 Task: Play online Dominion games in very easy mode.
Action: Mouse moved to (556, 498)
Screenshot: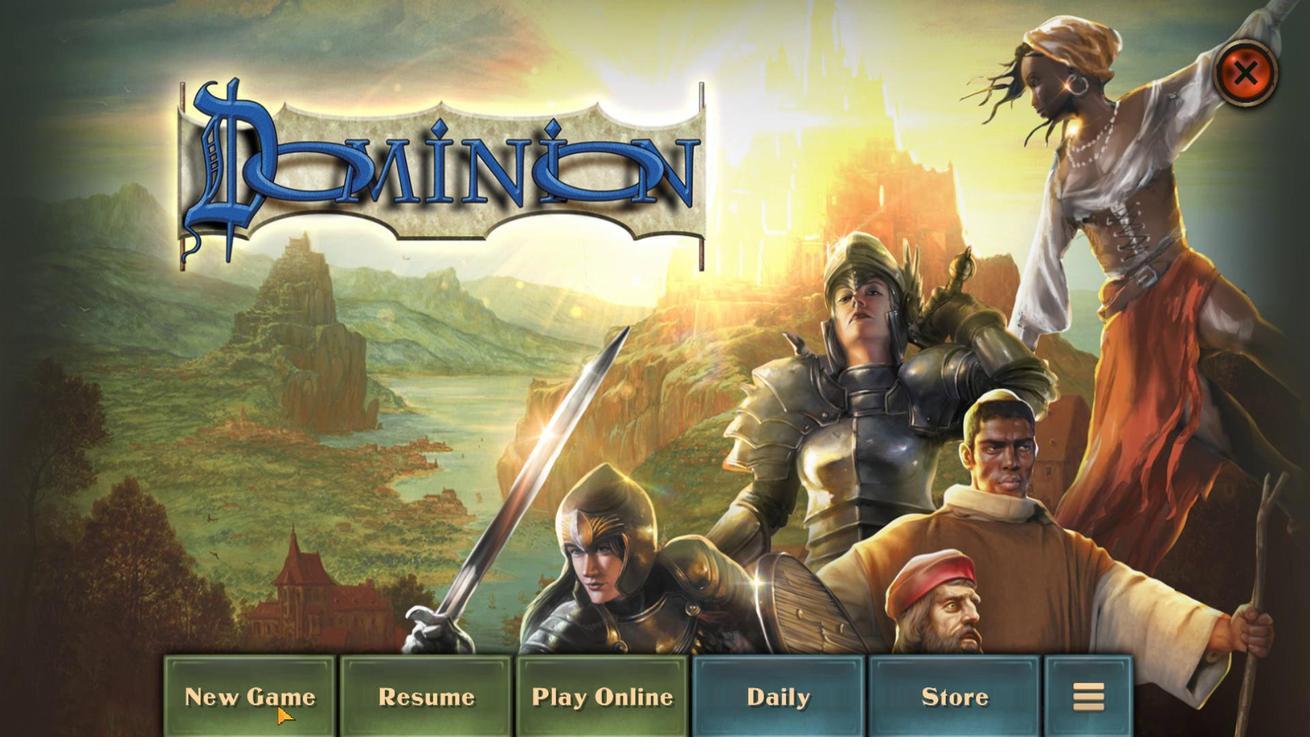
Action: Mouse pressed left at (556, 498)
Screenshot: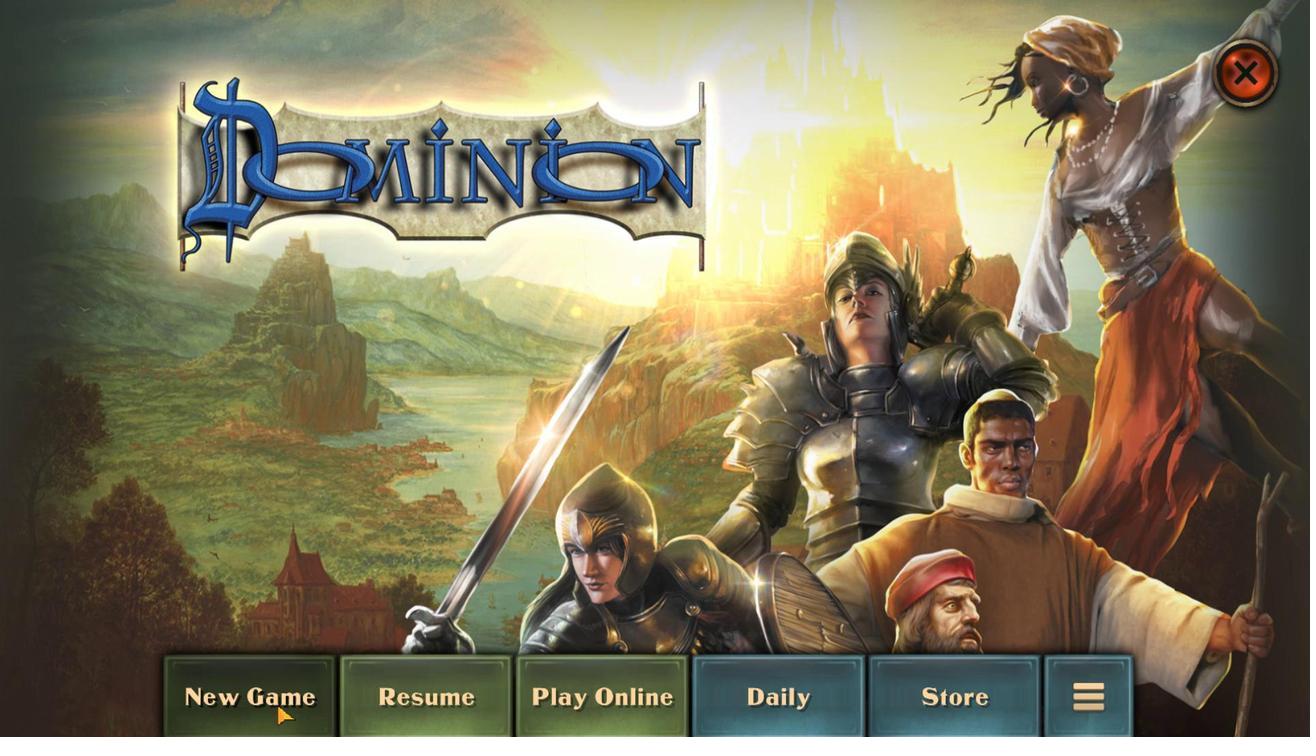 
Action: Mouse moved to (812, 564)
Screenshot: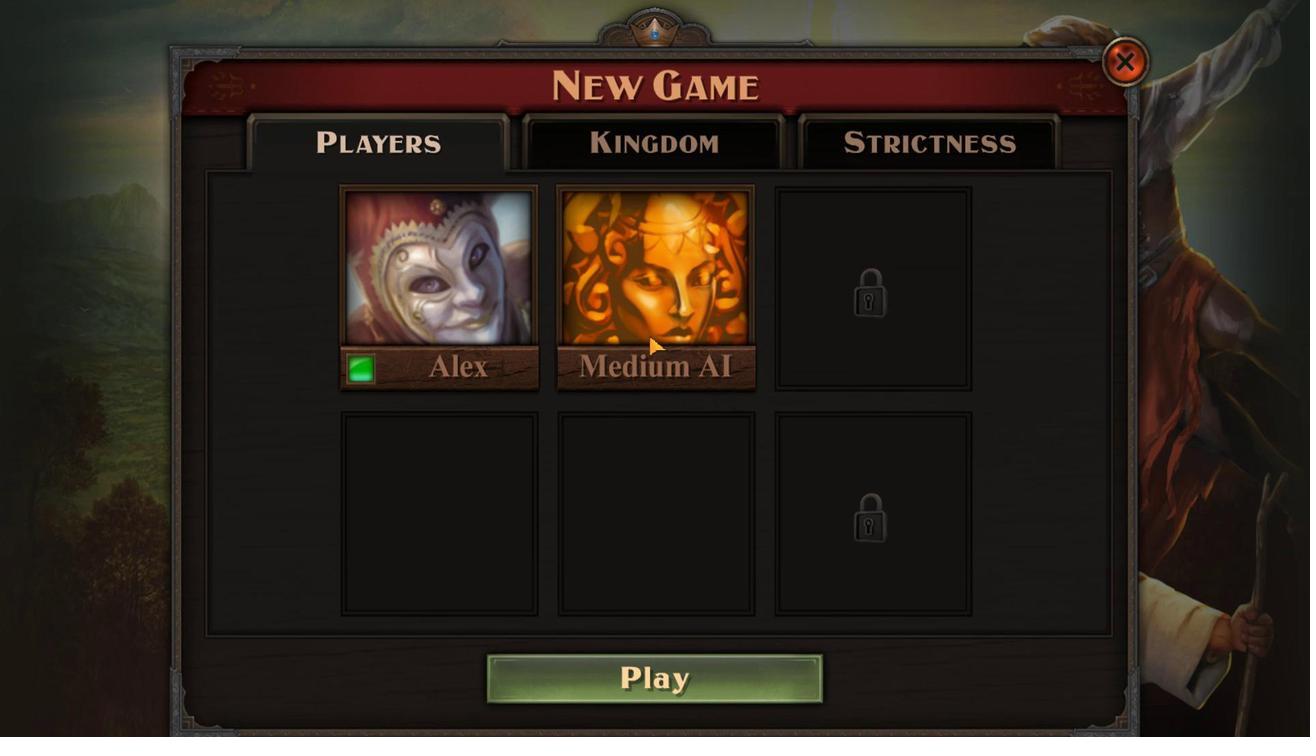 
Action: Mouse pressed left at (812, 564)
Screenshot: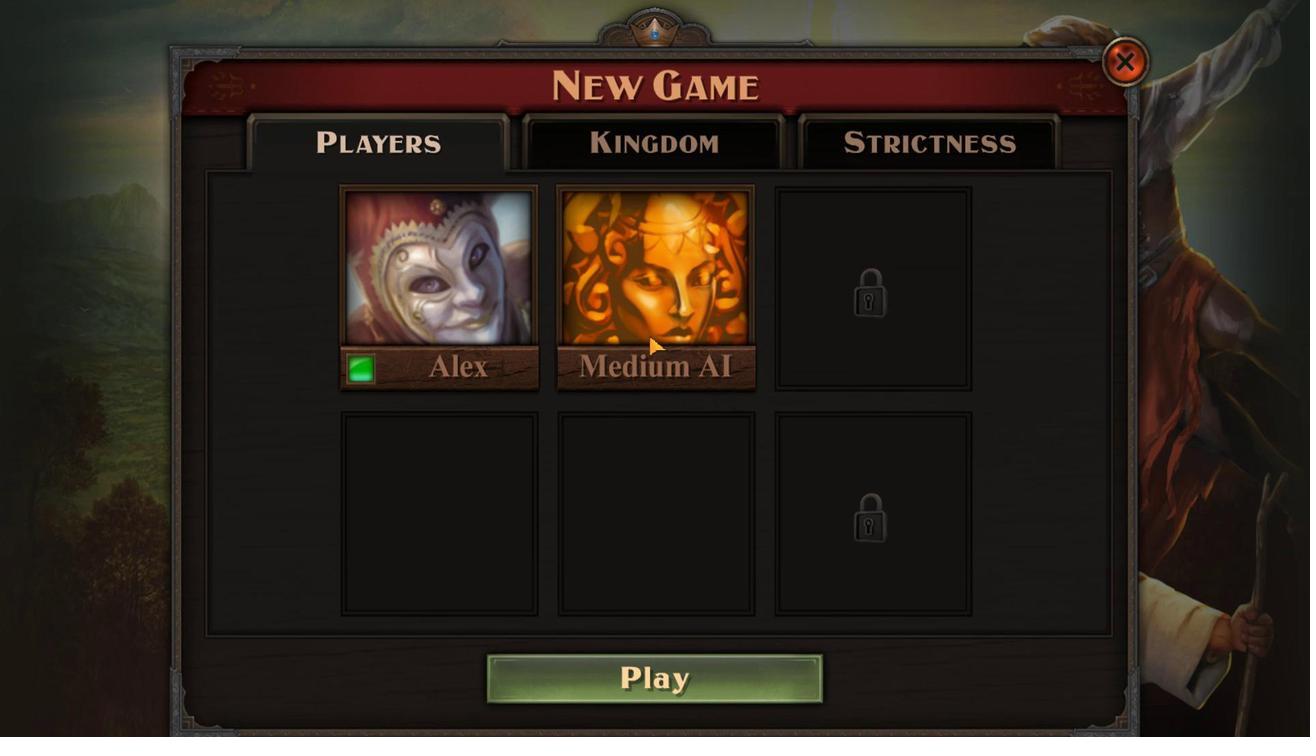 
Action: Mouse moved to (658, 566)
Screenshot: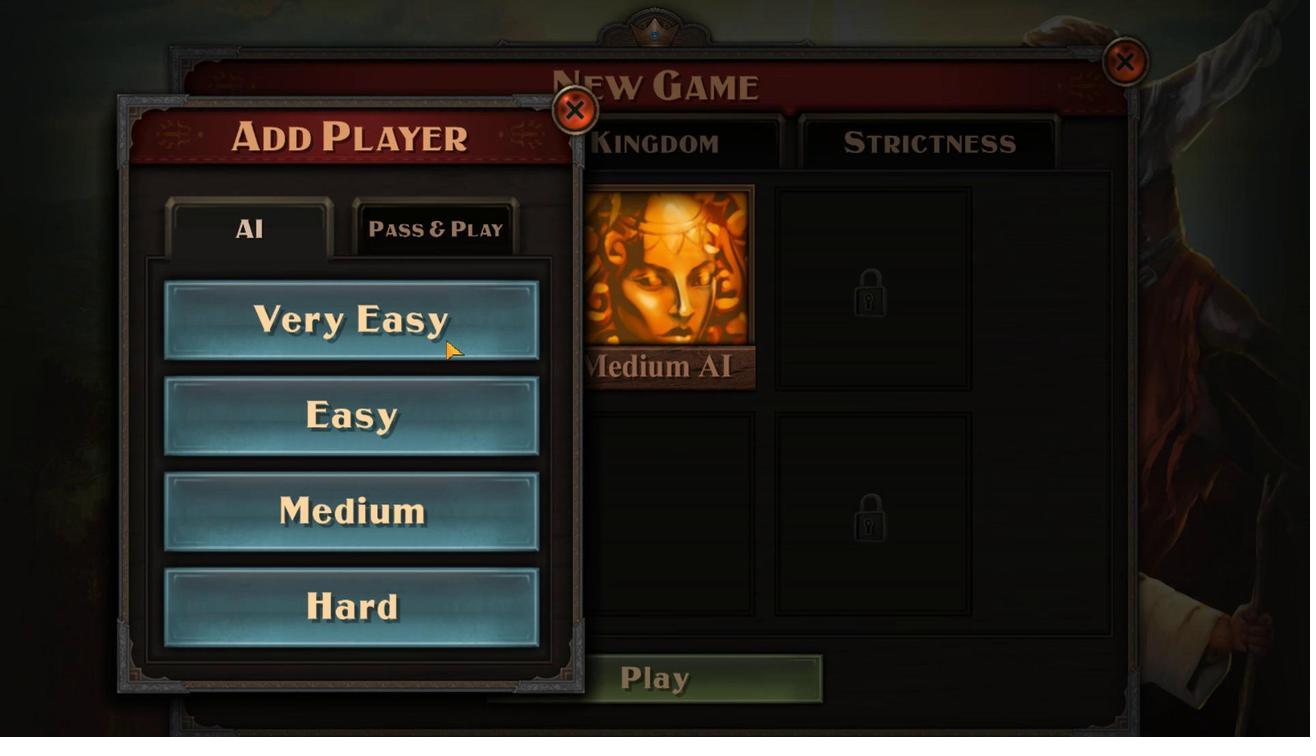
Action: Mouse pressed left at (658, 566)
Screenshot: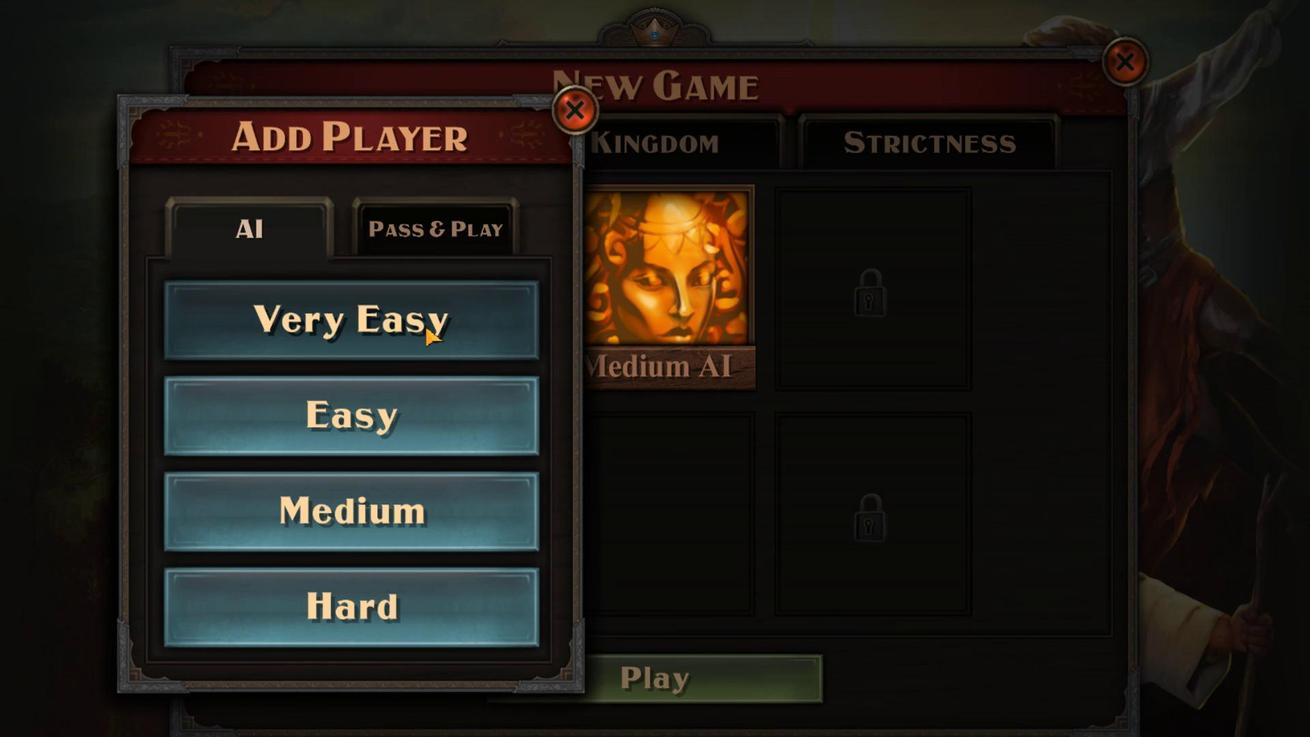 
Action: Mouse moved to (825, 503)
Screenshot: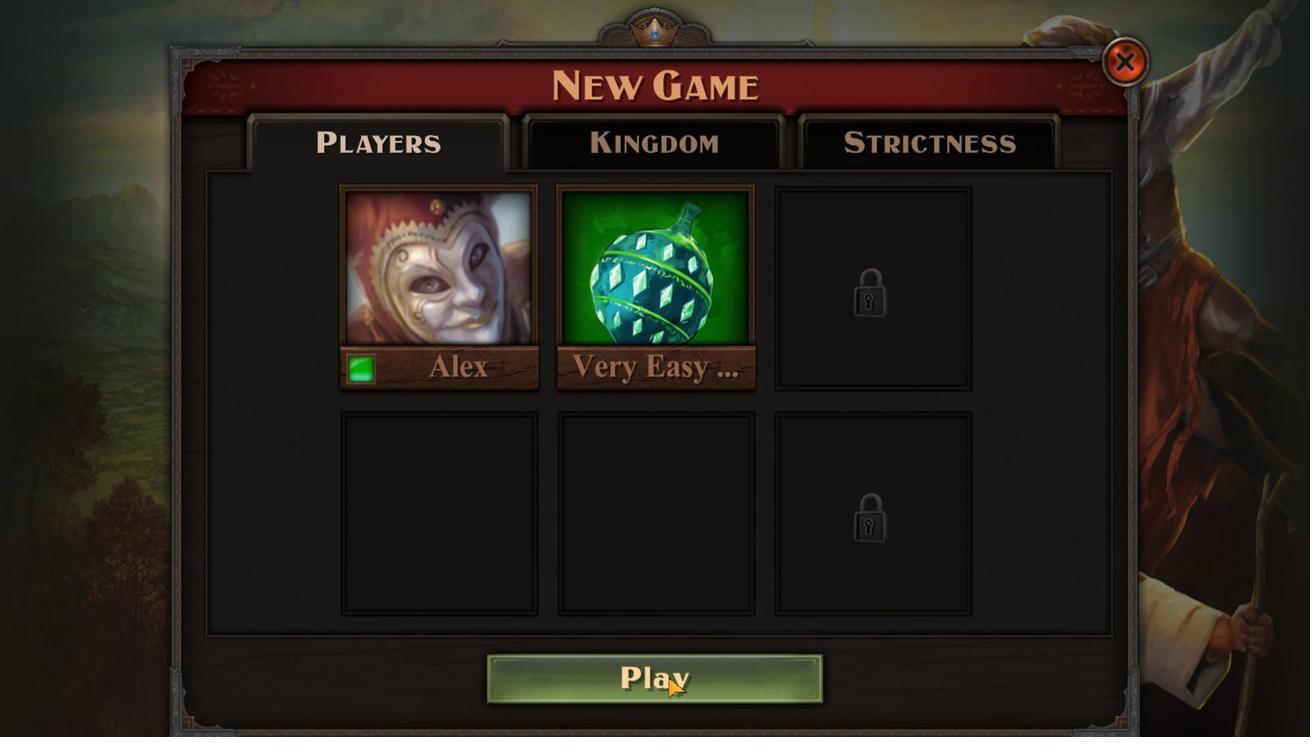 
Action: Mouse pressed left at (825, 503)
Screenshot: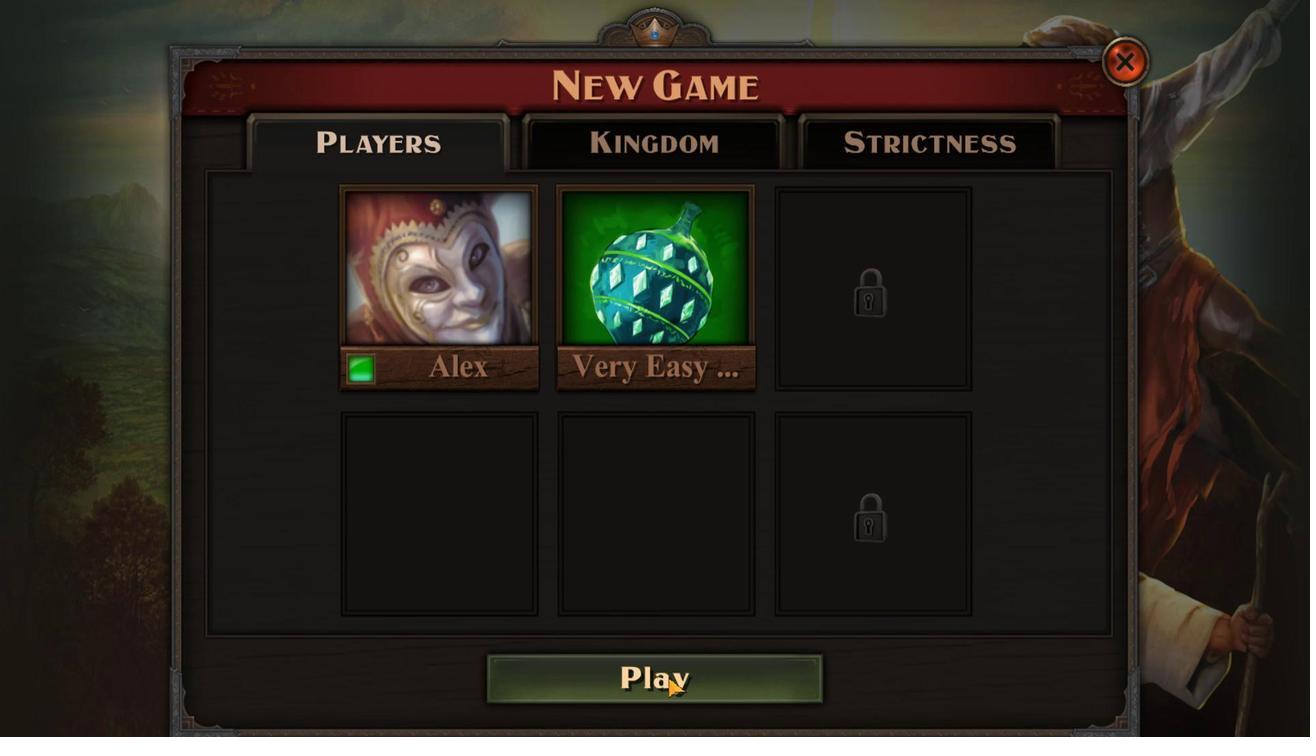 
Action: Mouse moved to (667, 496)
Screenshot: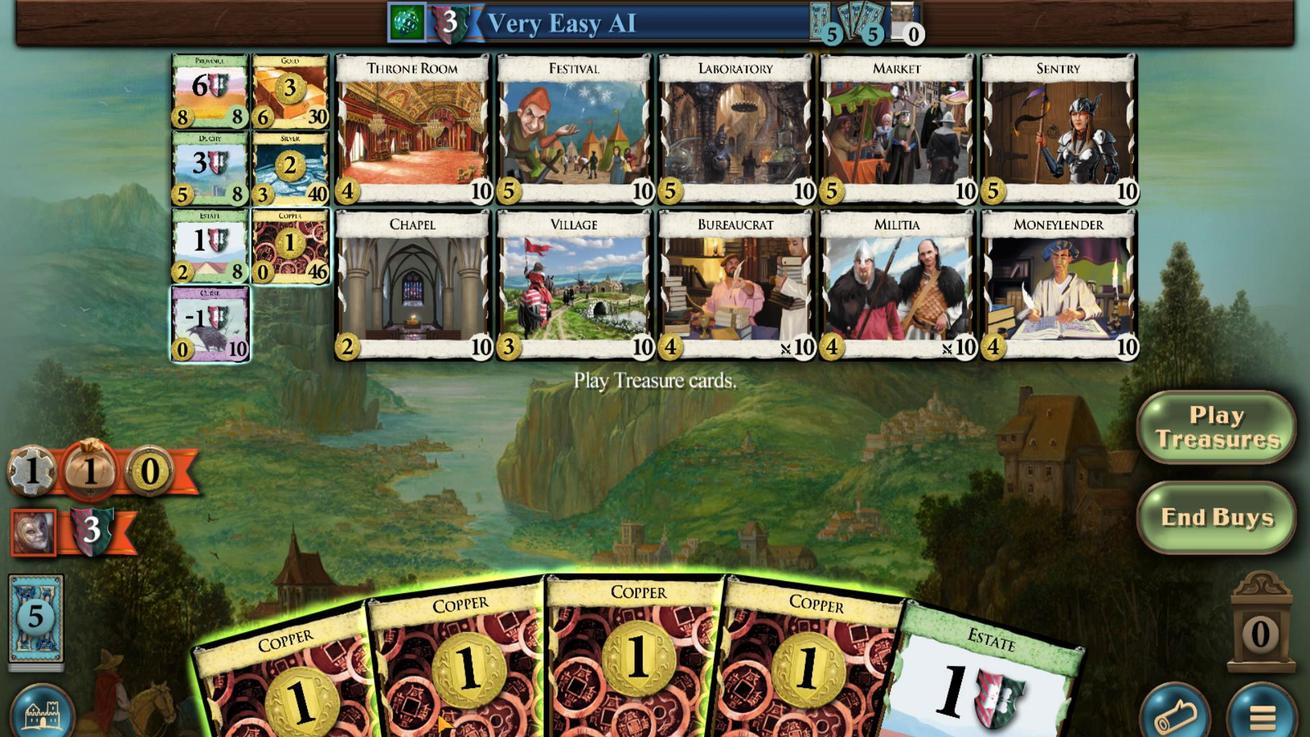 
Action: Mouse scrolled (667, 497) with delta (0, 0)
Screenshot: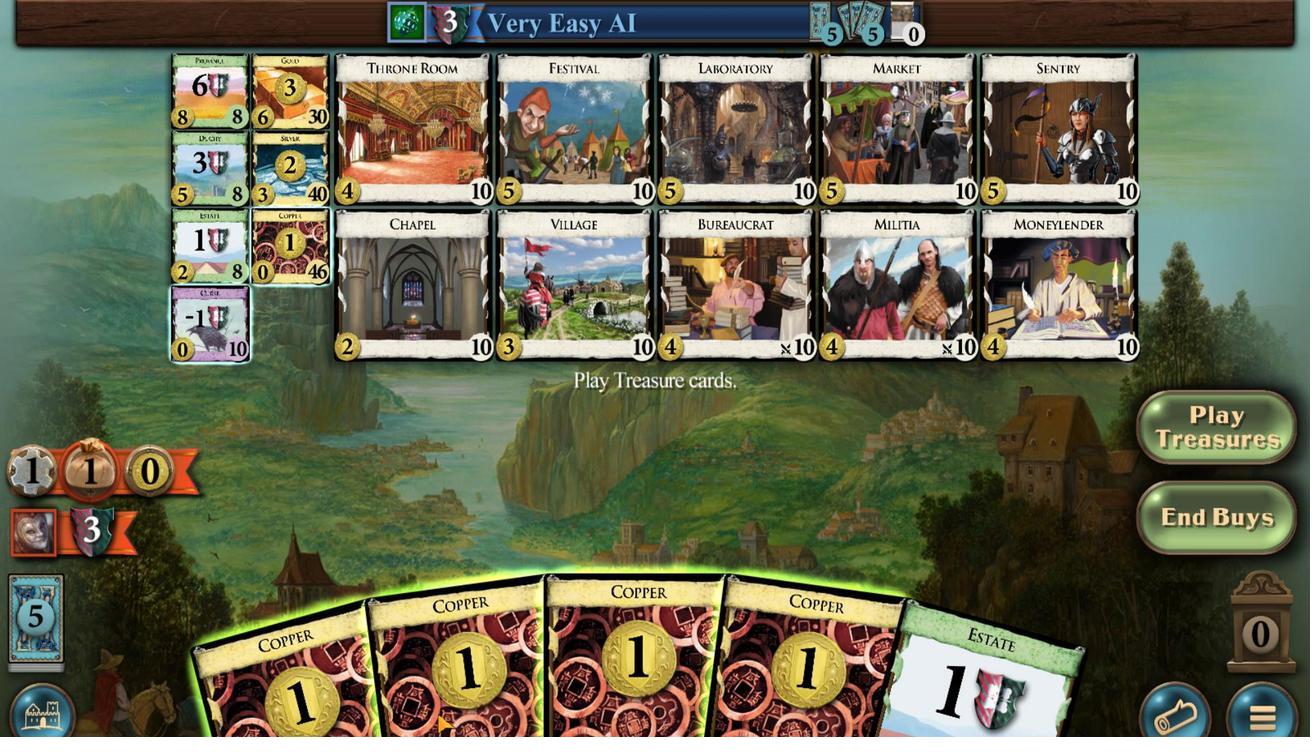 
Action: Mouse scrolled (667, 497) with delta (0, 0)
Screenshot: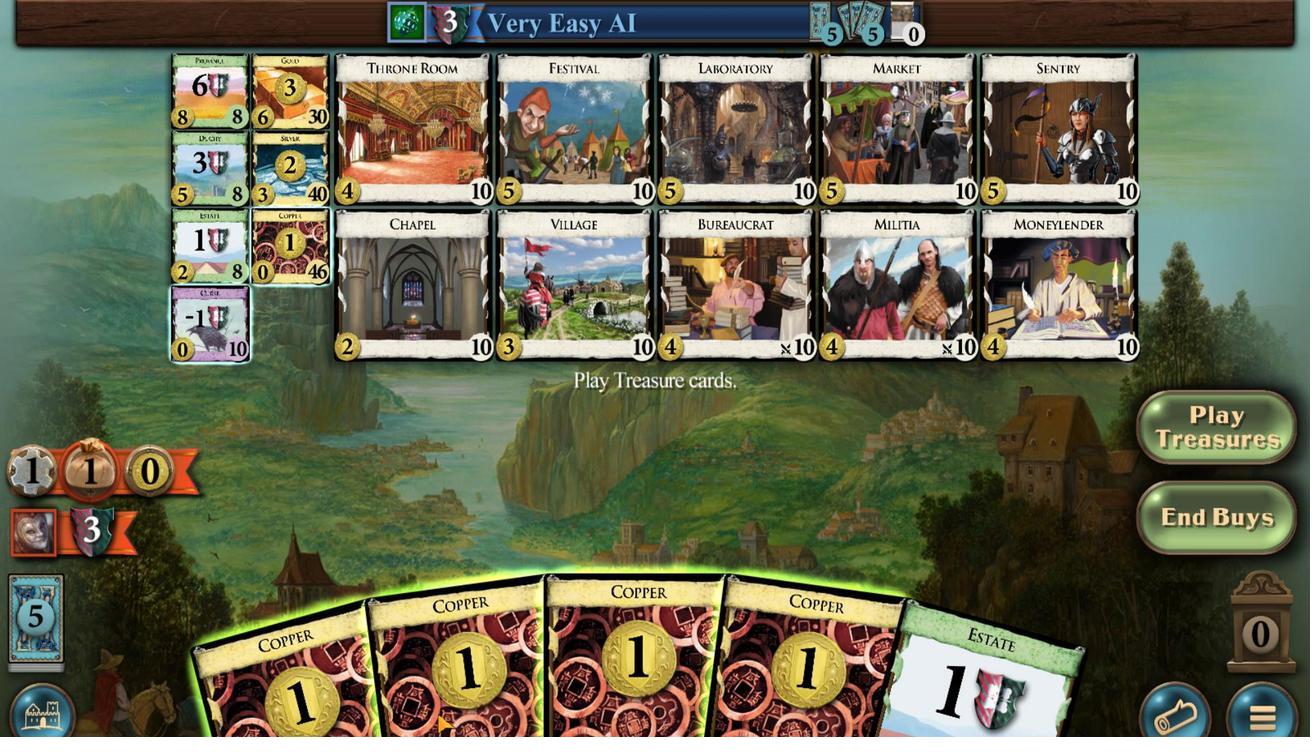 
Action: Mouse scrolled (667, 497) with delta (0, 0)
Screenshot: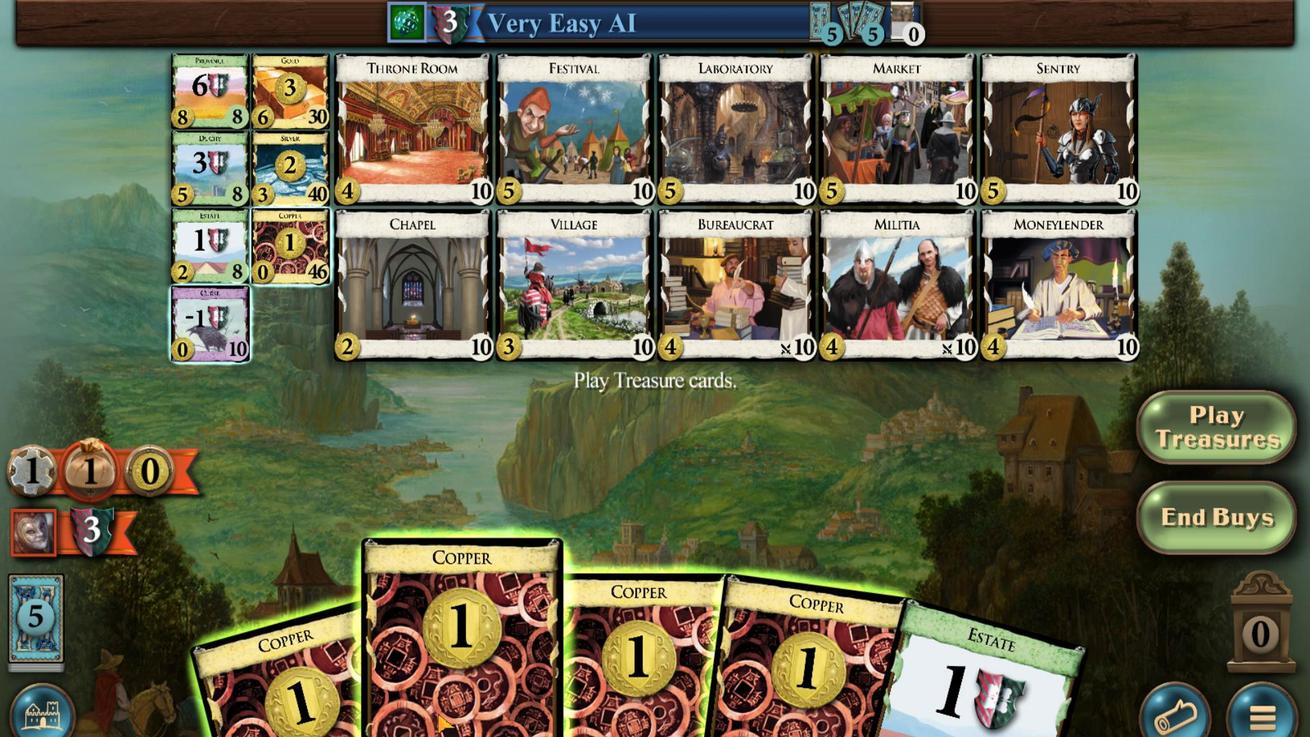
Action: Mouse moved to (752, 501)
Screenshot: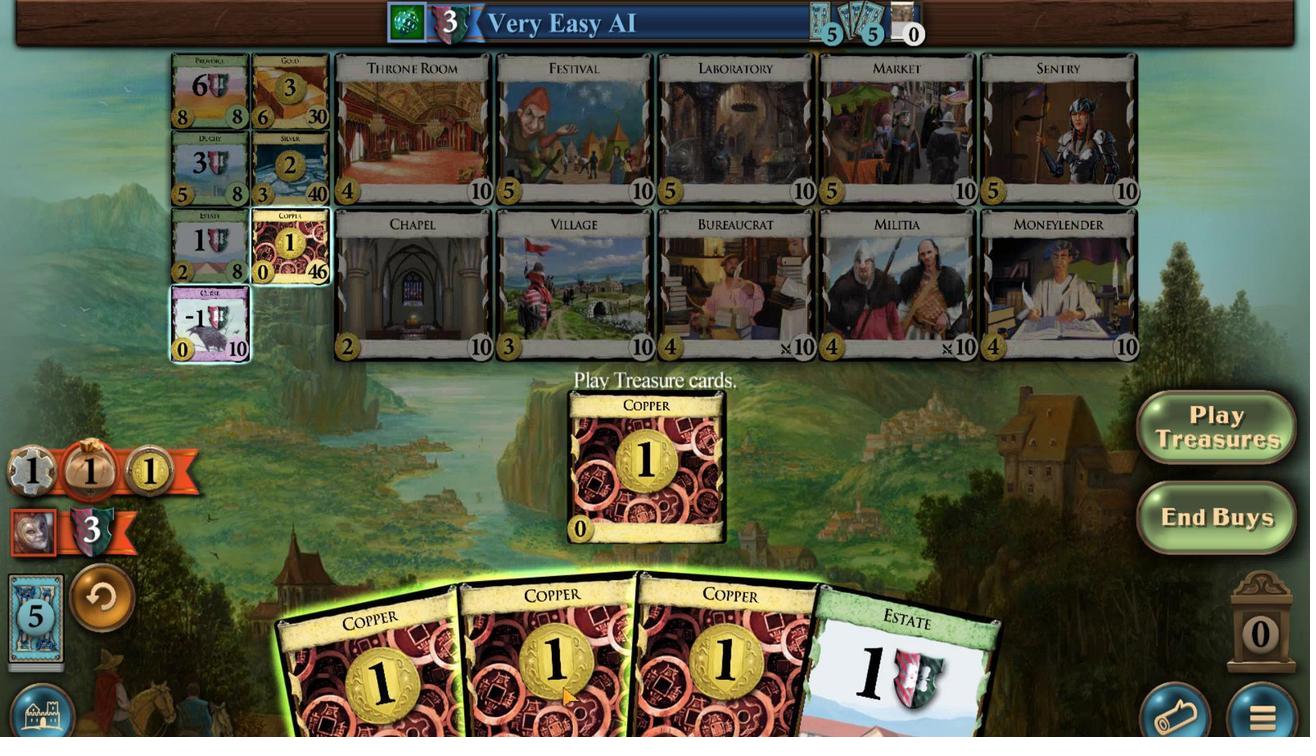 
Action: Mouse scrolled (752, 501) with delta (0, 0)
Screenshot: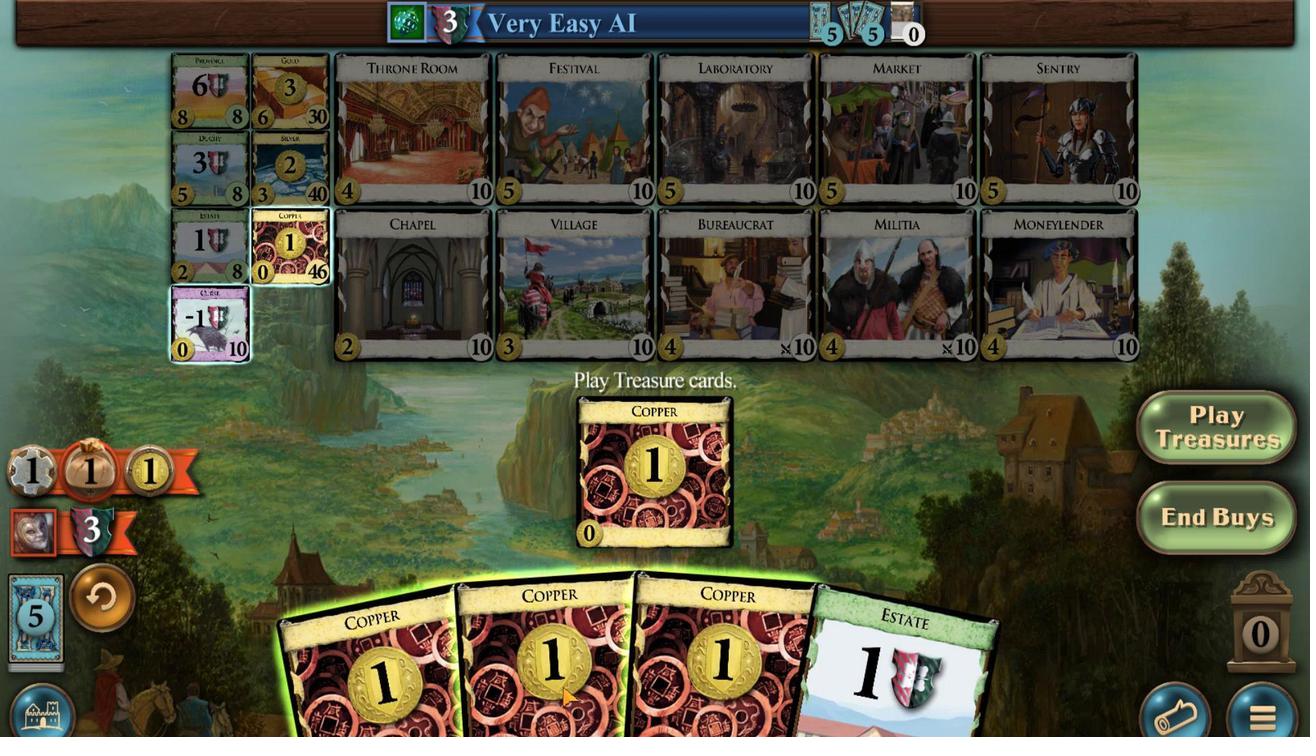 
Action: Mouse scrolled (752, 501) with delta (0, 0)
Screenshot: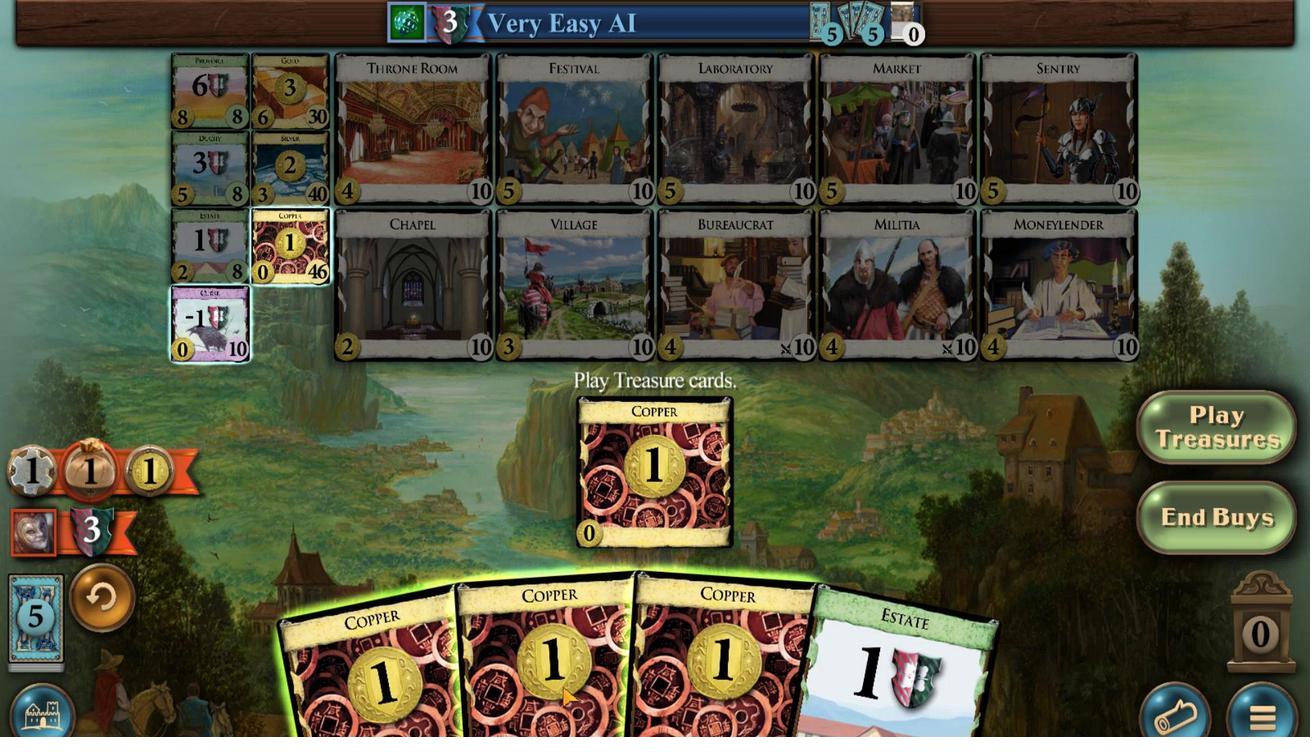 
Action: Mouse scrolled (752, 501) with delta (0, 0)
Screenshot: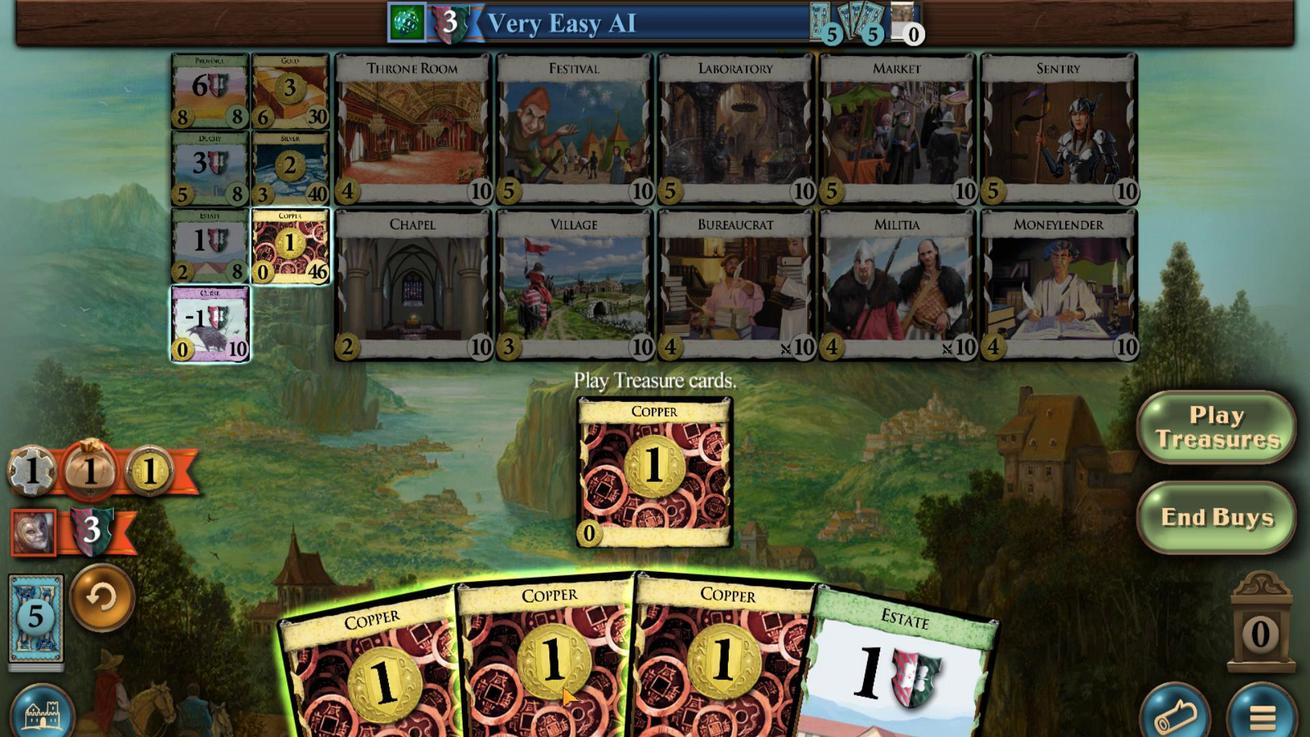 
Action: Mouse moved to (766, 503)
Screenshot: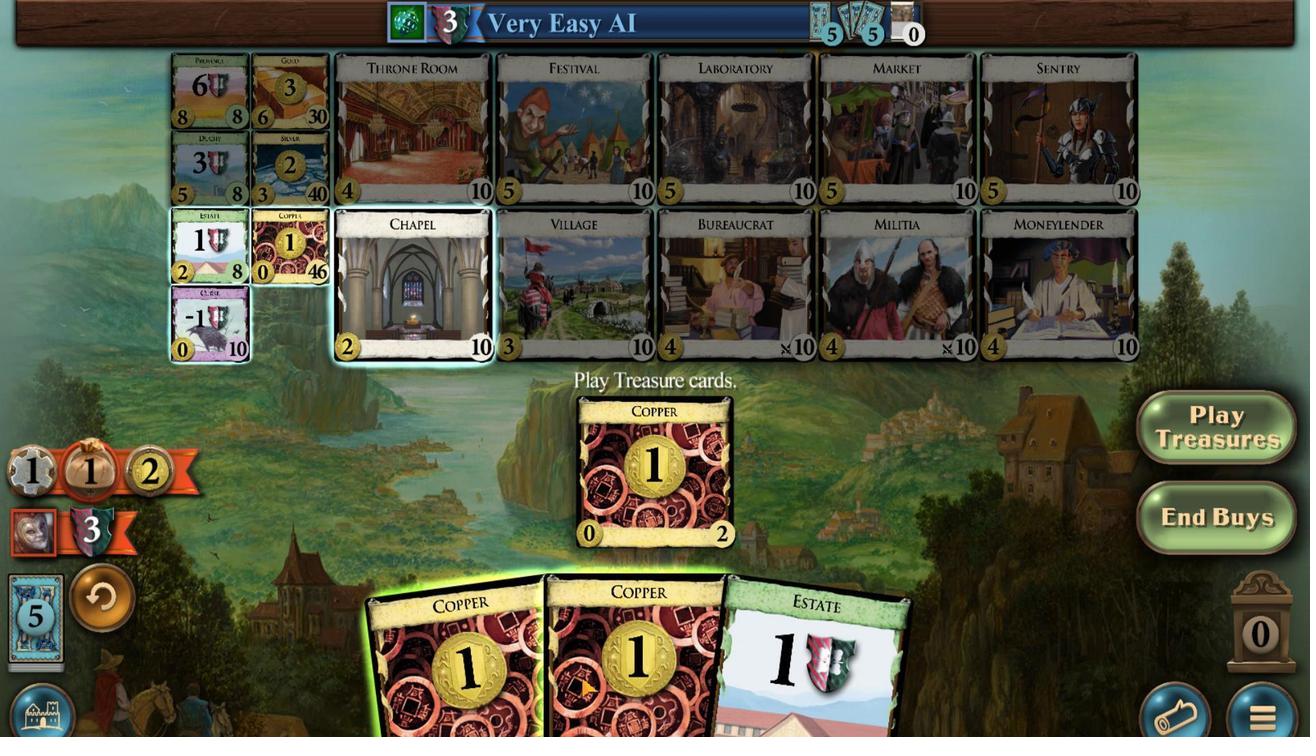 
Action: Mouse scrolled (766, 503) with delta (0, 0)
Screenshot: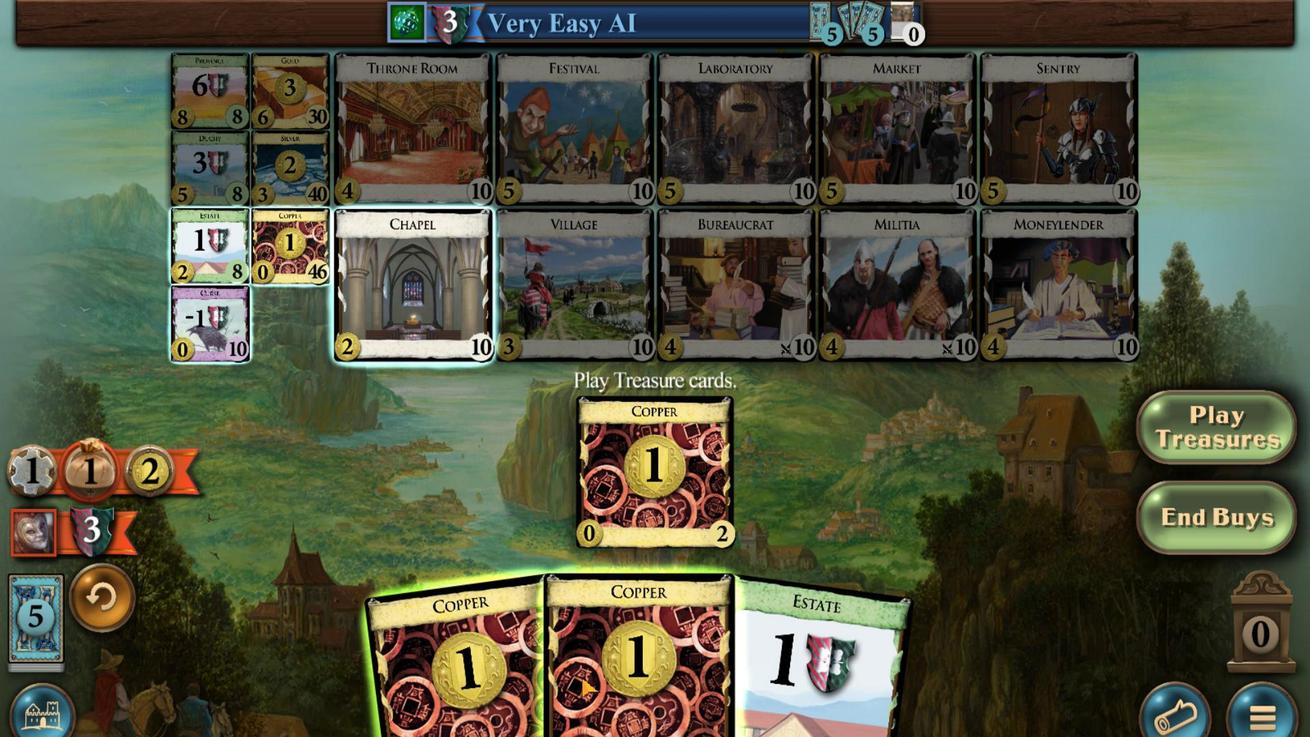 
Action: Mouse scrolled (766, 503) with delta (0, 0)
Screenshot: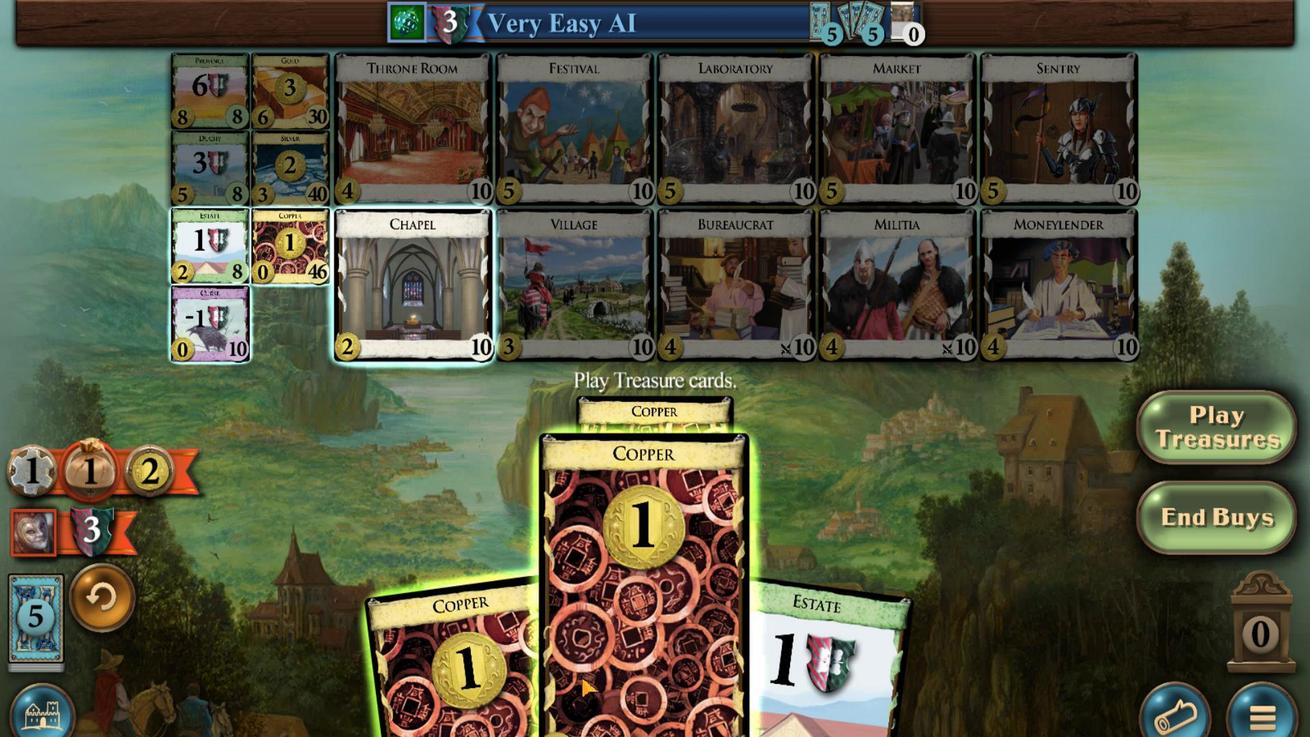 
Action: Mouse moved to (738, 505)
Screenshot: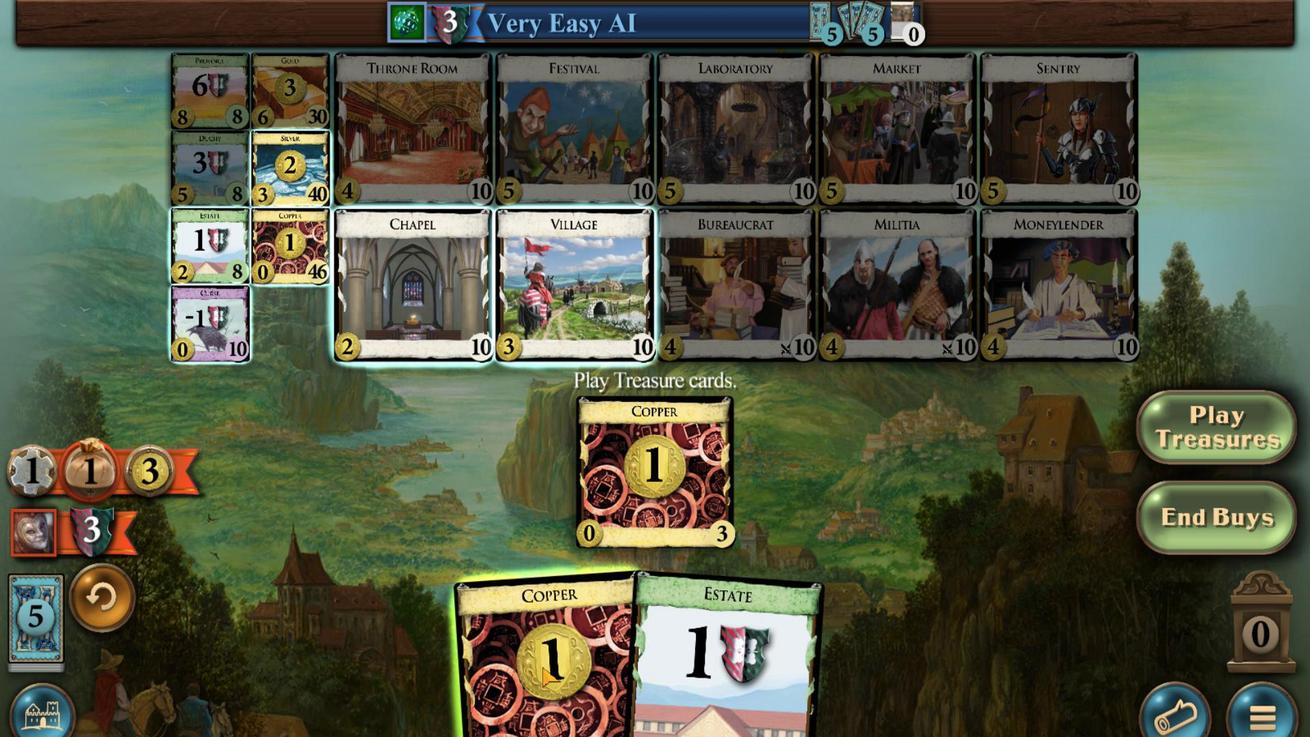 
Action: Mouse scrolled (738, 505) with delta (0, 0)
Screenshot: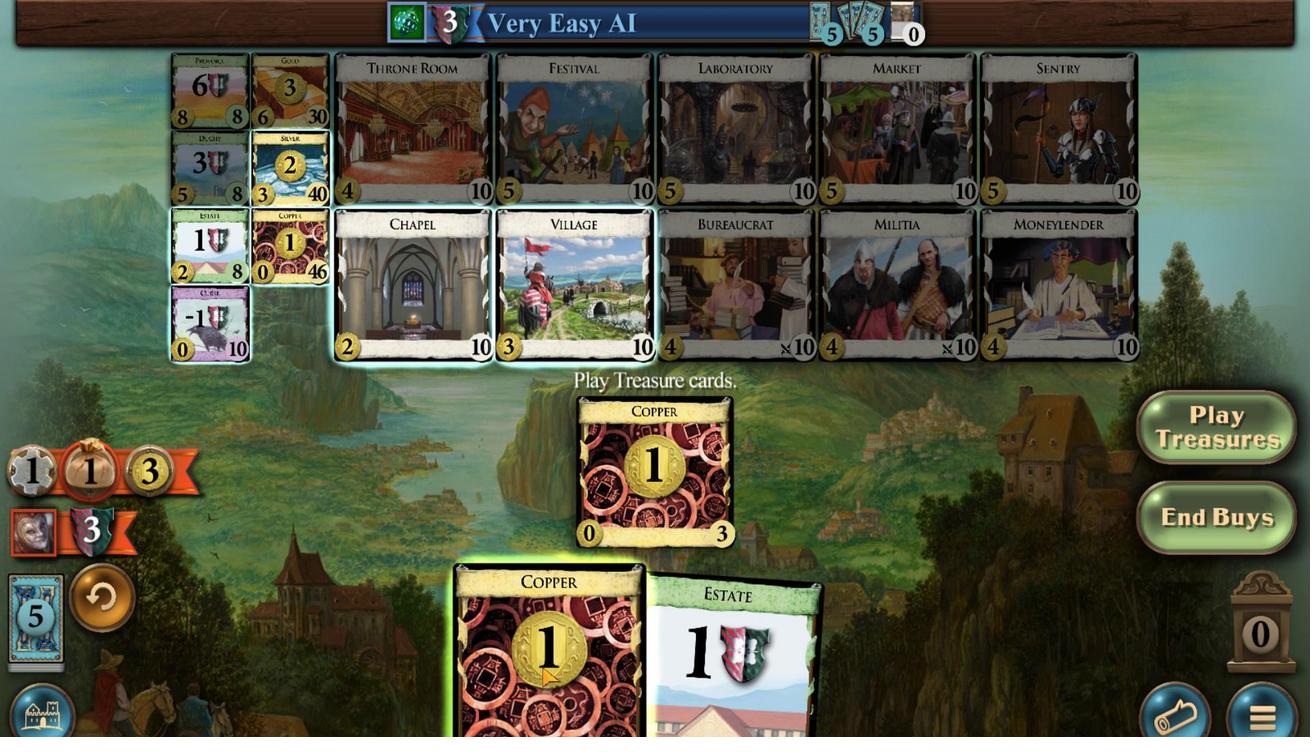 
Action: Mouse scrolled (738, 505) with delta (0, 0)
Screenshot: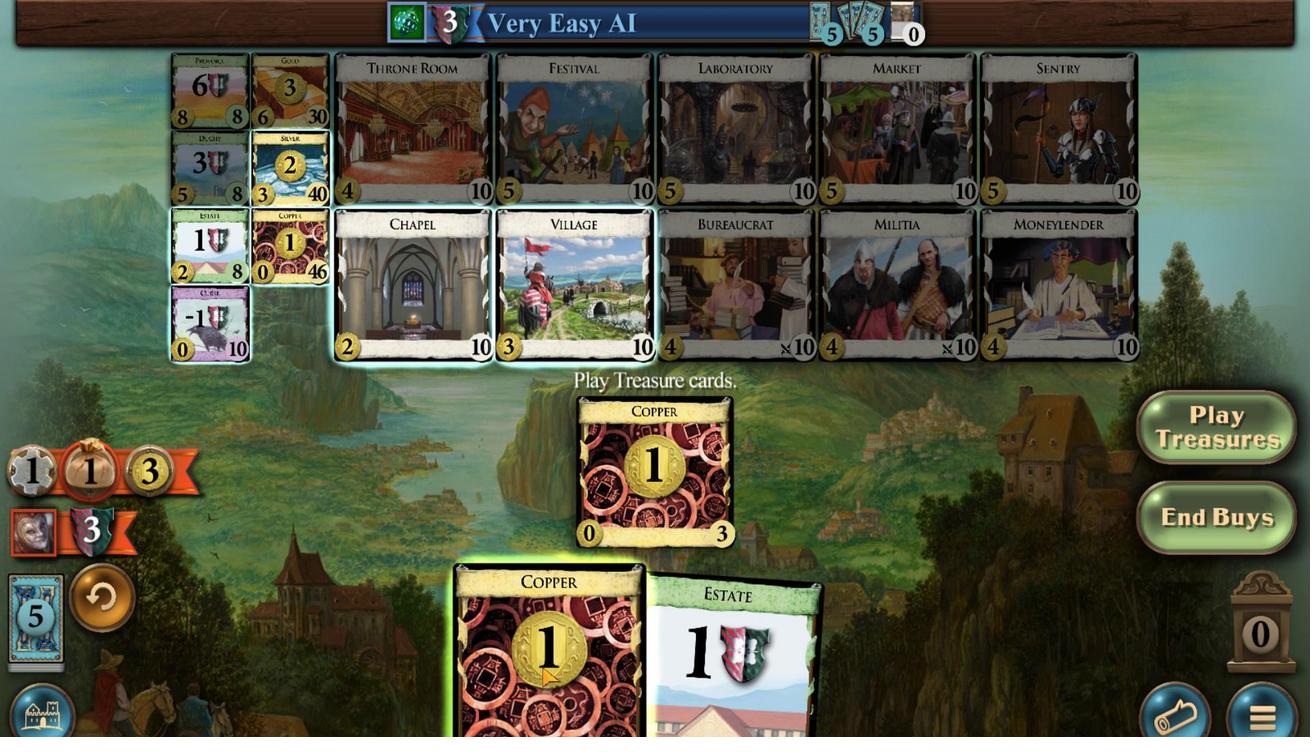 
Action: Mouse scrolled (738, 505) with delta (0, 0)
Screenshot: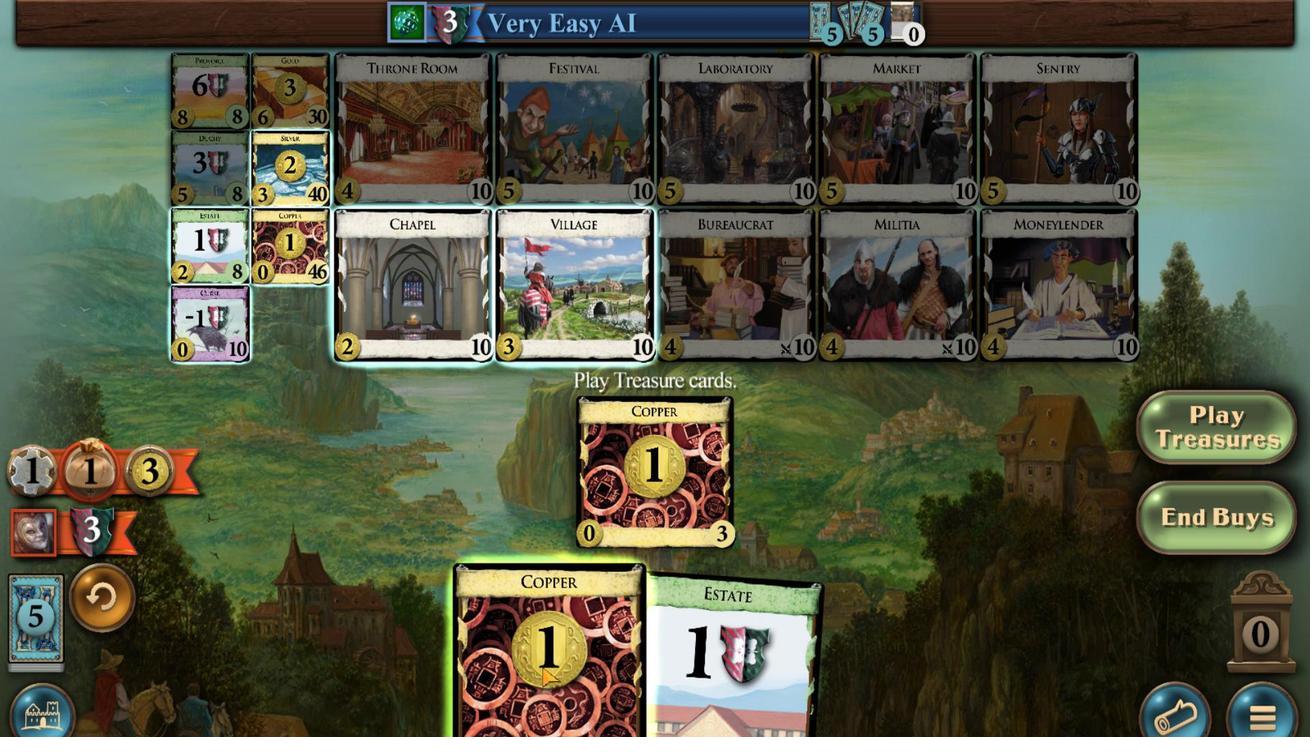 
Action: Mouse moved to (578, 596)
Screenshot: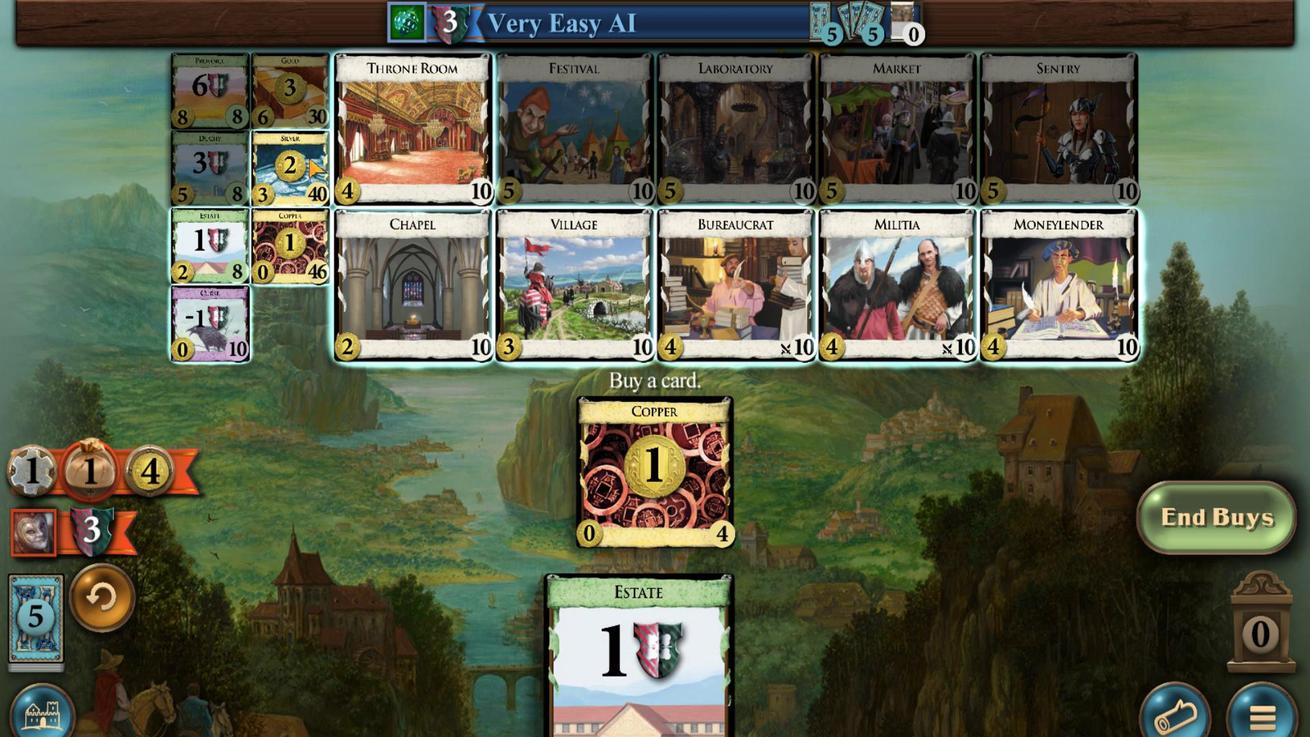 
Action: Mouse pressed left at (578, 596)
Screenshot: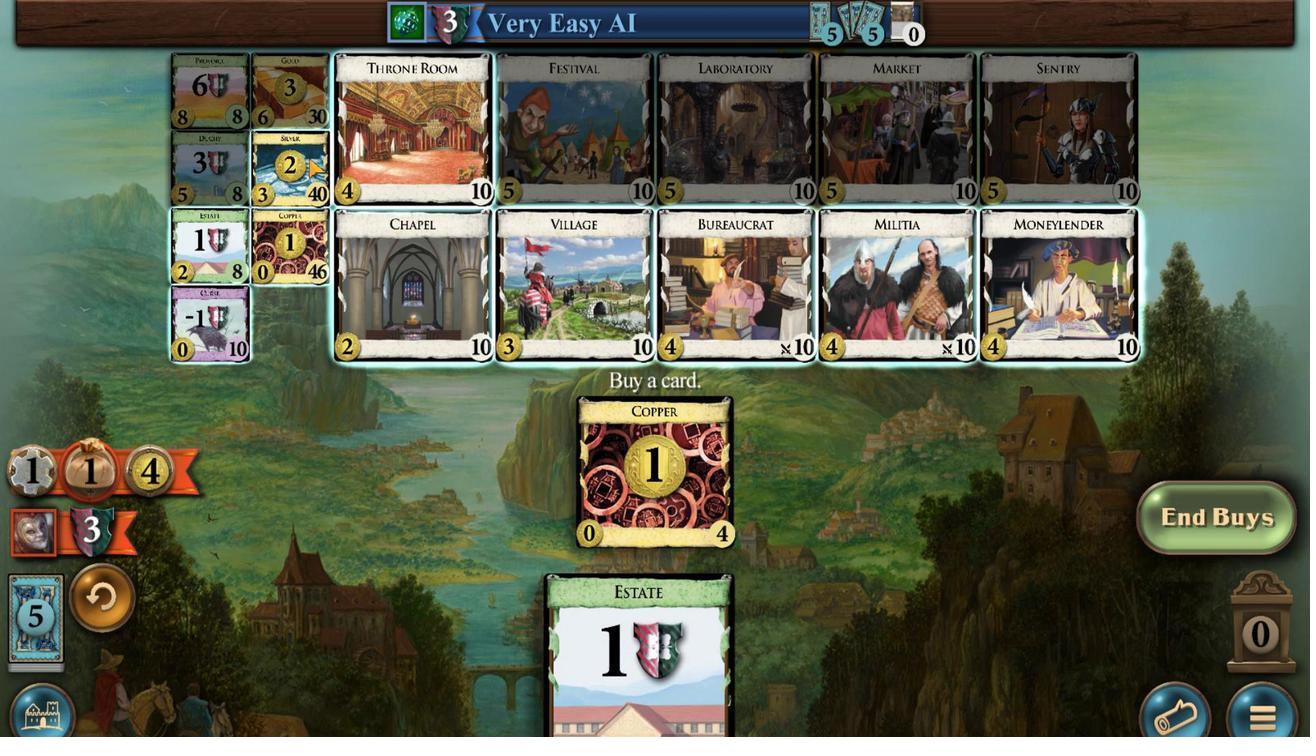 
Action: Mouse moved to (732, 499)
Screenshot: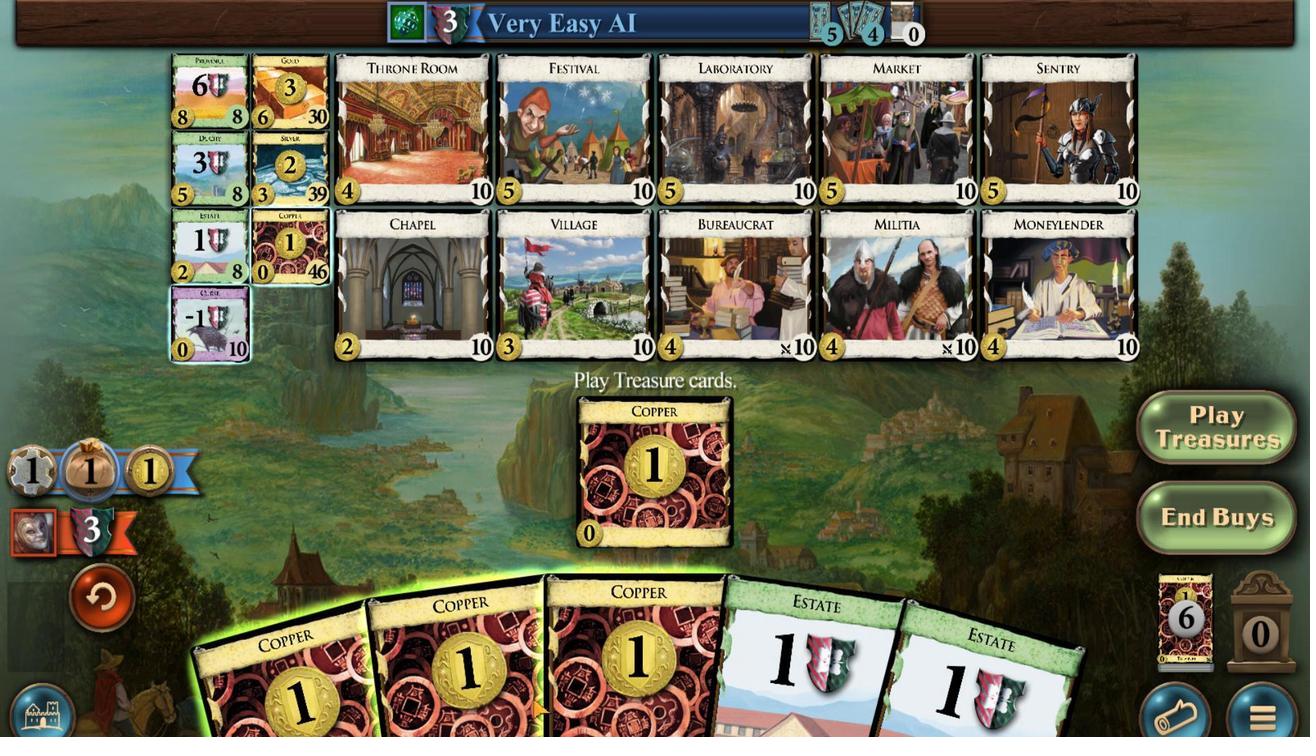 
Action: Mouse scrolled (732, 499) with delta (0, 0)
Screenshot: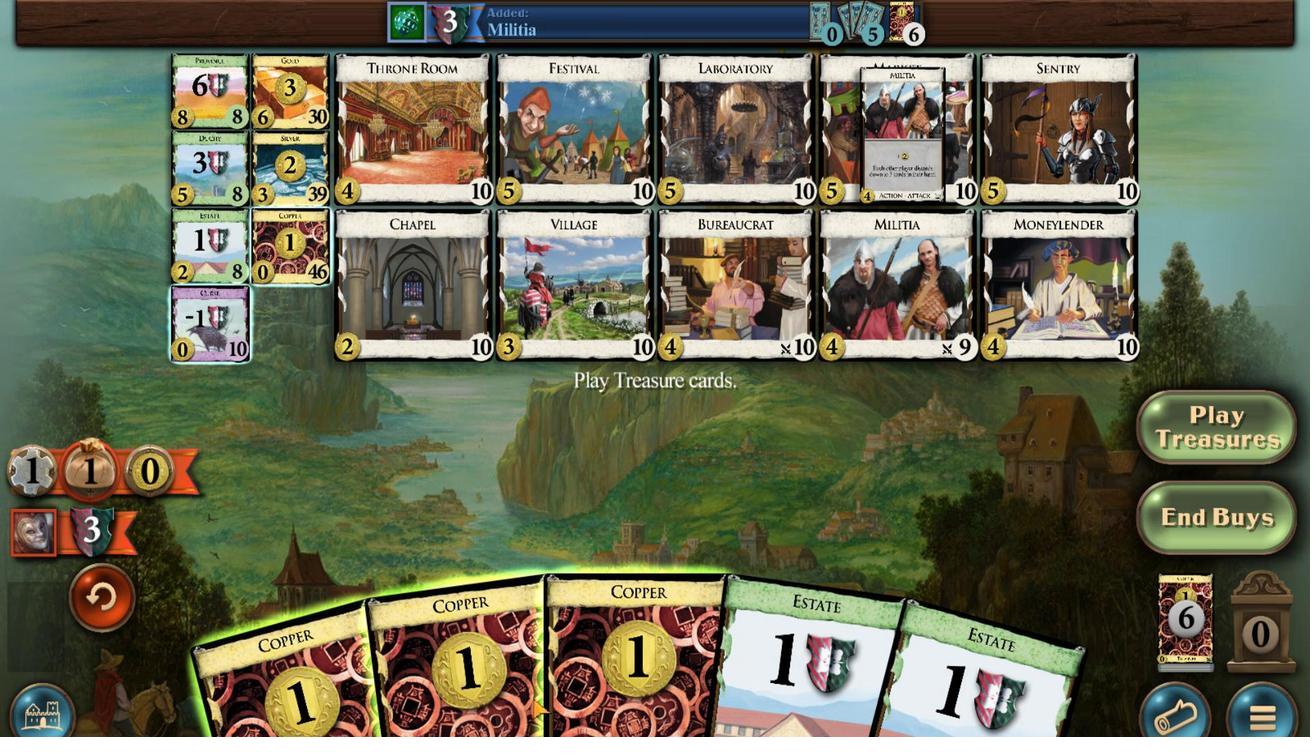
Action: Mouse scrolled (732, 499) with delta (0, 0)
Screenshot: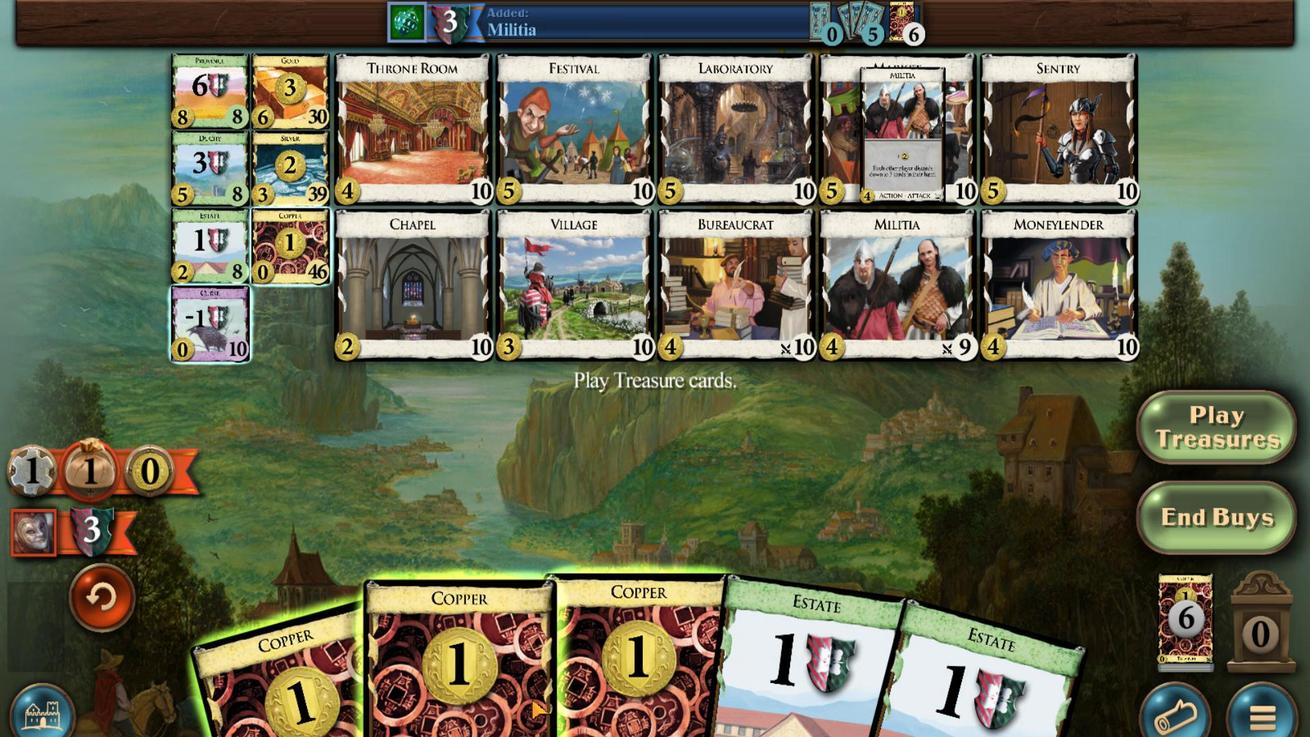
Action: Mouse moved to (732, 499)
Screenshot: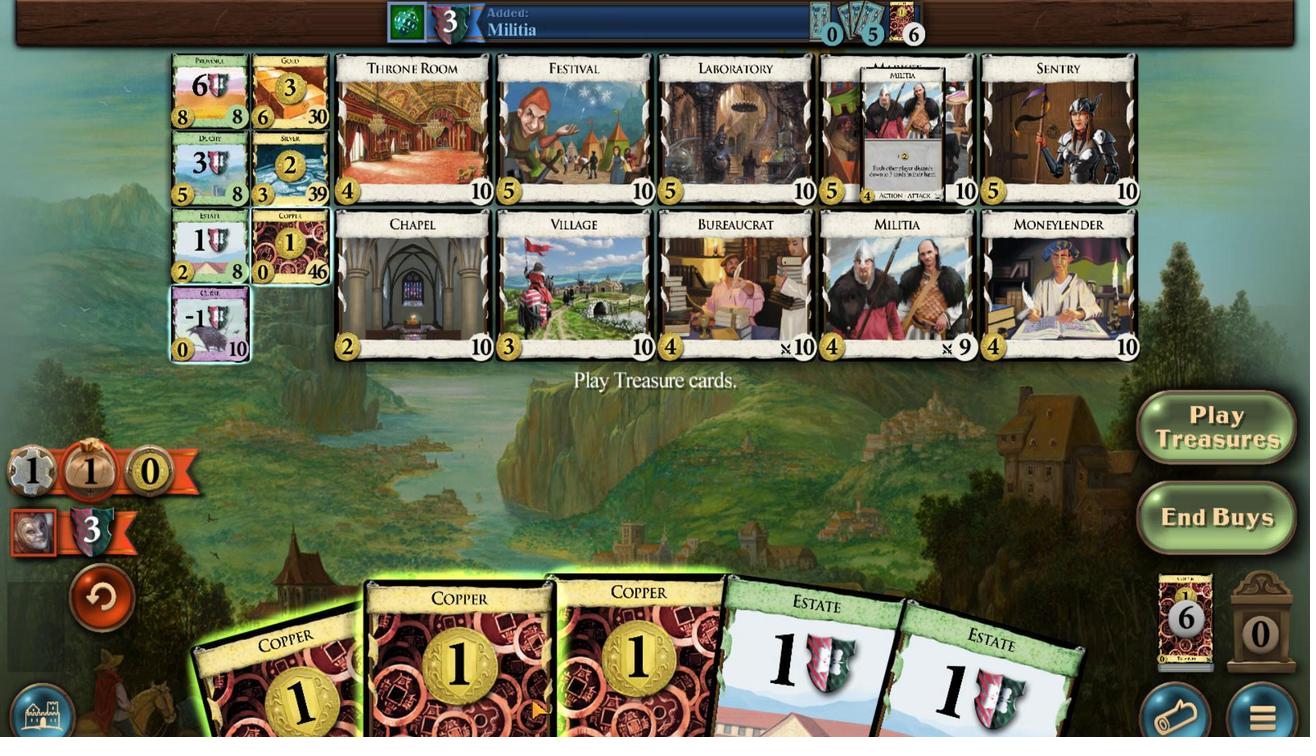 
Action: Mouse scrolled (732, 499) with delta (0, 0)
Screenshot: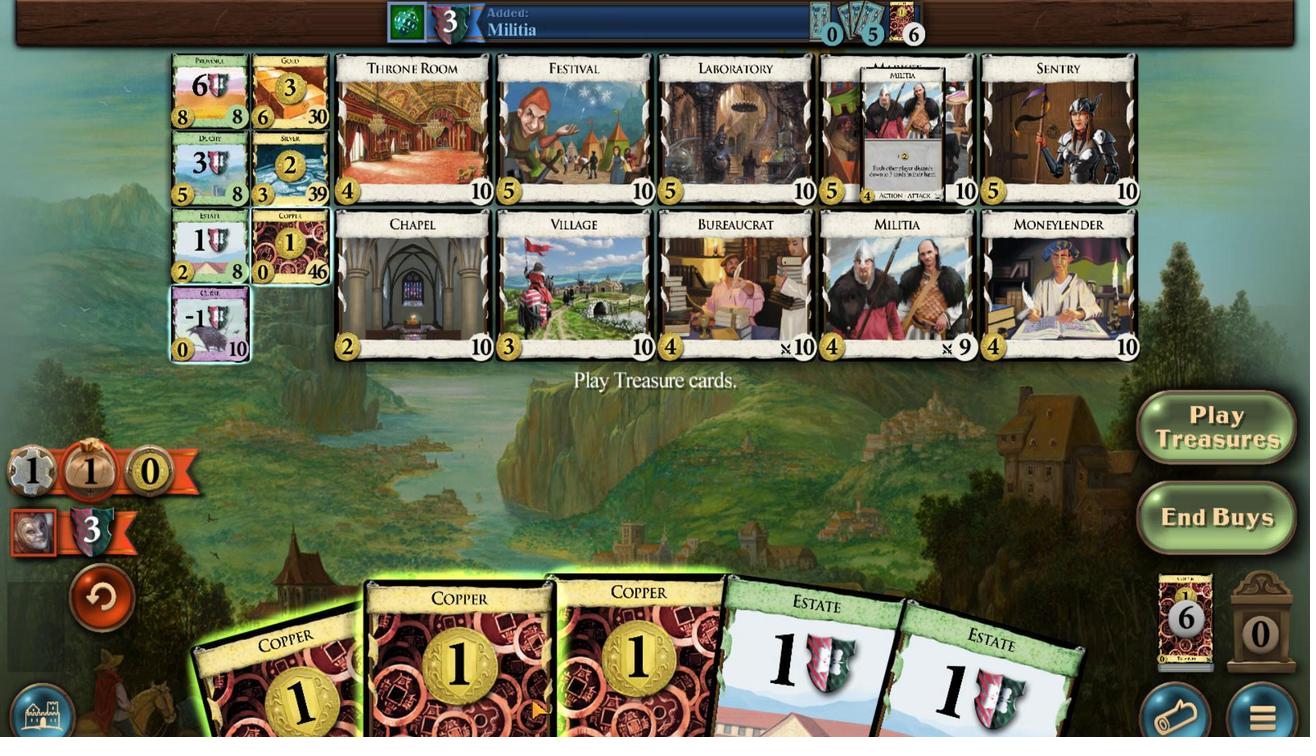 
Action: Mouse moved to (757, 500)
Screenshot: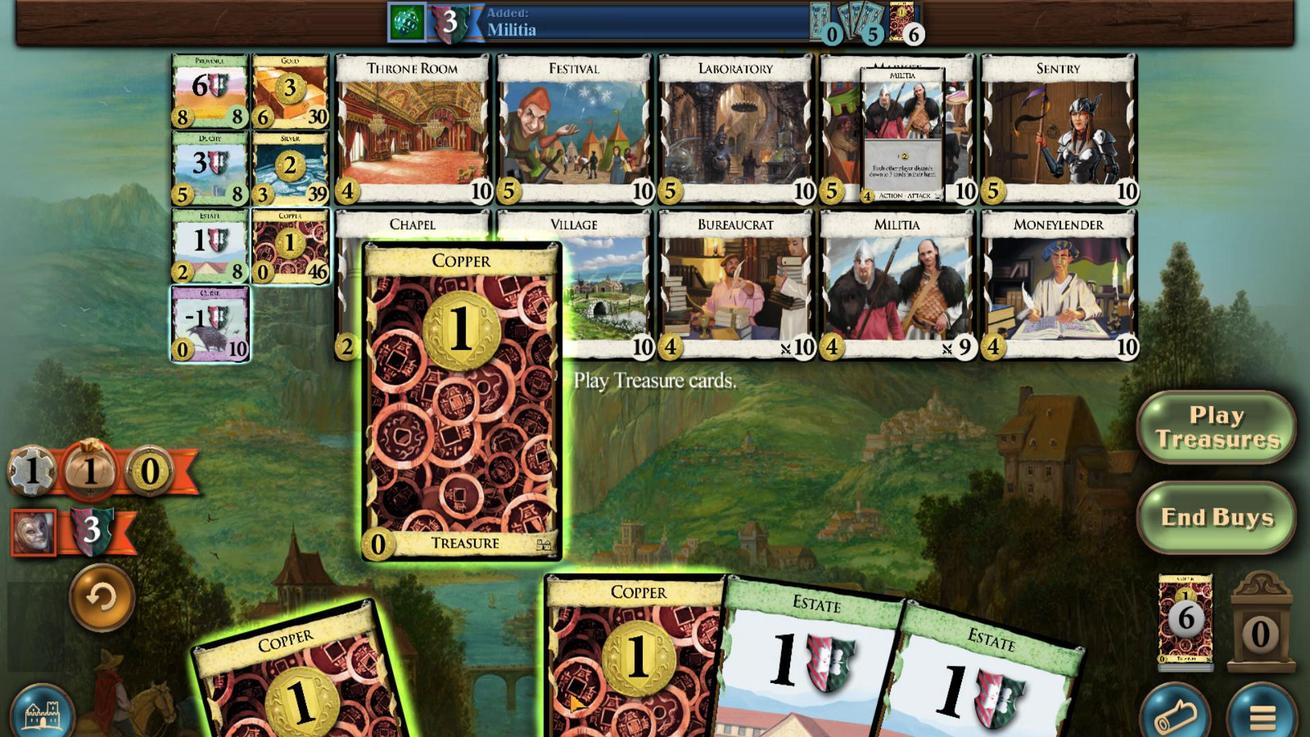 
Action: Mouse scrolled (757, 500) with delta (0, 0)
Screenshot: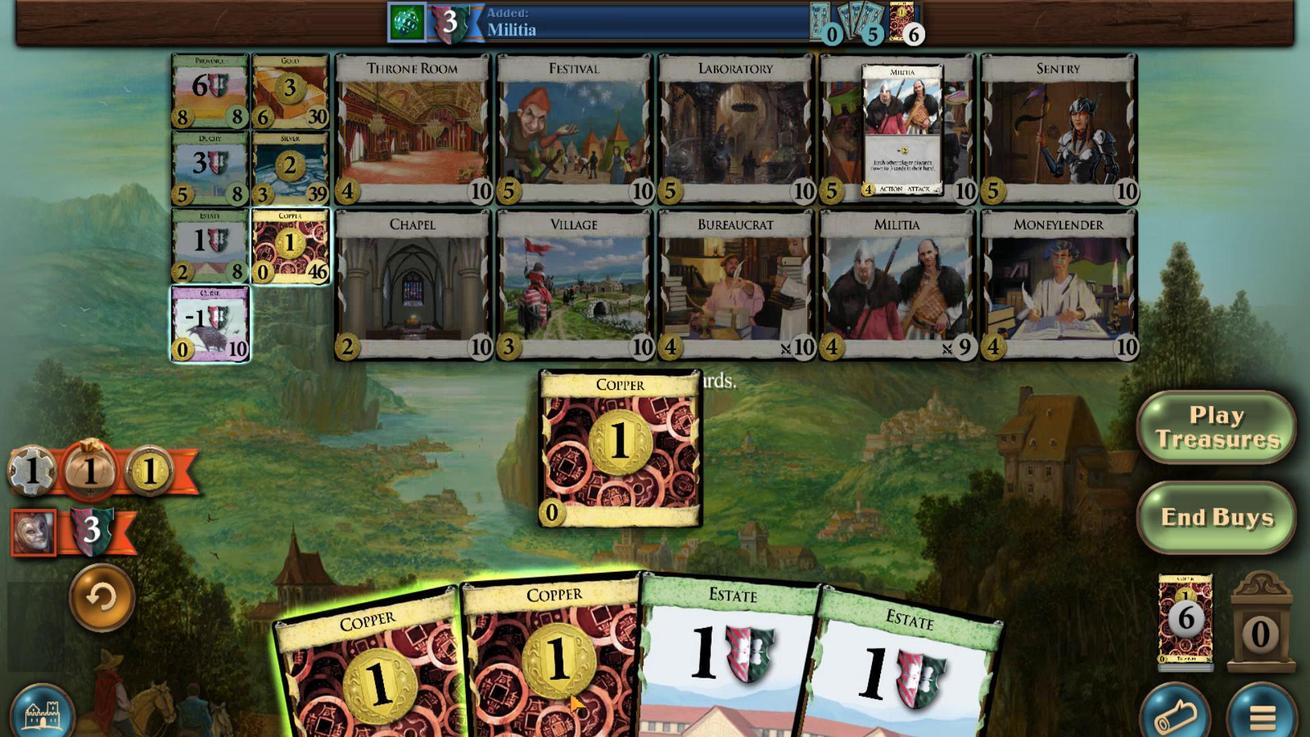 
Action: Mouse scrolled (757, 500) with delta (0, 0)
Screenshot: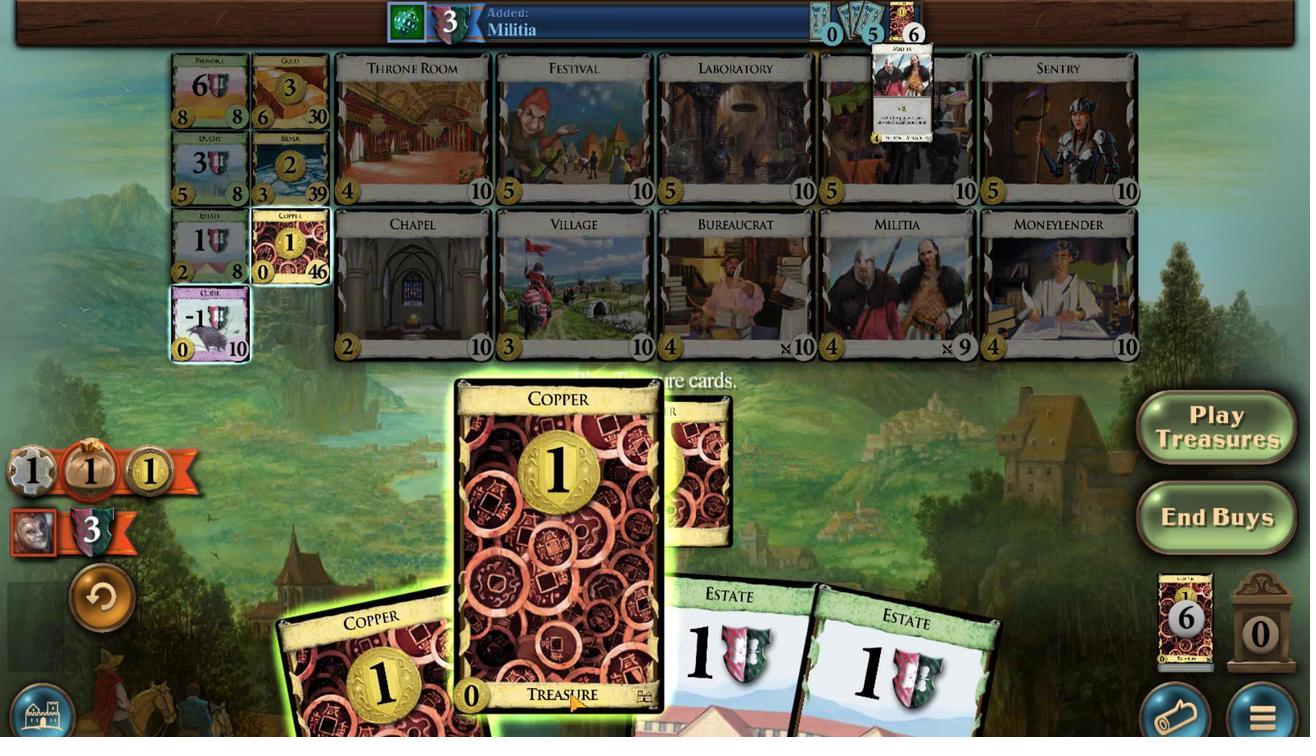 
Action: Mouse scrolled (757, 500) with delta (0, 0)
Screenshot: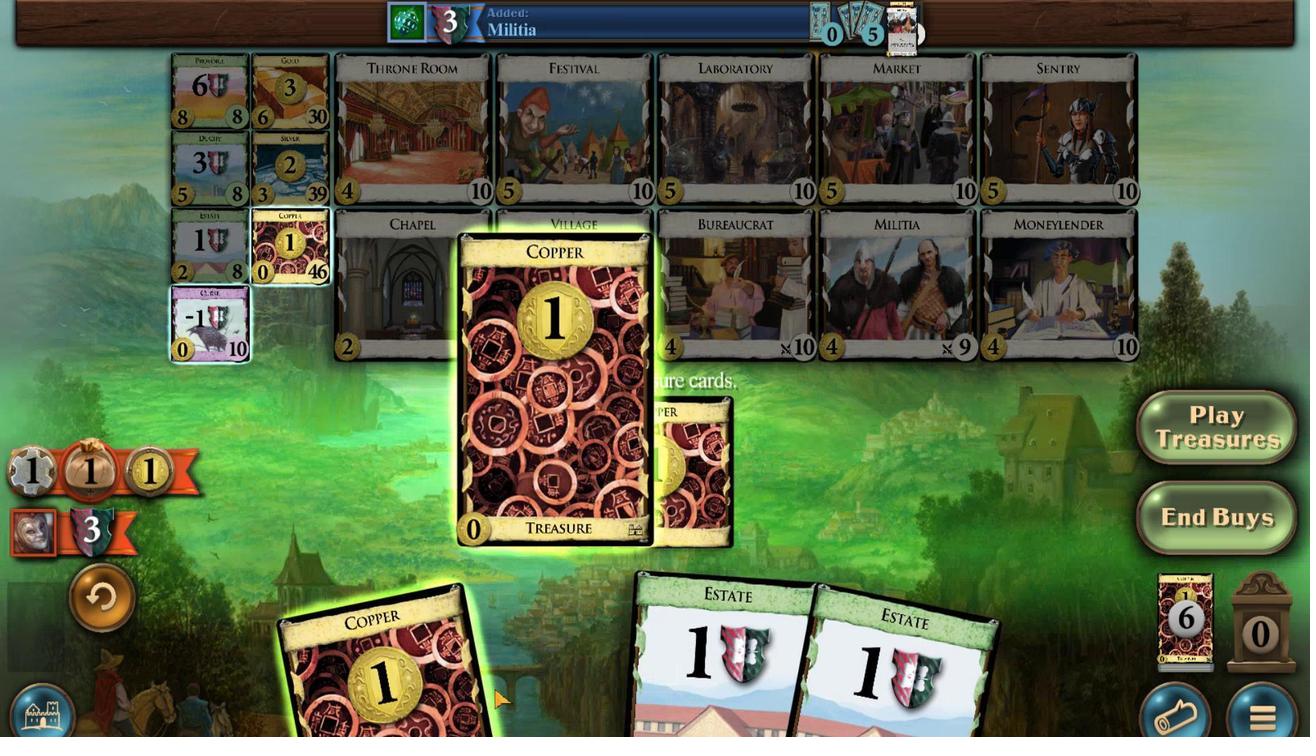 
Action: Mouse moved to (691, 501)
Screenshot: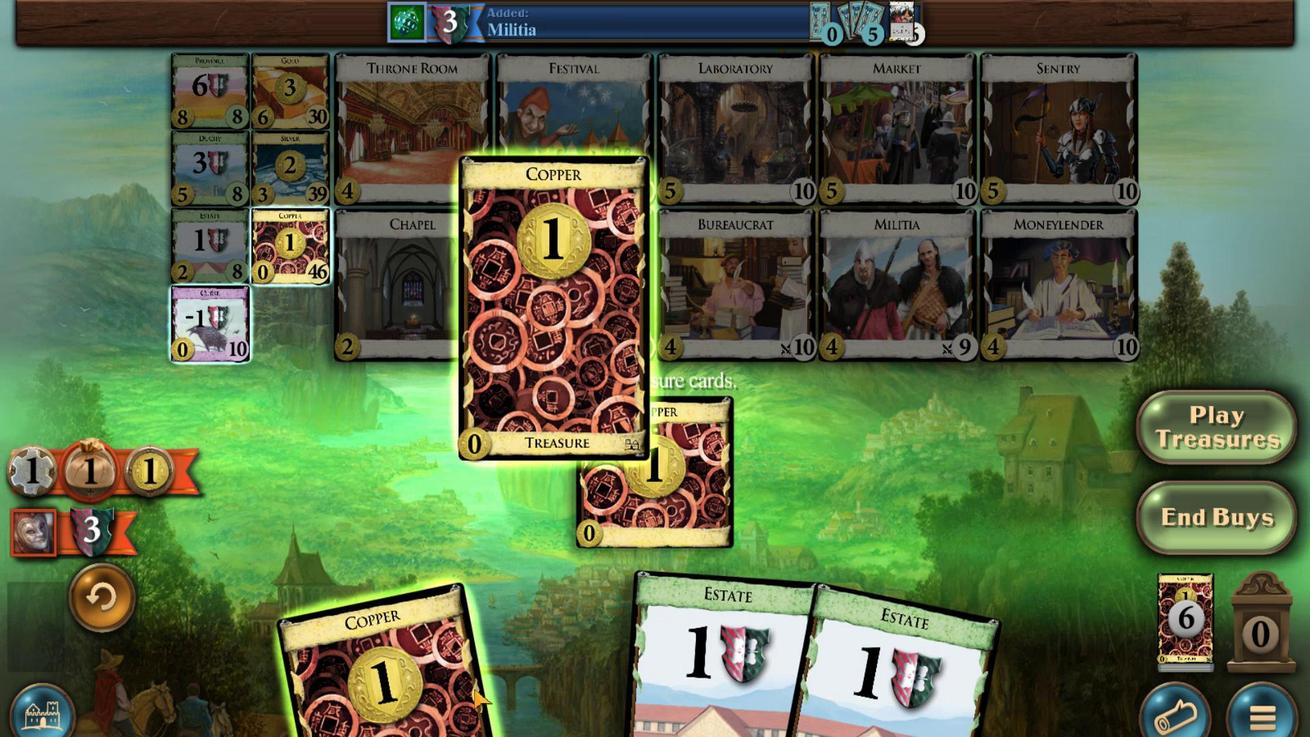 
Action: Mouse scrolled (691, 501) with delta (0, 0)
Screenshot: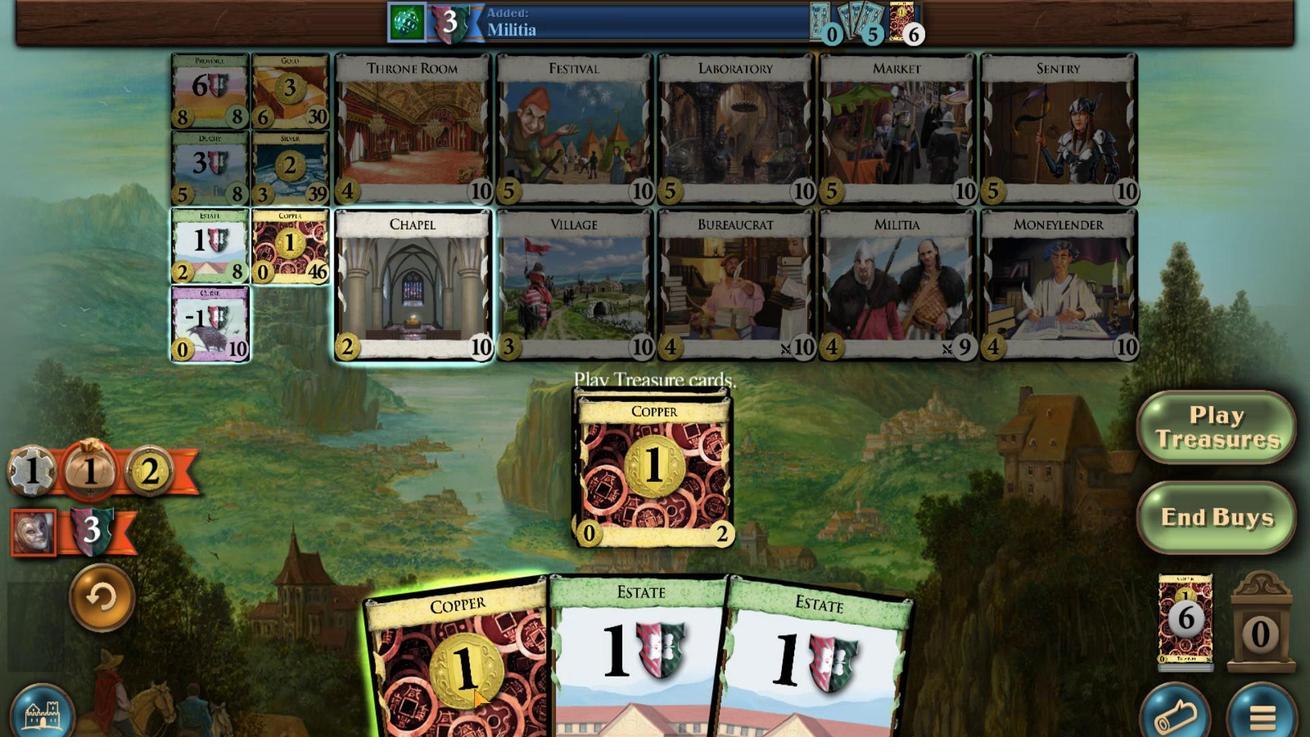 
Action: Mouse scrolled (691, 501) with delta (0, 0)
Screenshot: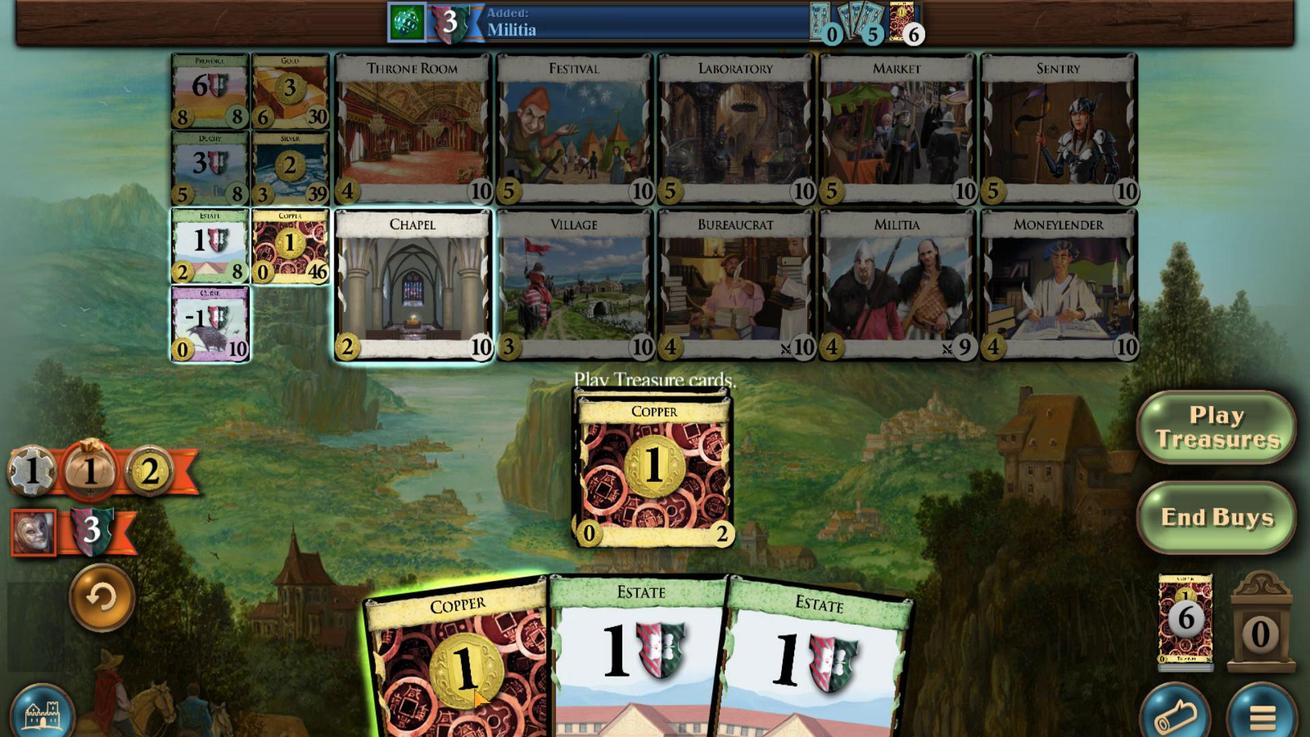 
Action: Mouse scrolled (691, 501) with delta (0, 0)
Screenshot: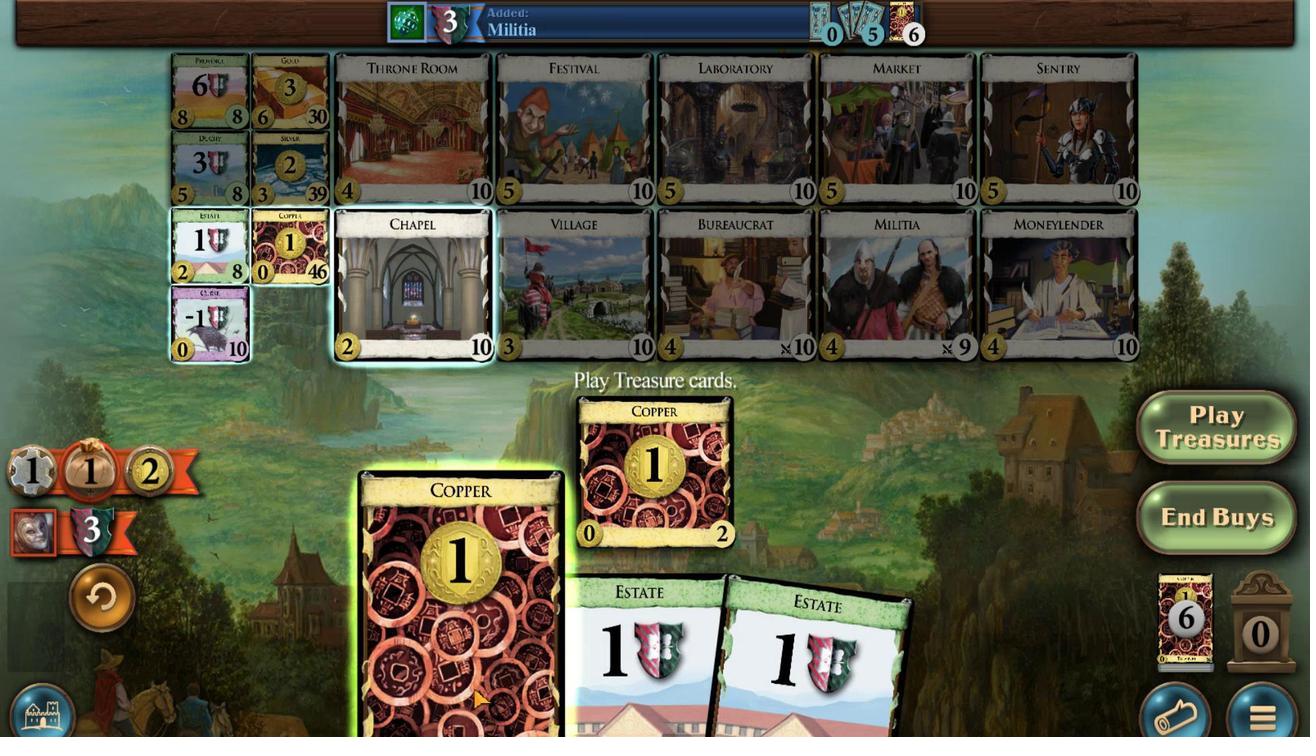
Action: Mouse moved to (557, 595)
Screenshot: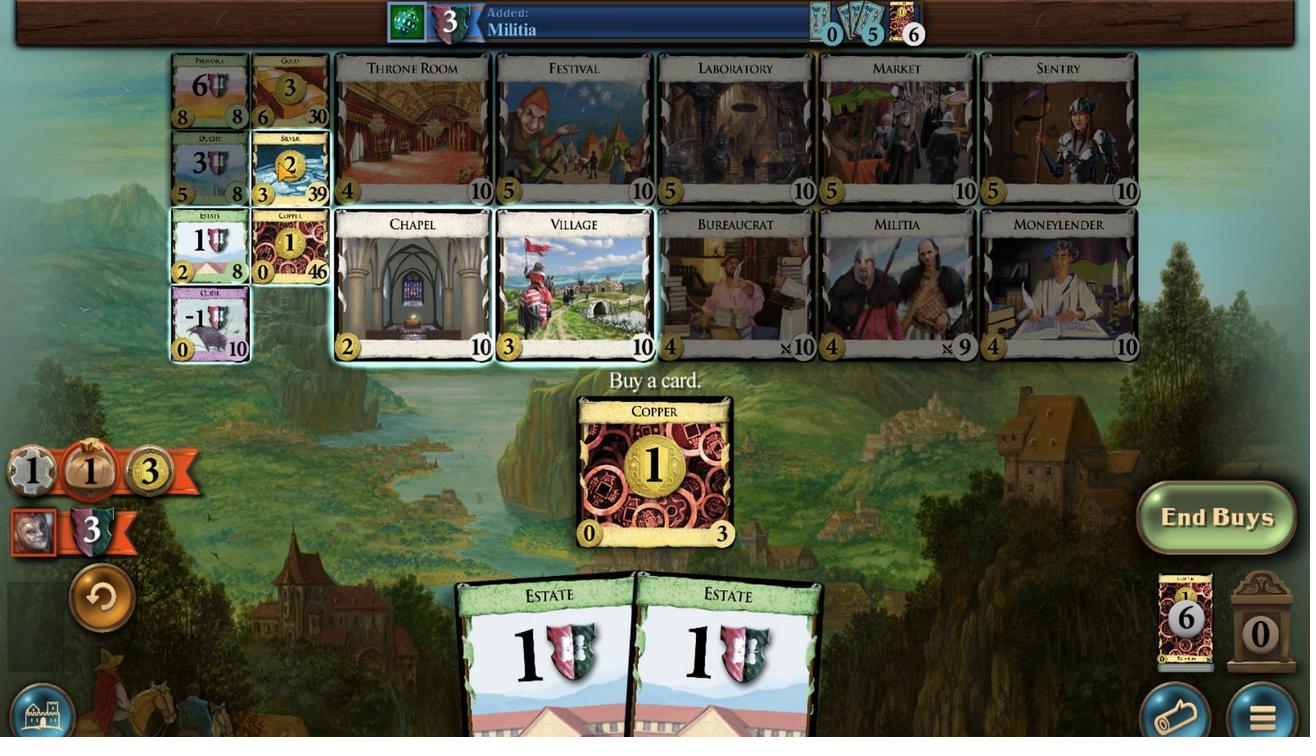 
Action: Mouse pressed left at (557, 595)
Screenshot: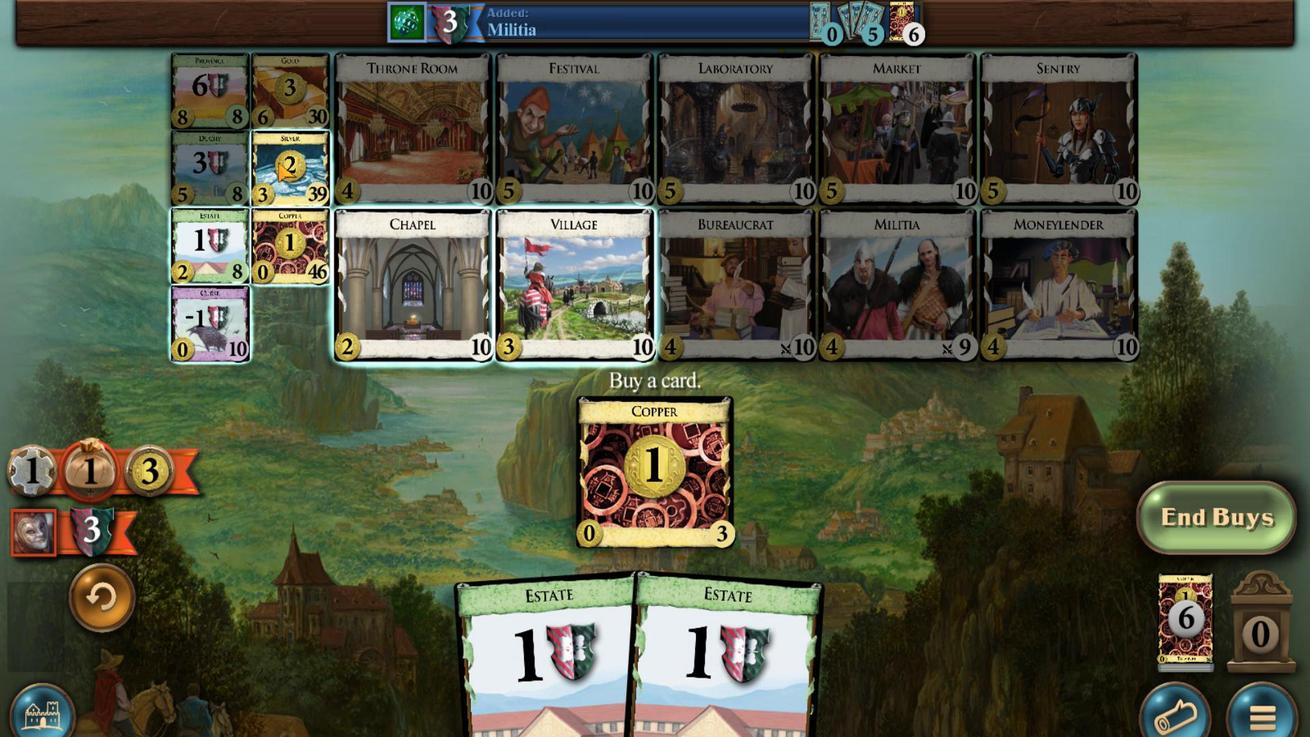 
Action: Mouse moved to (926, 510)
Screenshot: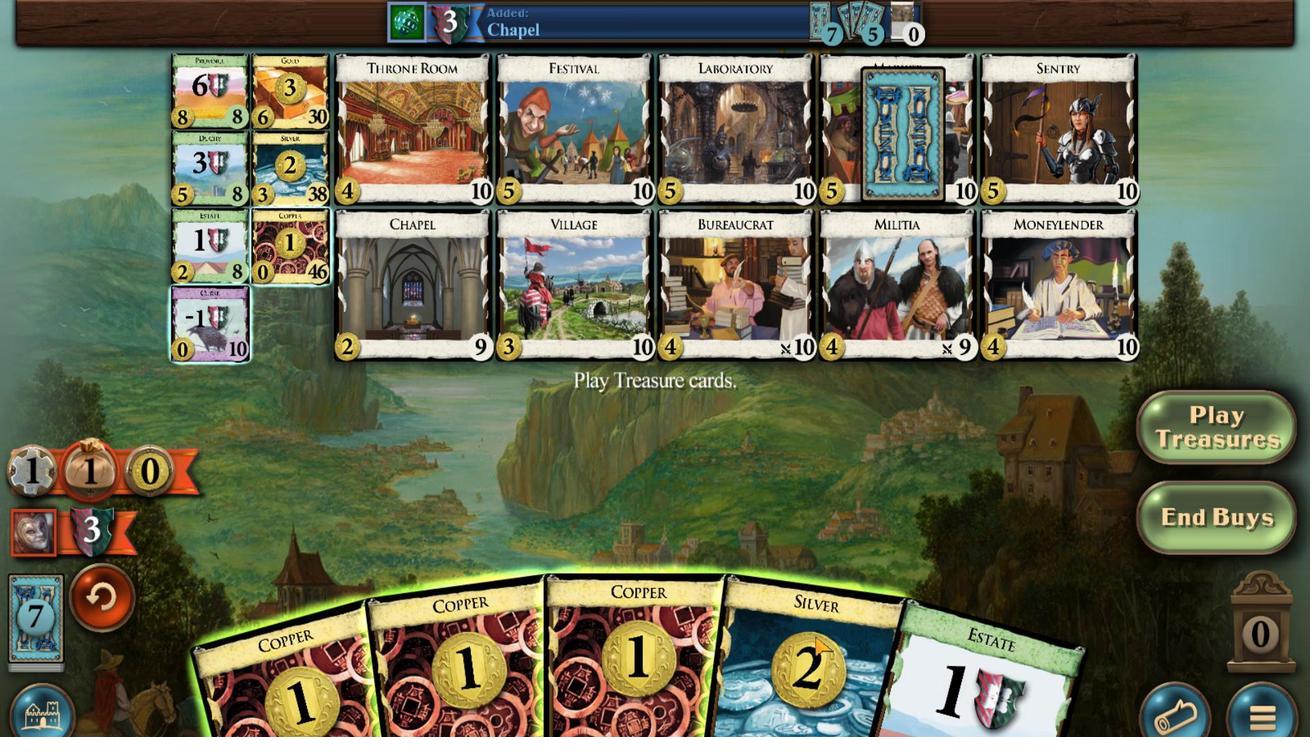 
Action: Mouse scrolled (926, 510) with delta (0, 0)
Screenshot: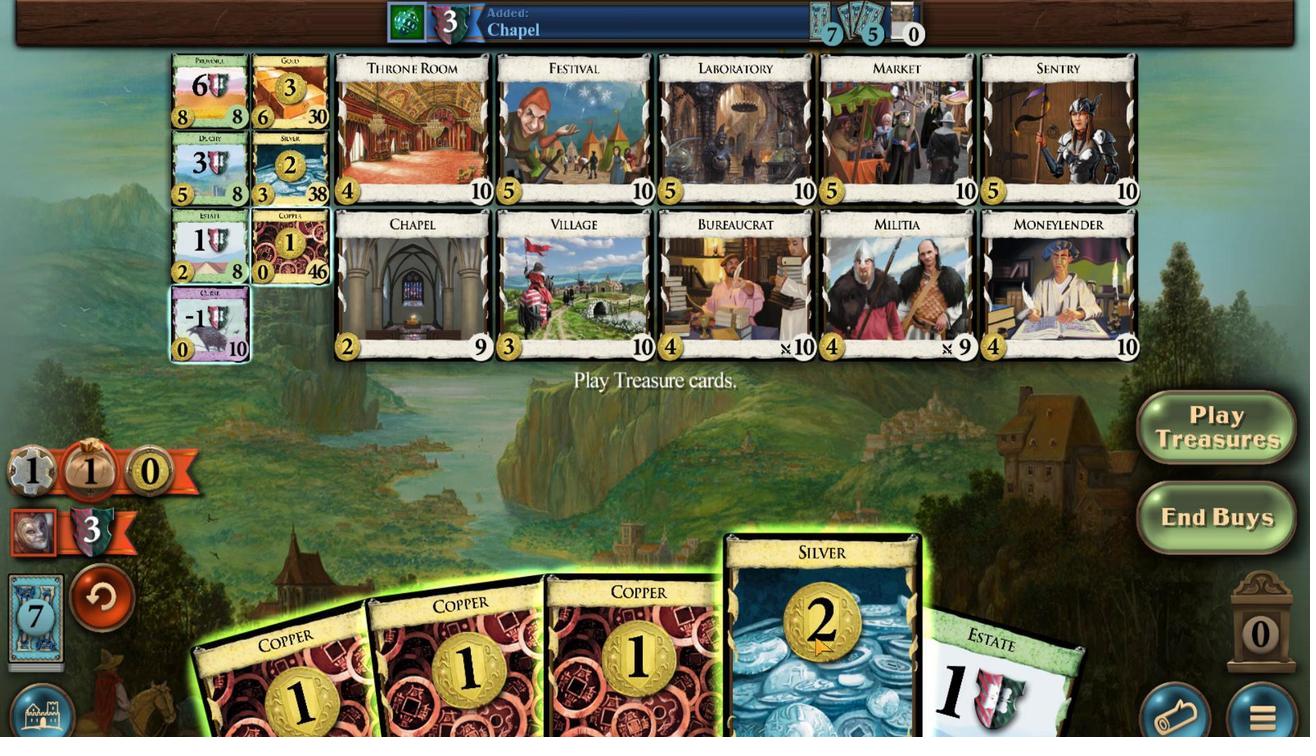 
Action: Mouse scrolled (926, 510) with delta (0, 0)
Screenshot: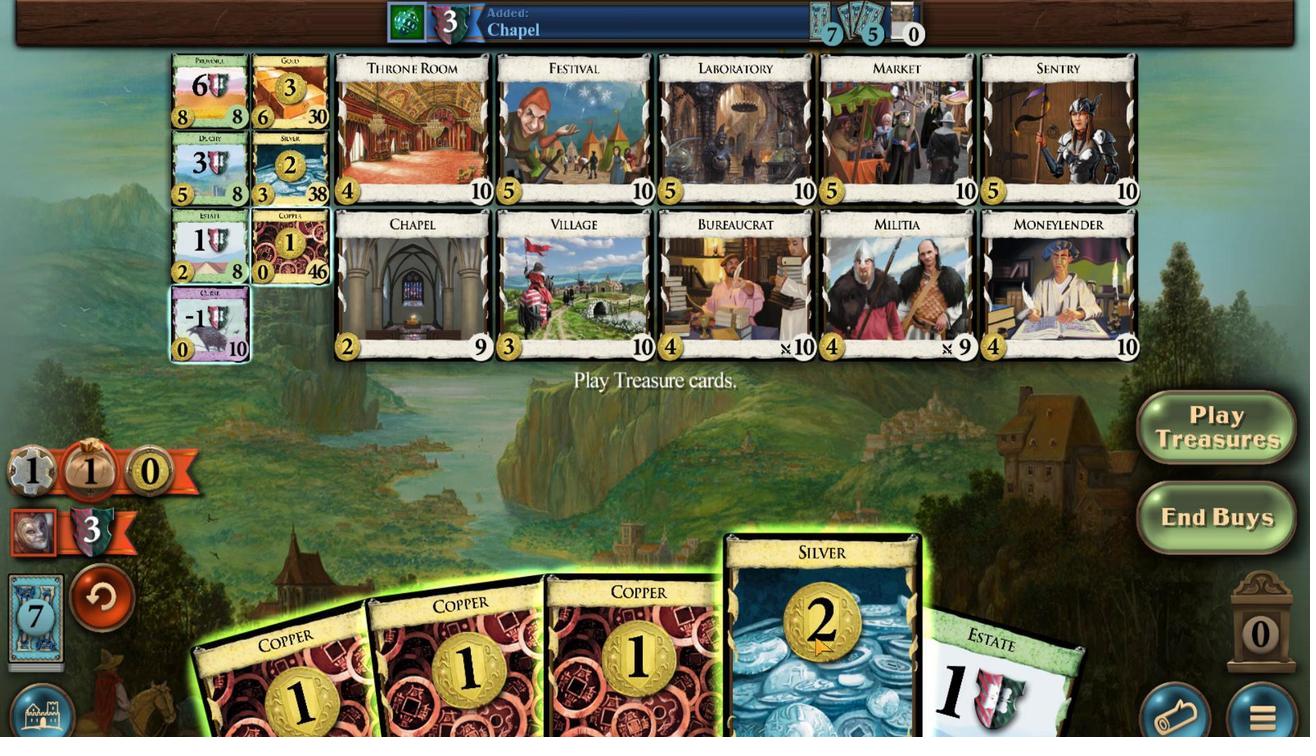 
Action: Mouse scrolled (926, 510) with delta (0, 0)
Screenshot: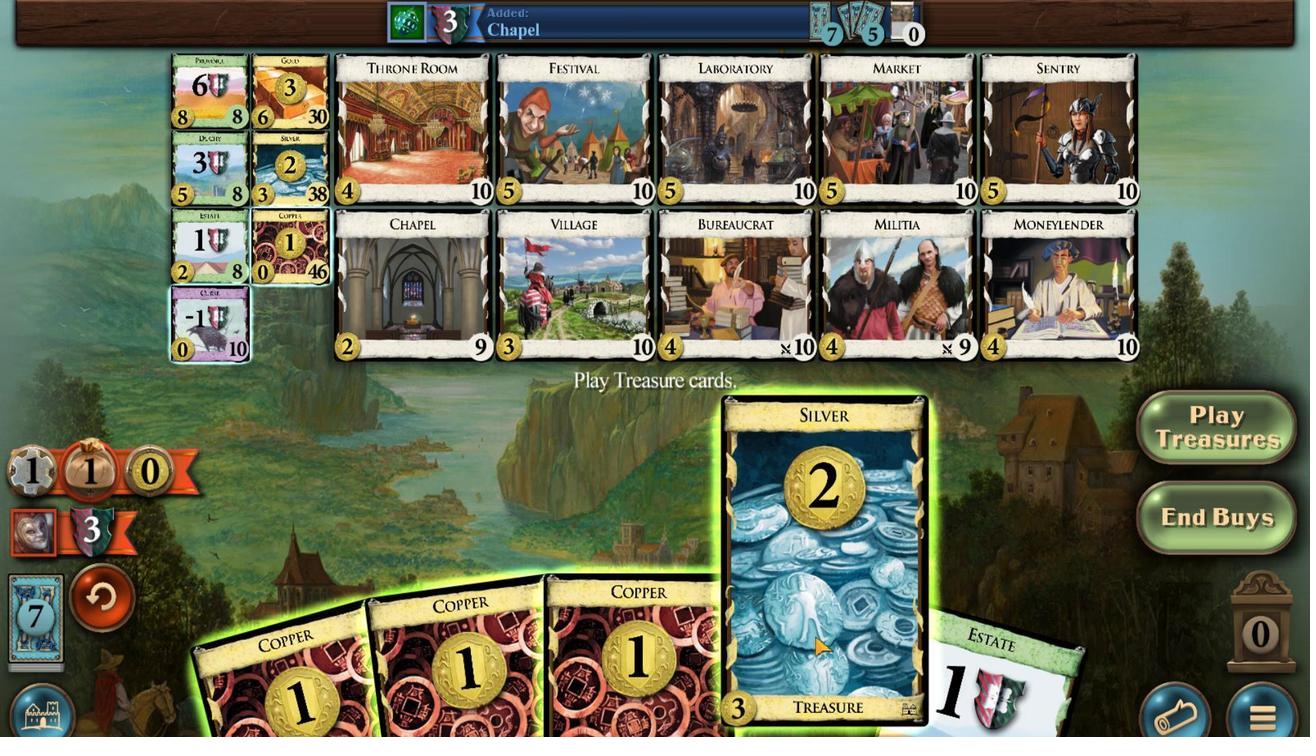
Action: Mouse moved to (891, 510)
Screenshot: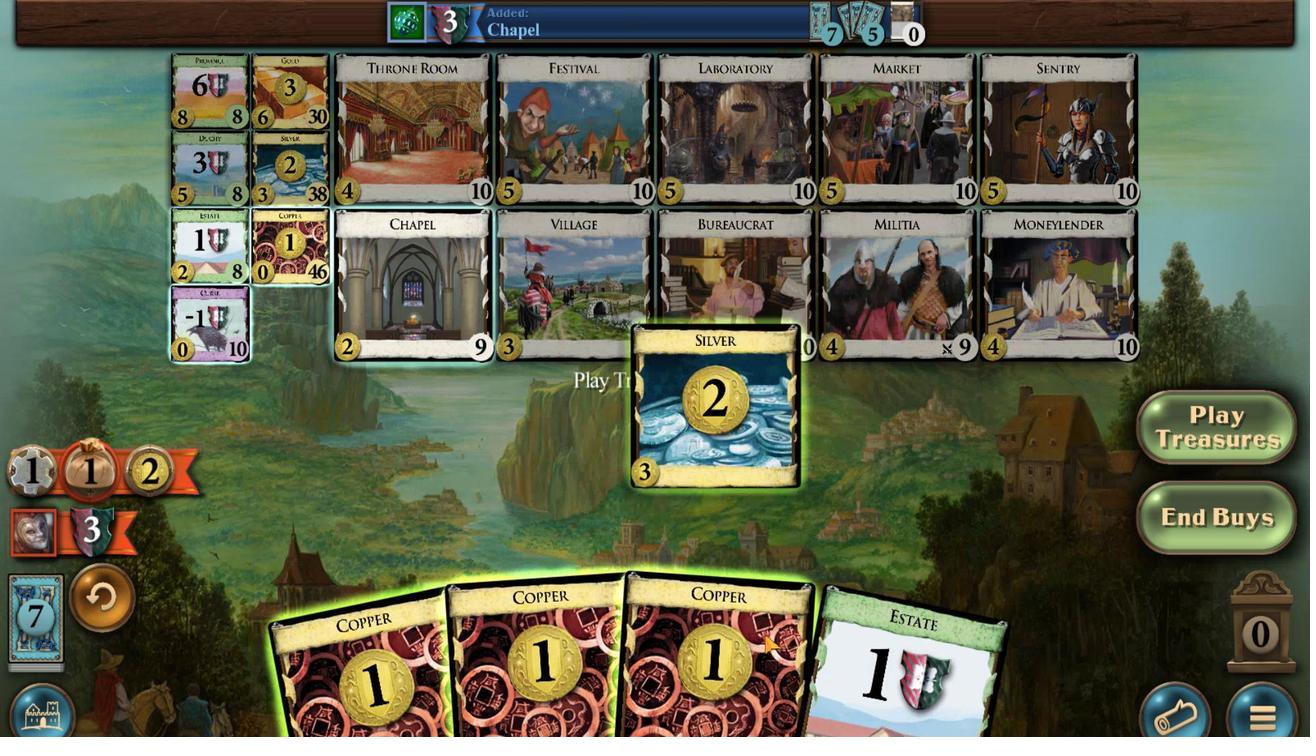 
Action: Mouse scrolled (891, 510) with delta (0, 0)
Screenshot: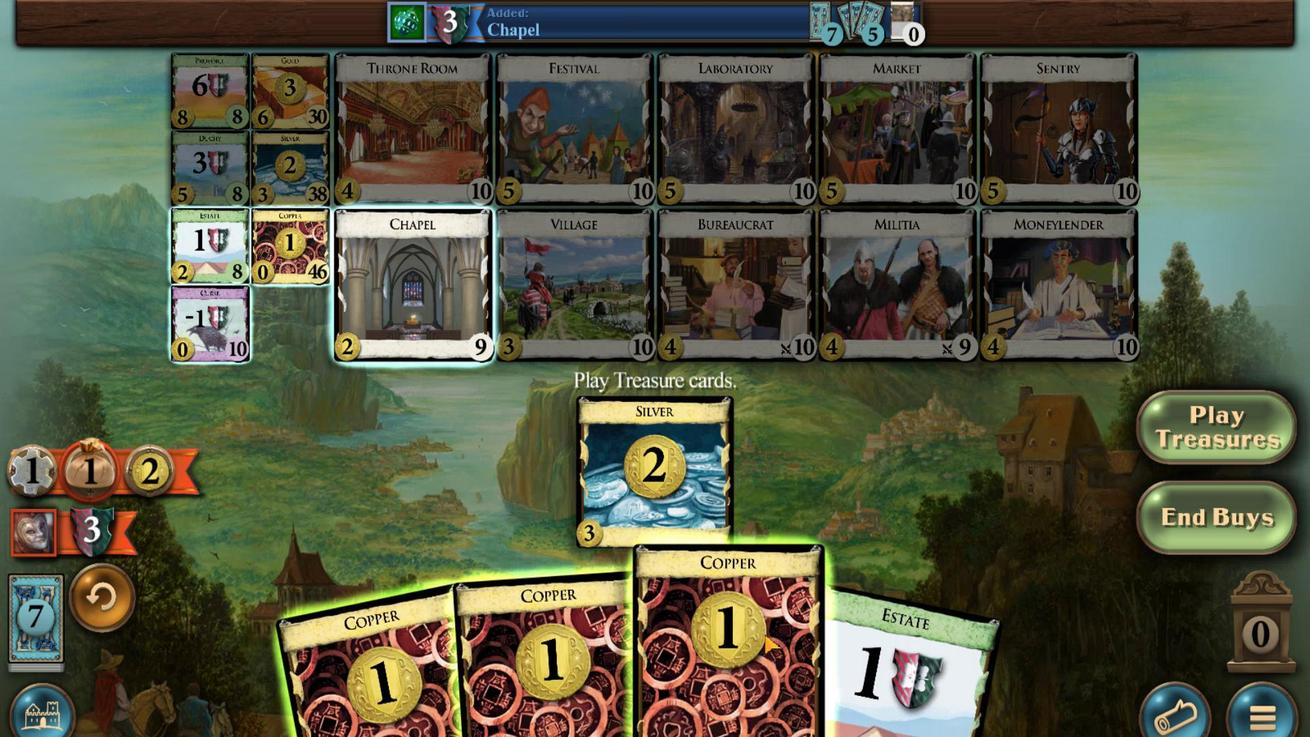 
Action: Mouse scrolled (891, 510) with delta (0, 0)
Screenshot: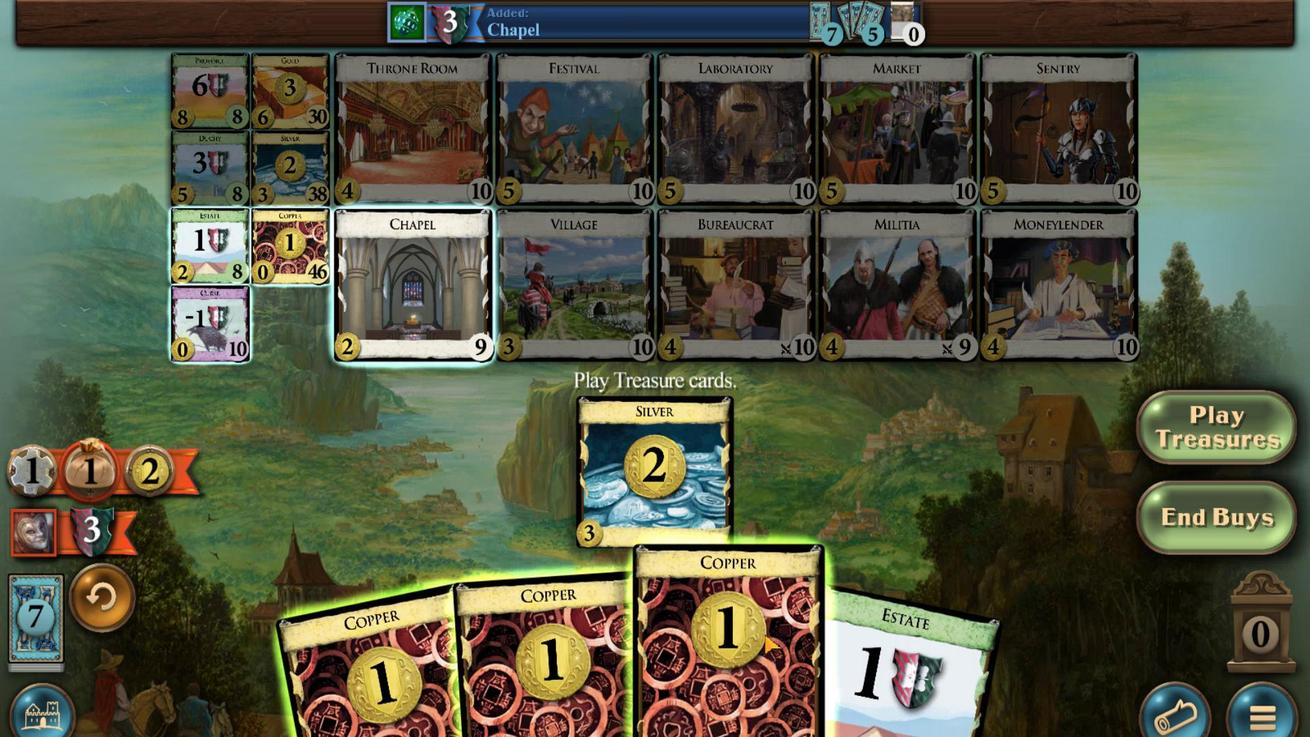 
Action: Mouse scrolled (891, 510) with delta (0, 0)
Screenshot: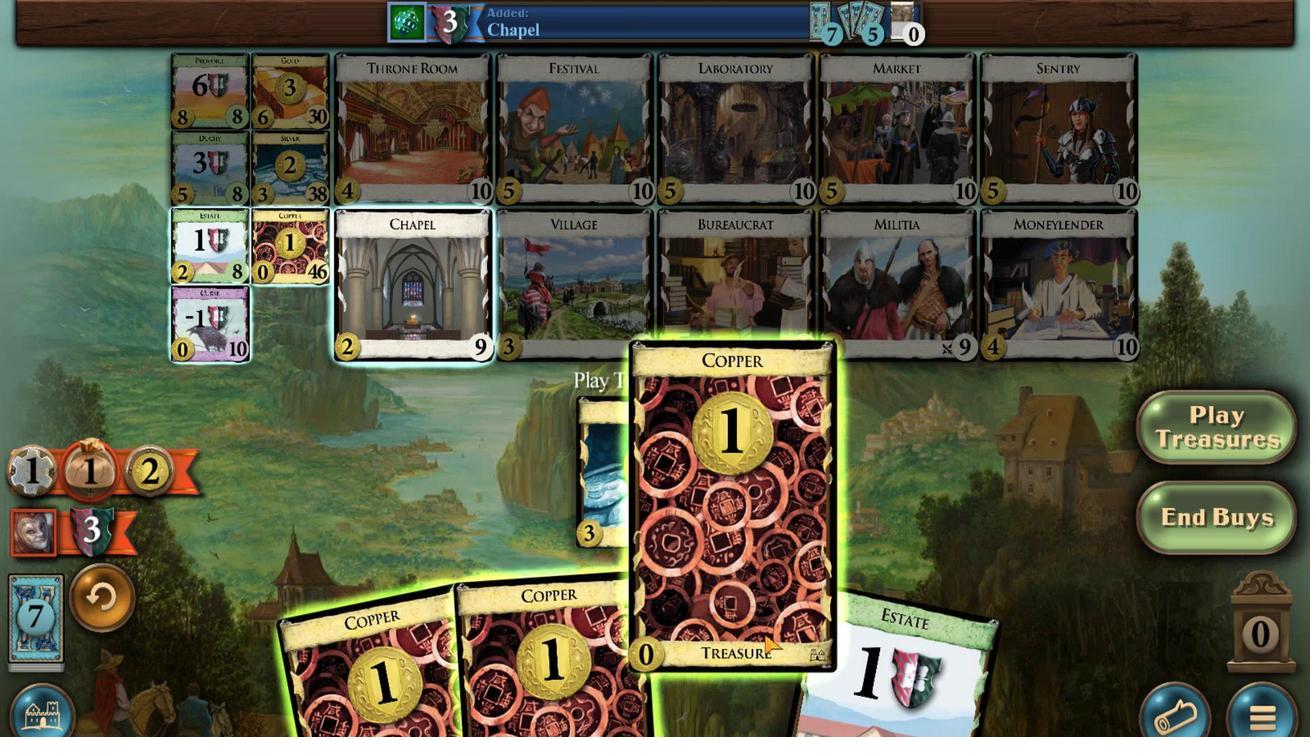 
Action: Mouse moved to (802, 510)
Screenshot: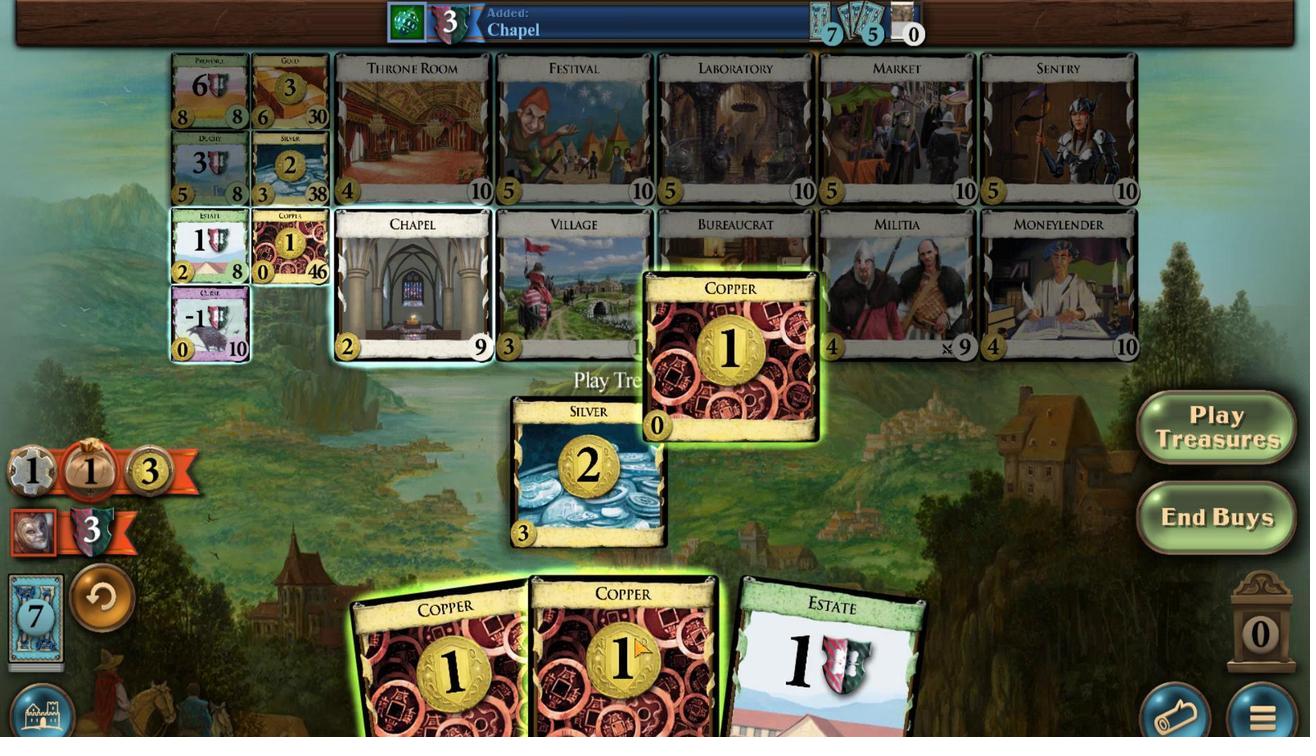 
Action: Mouse scrolled (802, 510) with delta (0, 0)
Screenshot: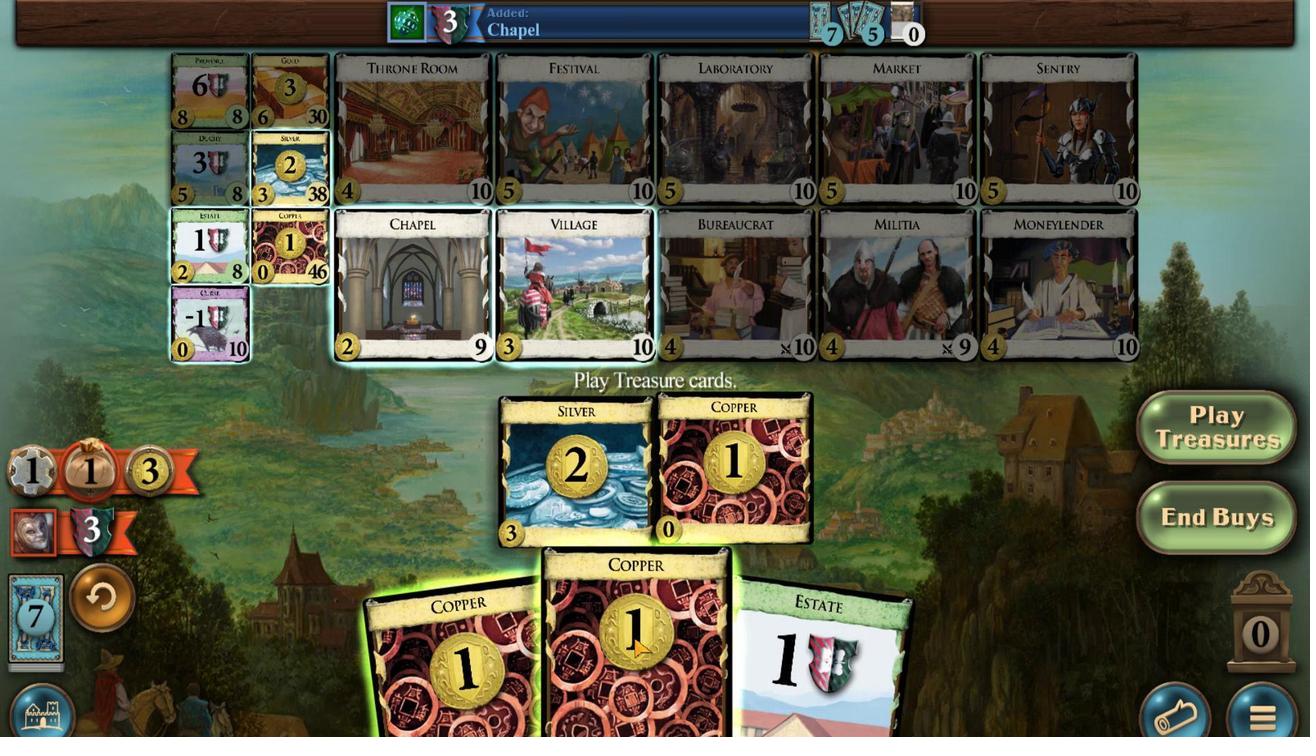 
Action: Mouse scrolled (802, 510) with delta (0, 0)
Screenshot: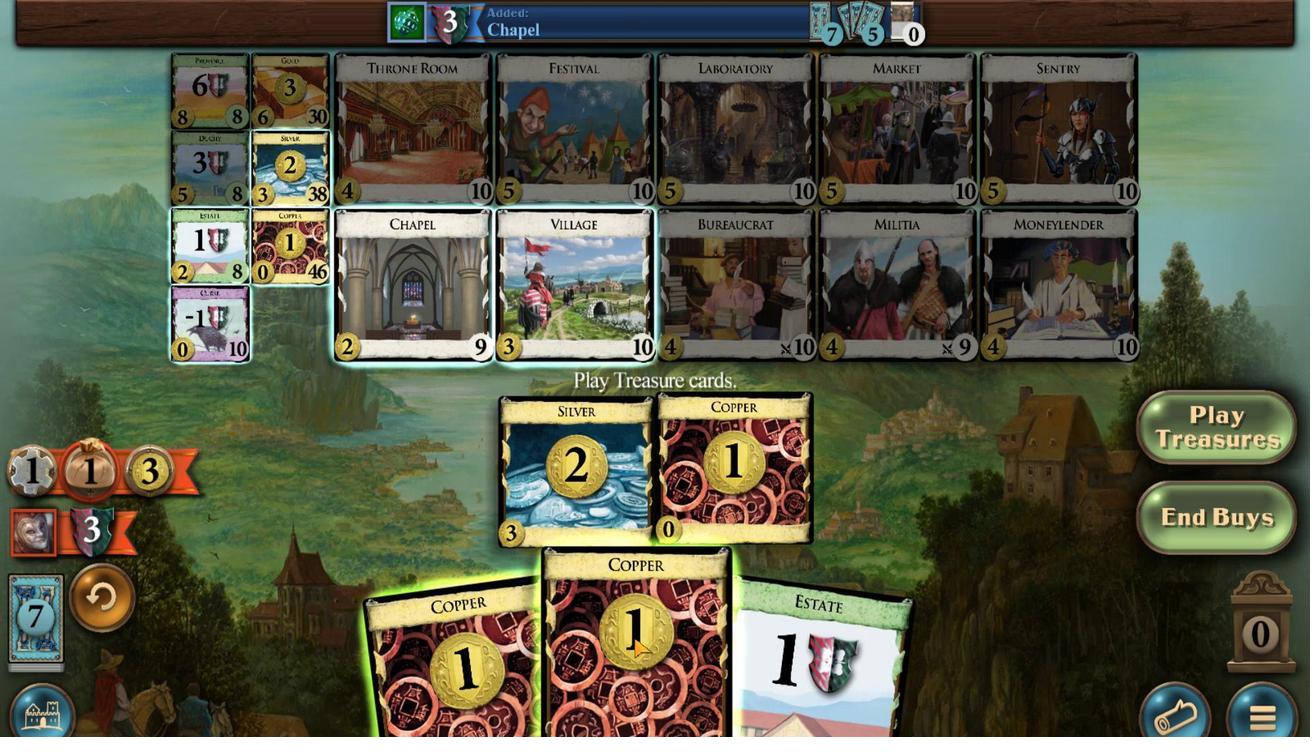 
Action: Mouse scrolled (802, 510) with delta (0, 0)
Screenshot: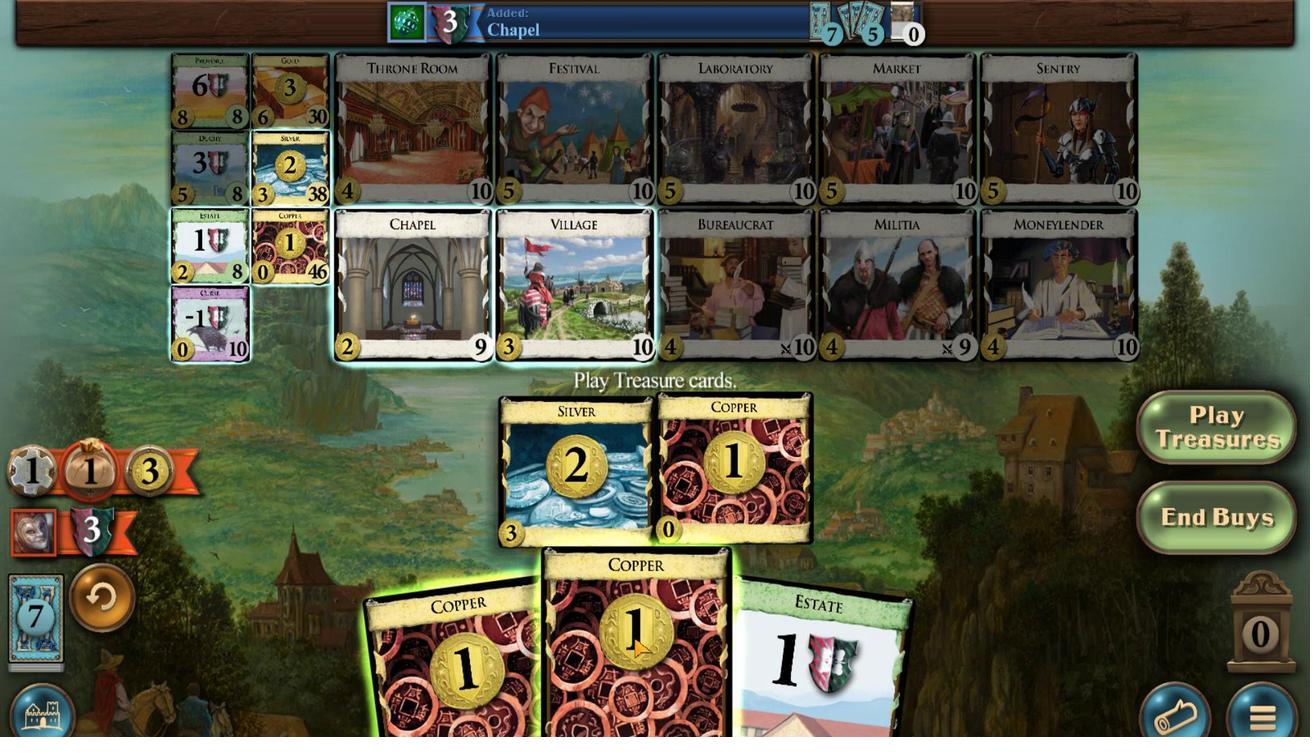 
Action: Mouse moved to (736, 507)
Screenshot: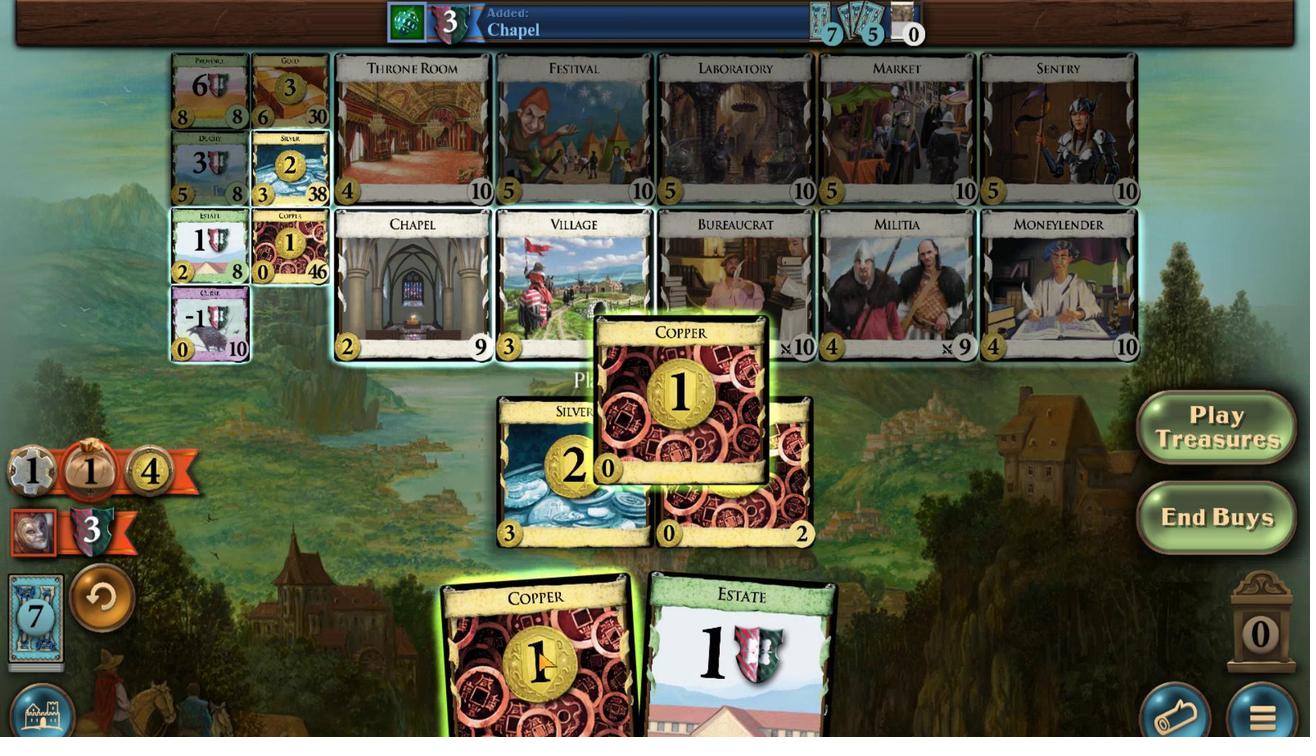 
Action: Mouse scrolled (736, 507) with delta (0, 0)
Screenshot: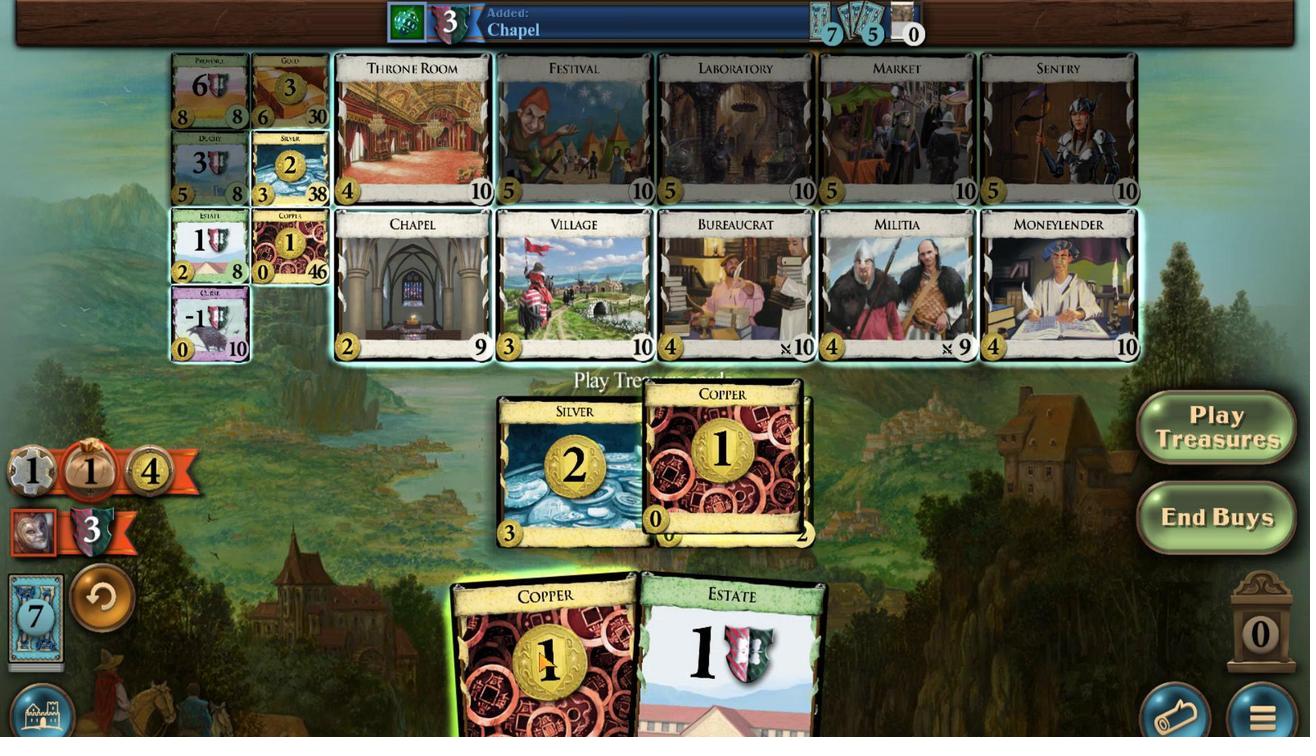 
Action: Mouse scrolled (736, 507) with delta (0, 0)
Screenshot: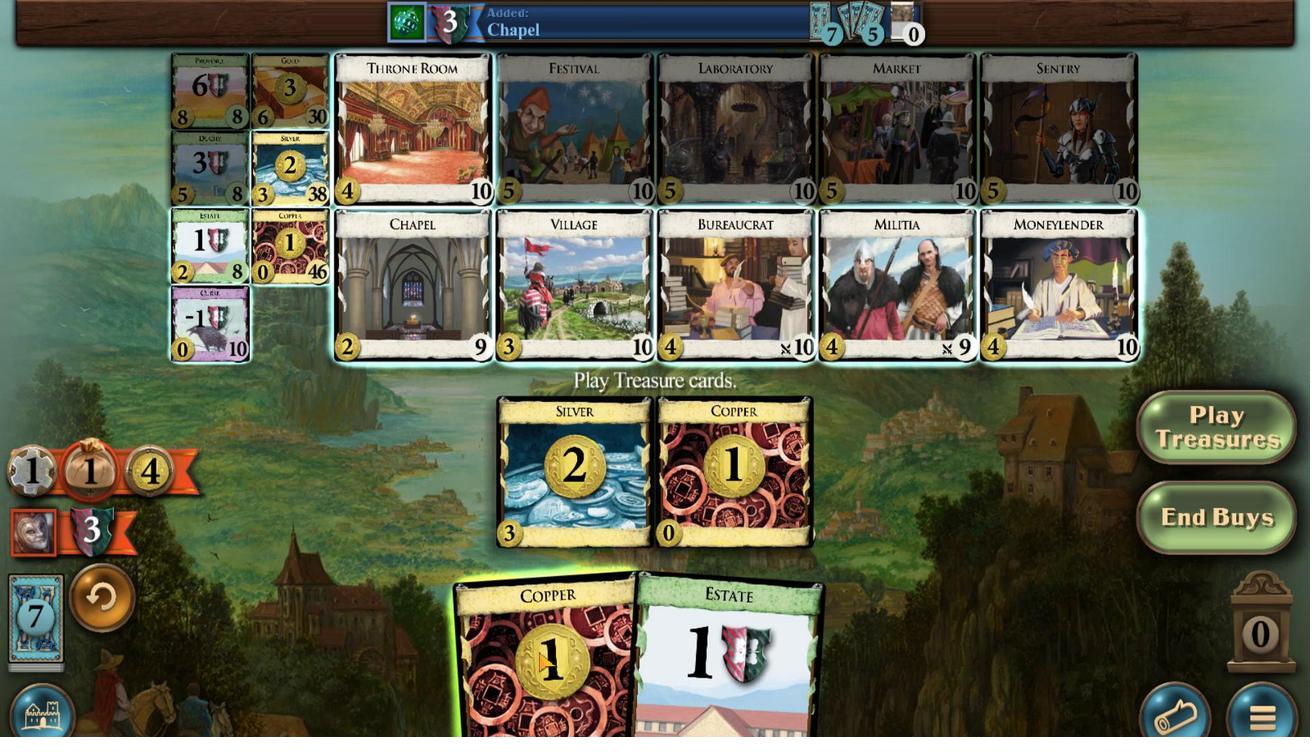 
Action: Mouse moved to (522, 597)
Screenshot: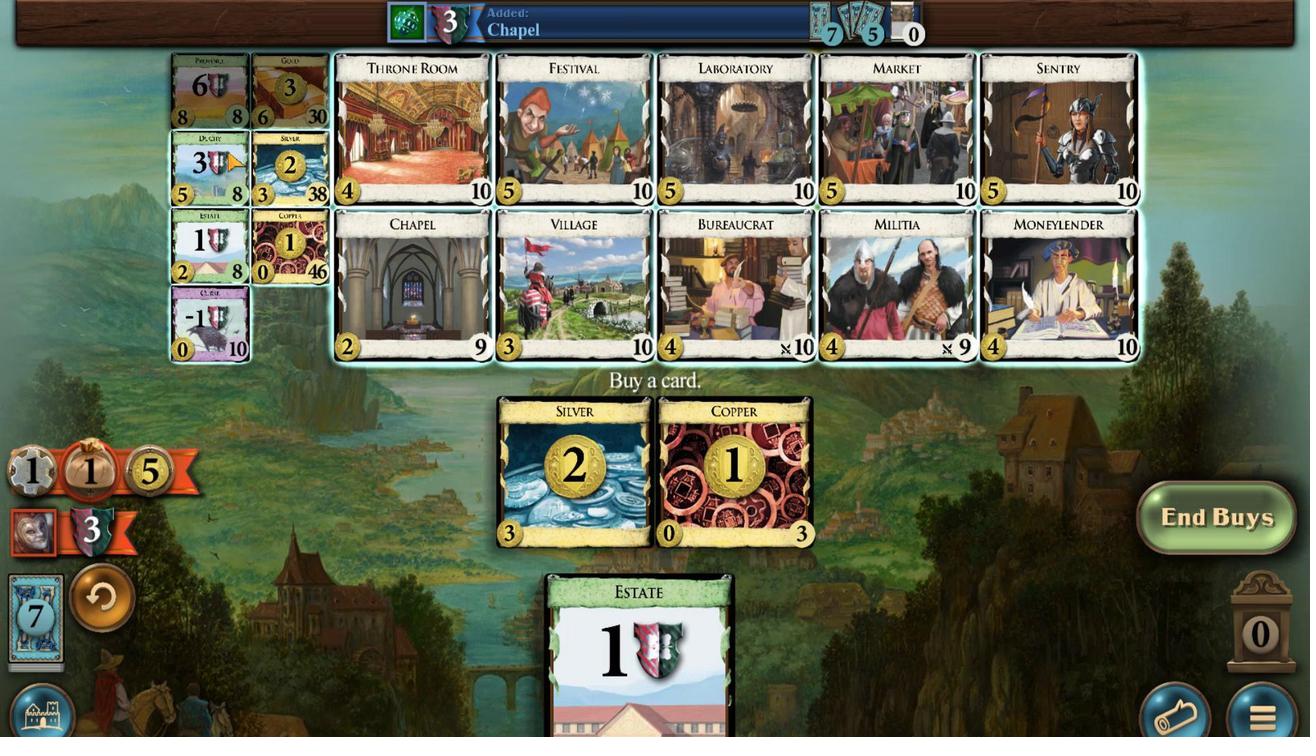 
Action: Mouse pressed left at (522, 597)
Screenshot: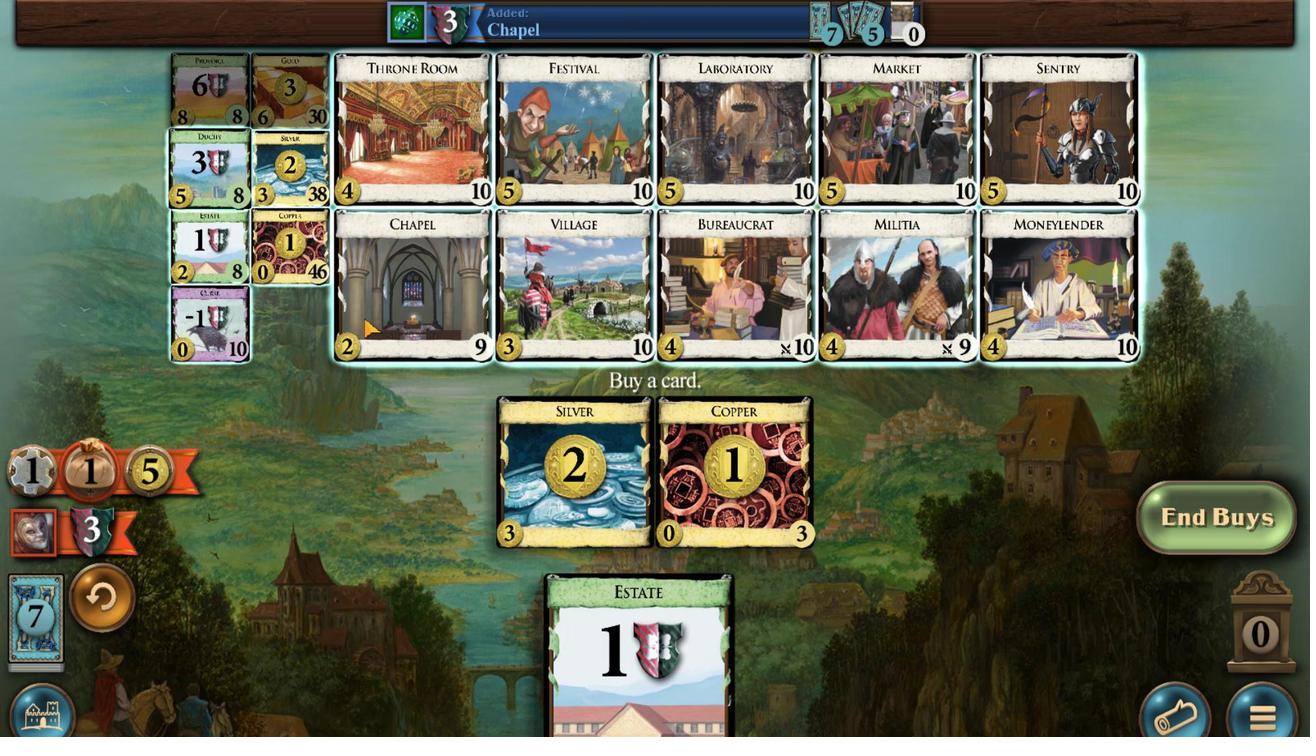 
Action: Mouse moved to (1056, 504)
Screenshot: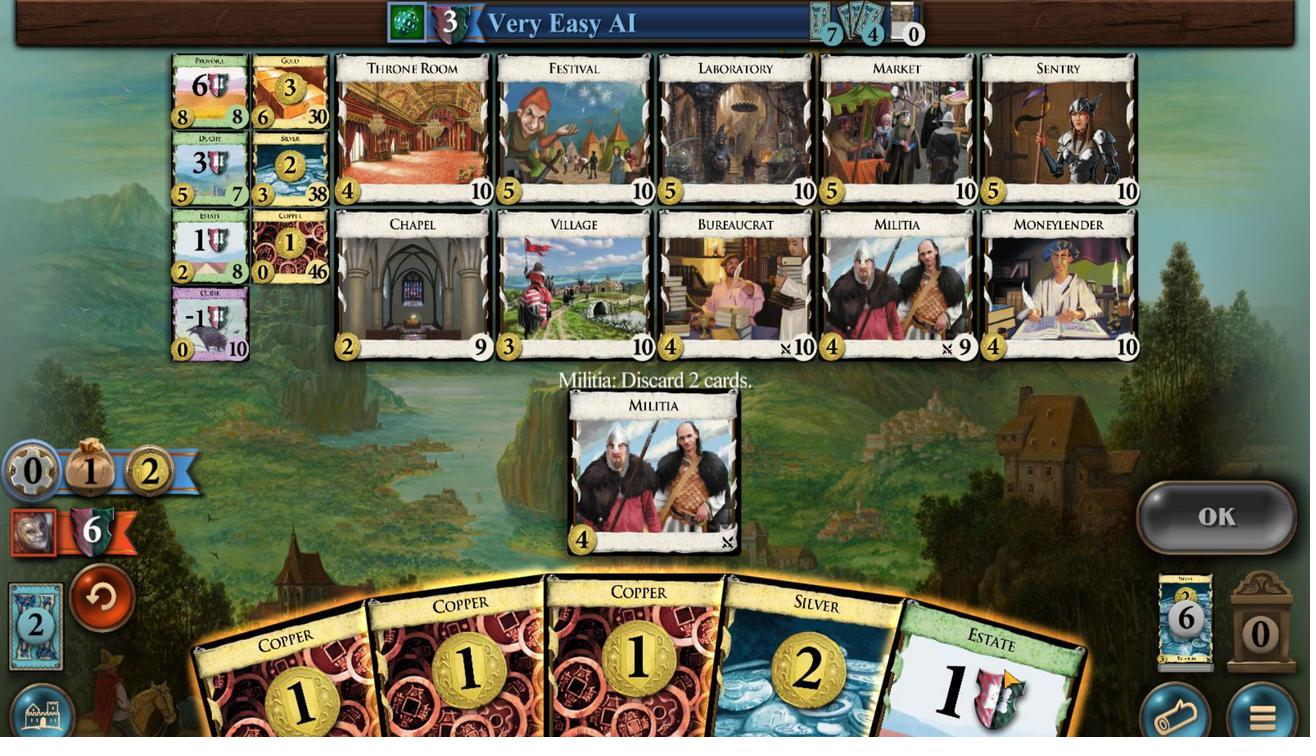 
Action: Mouse scrolled (1056, 504) with delta (0, 0)
Screenshot: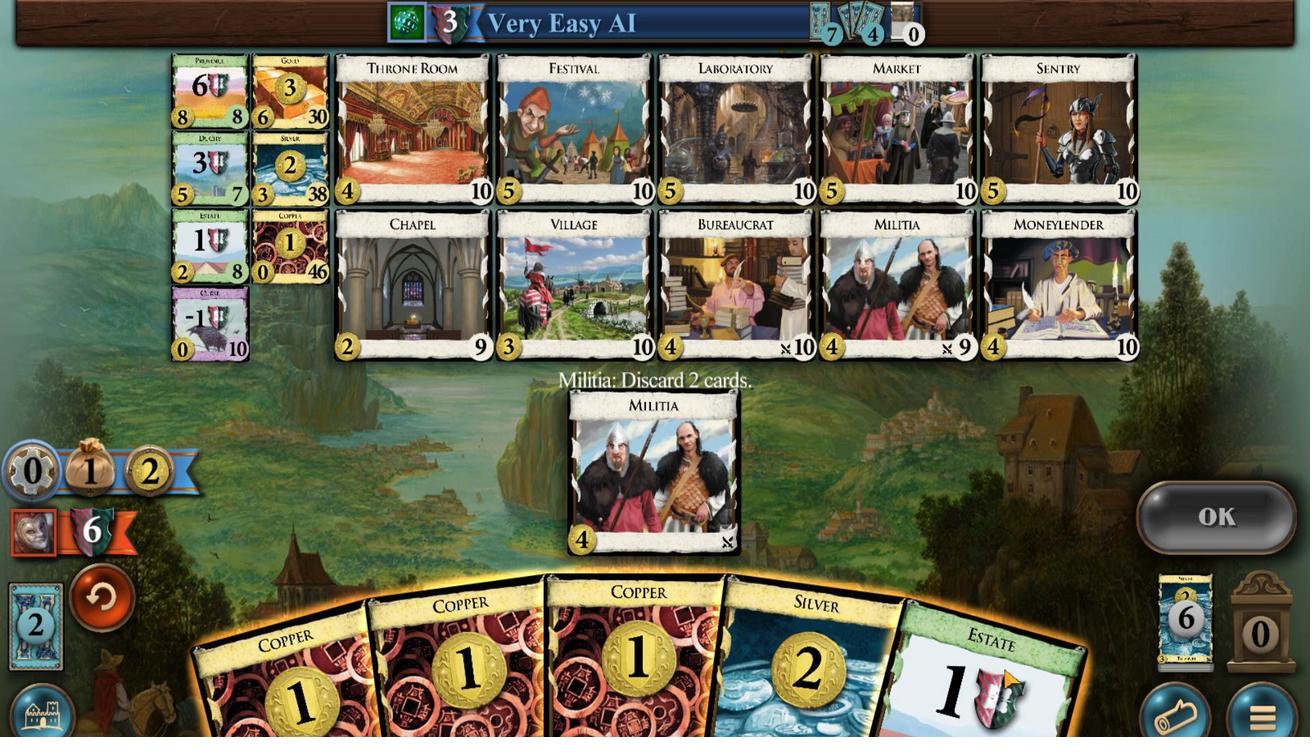 
Action: Mouse scrolled (1056, 504) with delta (0, 0)
Screenshot: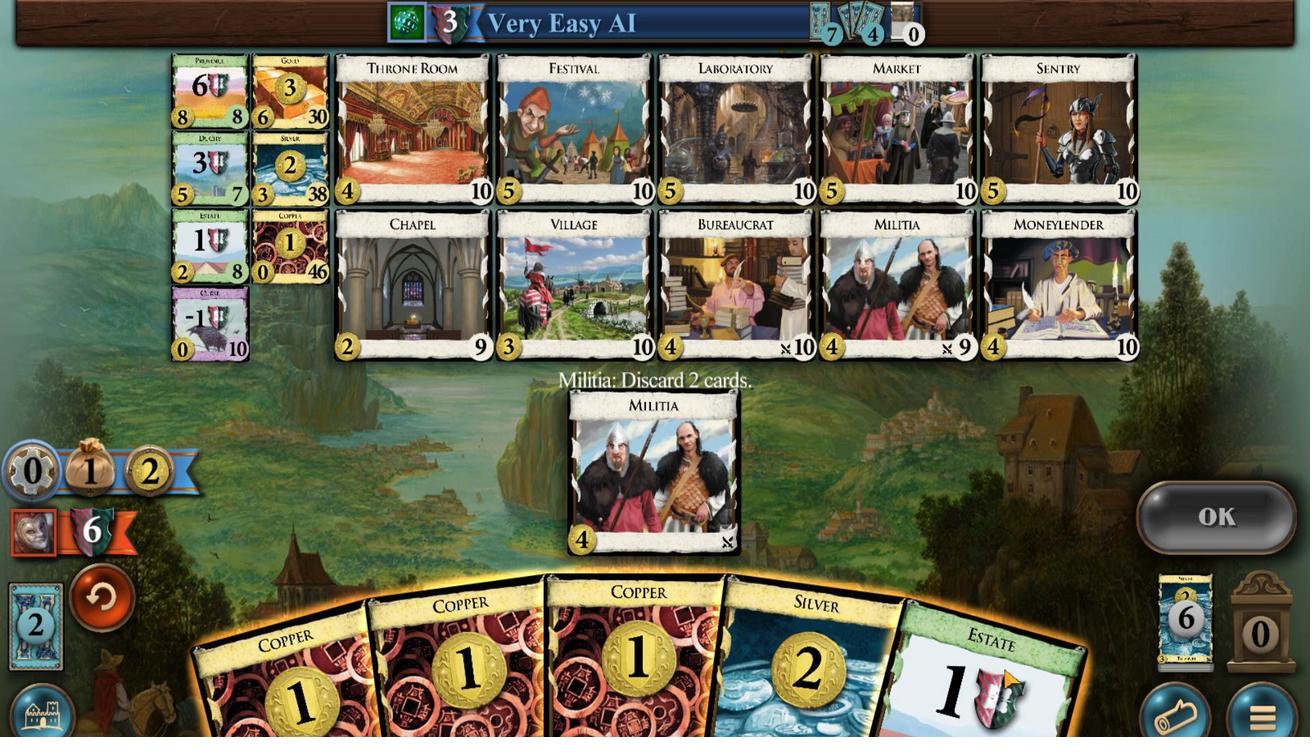 
Action: Mouse scrolled (1056, 504) with delta (0, 0)
Screenshot: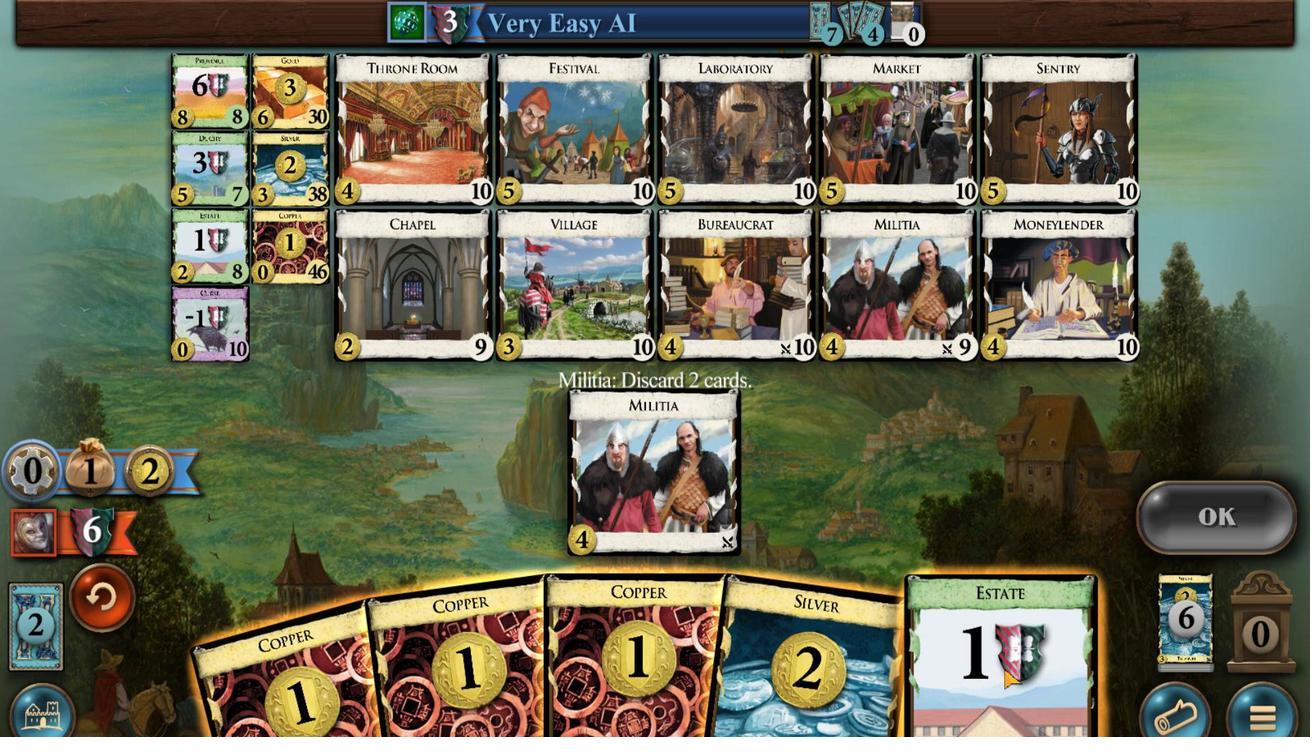 
Action: Mouse scrolled (1056, 504) with delta (0, 0)
Screenshot: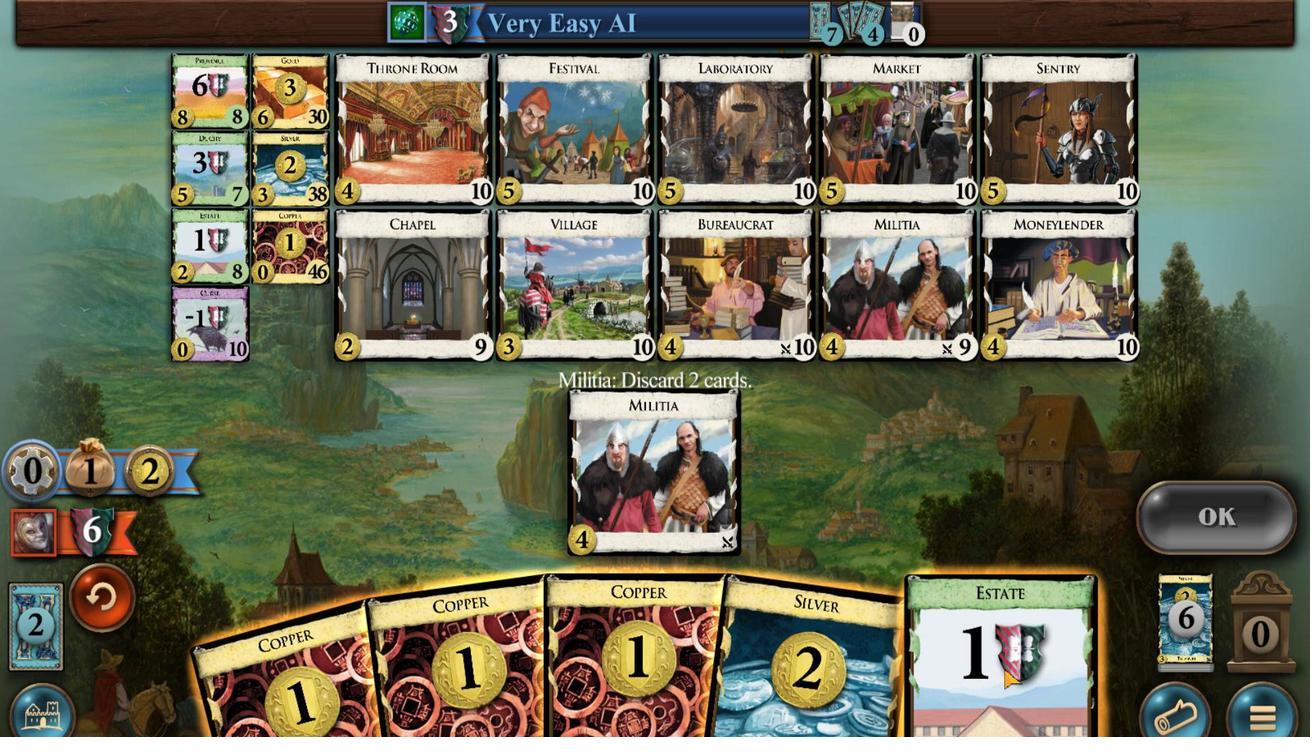 
Action: Mouse scrolled (1056, 504) with delta (0, 0)
Screenshot: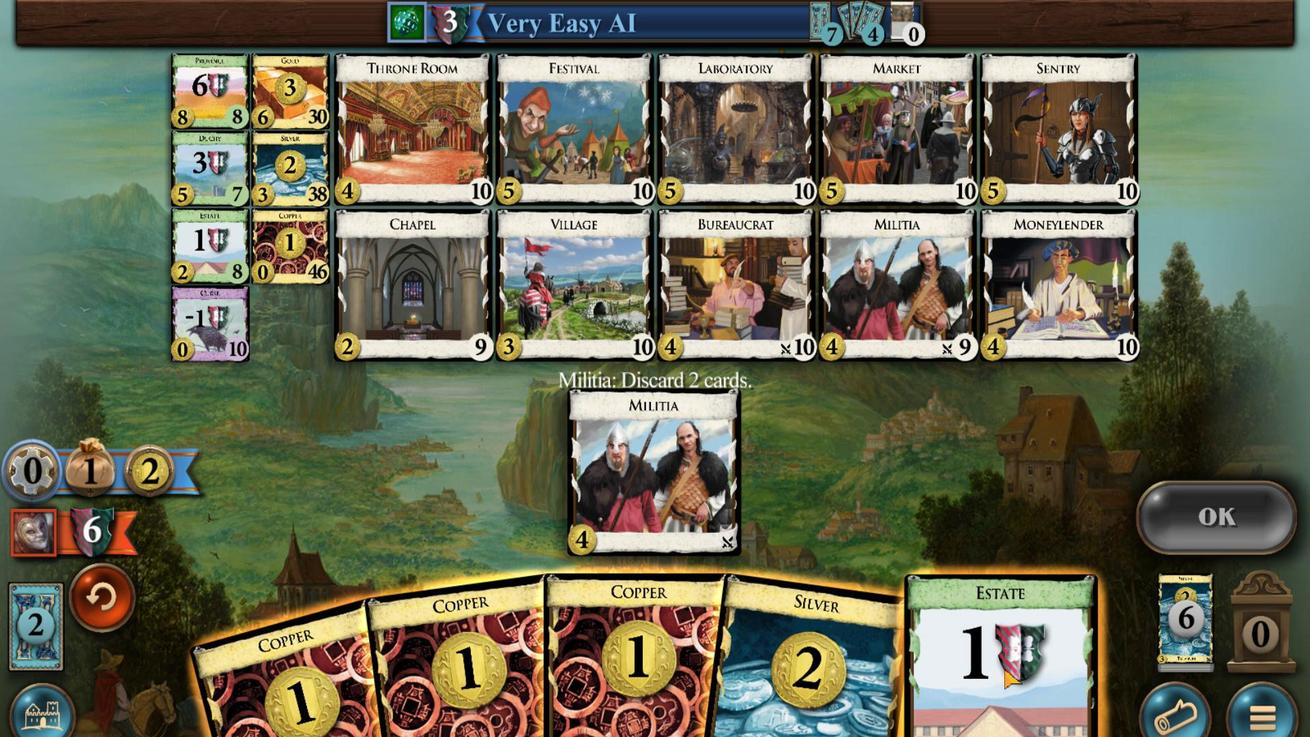 
Action: Mouse moved to (501, 505)
Screenshot: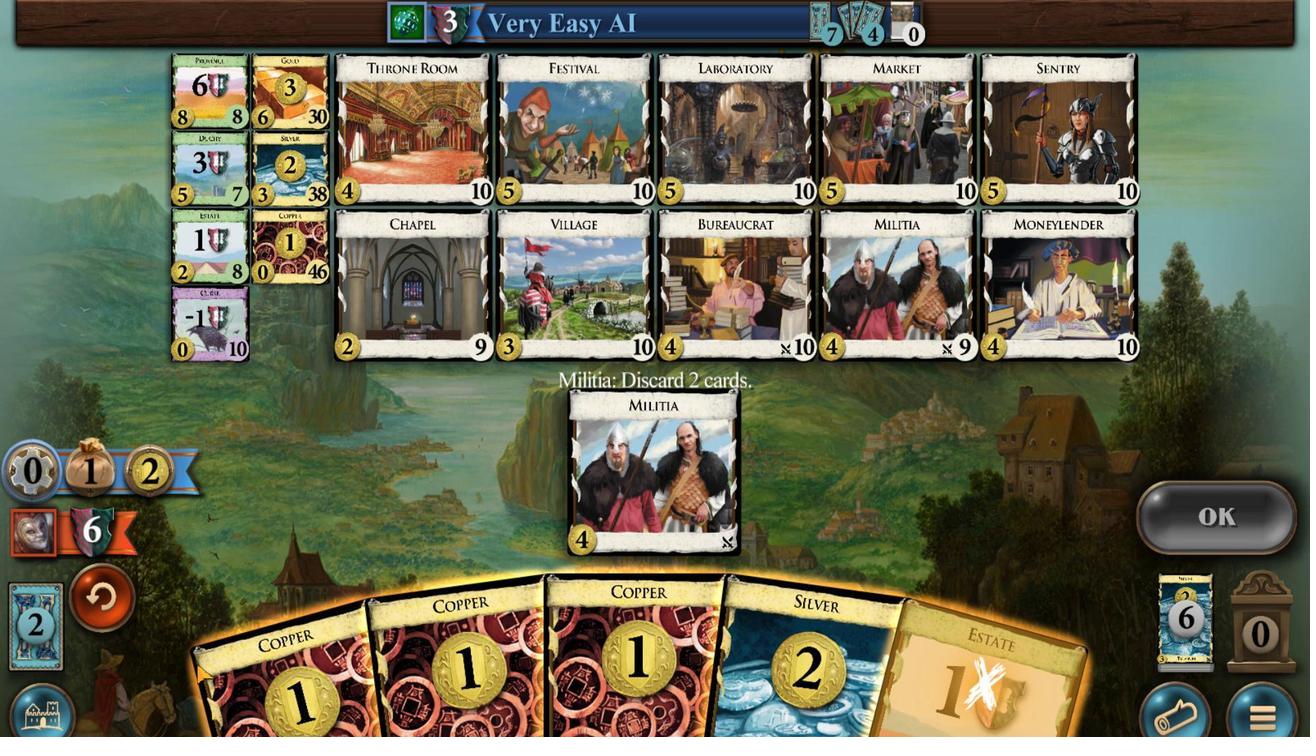 
Action: Mouse scrolled (501, 505) with delta (0, 0)
Screenshot: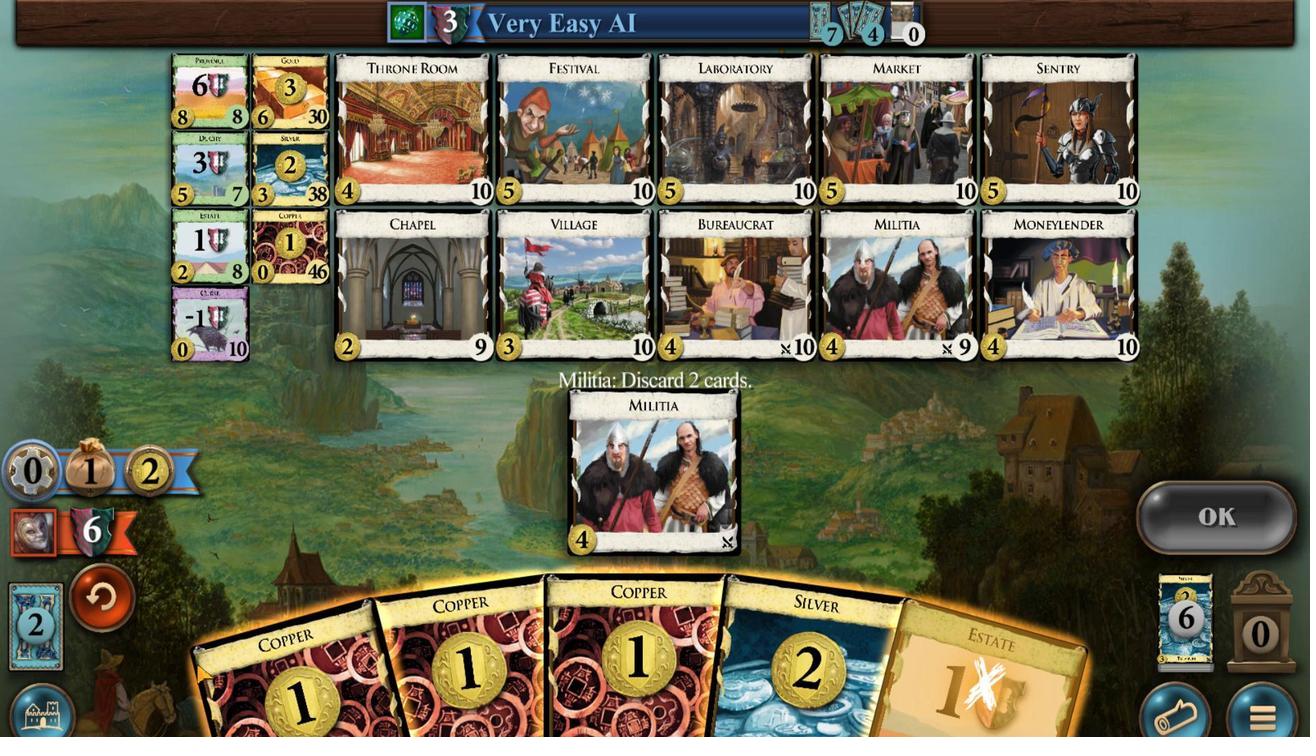 
Action: Mouse scrolled (501, 505) with delta (0, 0)
Screenshot: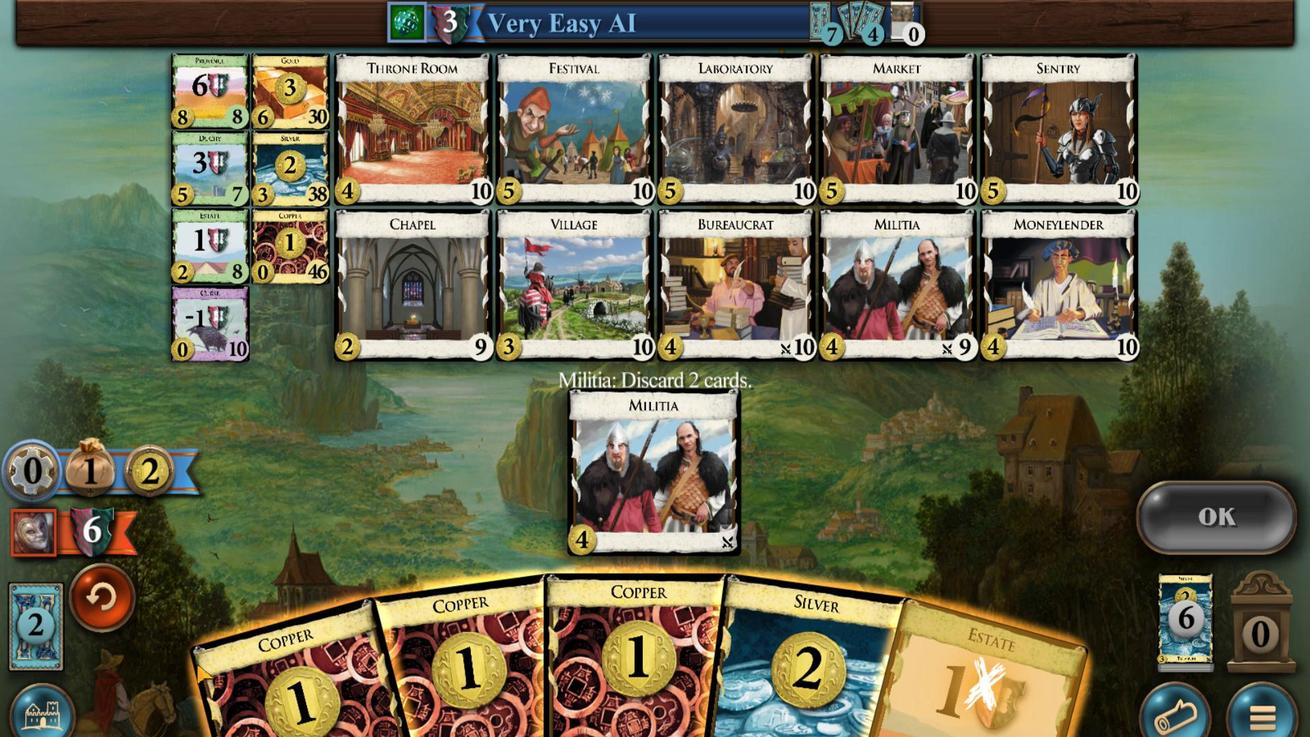 
Action: Mouse scrolled (501, 505) with delta (0, 0)
Screenshot: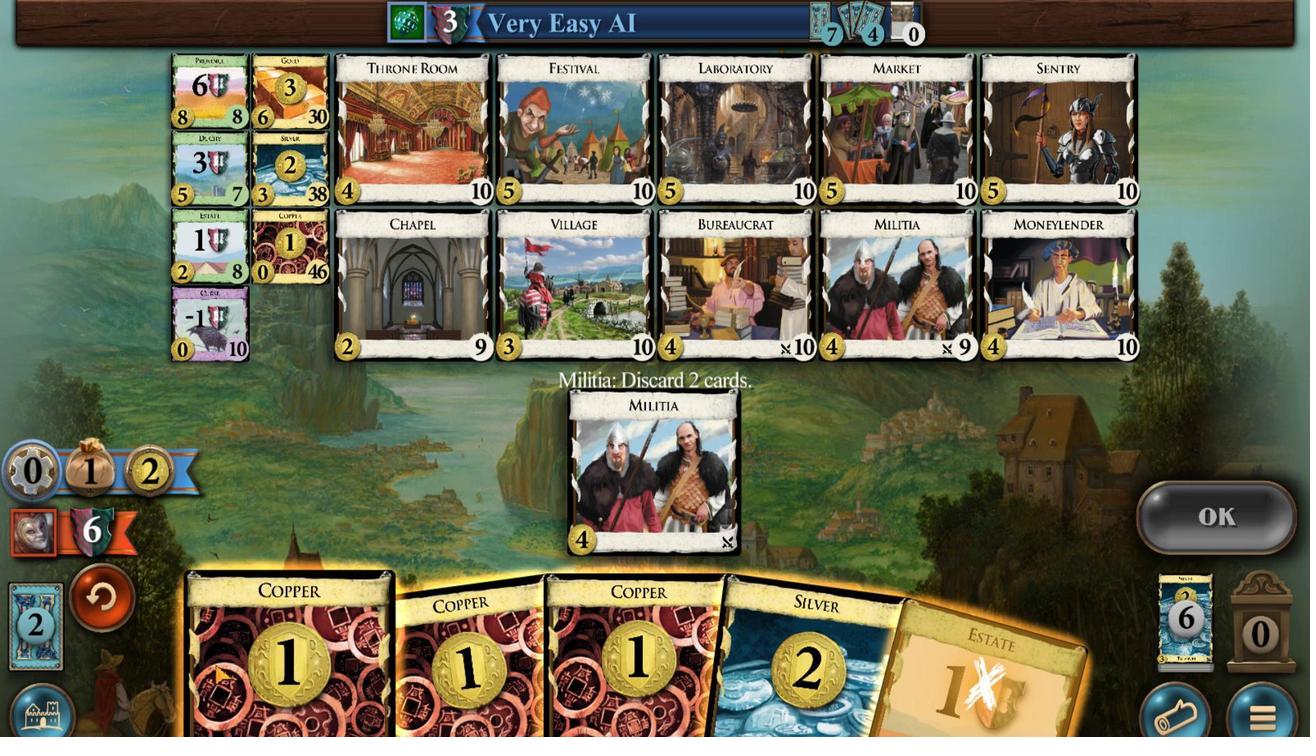 
Action: Mouse moved to (503, 505)
Screenshot: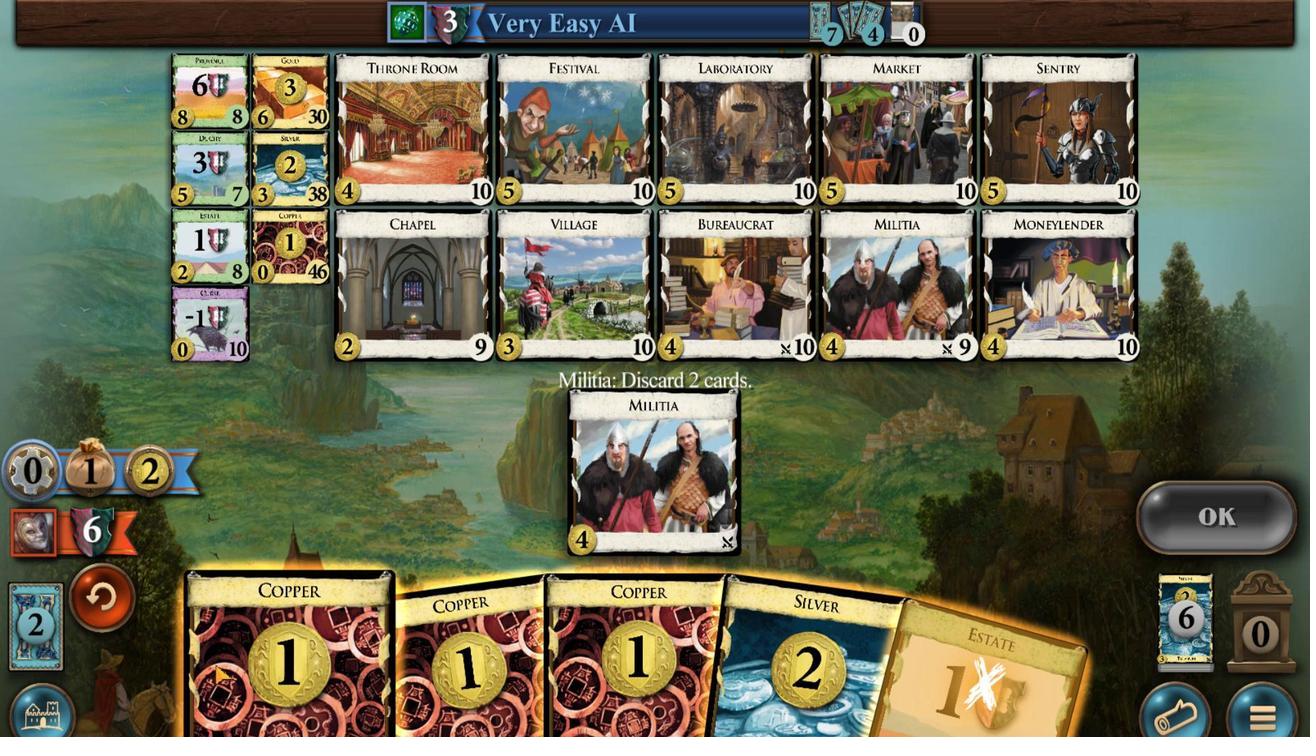 
Action: Mouse scrolled (503, 505) with delta (0, 0)
Screenshot: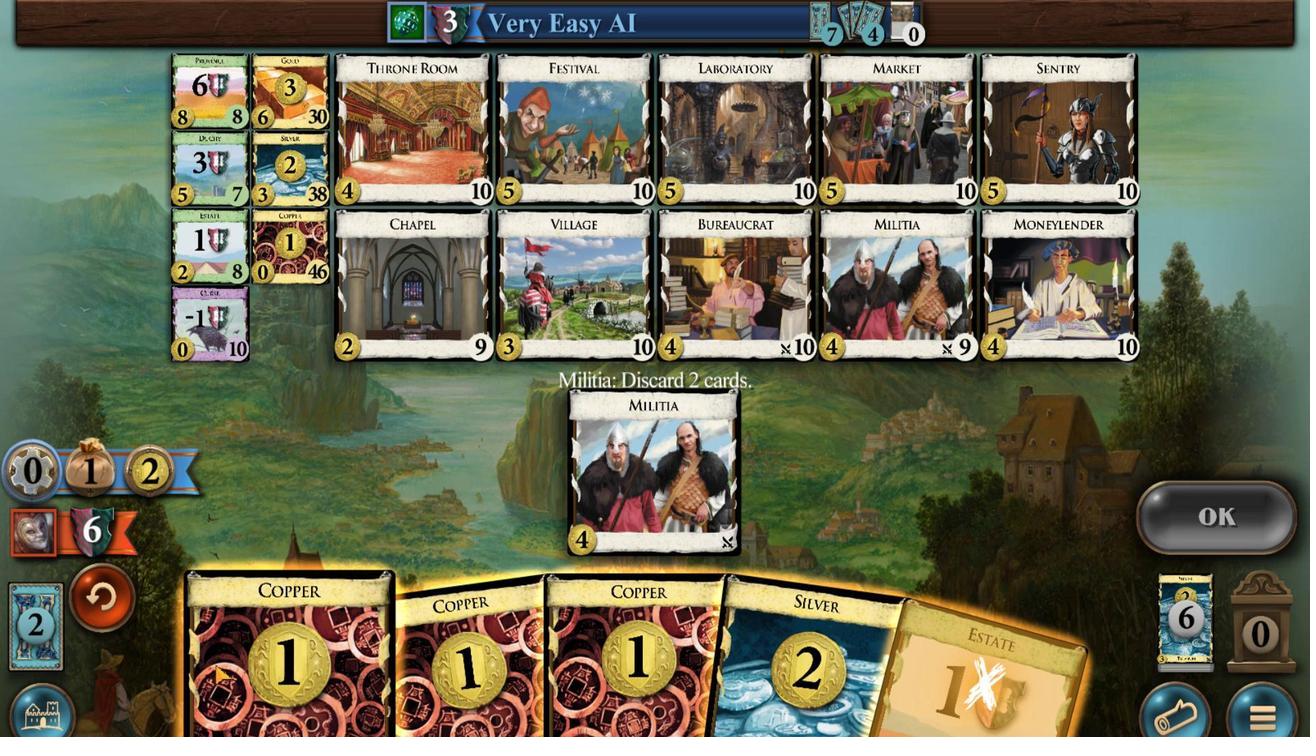 
Action: Mouse moved to (1192, 535)
Screenshot: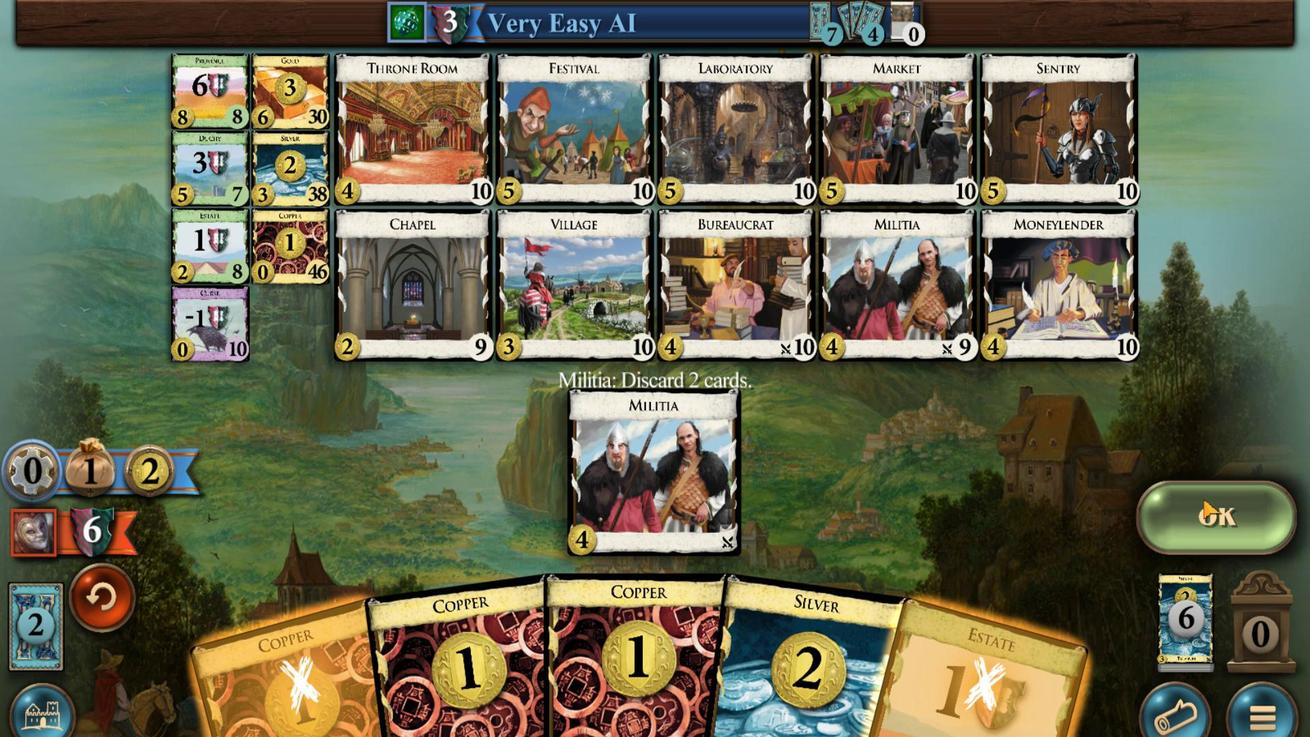 
Action: Mouse pressed left at (1192, 535)
Screenshot: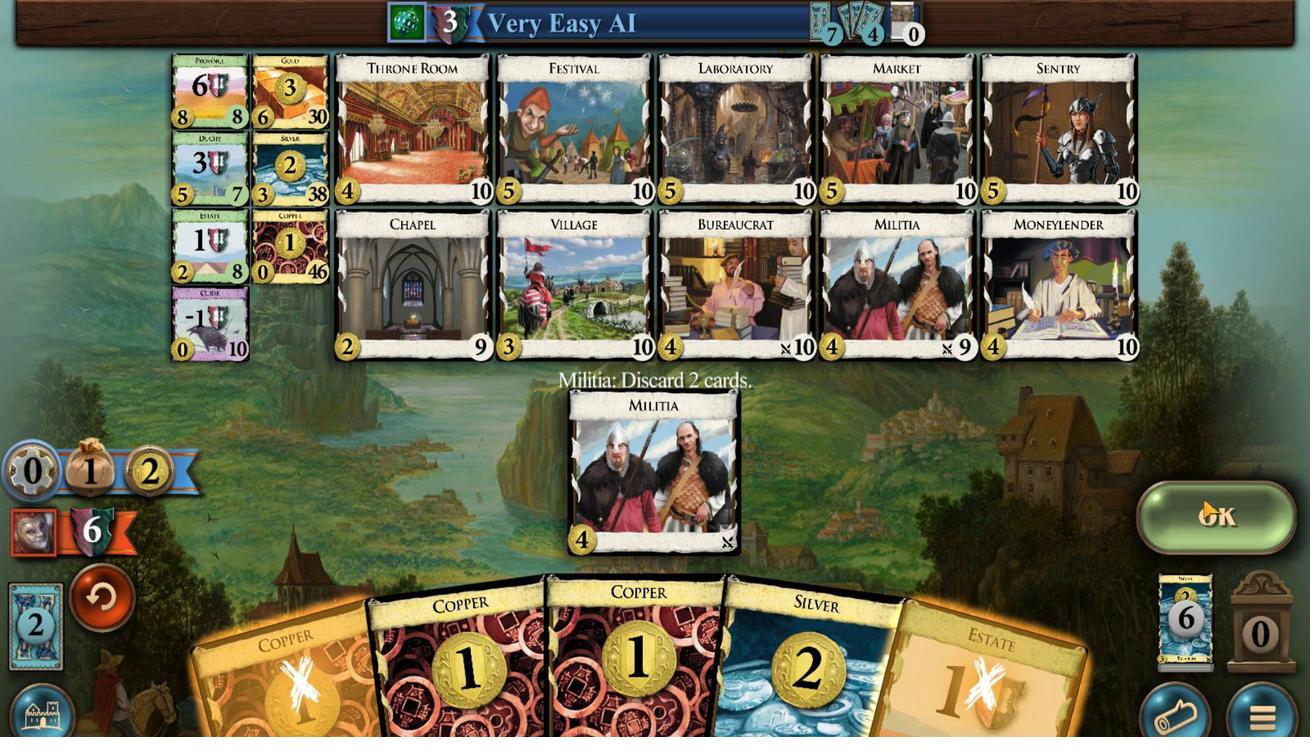 
Action: Mouse moved to (697, 505)
Screenshot: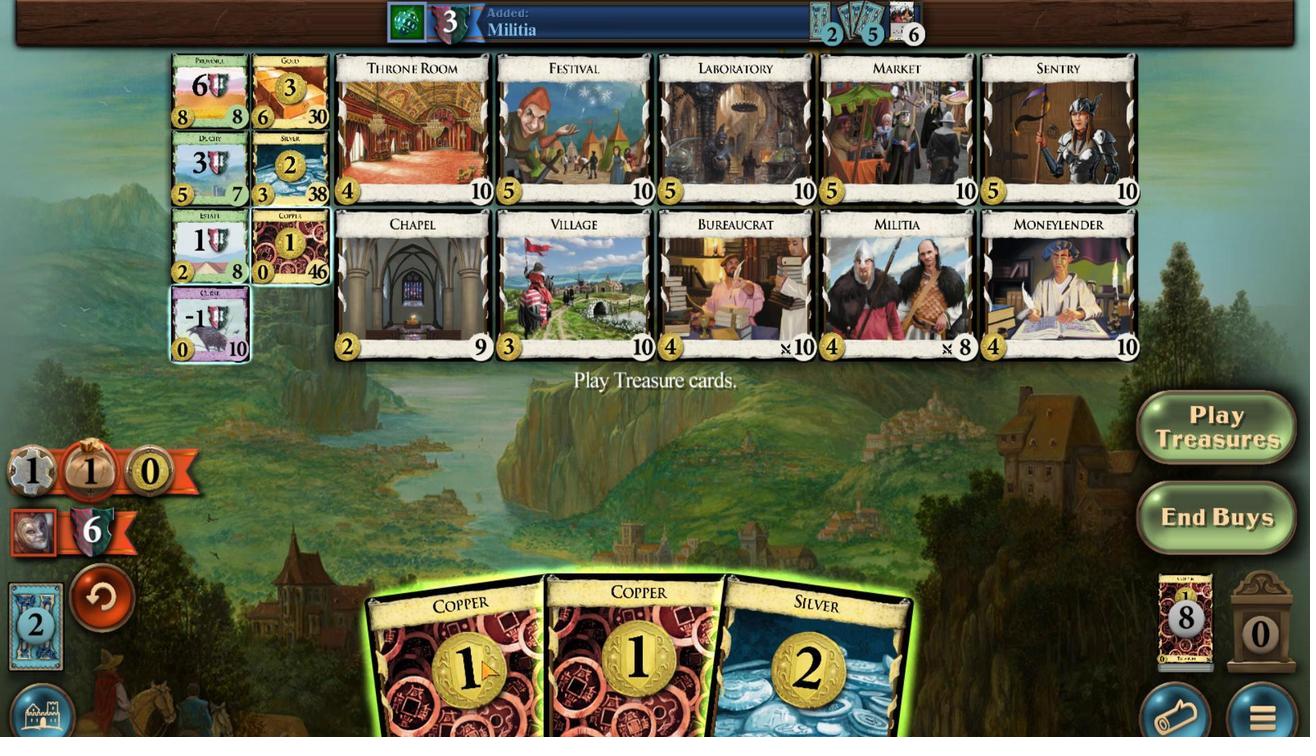 
Action: Mouse scrolled (697, 506) with delta (0, 0)
Screenshot: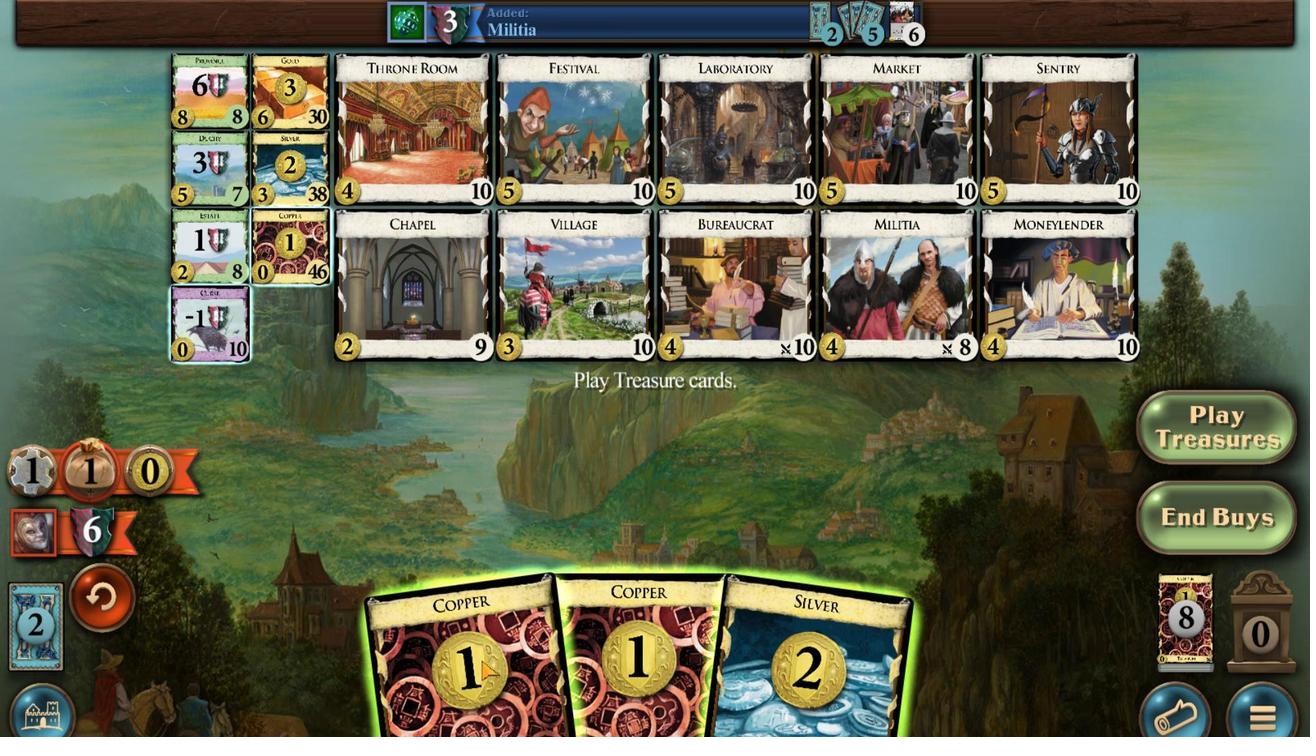 
Action: Mouse scrolled (697, 506) with delta (0, 0)
Screenshot: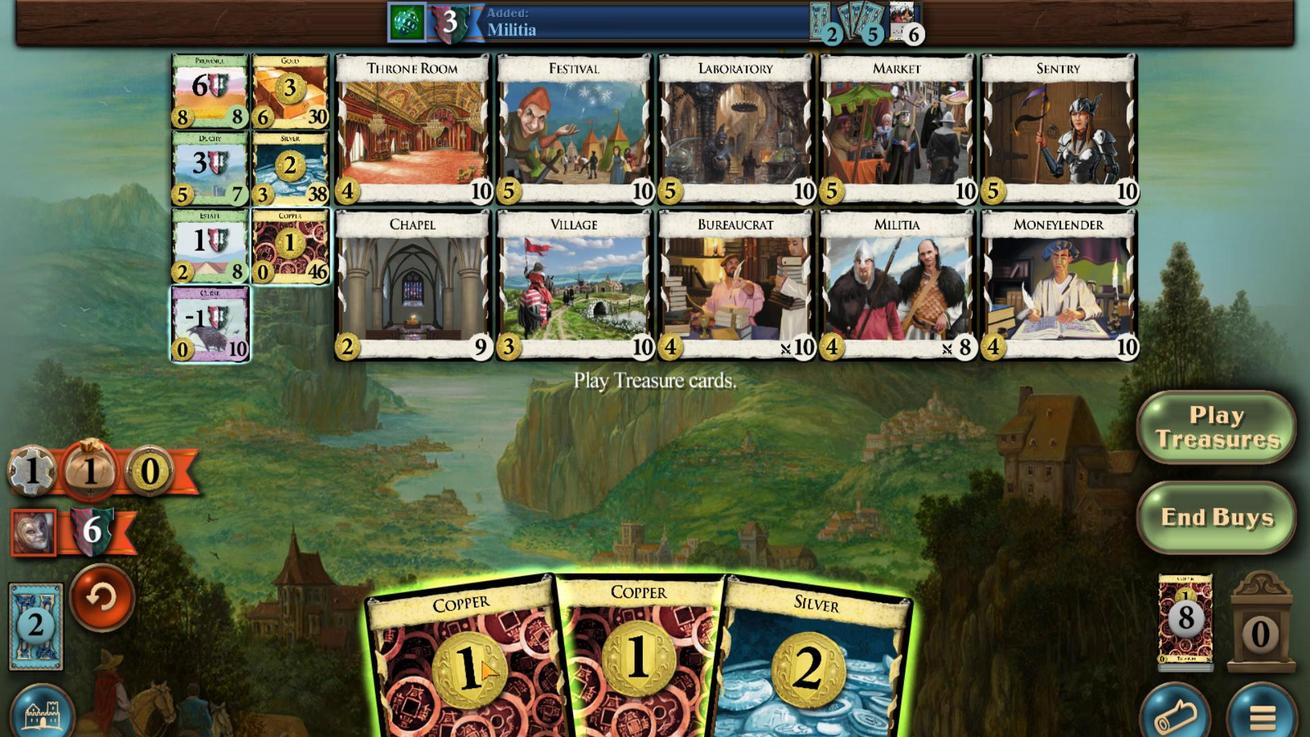 
Action: Mouse scrolled (697, 506) with delta (0, 0)
Screenshot: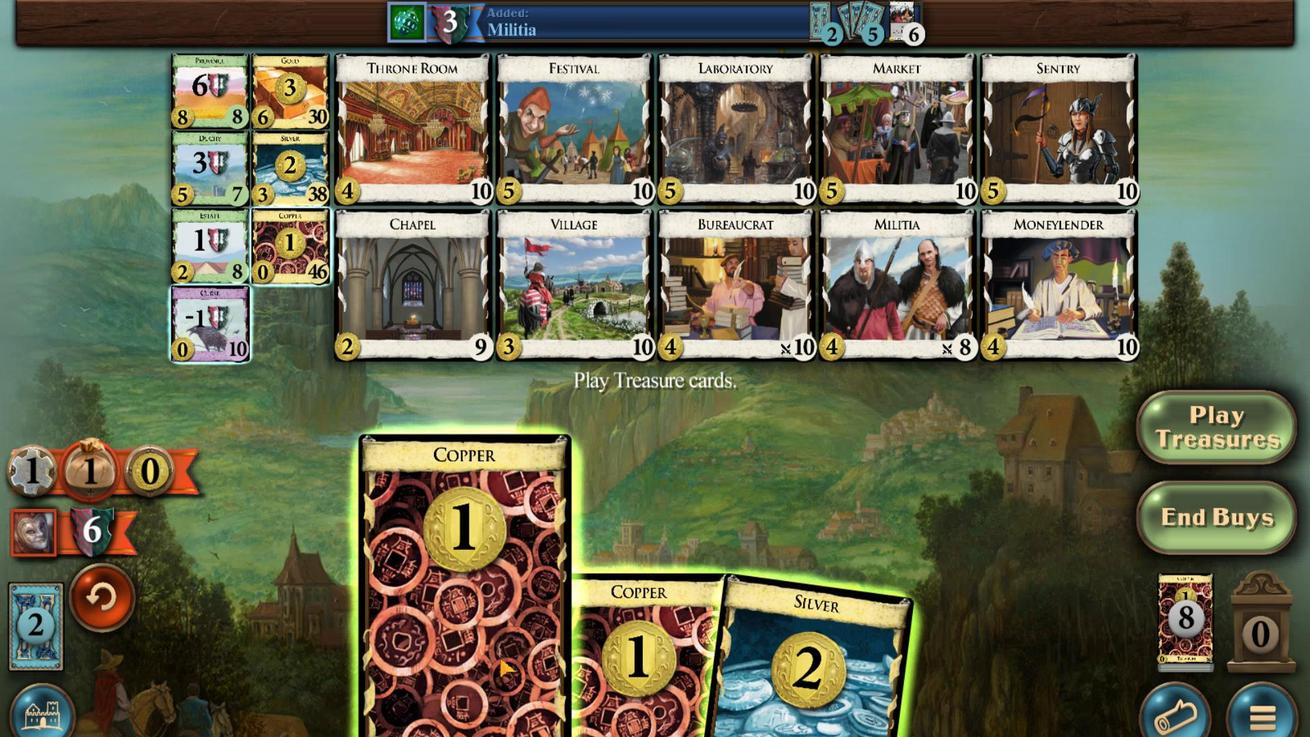 
Action: Mouse moved to (795, 507)
Screenshot: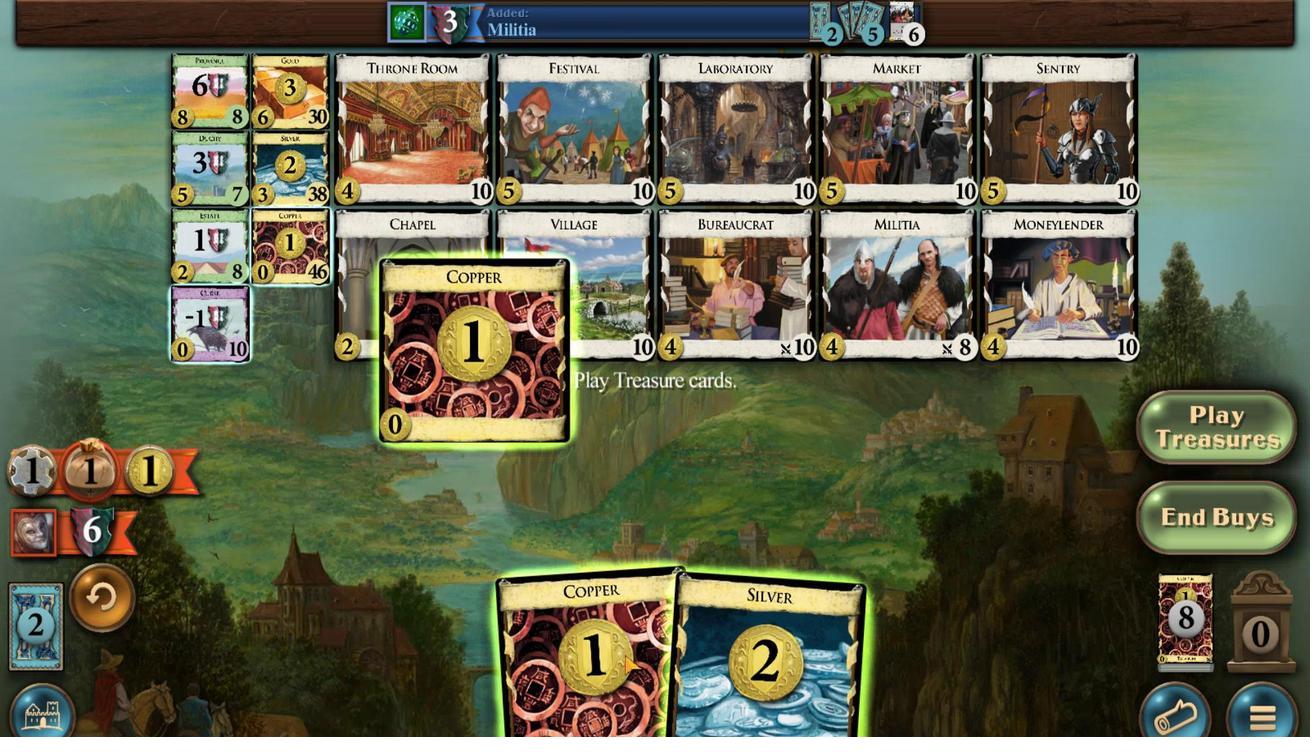 
Action: Mouse scrolled (795, 507) with delta (0, 0)
Screenshot: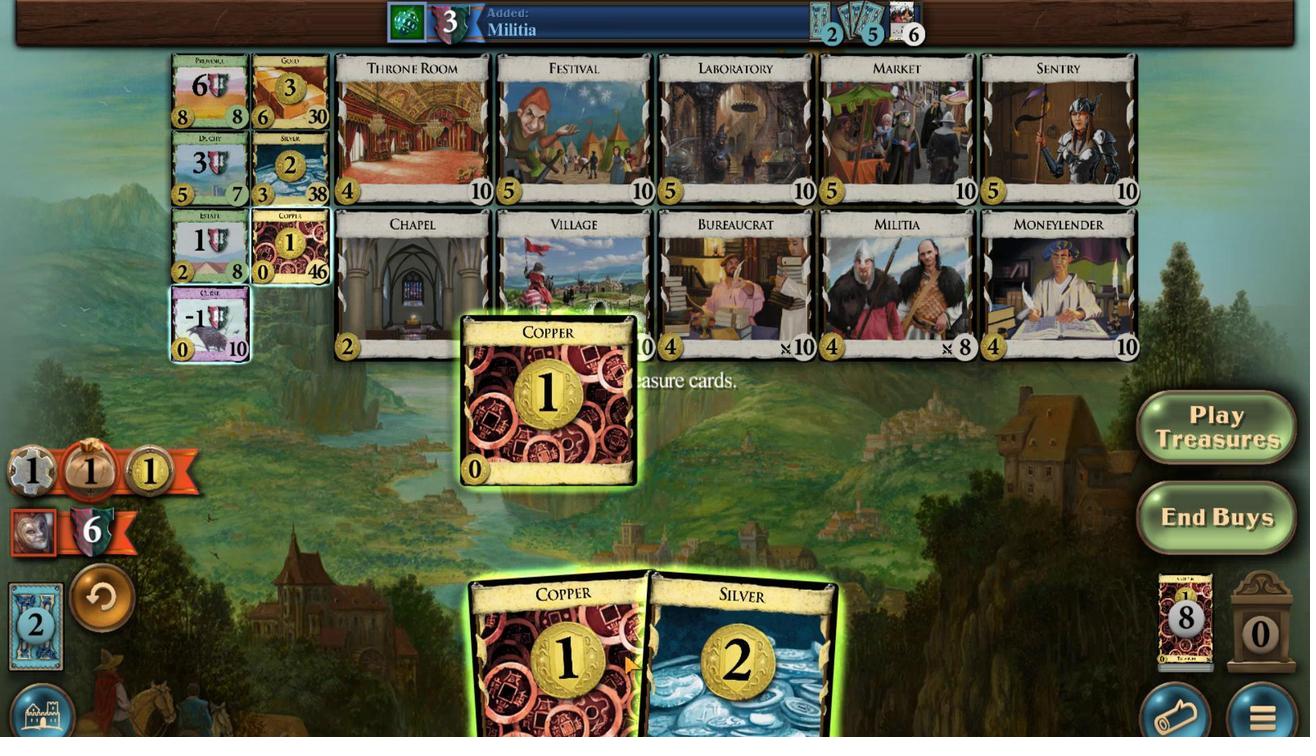 
Action: Mouse scrolled (795, 507) with delta (0, 0)
Screenshot: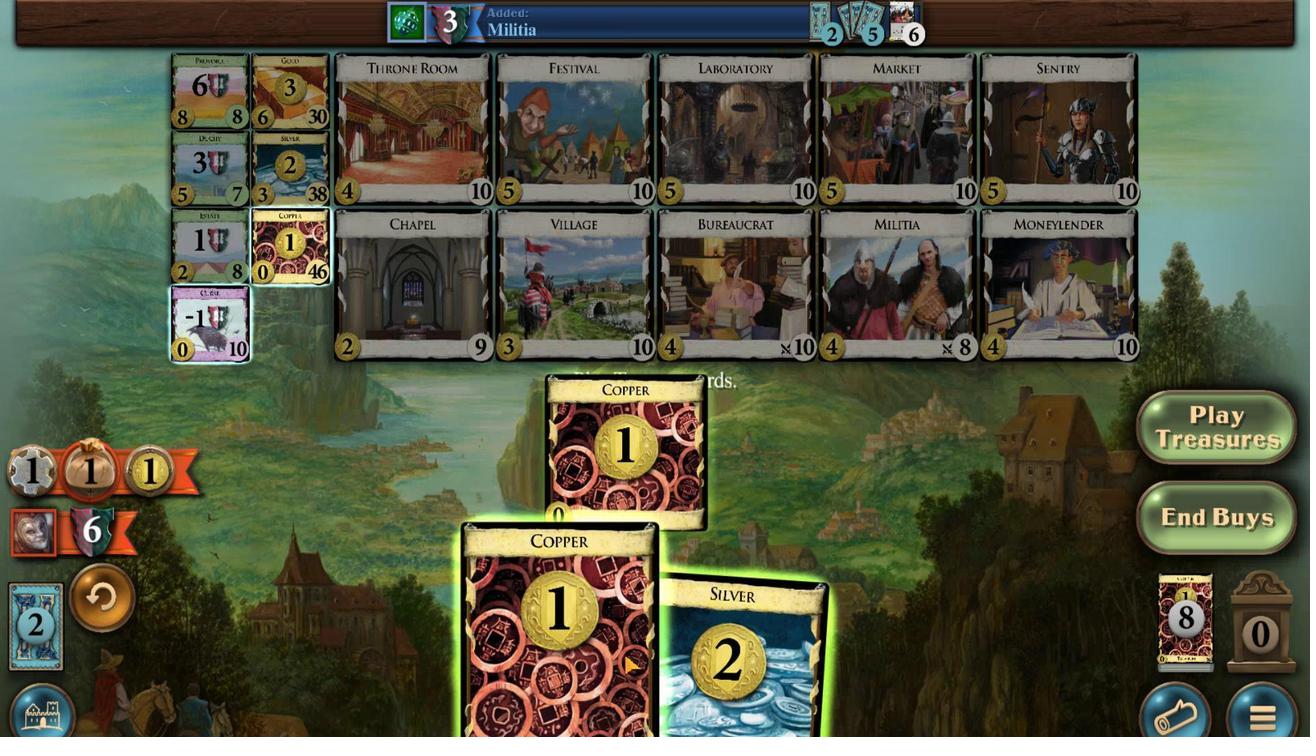 
Action: Mouse moved to (845, 507)
Screenshot: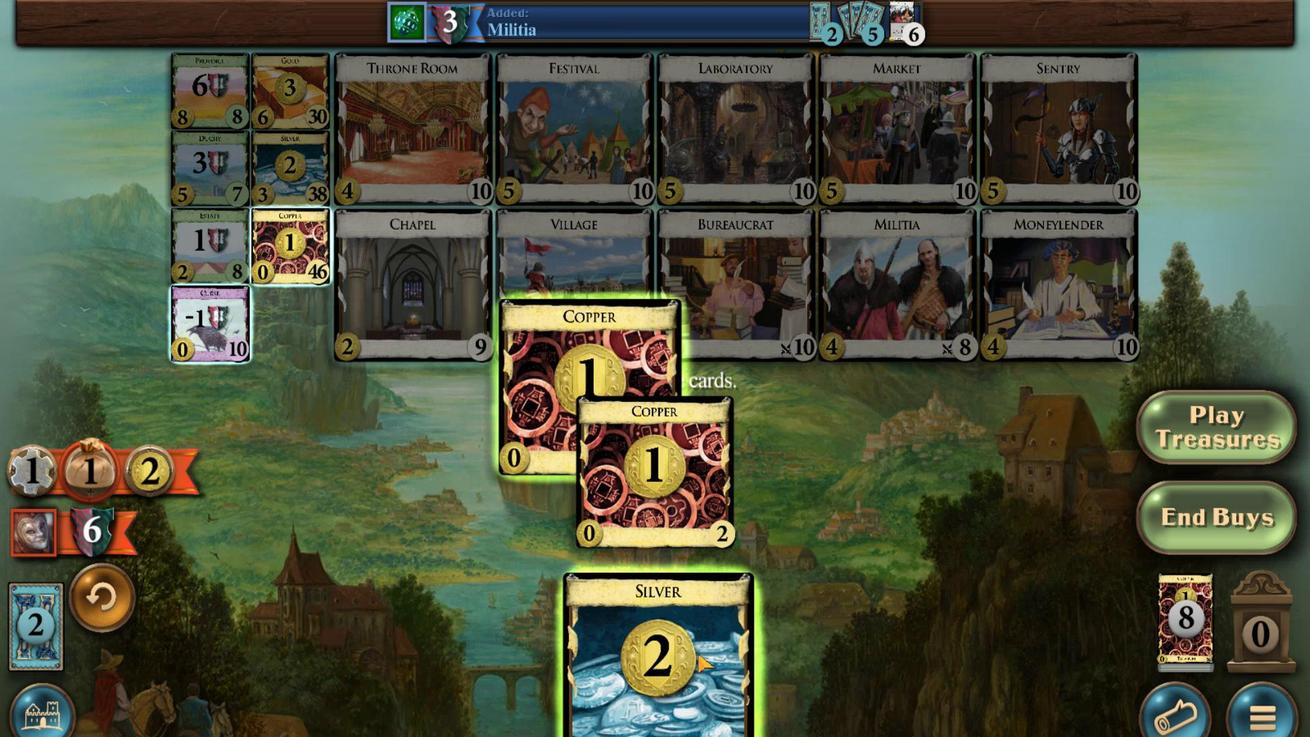 
Action: Mouse scrolled (845, 507) with delta (0, 0)
Screenshot: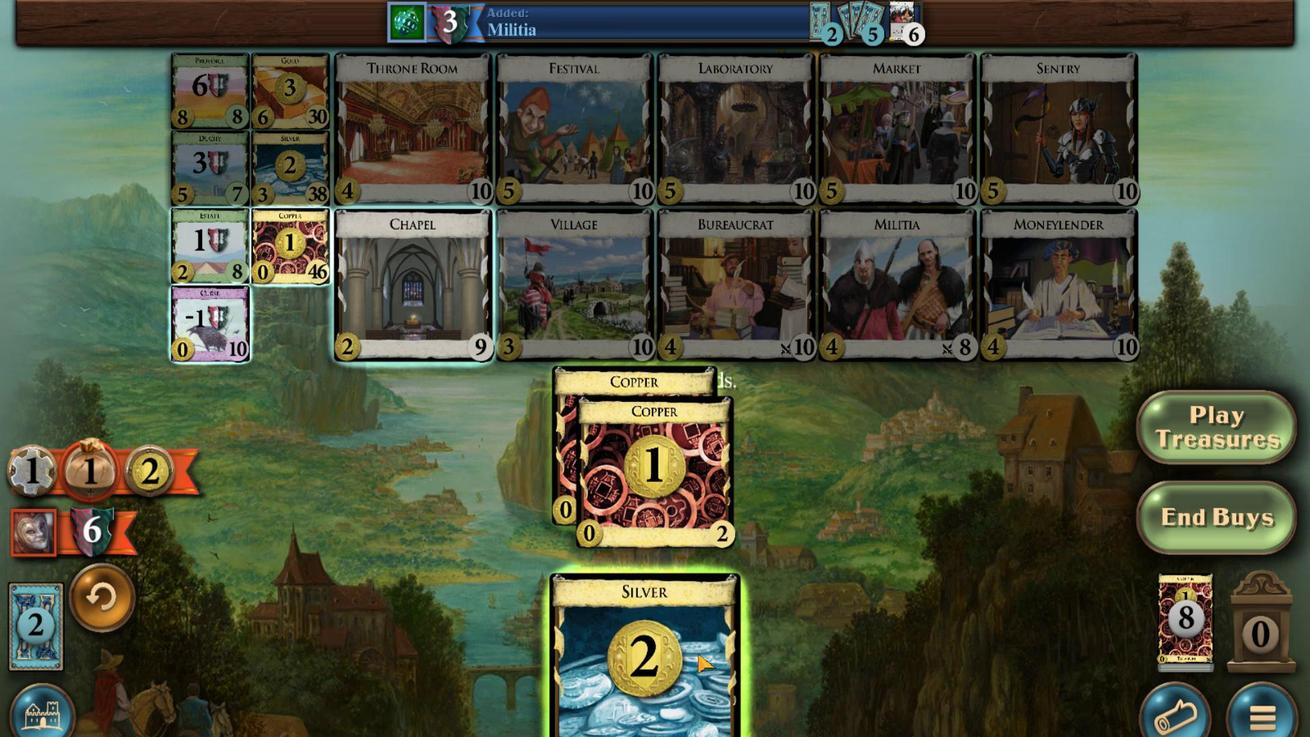 
Action: Mouse scrolled (845, 507) with delta (0, 0)
Screenshot: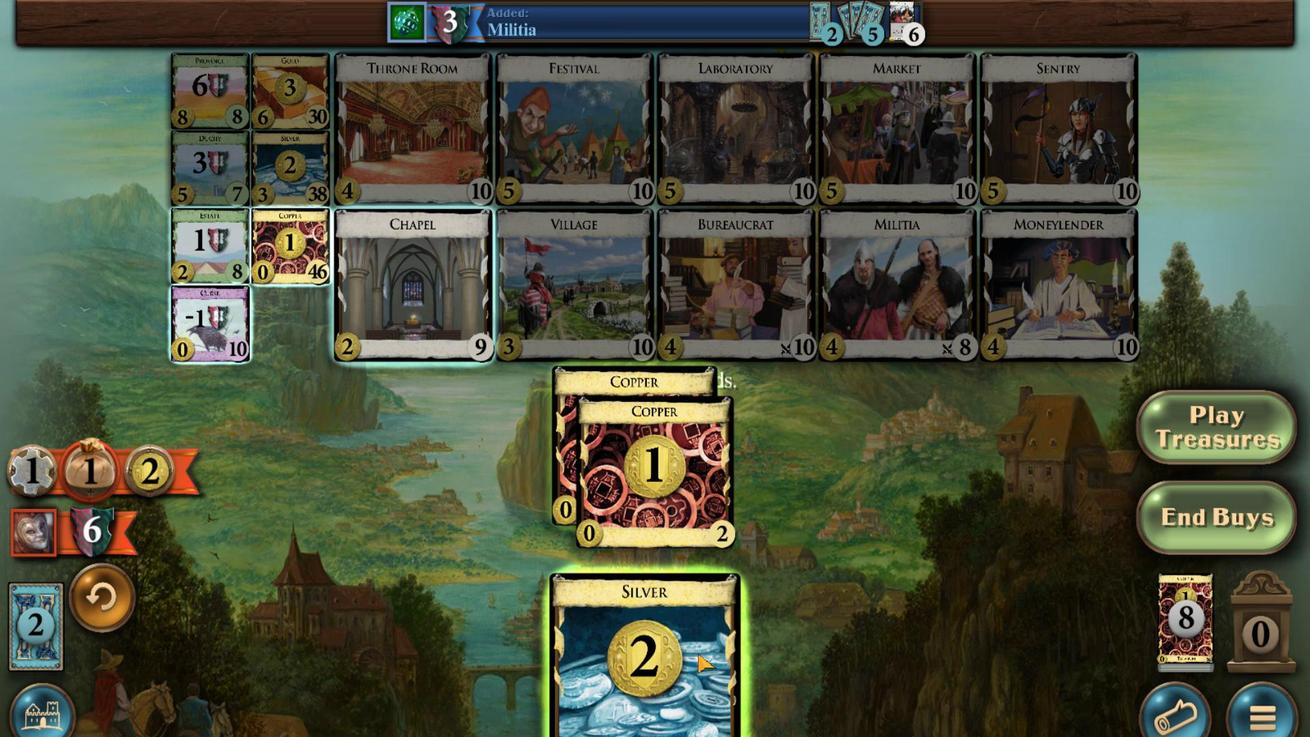 
Action: Mouse scrolled (845, 507) with delta (0, 0)
Screenshot: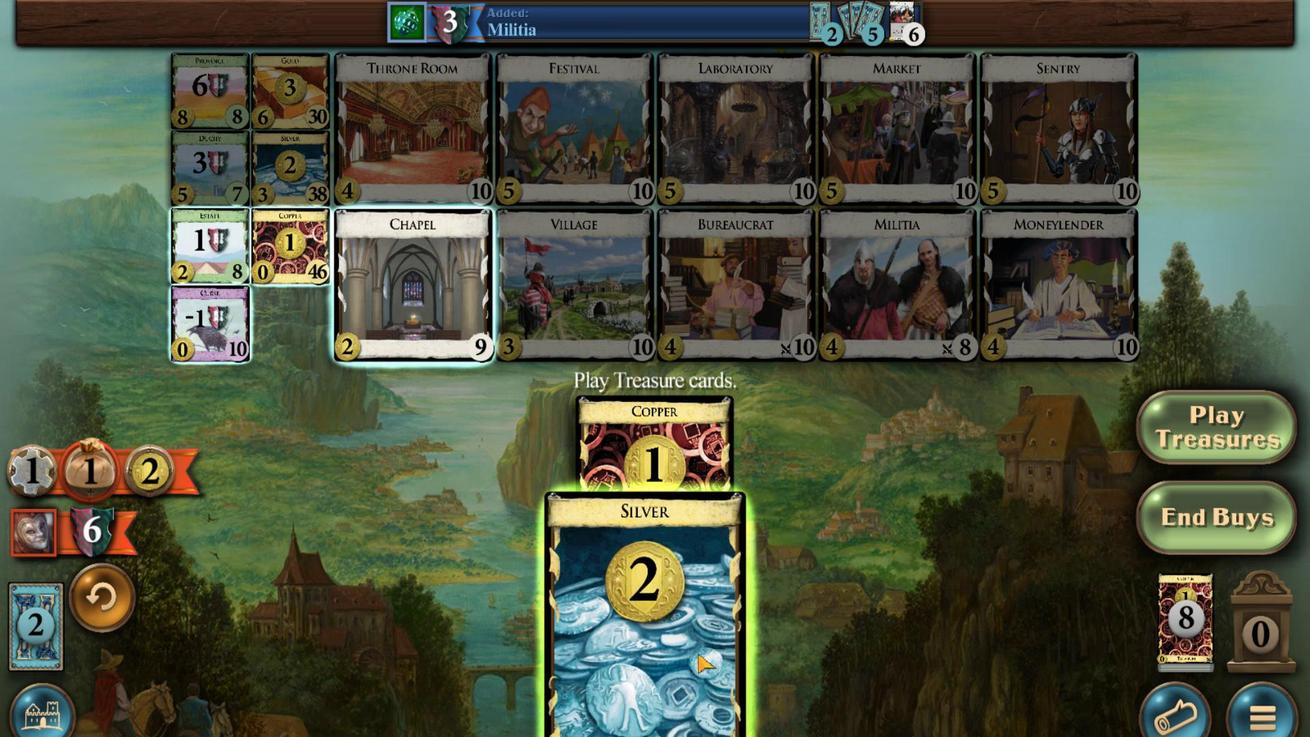 
Action: Mouse moved to (562, 591)
Screenshot: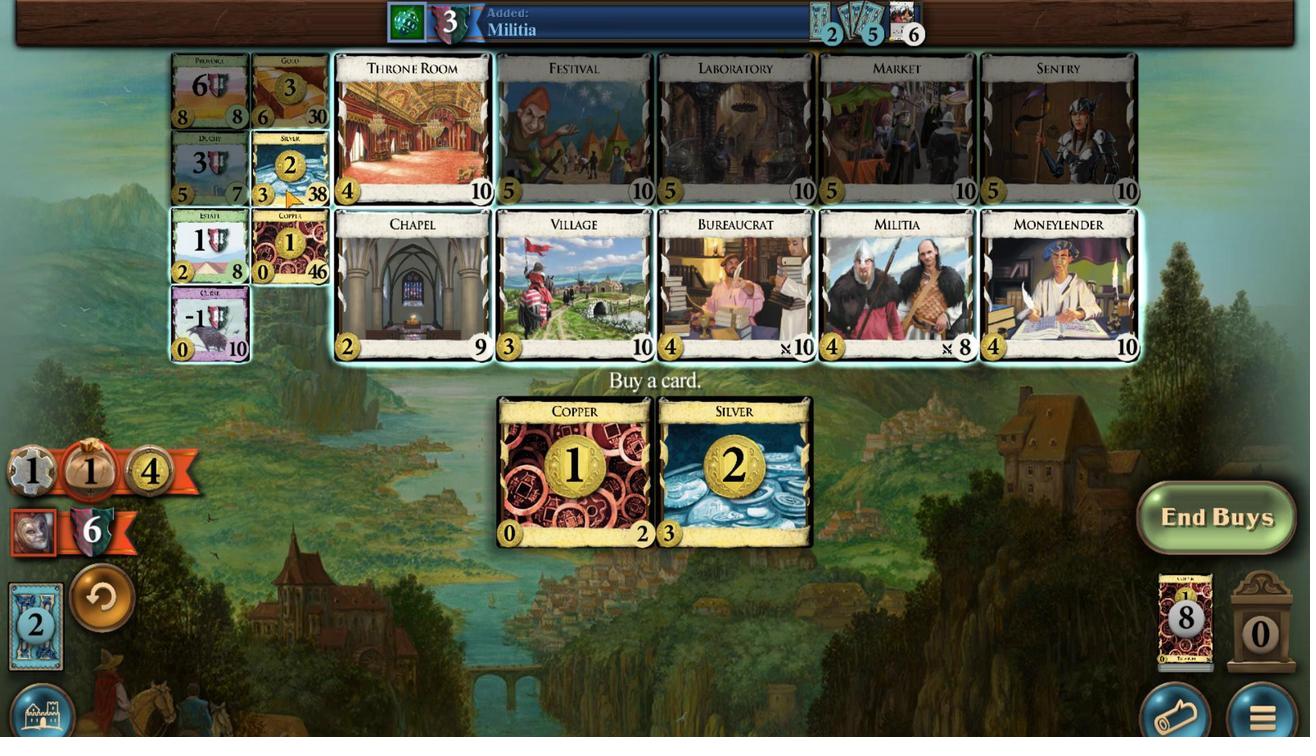 
Action: Mouse pressed left at (562, 591)
Screenshot: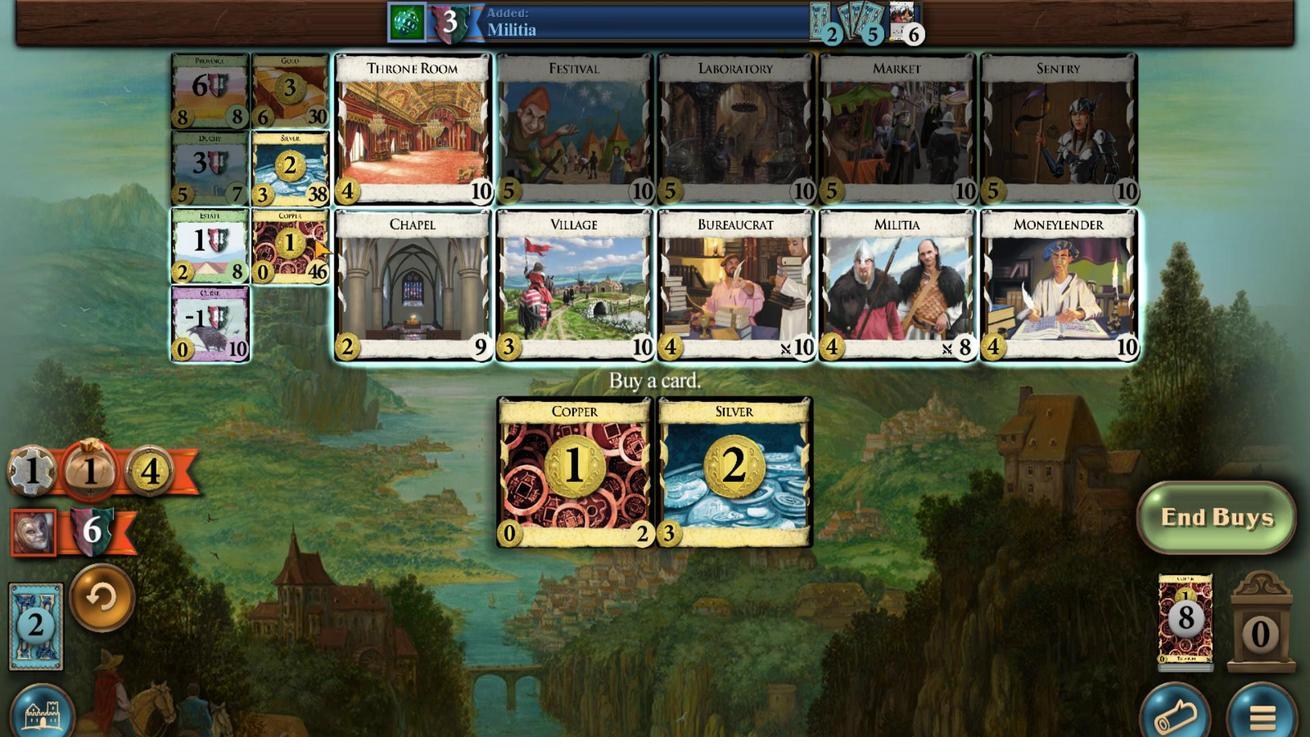
Action: Mouse moved to (596, 503)
Screenshot: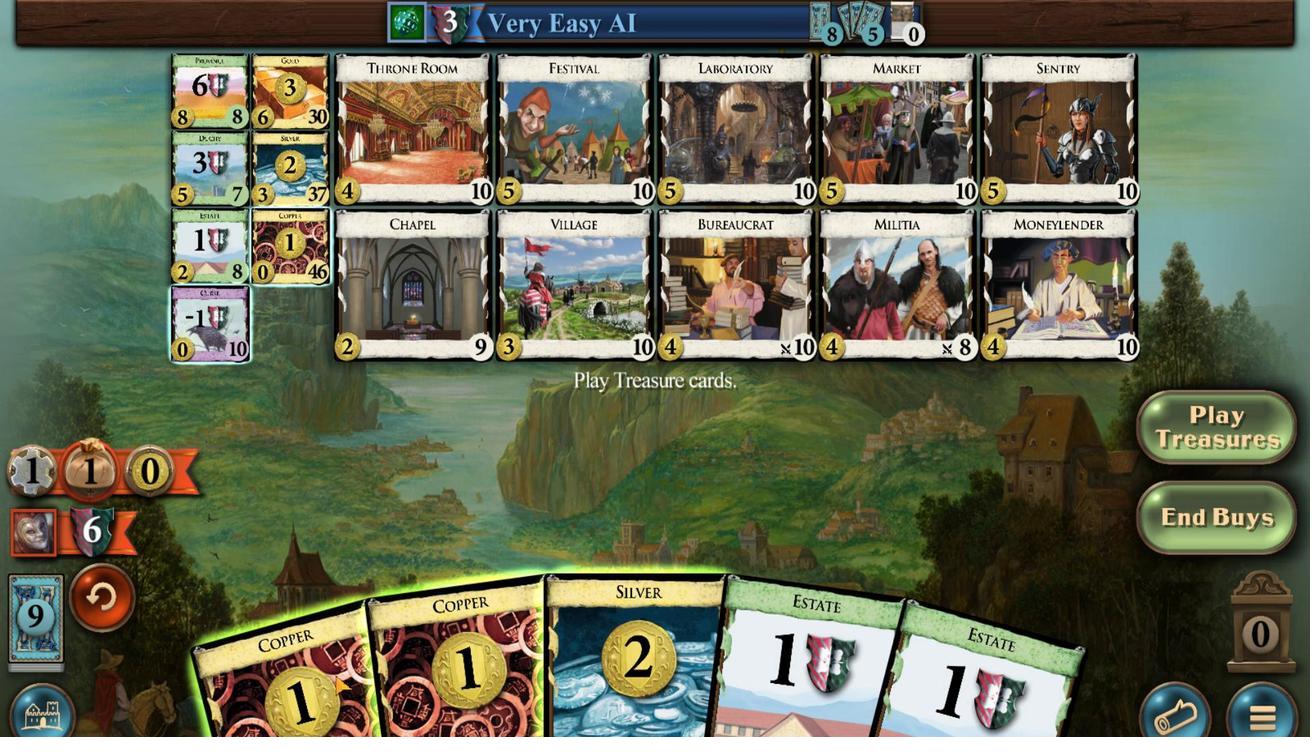 
Action: Mouse scrolled (596, 503) with delta (0, 0)
Screenshot: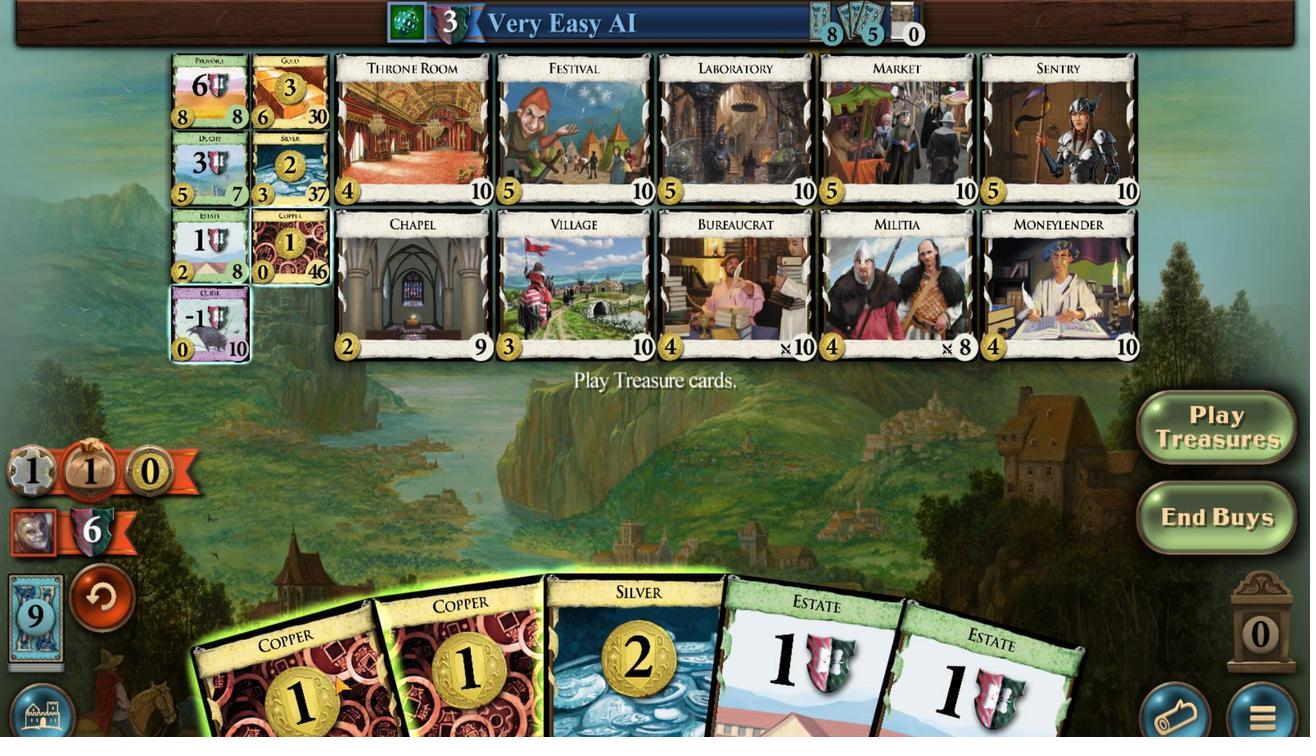 
Action: Mouse scrolled (596, 503) with delta (0, 0)
Screenshot: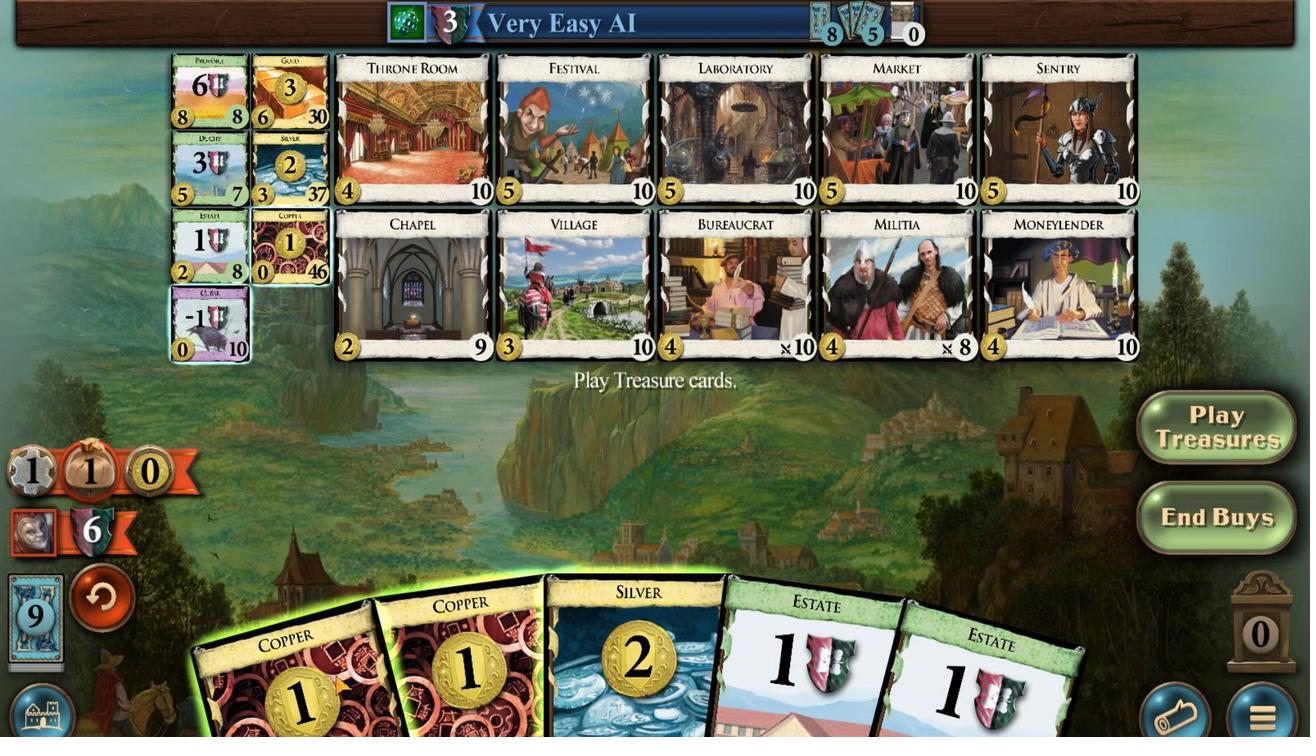 
Action: Mouse moved to (636, 504)
Screenshot: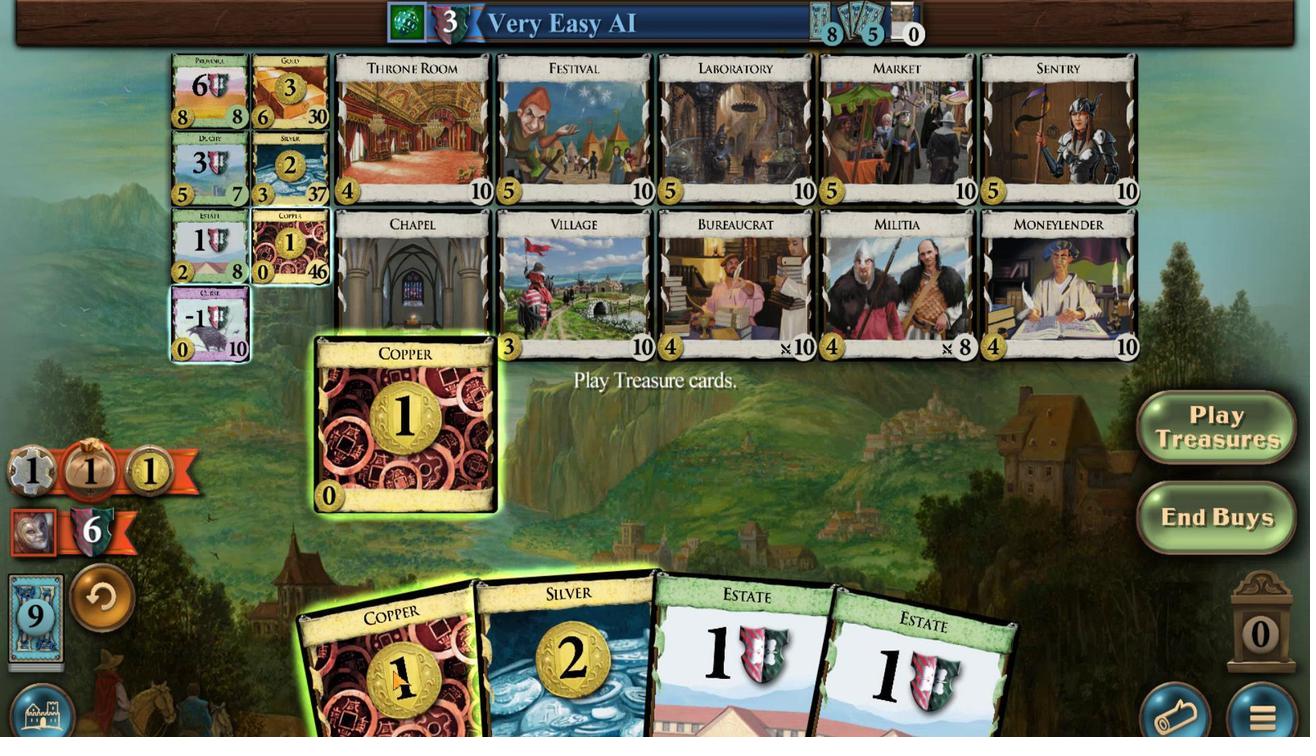 
Action: Mouse scrolled (636, 504) with delta (0, 0)
Screenshot: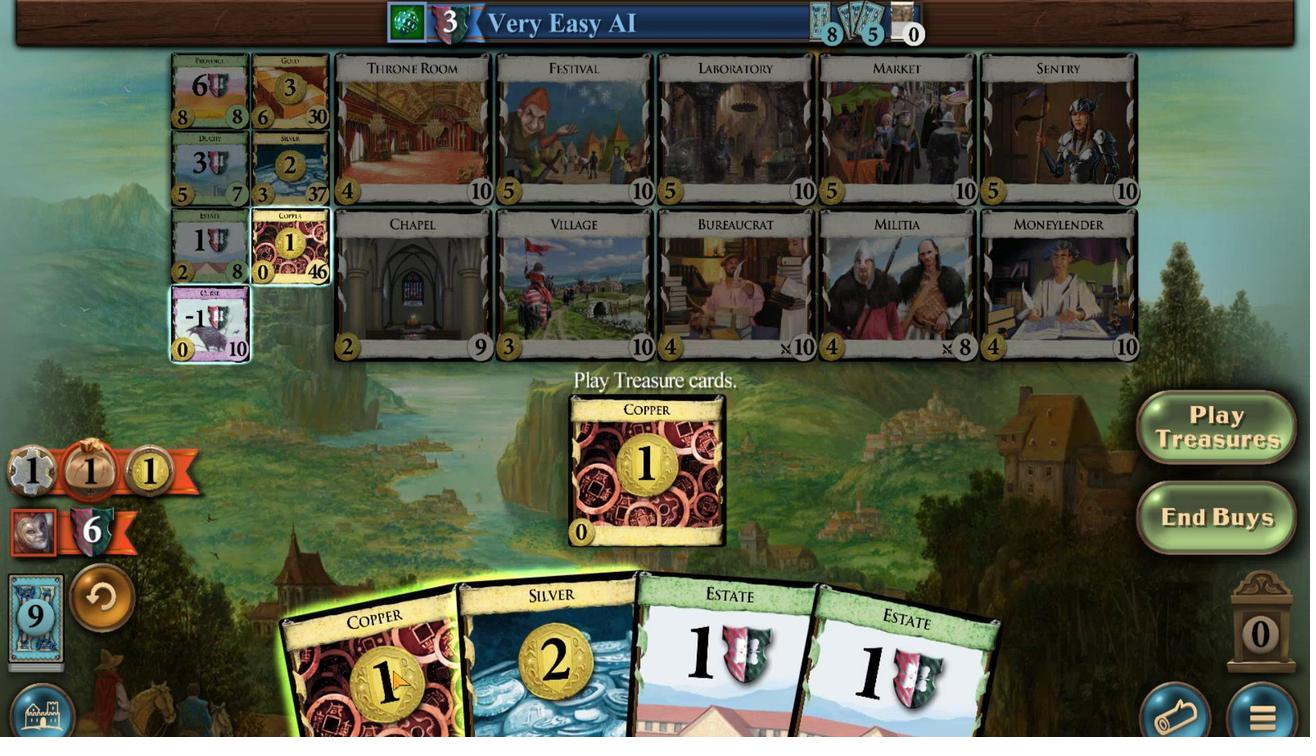 
Action: Mouse scrolled (636, 504) with delta (0, 0)
Screenshot: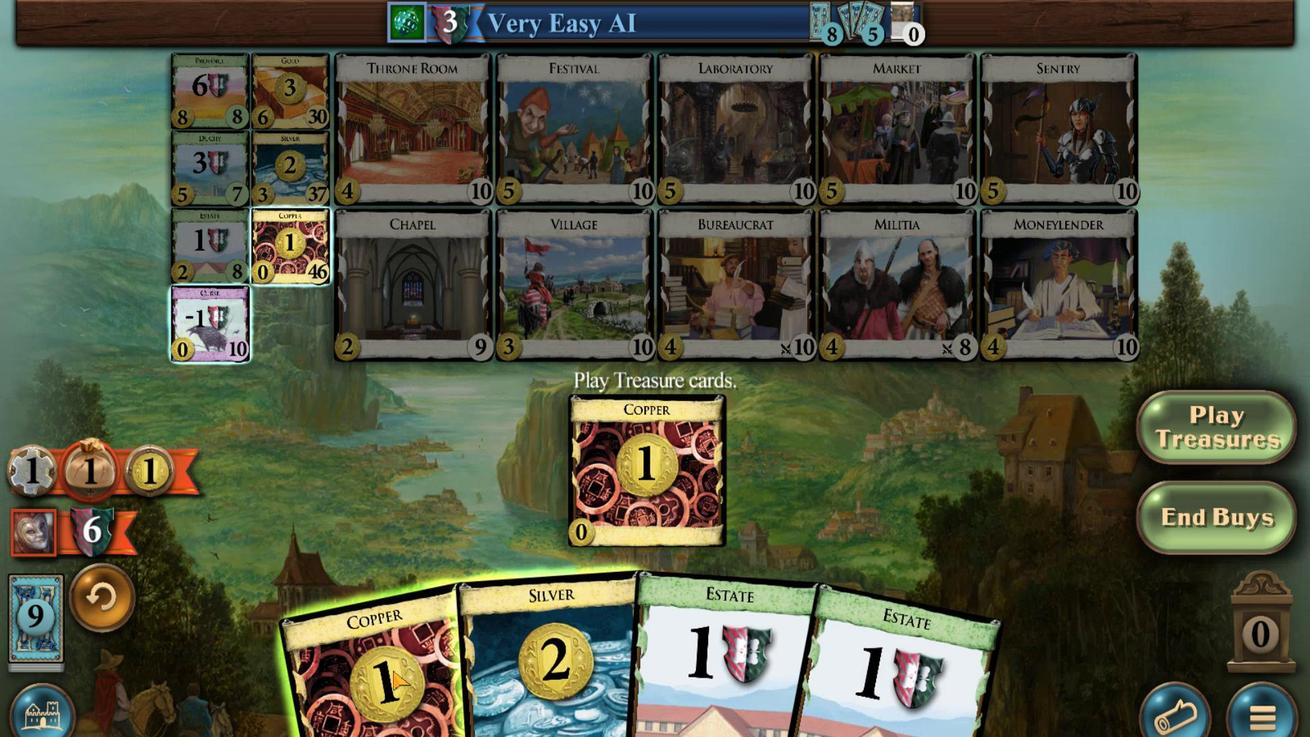 
Action: Mouse scrolled (636, 504) with delta (0, 0)
Screenshot: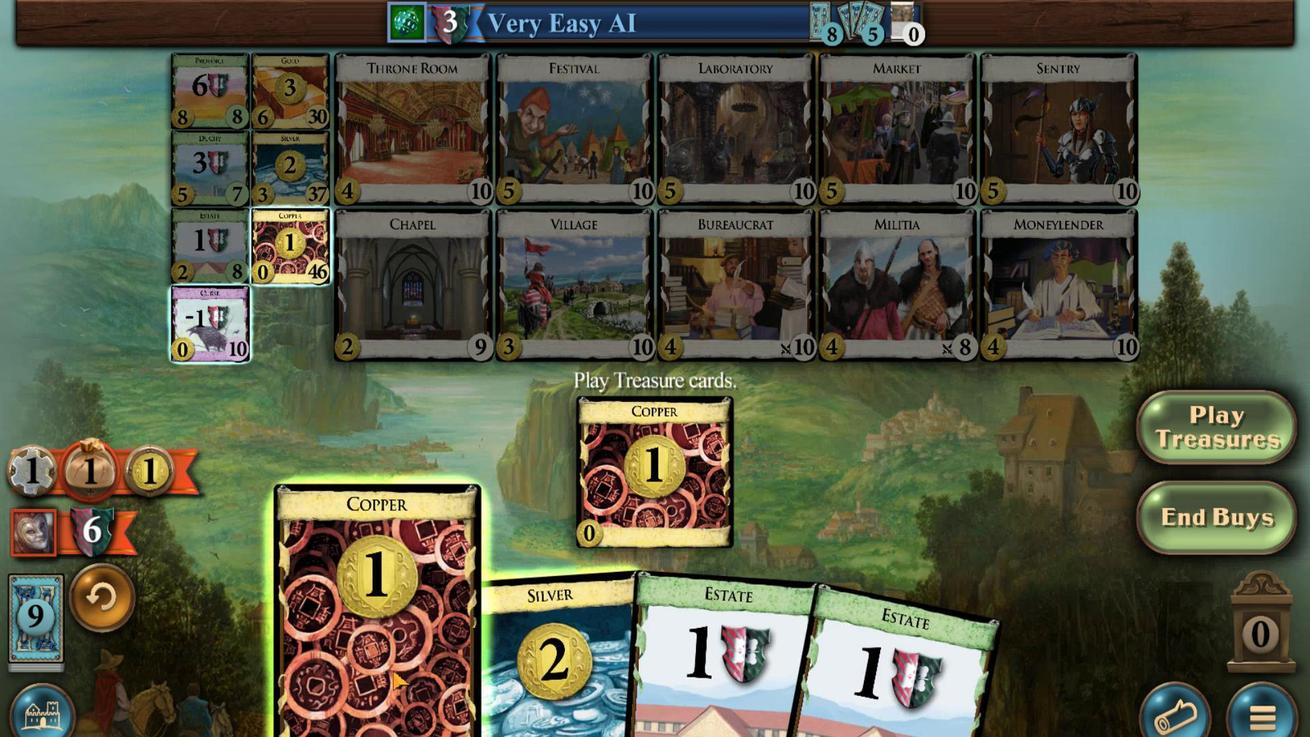 
Action: Mouse scrolled (636, 504) with delta (0, 0)
Screenshot: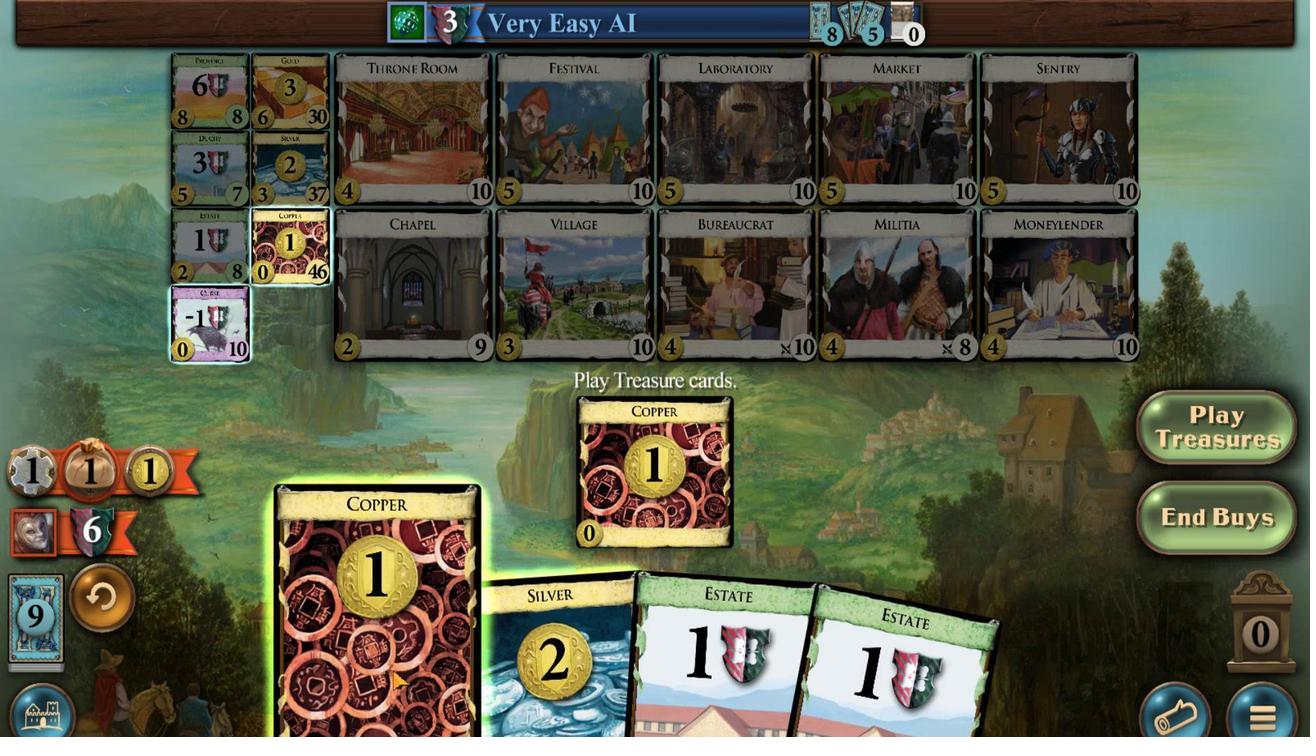 
Action: Mouse moved to (656, 505)
Screenshot: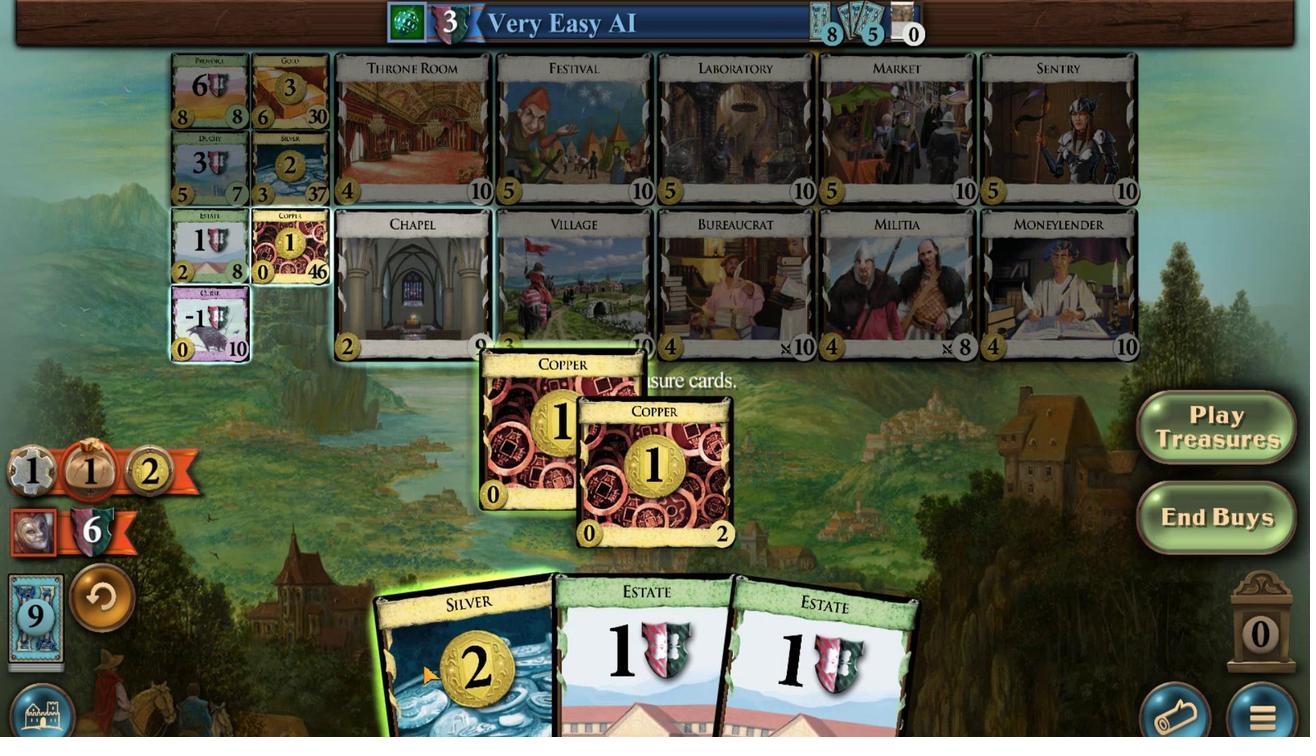 
Action: Mouse scrolled (656, 505) with delta (0, 0)
Screenshot: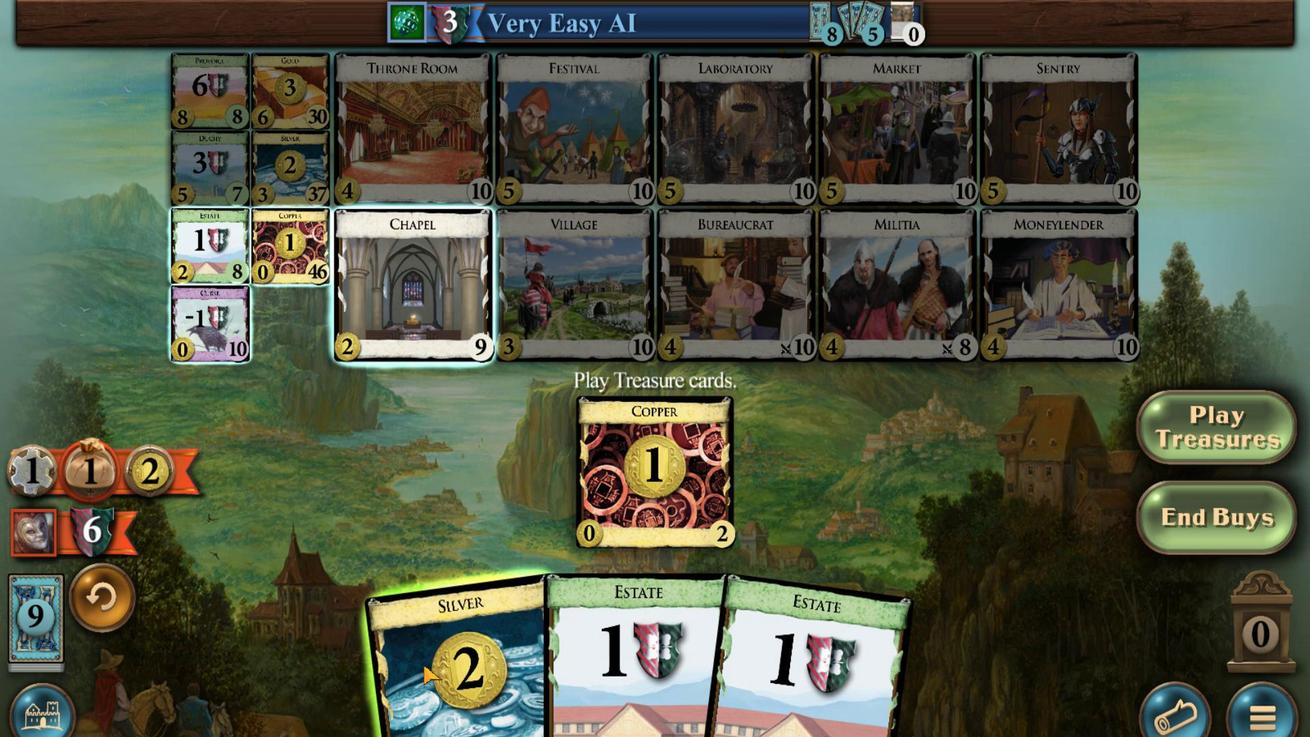 
Action: Mouse scrolled (656, 505) with delta (0, 0)
Screenshot: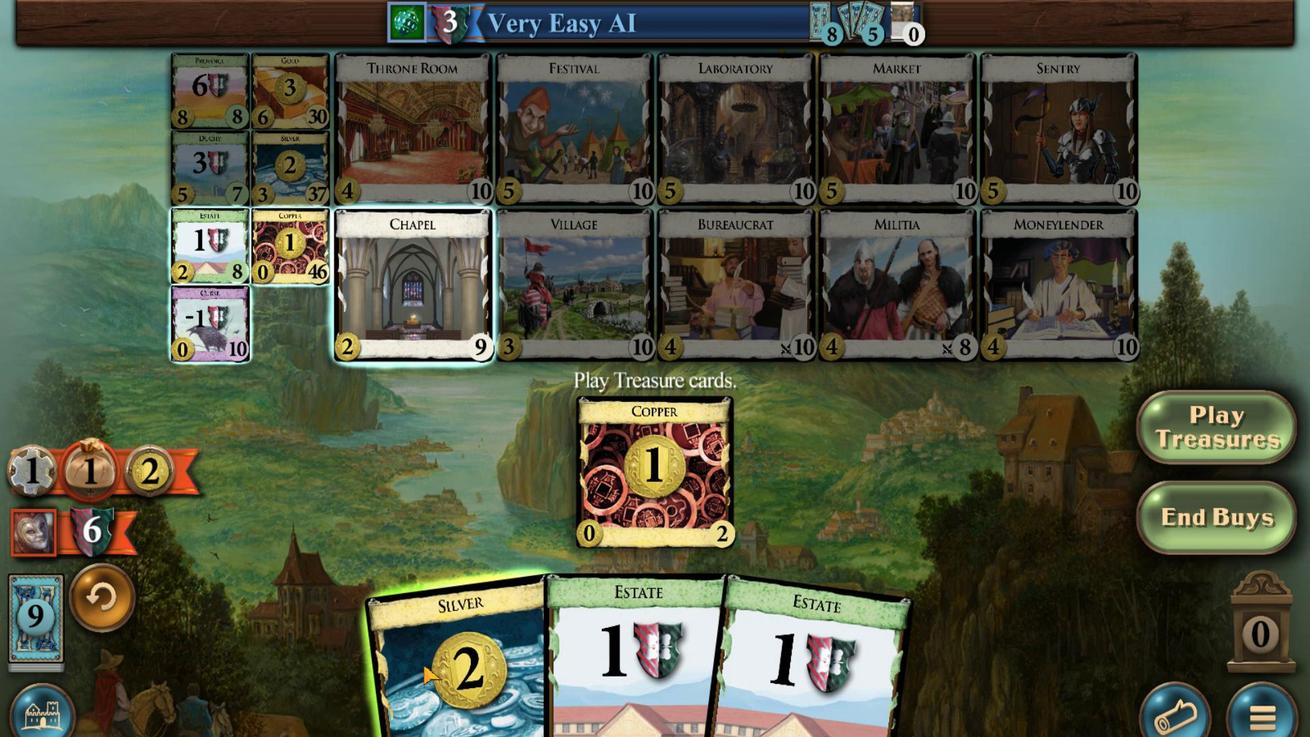 
Action: Mouse scrolled (656, 505) with delta (0, 0)
Screenshot: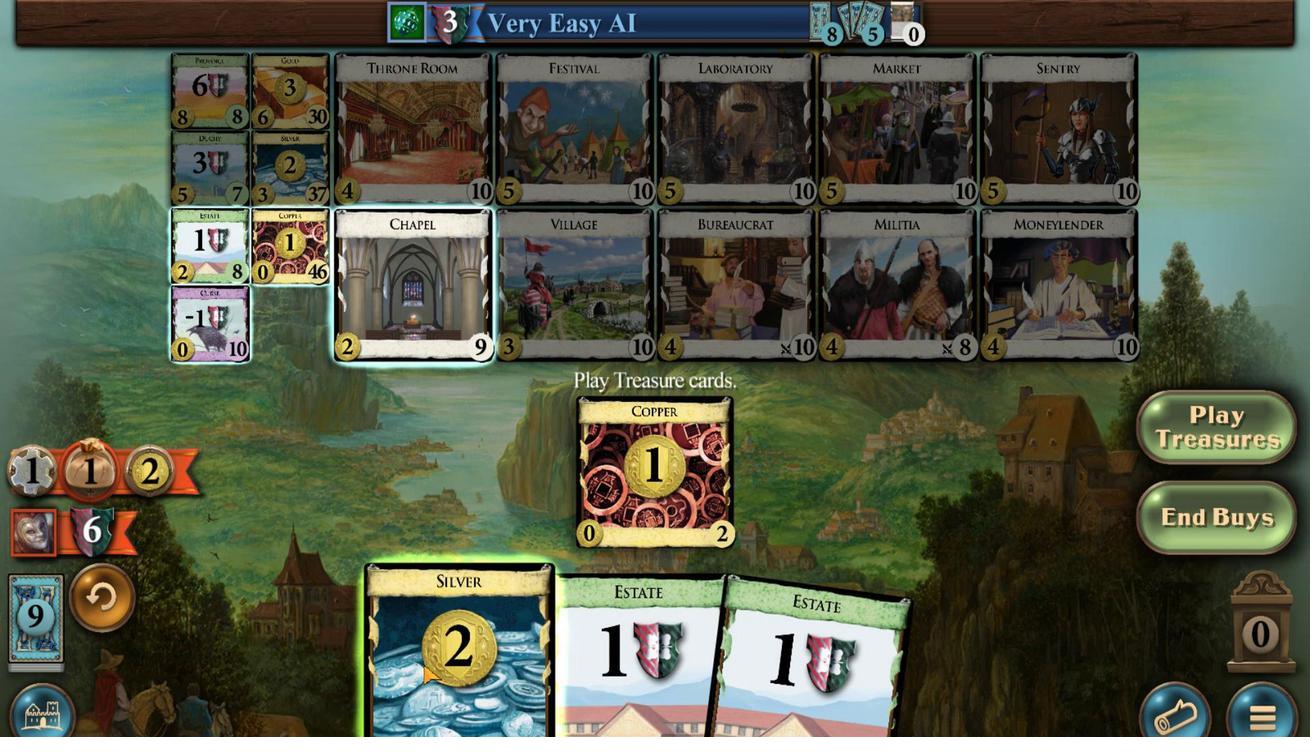
Action: Mouse moved to (558, 597)
Screenshot: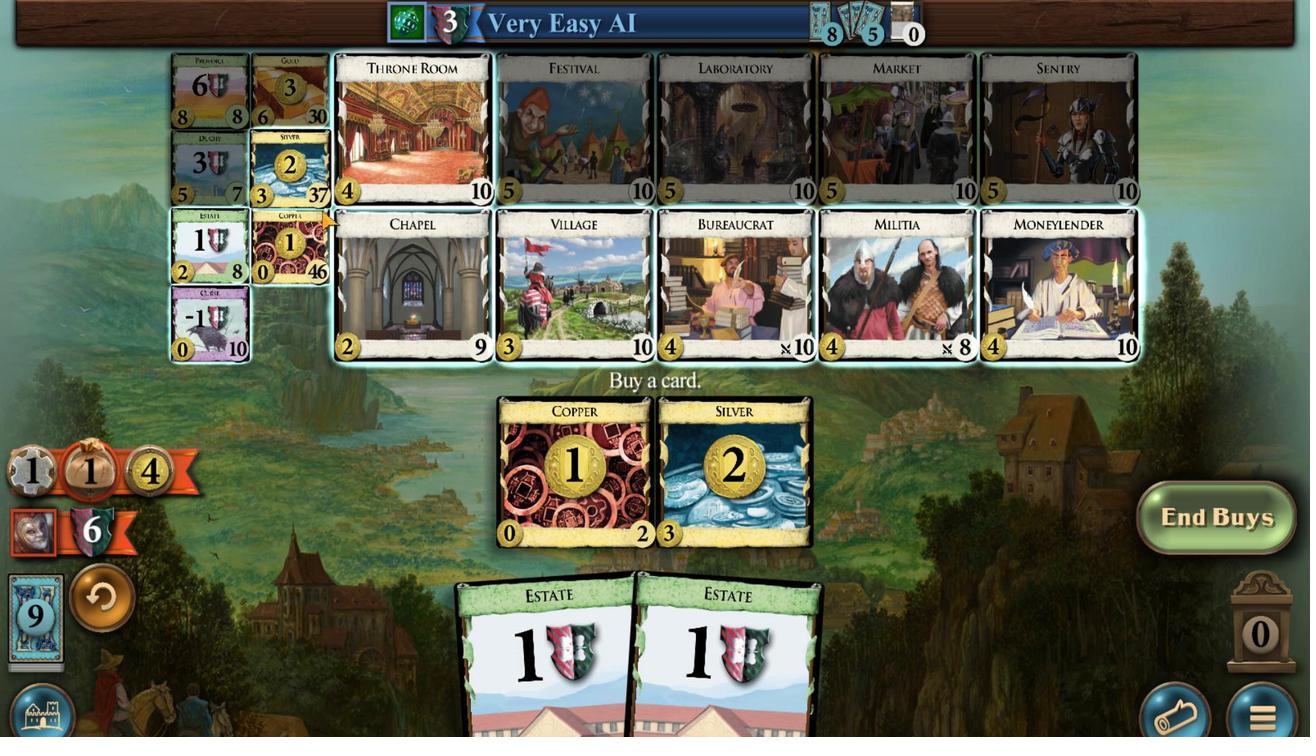
Action: Mouse pressed left at (558, 597)
Screenshot: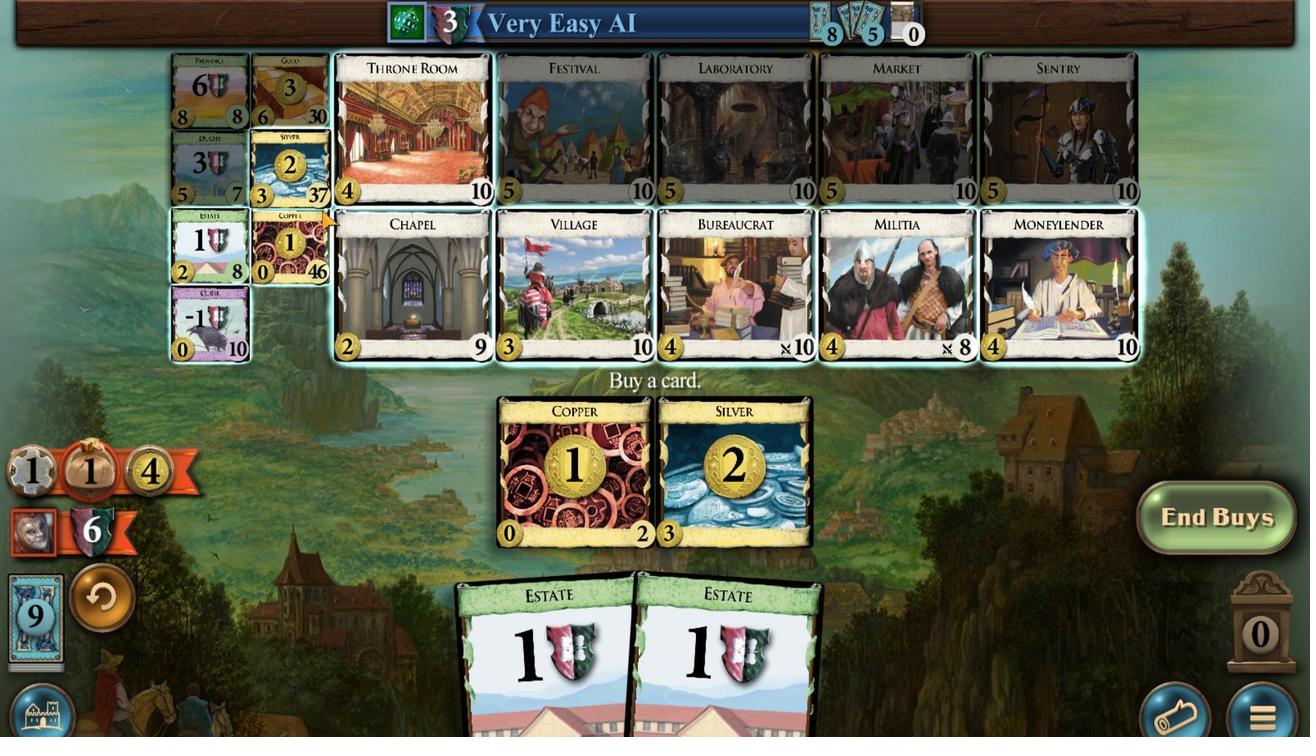 
Action: Mouse moved to (604, 506)
Screenshot: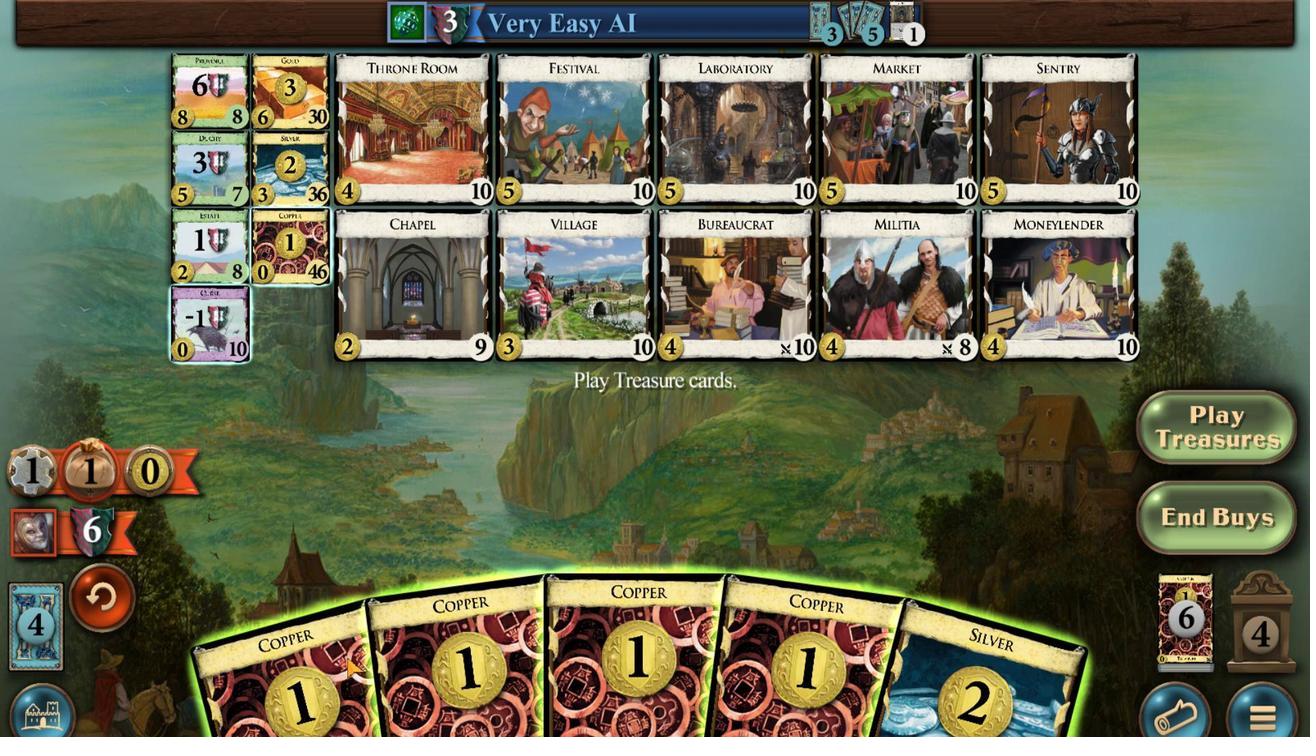 
Action: Mouse scrolled (604, 506) with delta (0, 0)
Screenshot: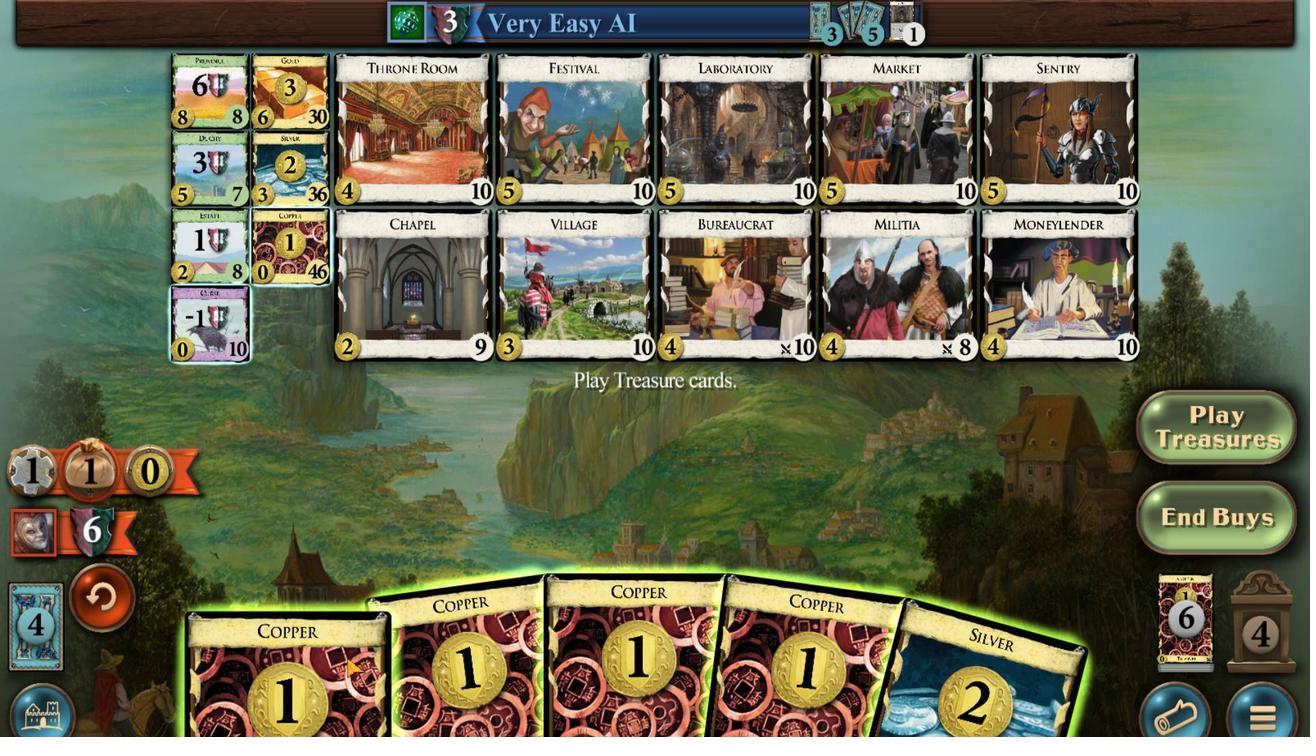 
Action: Mouse scrolled (604, 506) with delta (0, 0)
Screenshot: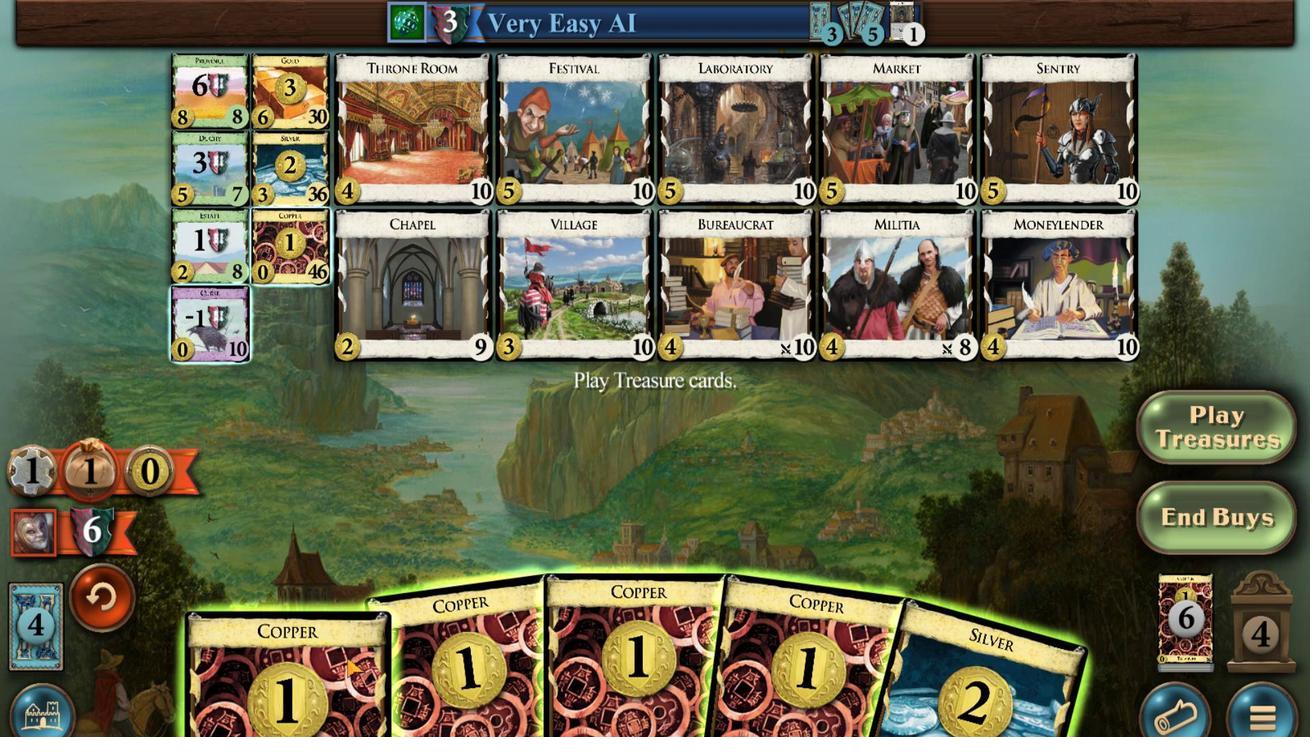 
Action: Mouse scrolled (604, 506) with delta (0, 0)
Screenshot: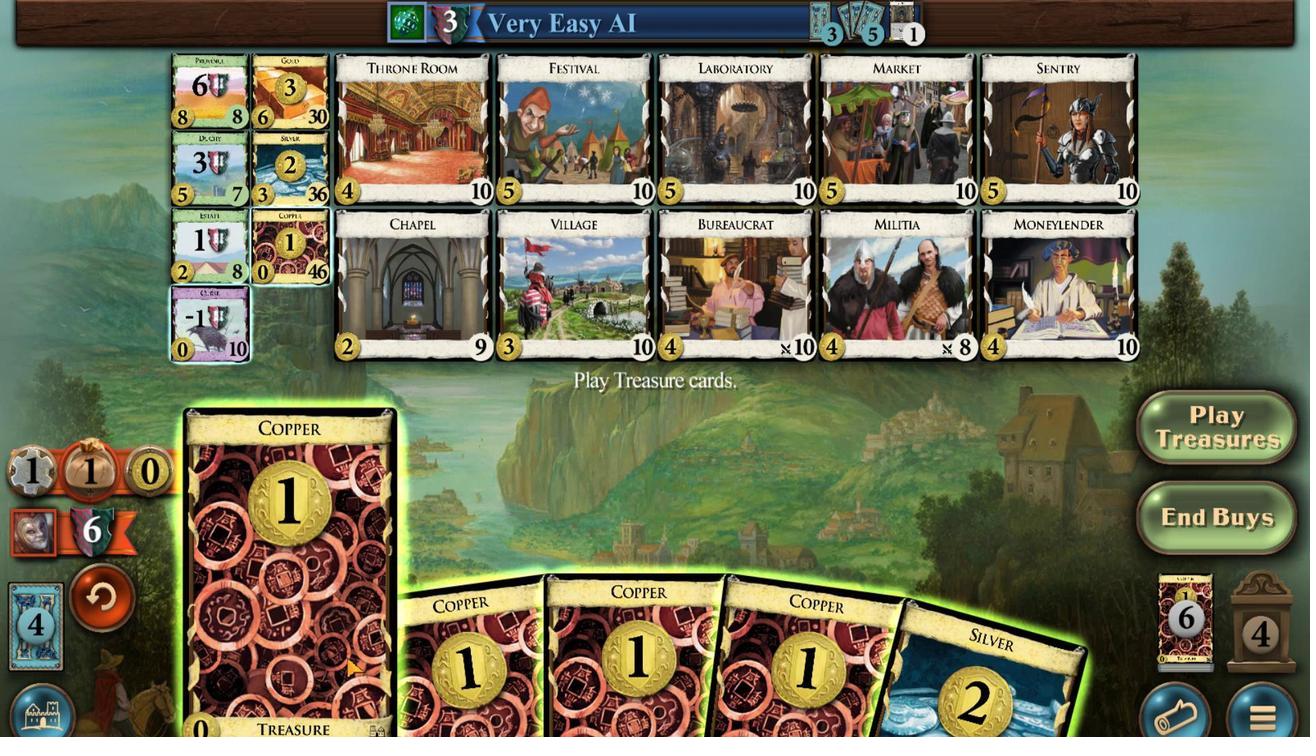 
Action: Mouse moved to (657, 507)
Screenshot: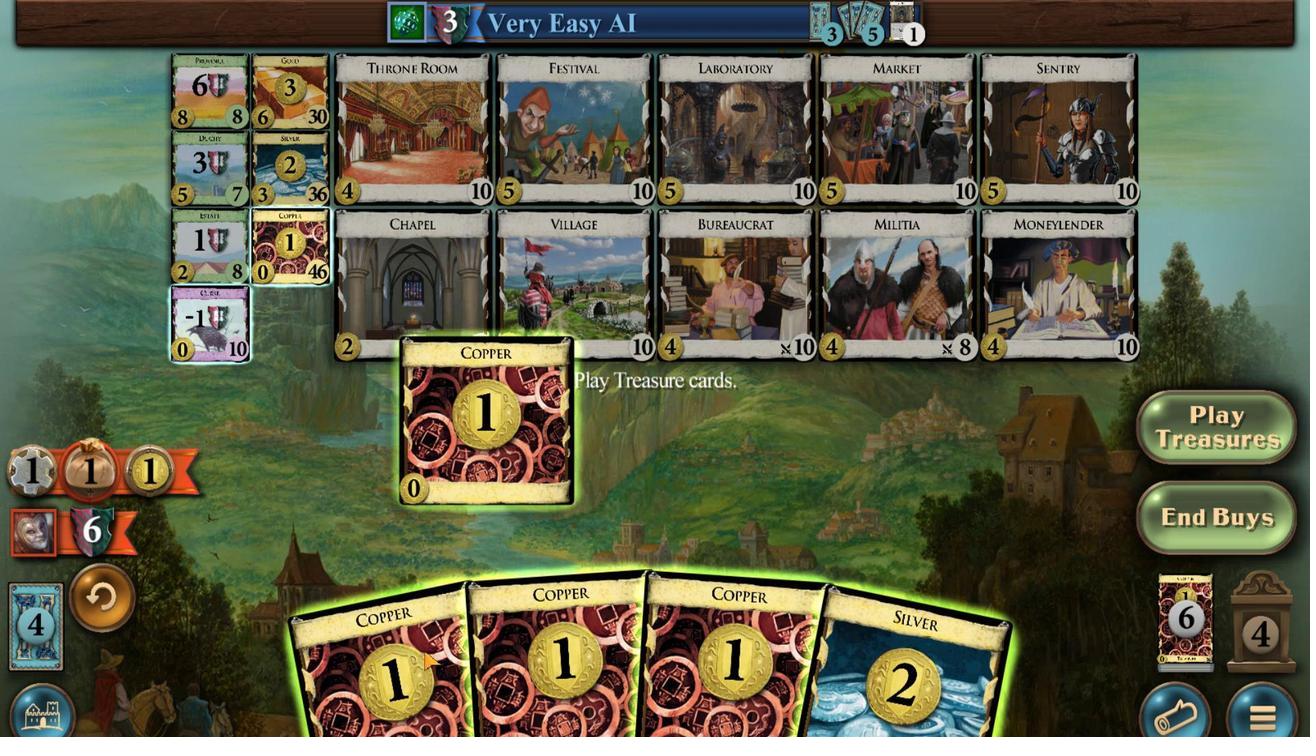 
Action: Mouse scrolled (657, 507) with delta (0, 0)
Screenshot: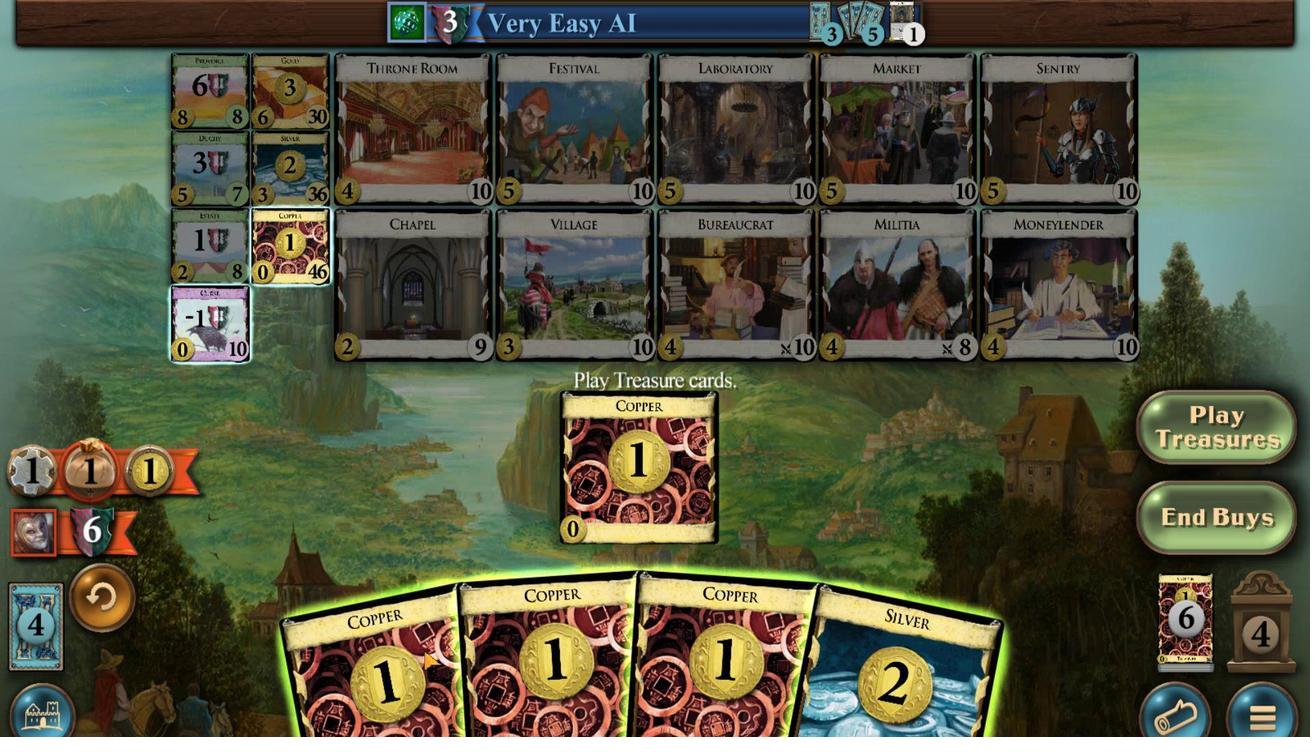 
Action: Mouse scrolled (657, 507) with delta (0, 0)
Screenshot: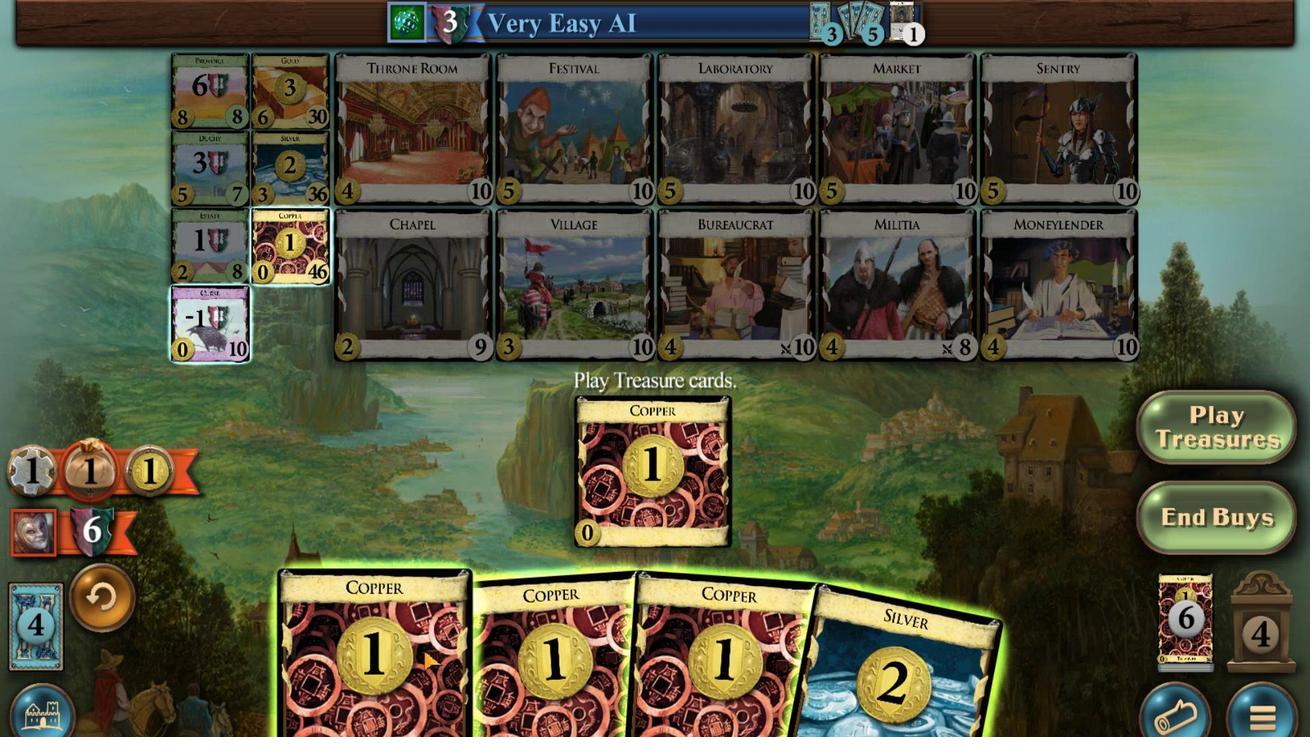 
Action: Mouse moved to (694, 508)
Screenshot: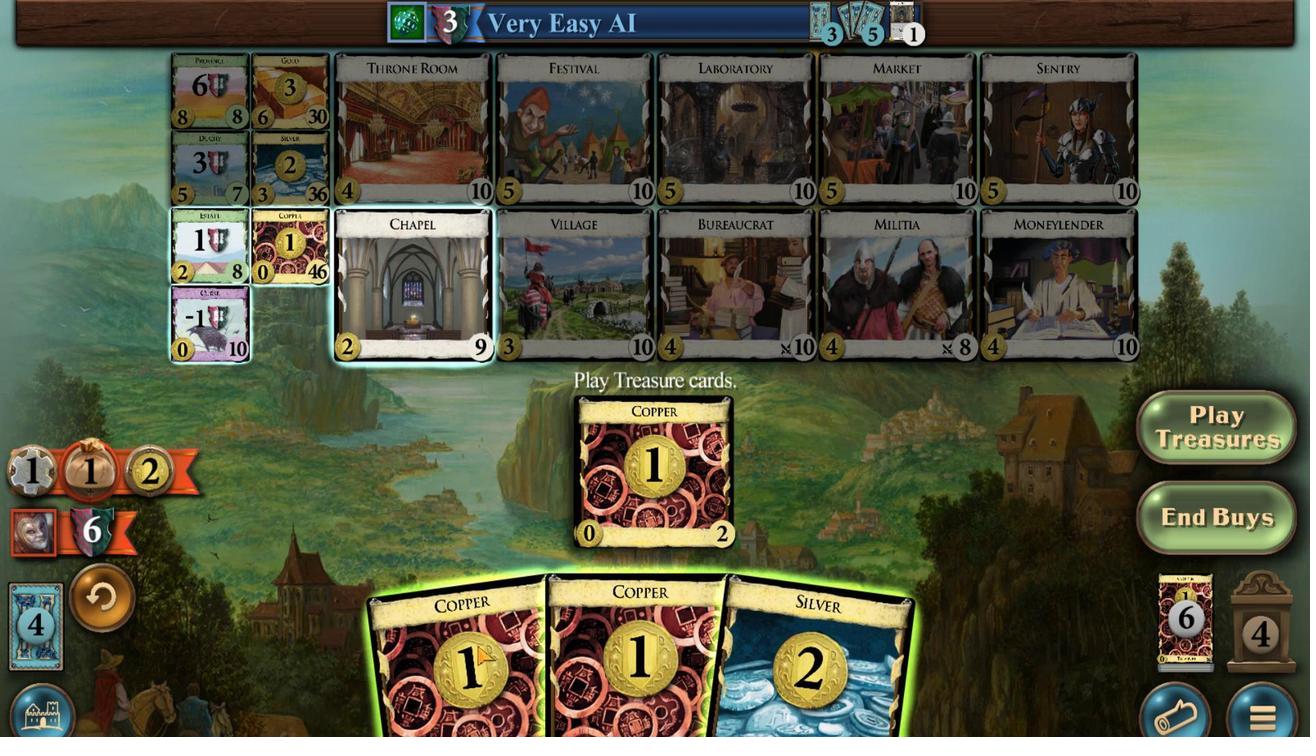 
Action: Mouse scrolled (694, 508) with delta (0, 0)
Screenshot: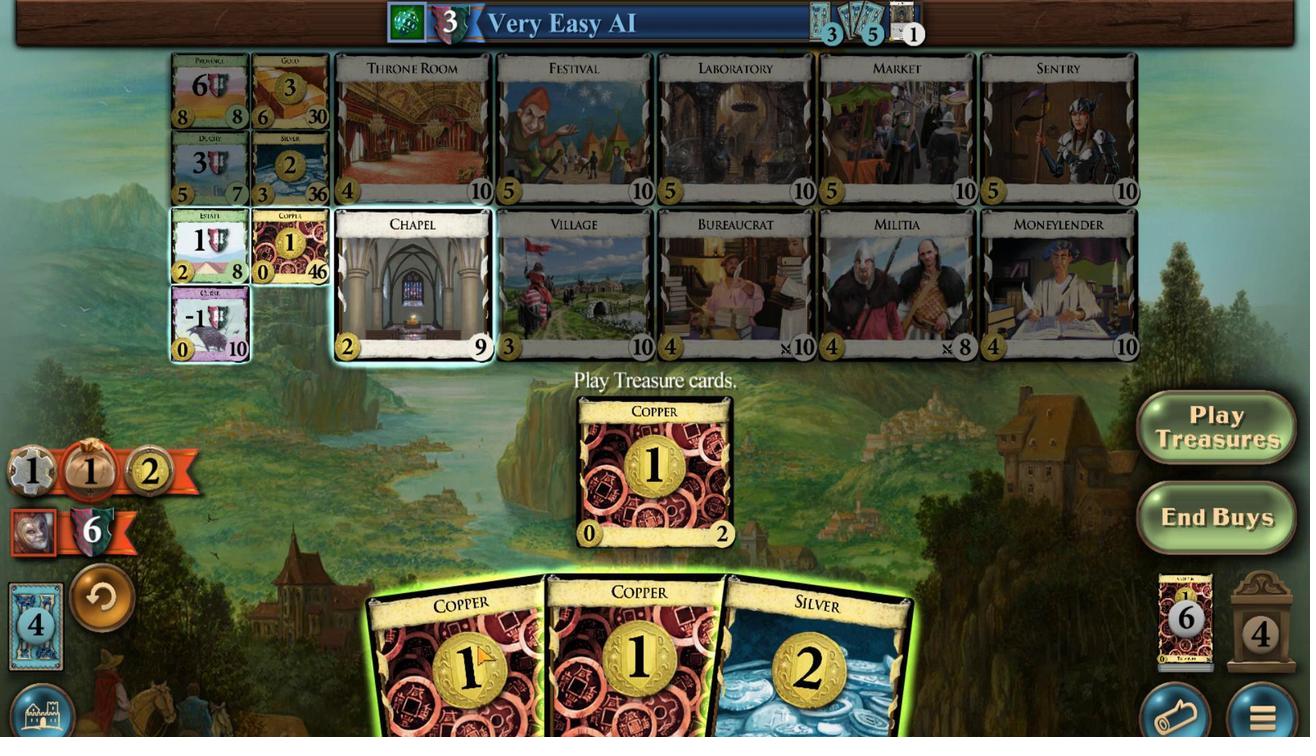 
Action: Mouse scrolled (694, 508) with delta (0, 0)
Screenshot: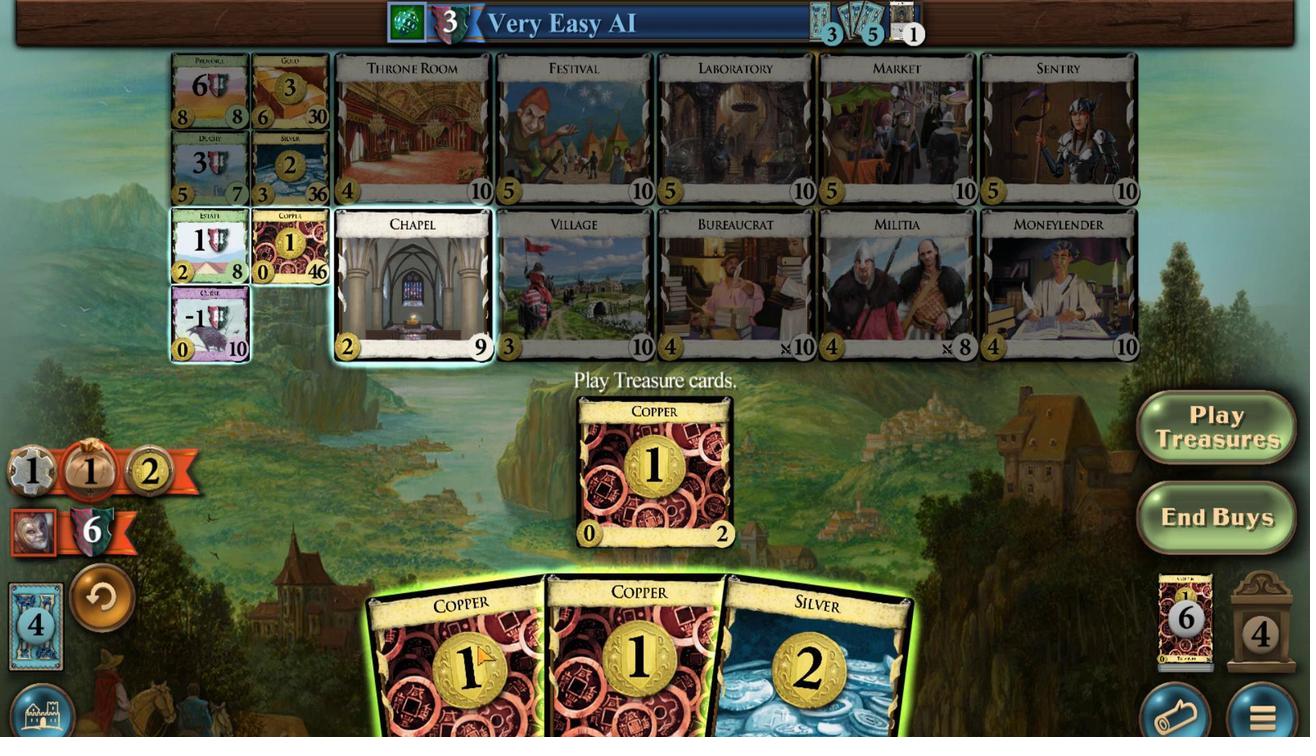 
Action: Mouse scrolled (694, 508) with delta (0, 0)
Screenshot: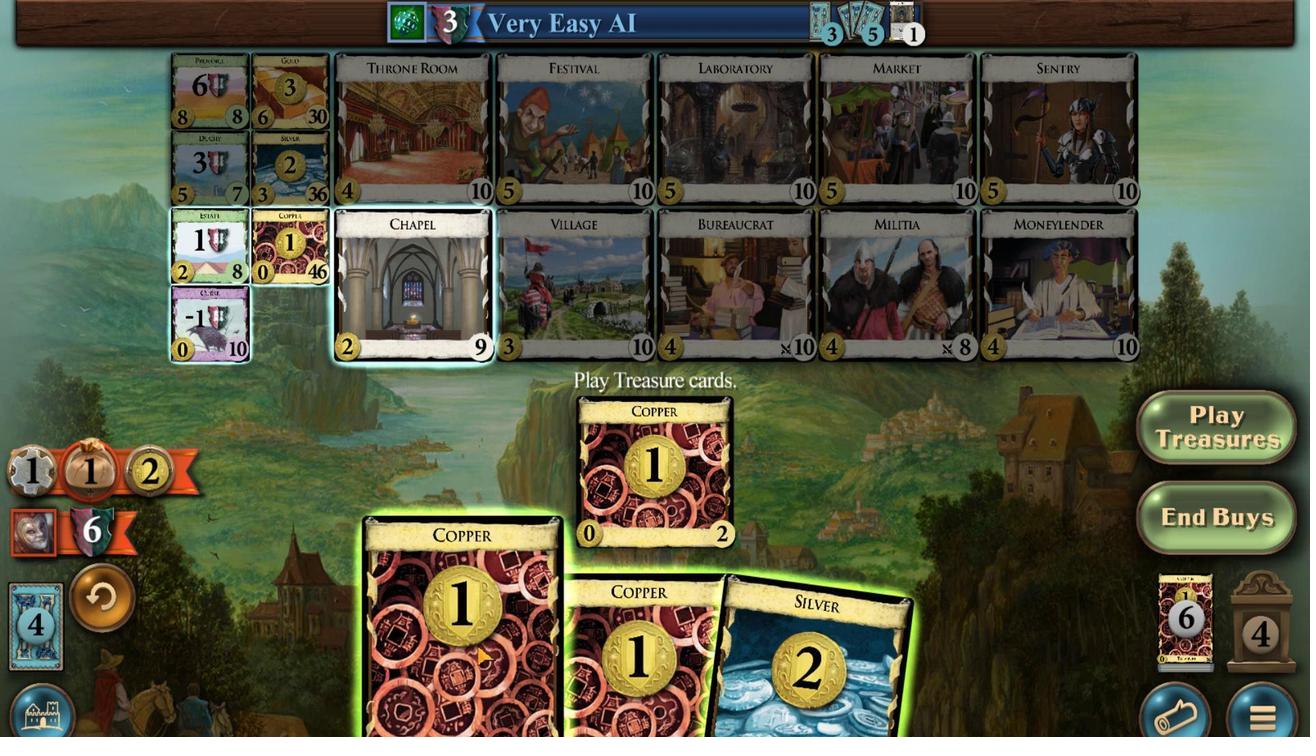 
Action: Mouse moved to (744, 510)
Screenshot: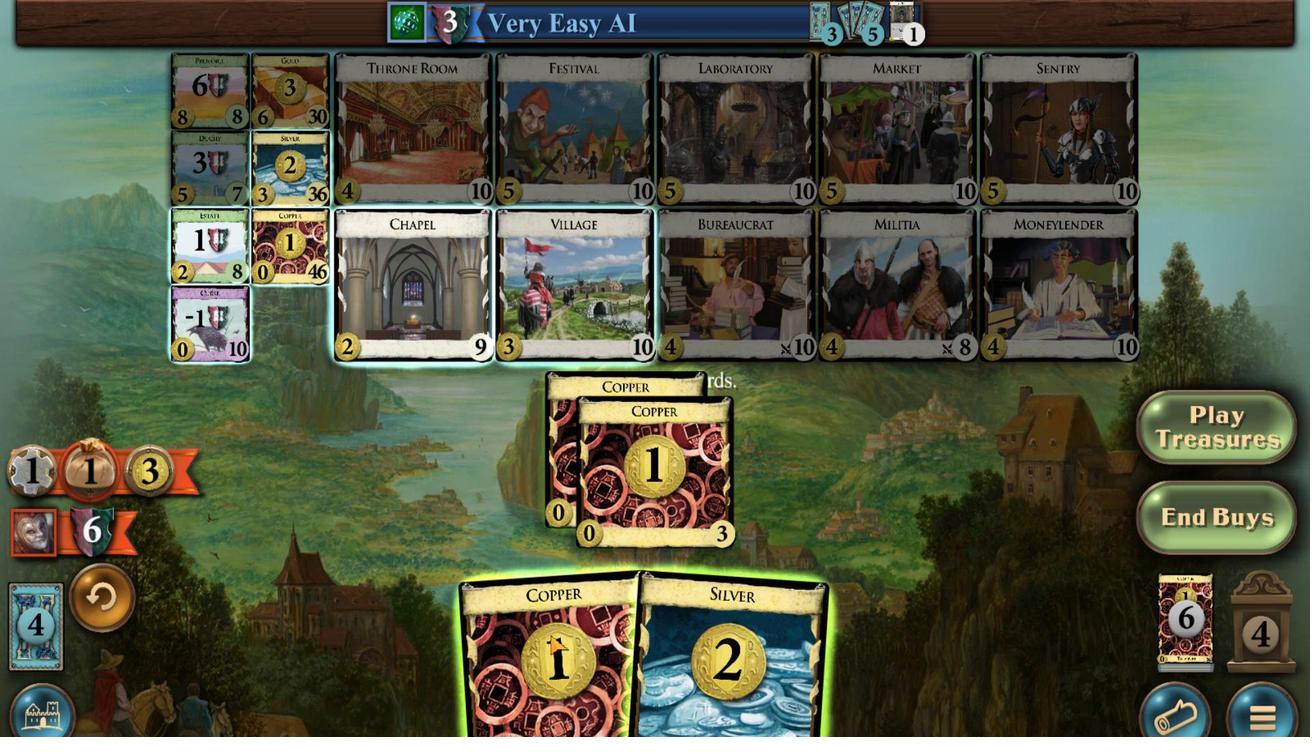 
Action: Mouse scrolled (744, 510) with delta (0, 0)
Screenshot: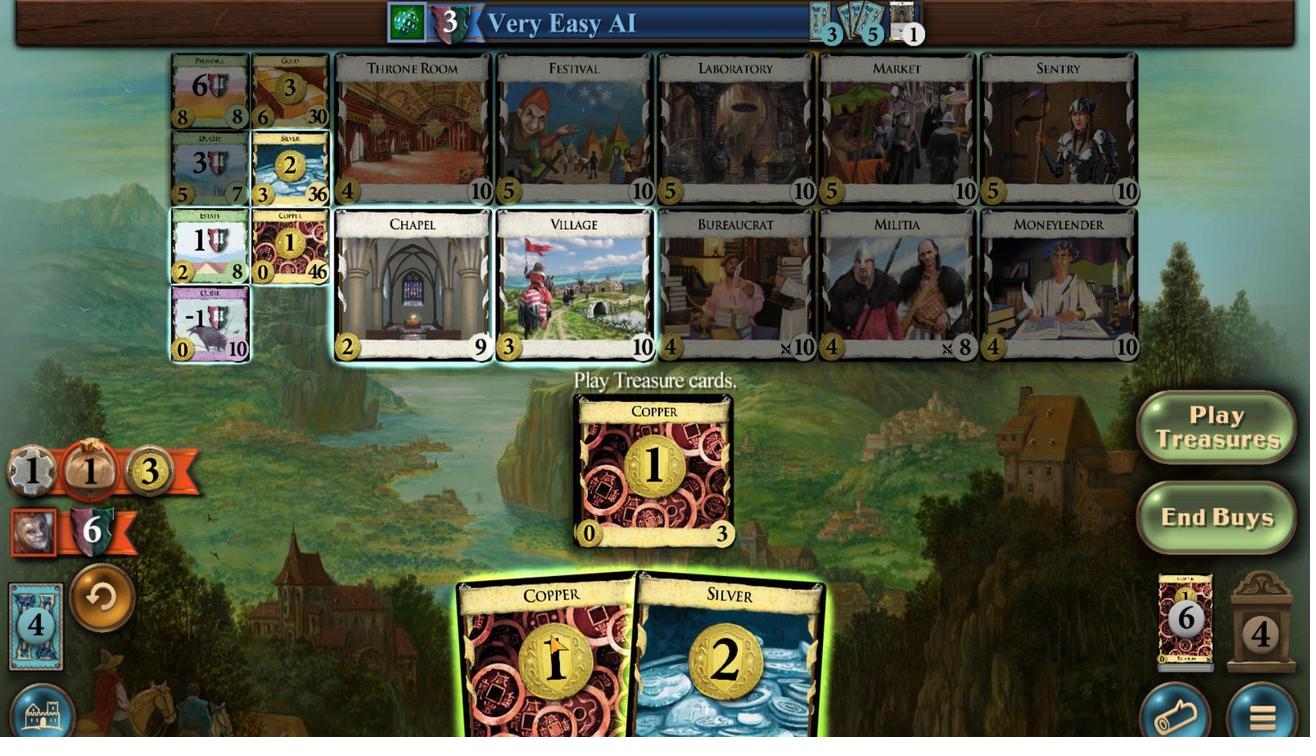 
Action: Mouse scrolled (744, 510) with delta (0, 0)
Screenshot: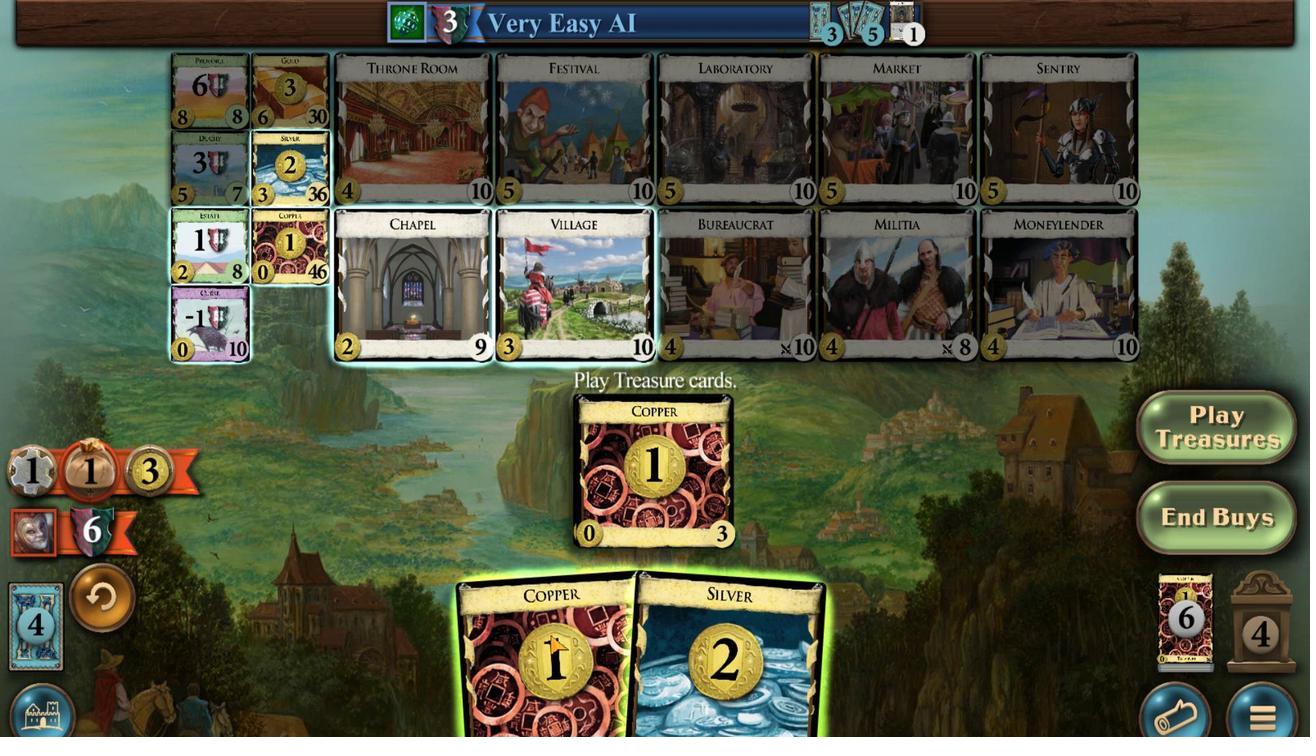 
Action: Mouse scrolled (744, 510) with delta (0, 0)
Screenshot: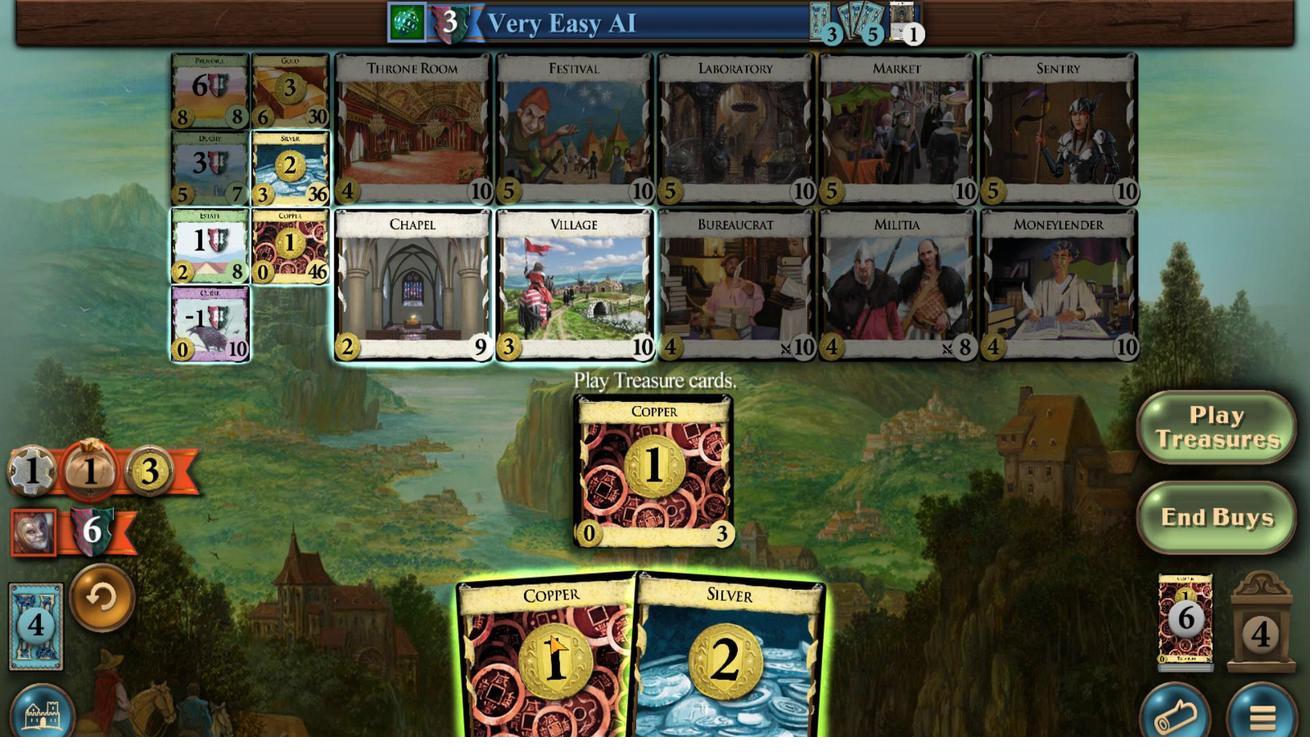 
Action: Mouse moved to (779, 515)
Screenshot: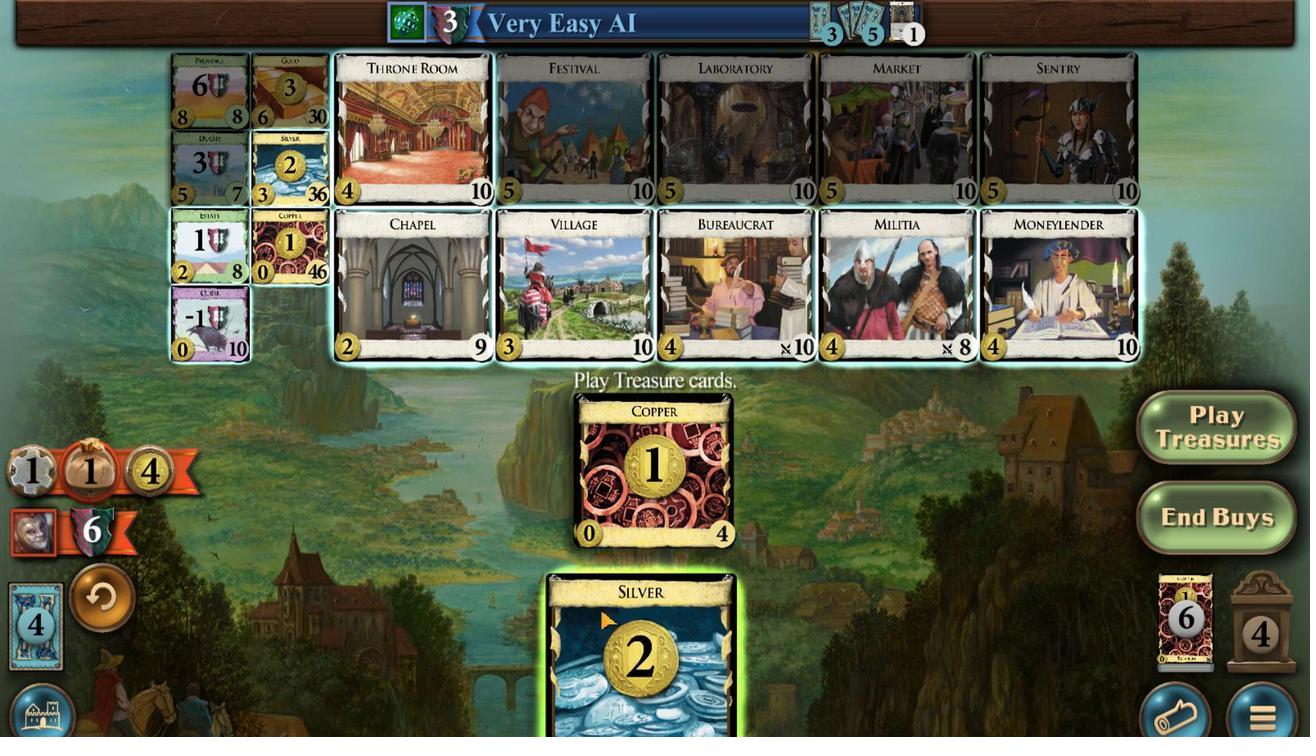 
Action: Mouse scrolled (779, 515) with delta (0, 0)
Screenshot: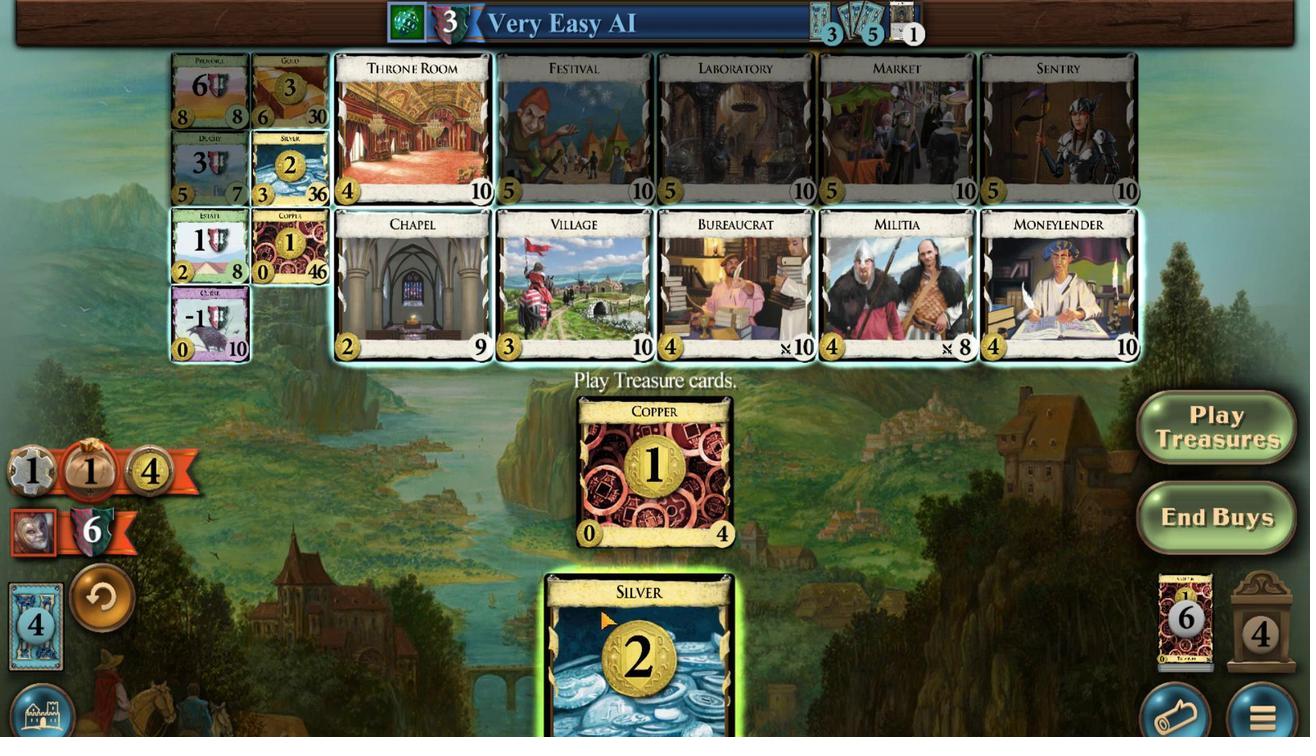 
Action: Mouse scrolled (779, 515) with delta (0, 0)
Screenshot: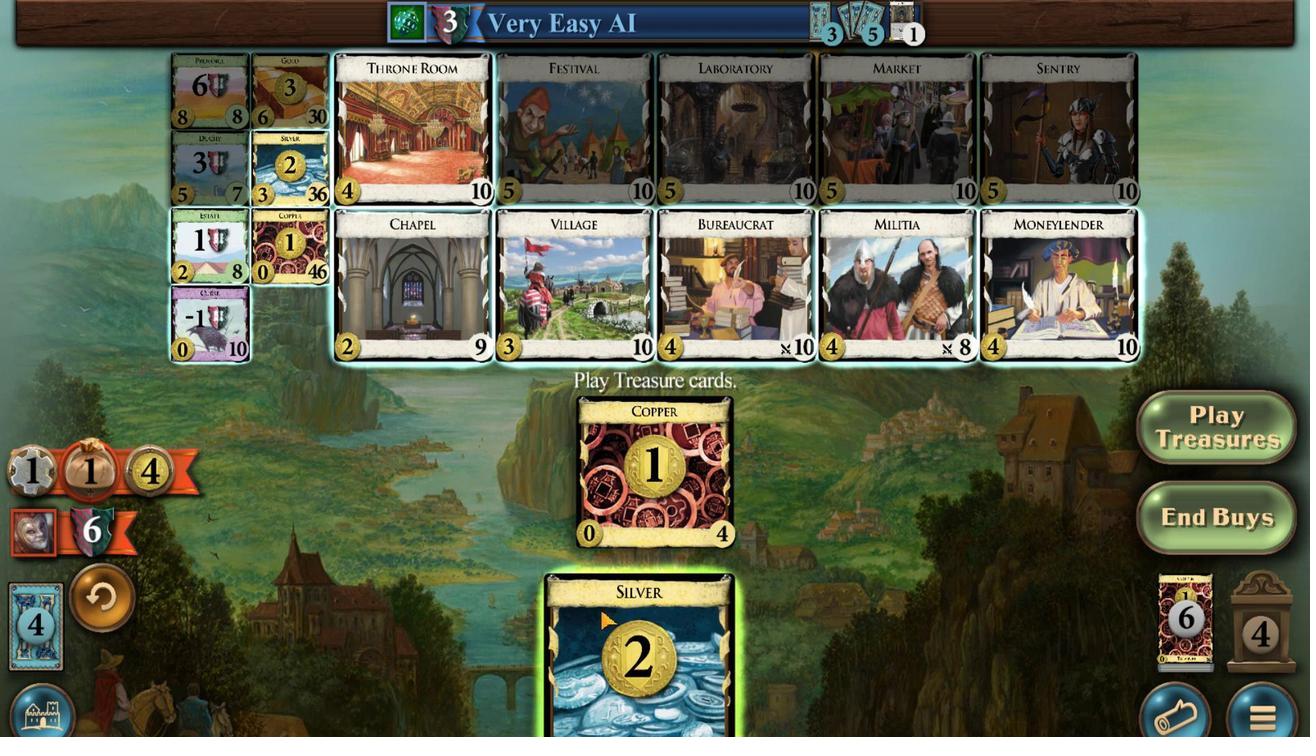 
Action: Mouse moved to (561, 607)
Screenshot: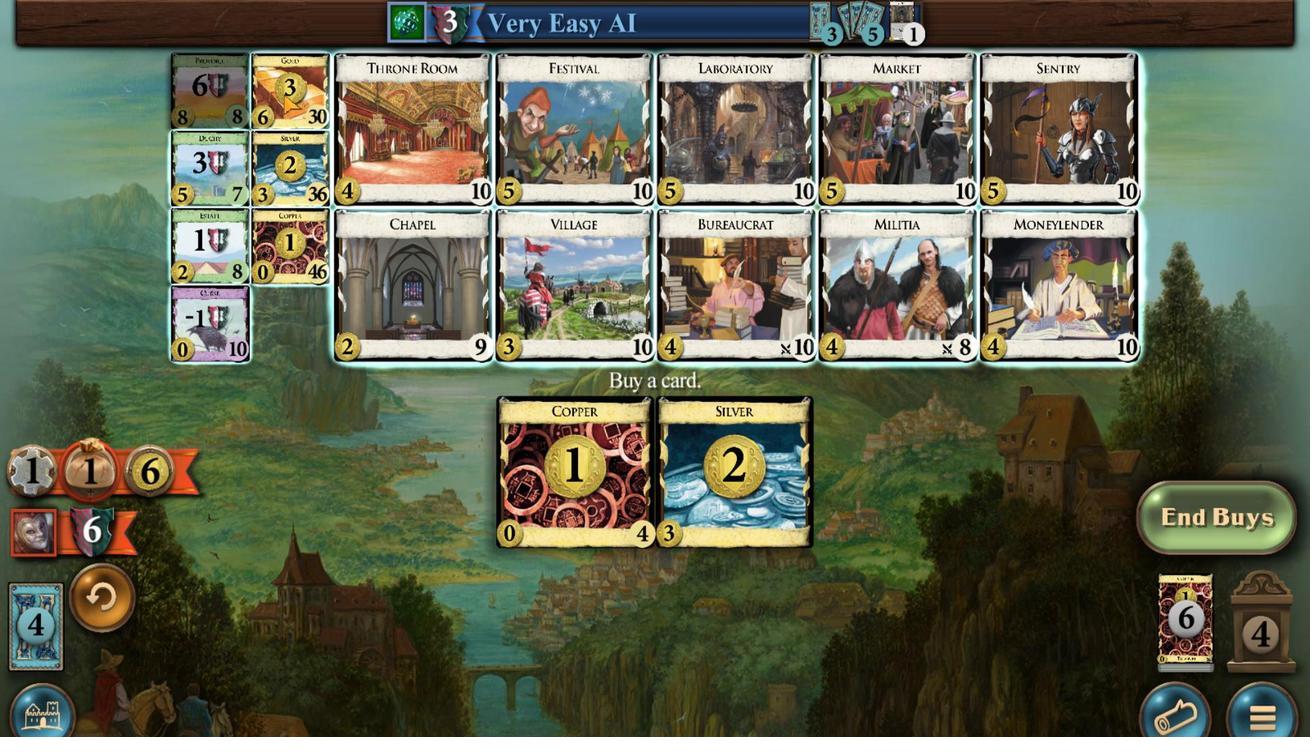 
Action: Mouse pressed left at (561, 607)
Screenshot: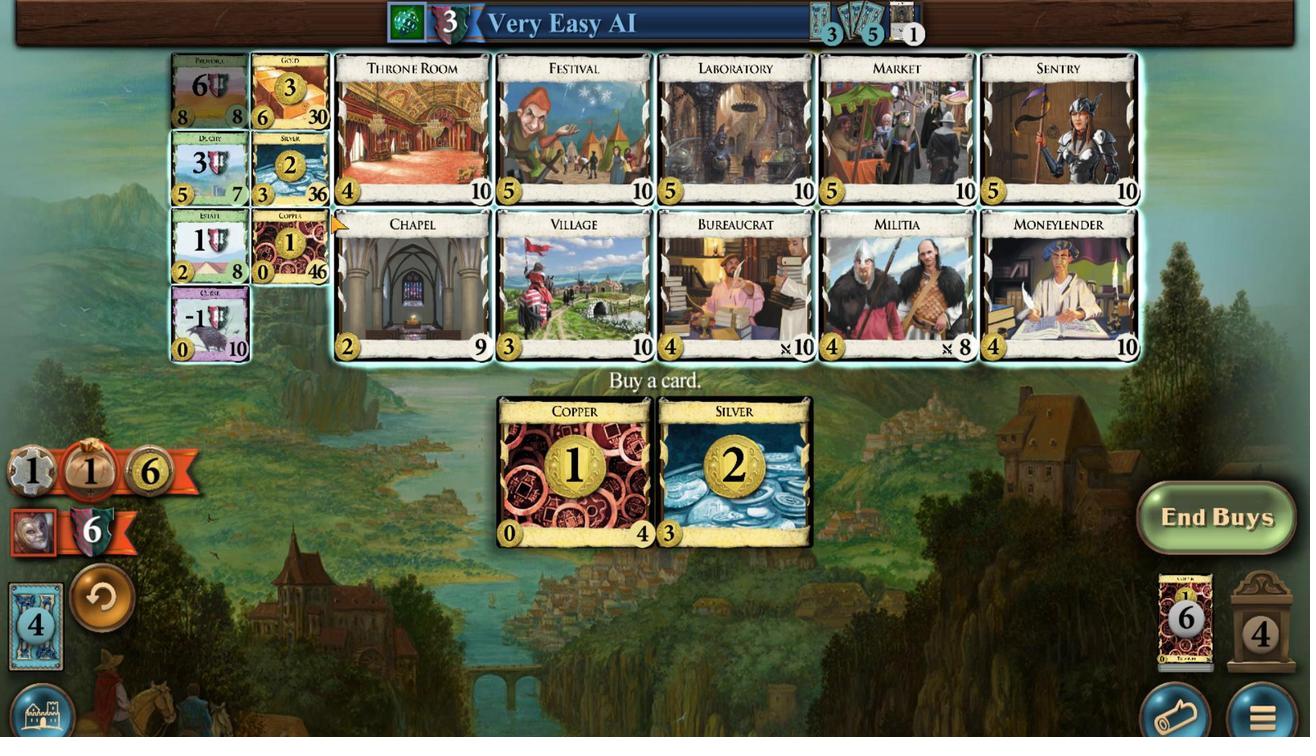 
Action: Mouse moved to (904, 495)
Screenshot: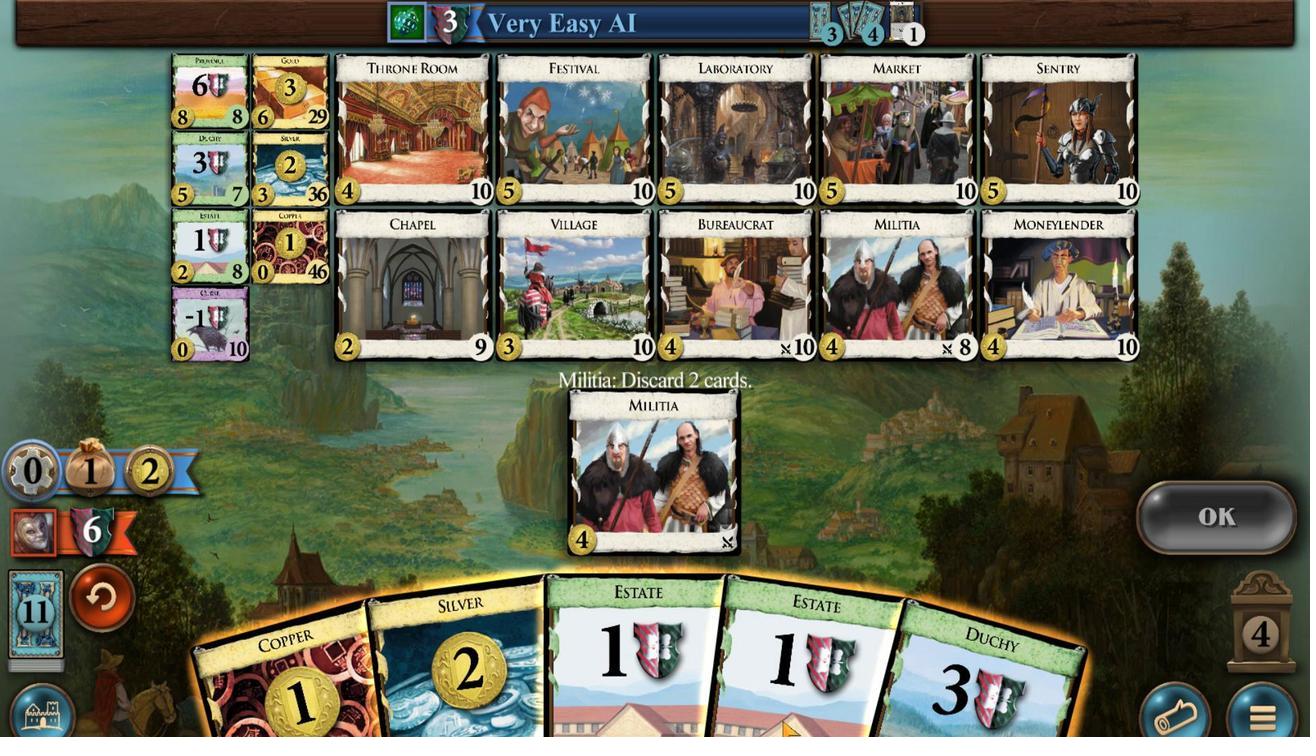 
Action: Mouse scrolled (904, 495) with delta (0, 0)
Screenshot: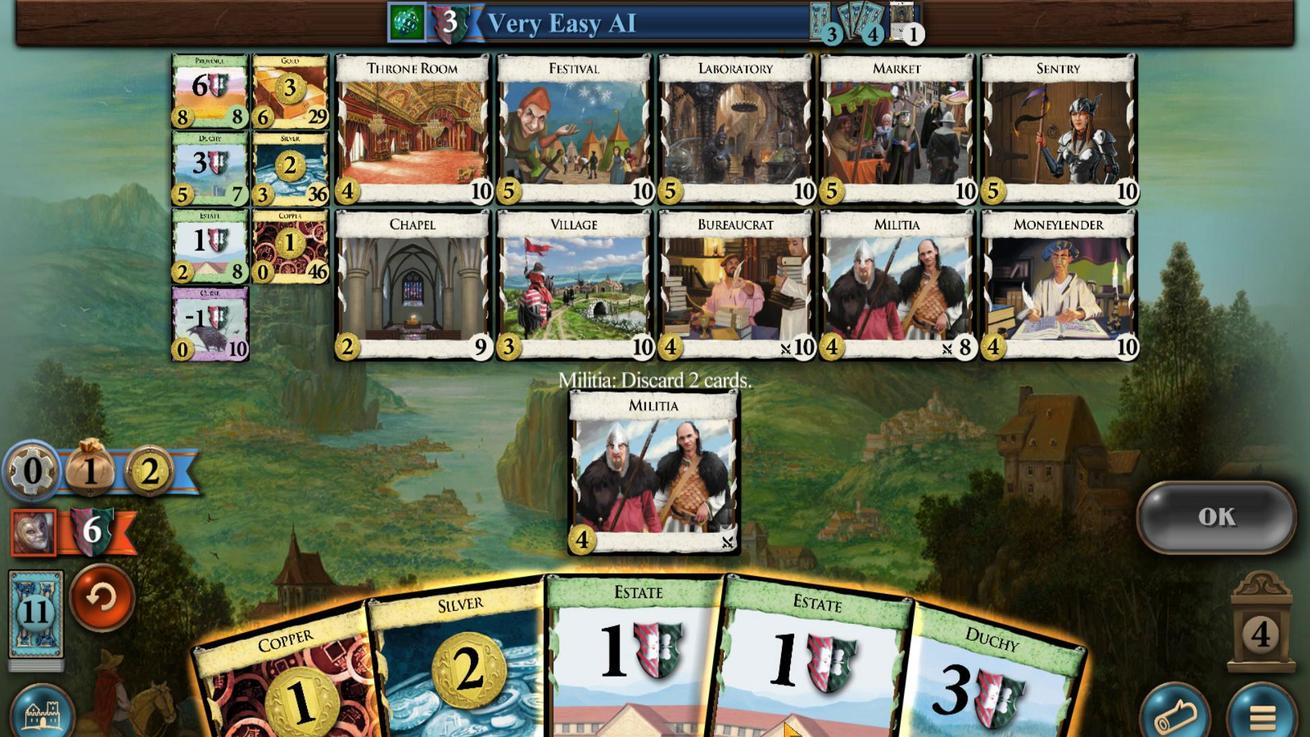 
Action: Mouse moved to (904, 495)
Screenshot: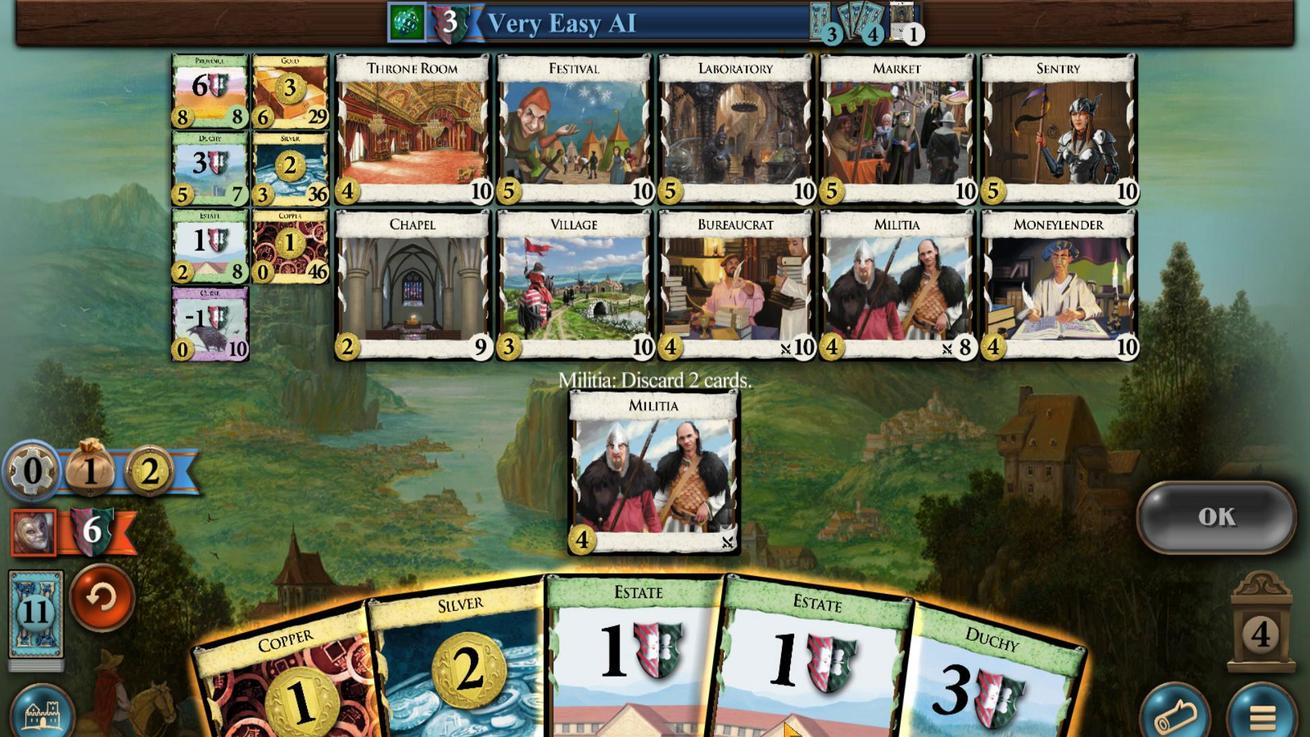 
Action: Mouse scrolled (904, 495) with delta (0, 0)
Screenshot: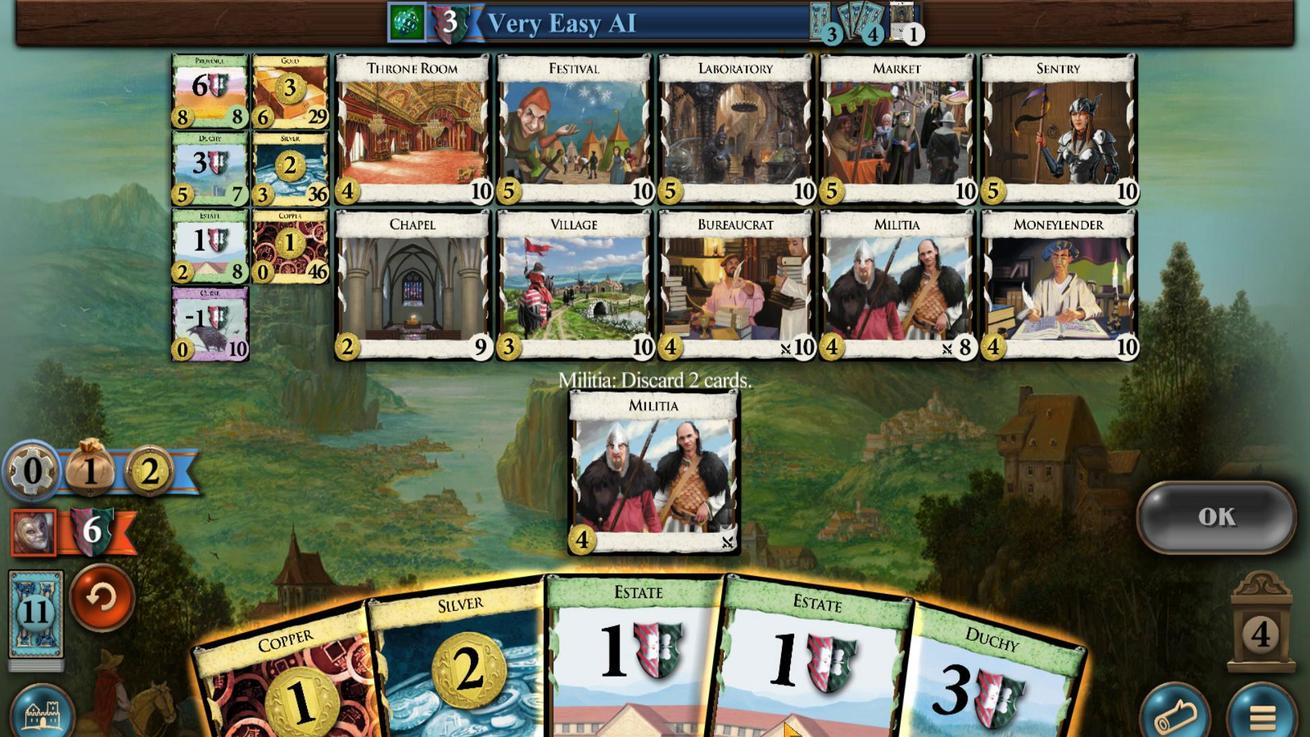 
Action: Mouse moved to (904, 495)
Screenshot: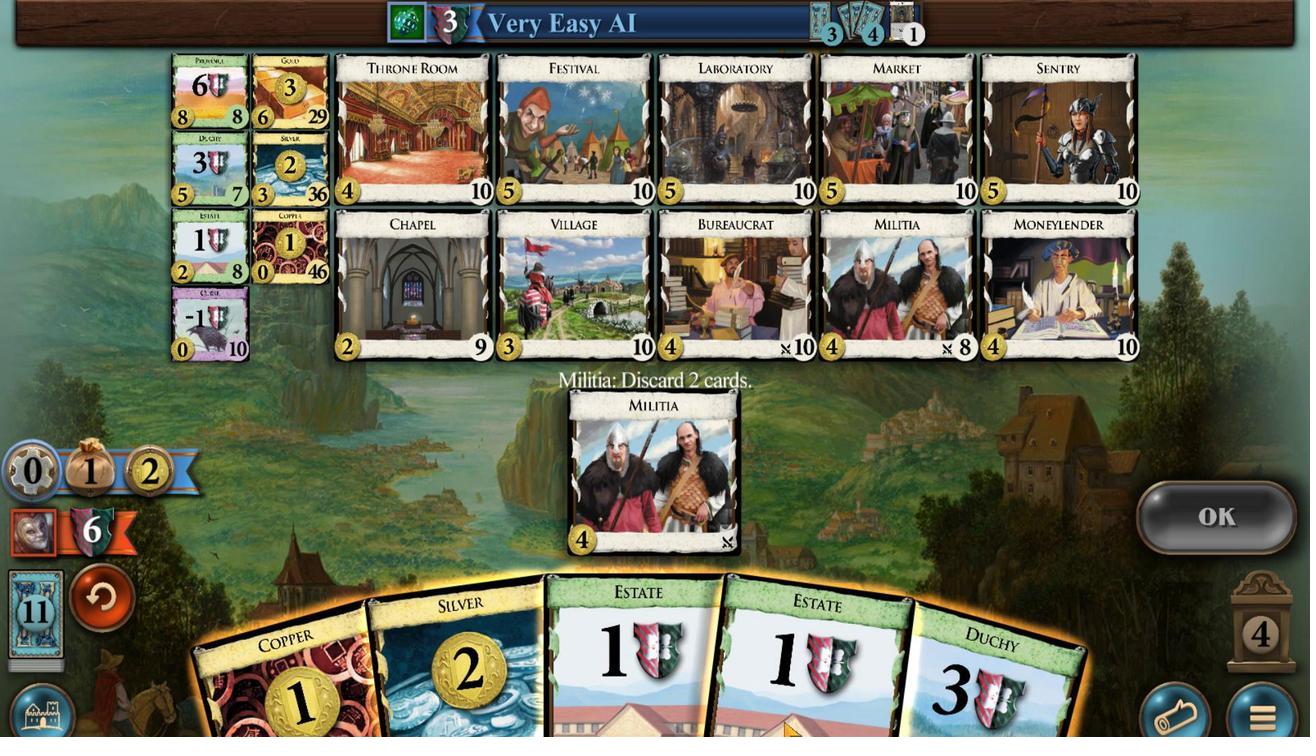 
Action: Mouse scrolled (904, 495) with delta (0, 0)
Screenshot: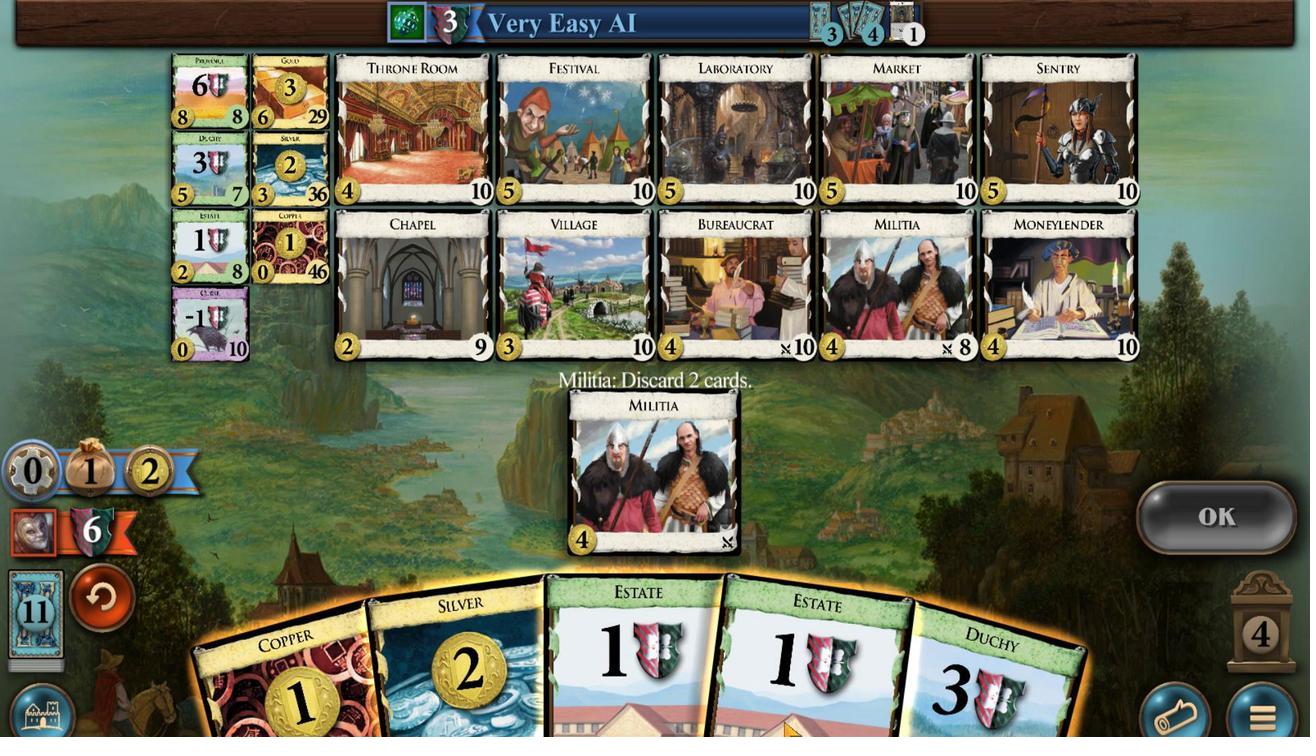 
Action: Mouse moved to (904, 495)
Screenshot: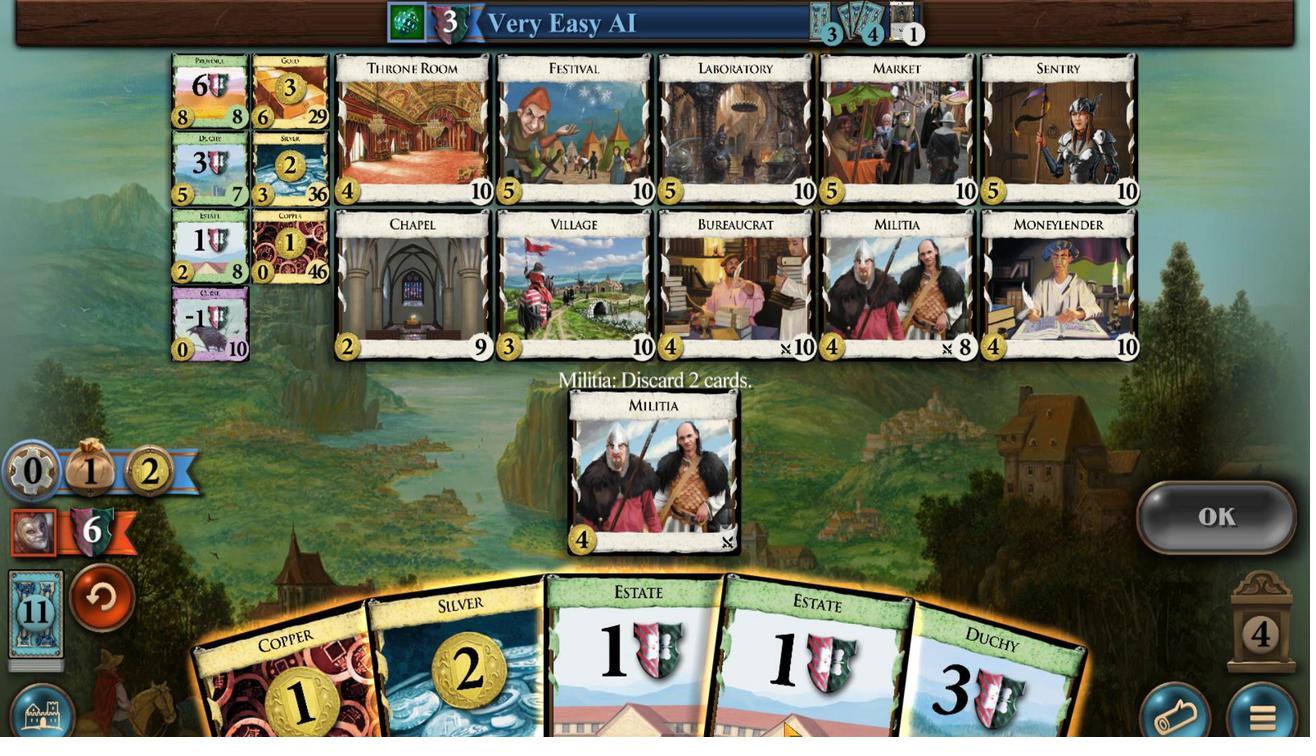 
Action: Mouse scrolled (904, 495) with delta (0, 0)
Screenshot: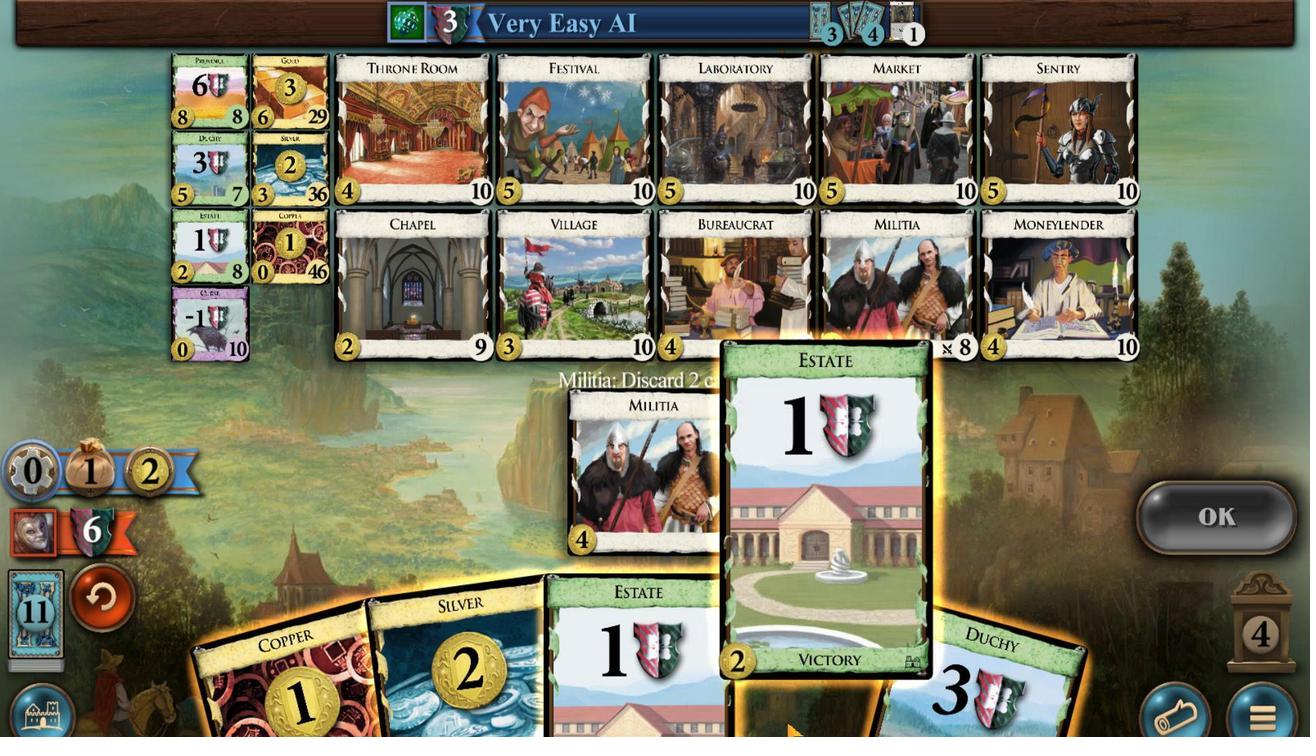 
Action: Mouse moved to (1013, 495)
Screenshot: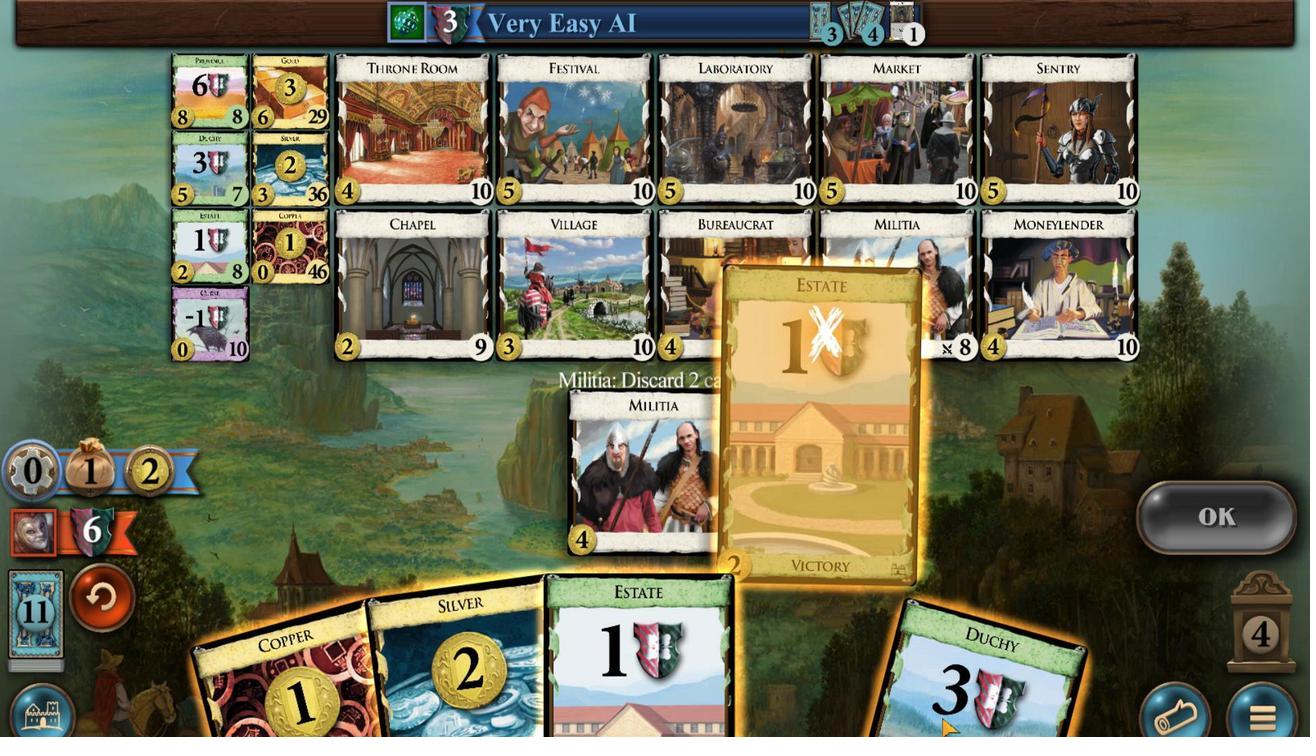 
Action: Mouse scrolled (1013, 495) with delta (0, 0)
Screenshot: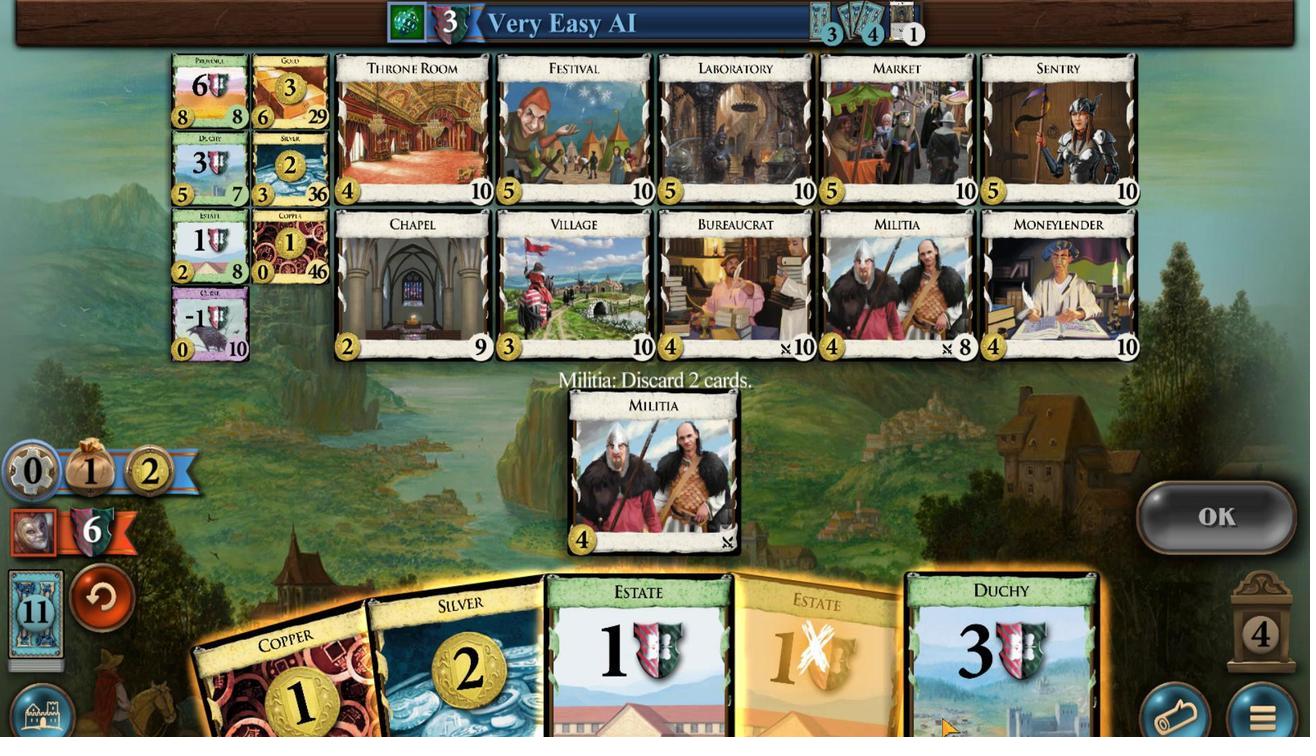 
Action: Mouse scrolled (1013, 495) with delta (0, 0)
Screenshot: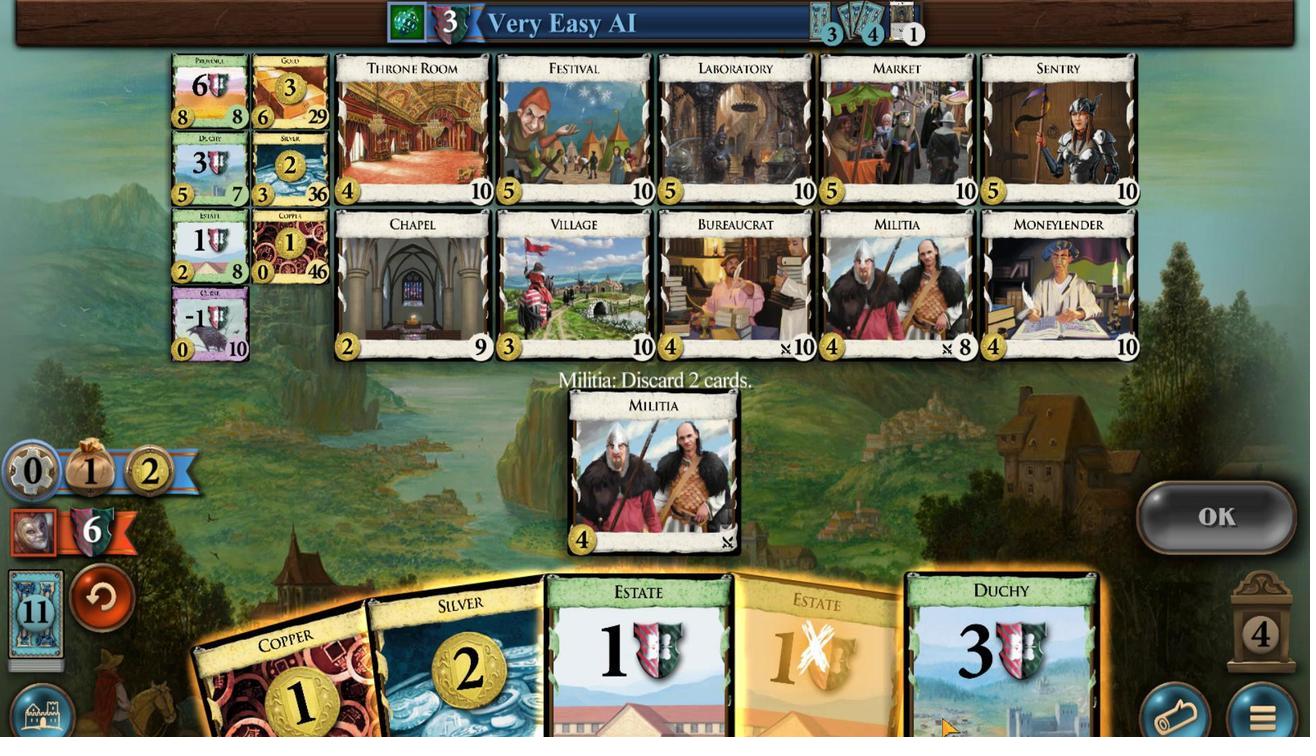 
Action: Mouse scrolled (1013, 495) with delta (0, 0)
Screenshot: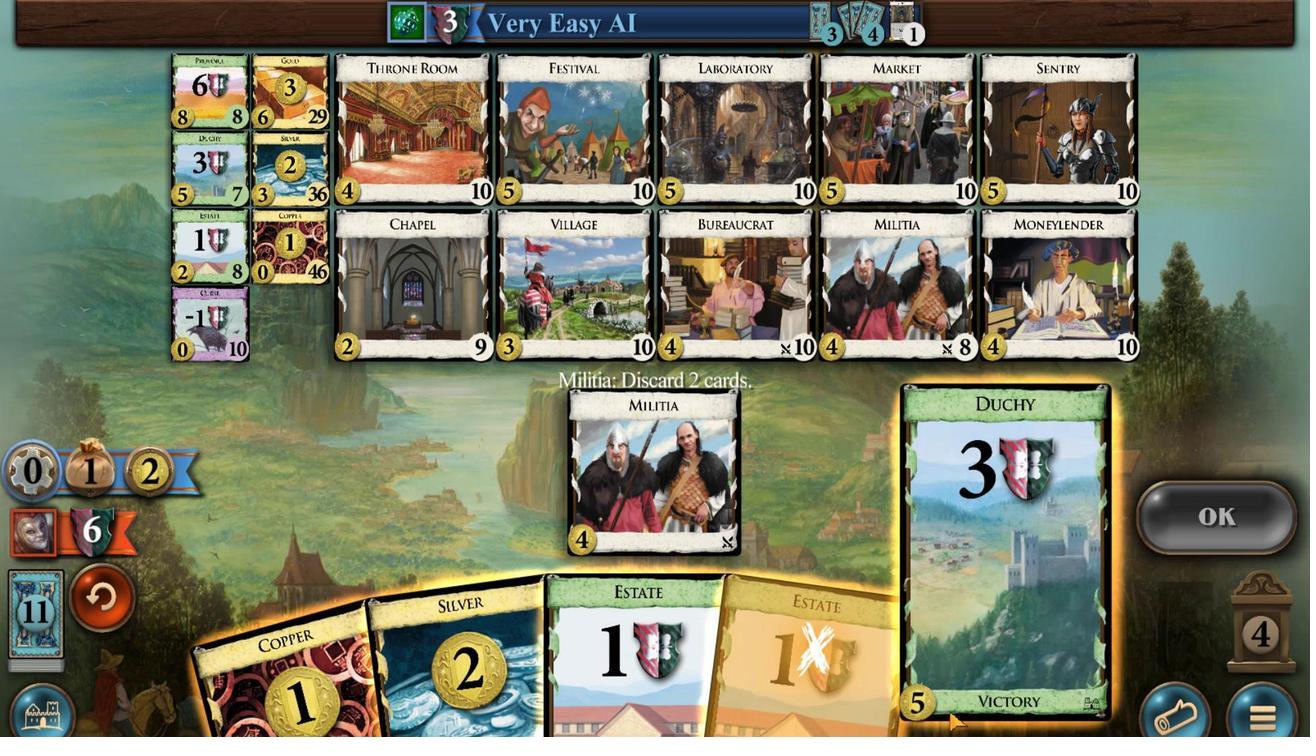 
Action: Mouse moved to (1208, 533)
Screenshot: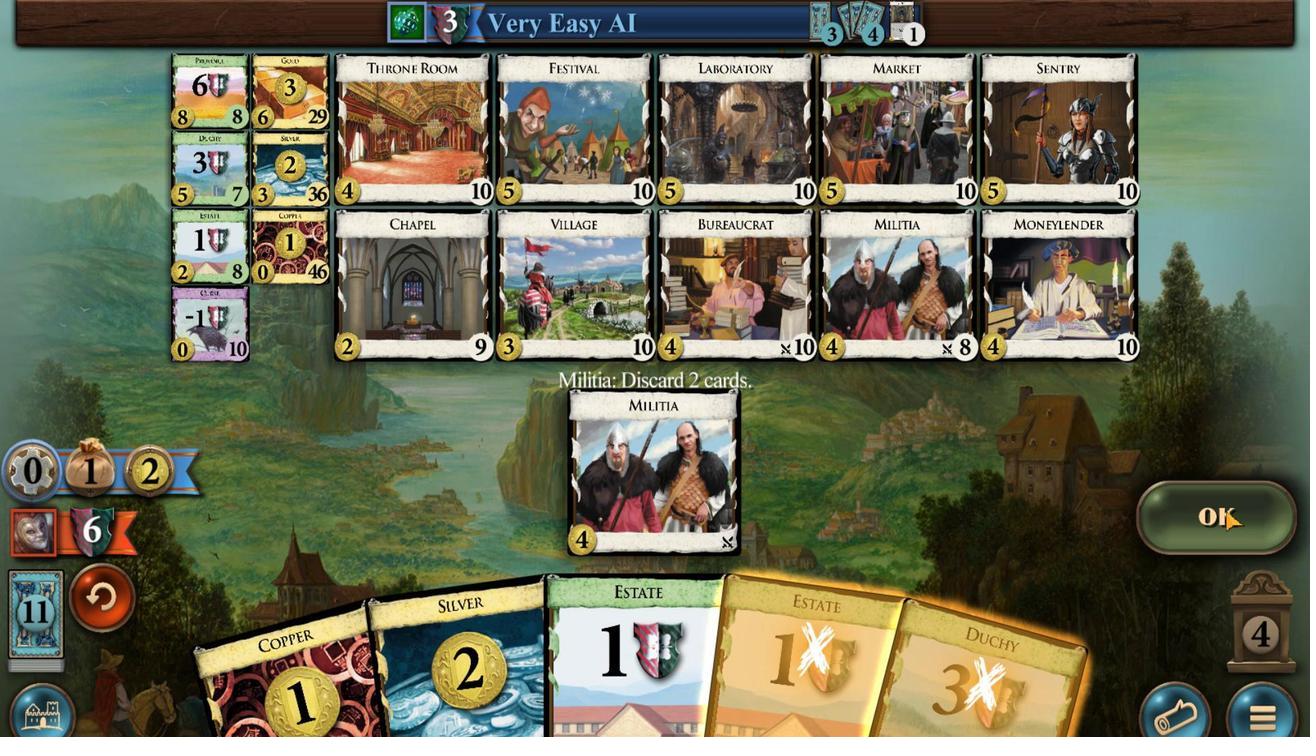 
Action: Mouse pressed left at (1208, 533)
Screenshot: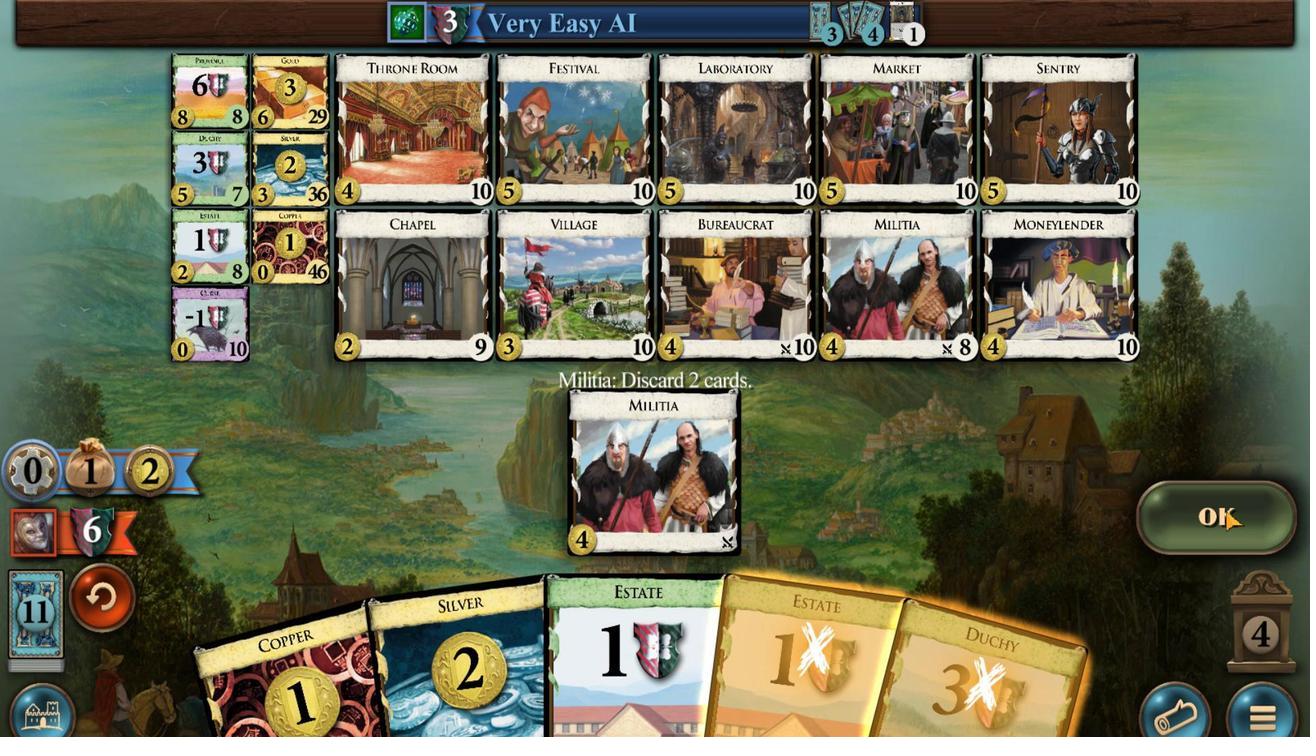 
Action: Mouse moved to (652, 498)
Screenshot: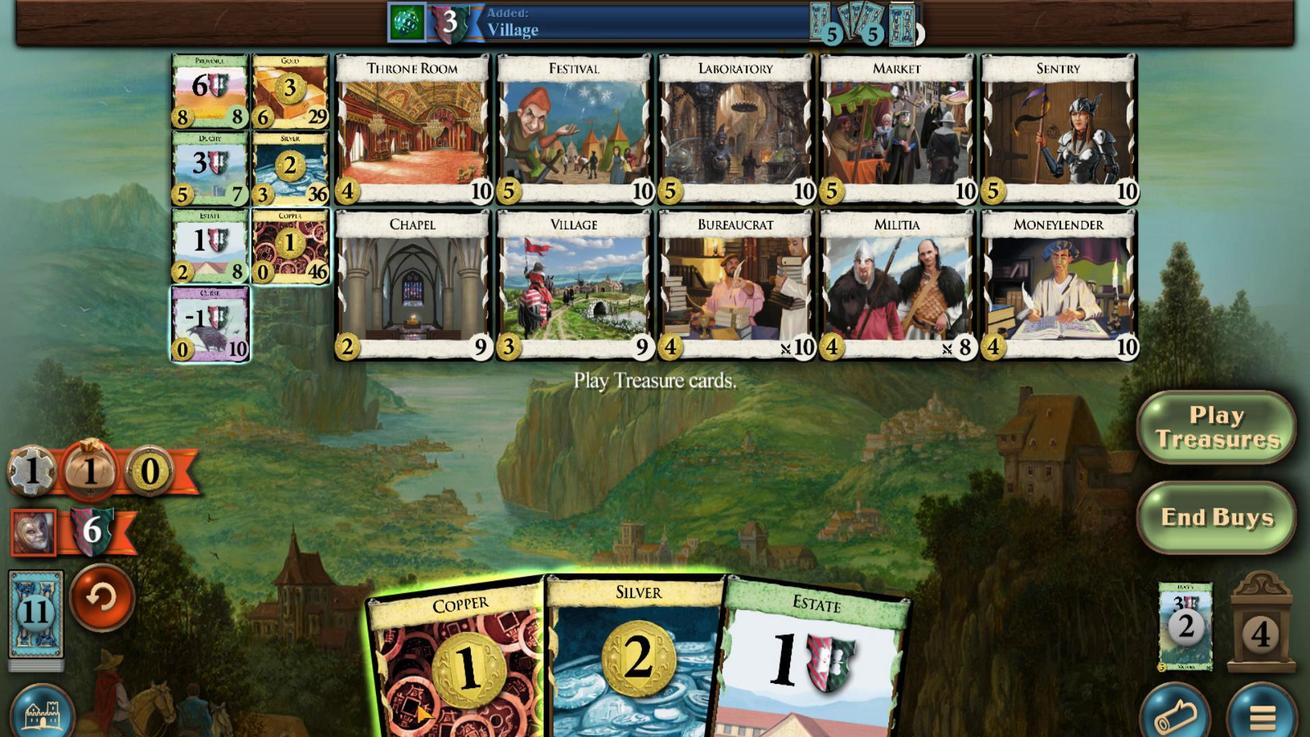 
Action: Mouse scrolled (652, 498) with delta (0, 0)
Screenshot: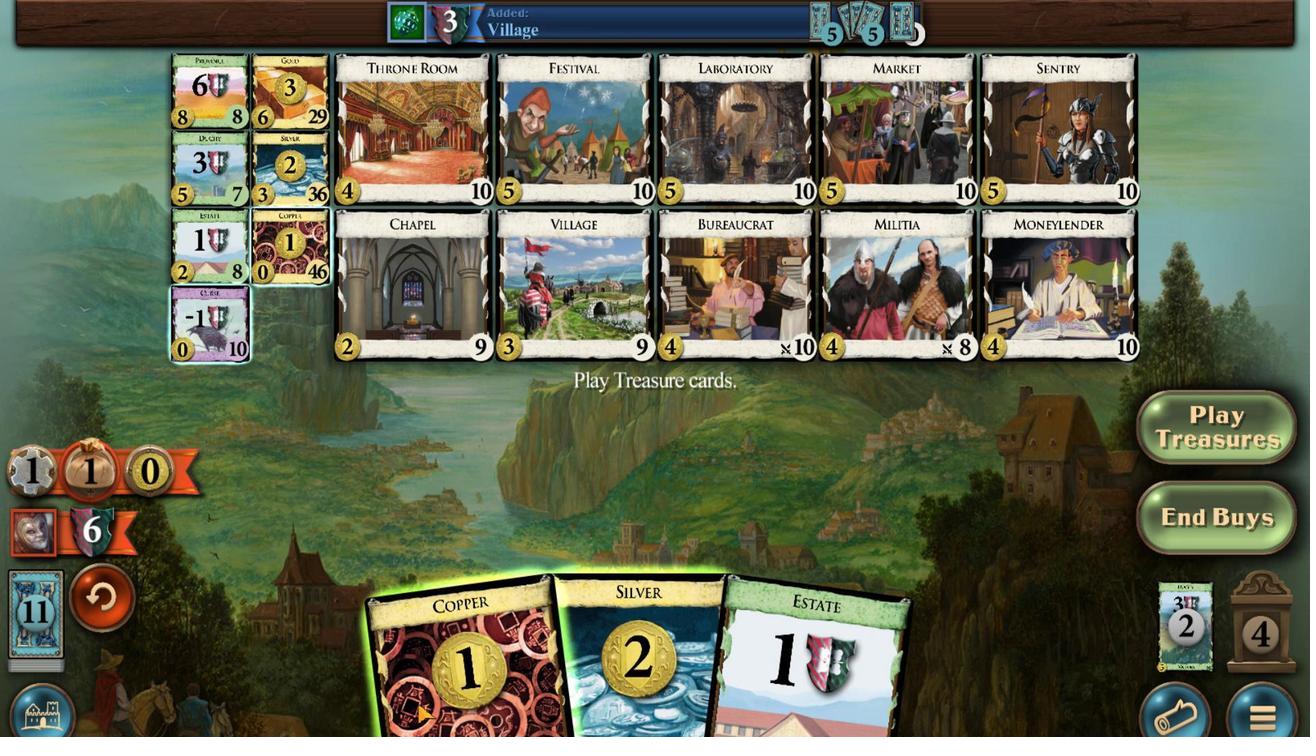 
Action: Mouse scrolled (652, 498) with delta (0, 0)
Screenshot: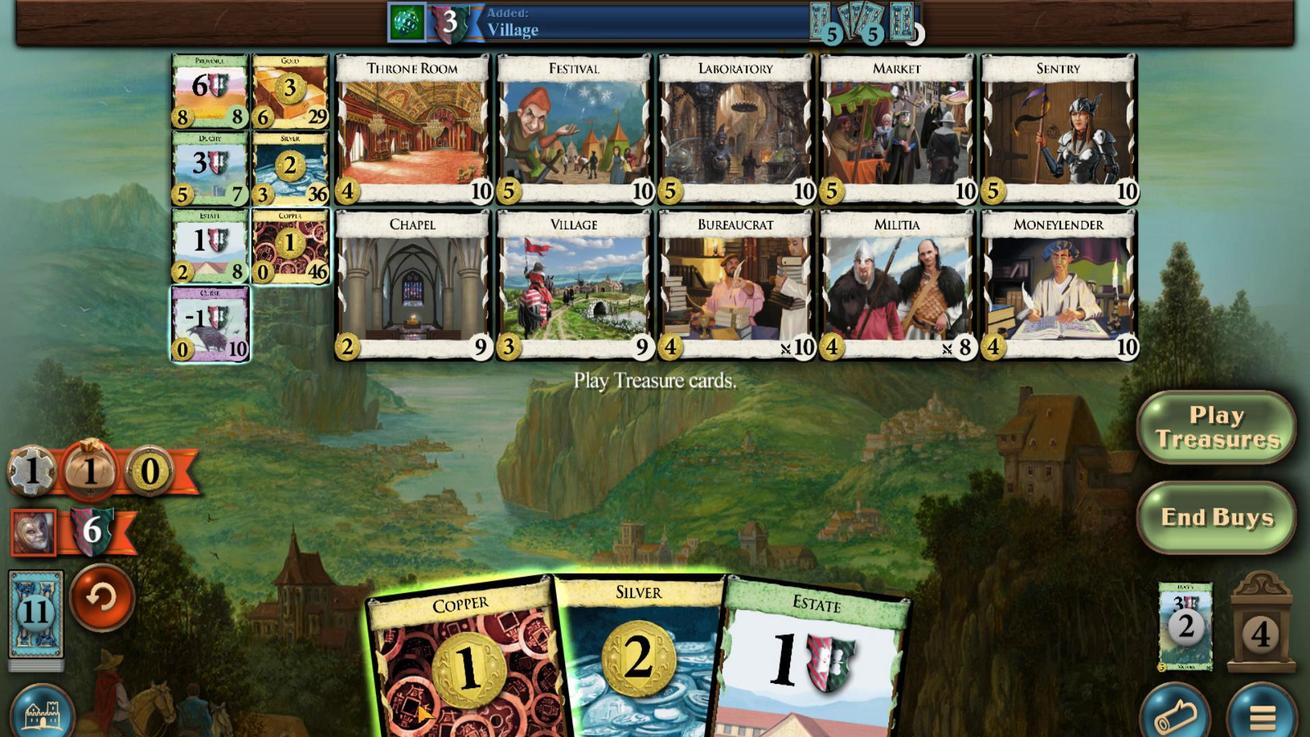 
Action: Mouse moved to (653, 498)
Screenshot: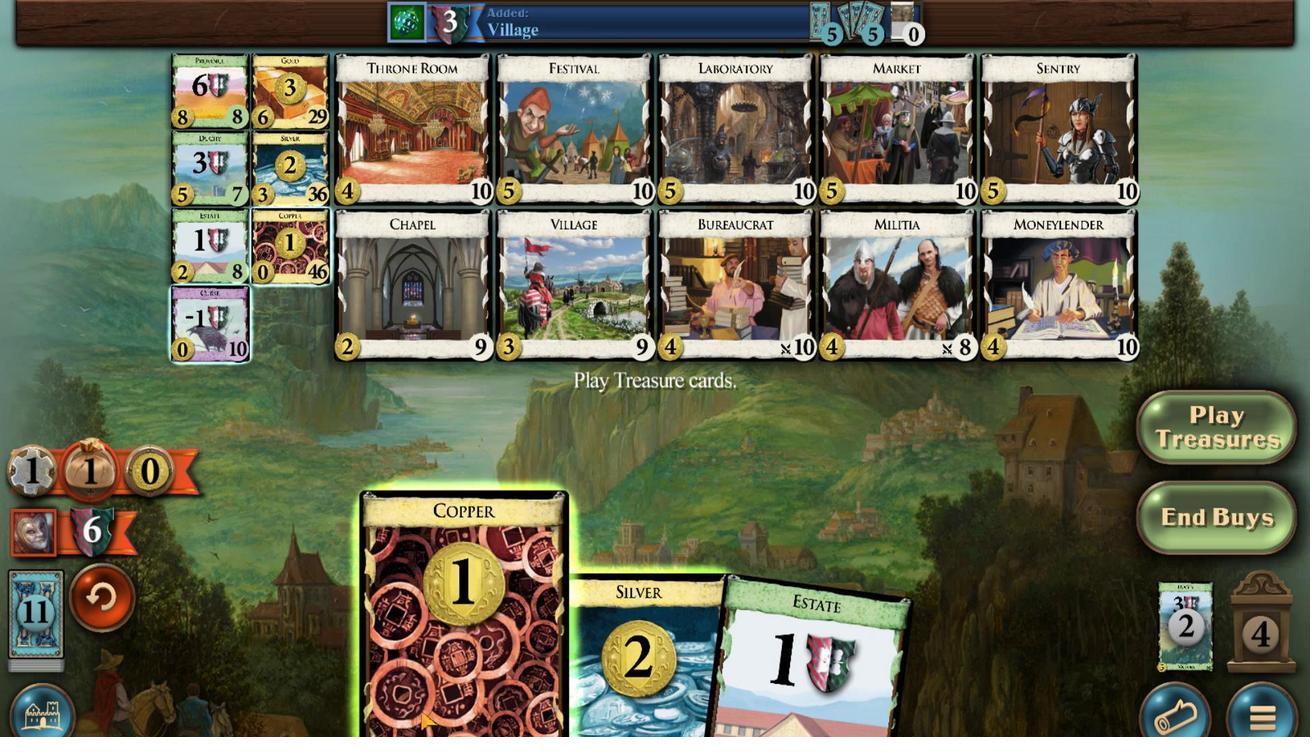 
Action: Mouse scrolled (653, 498) with delta (0, 0)
Screenshot: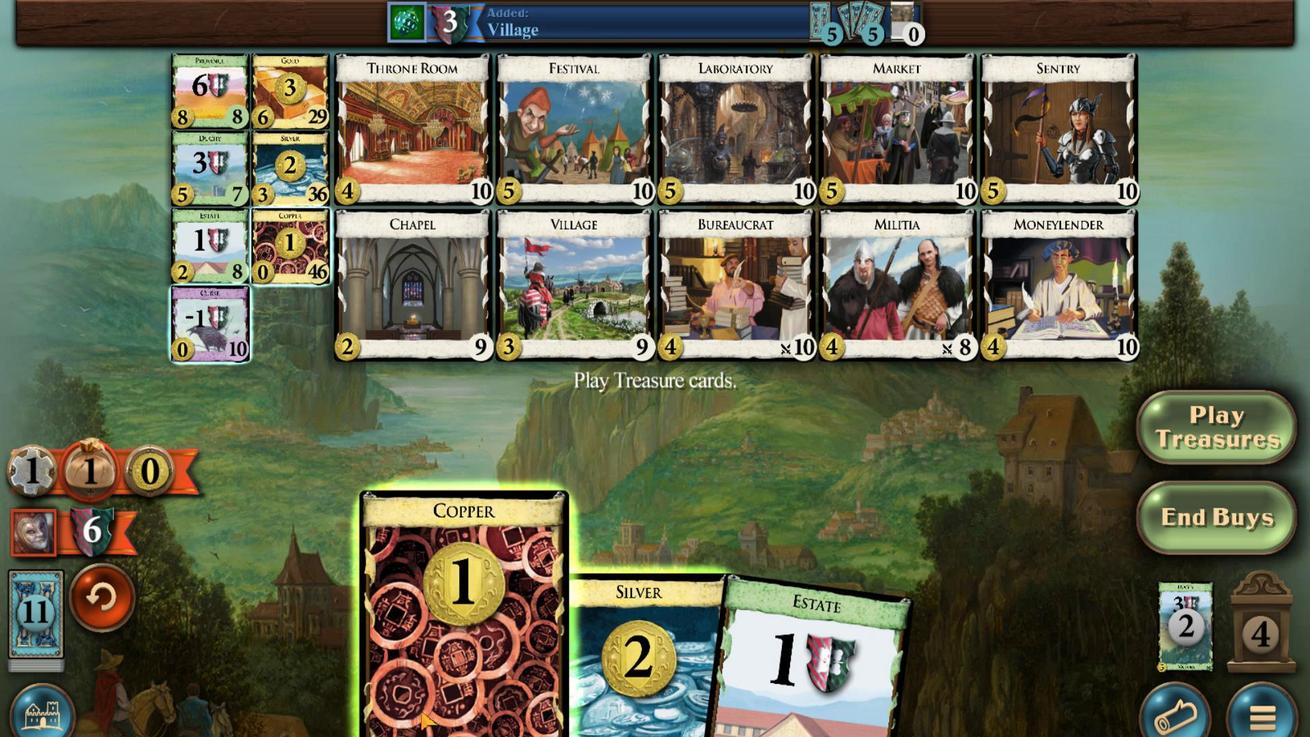 
Action: Mouse moved to (718, 499)
Screenshot: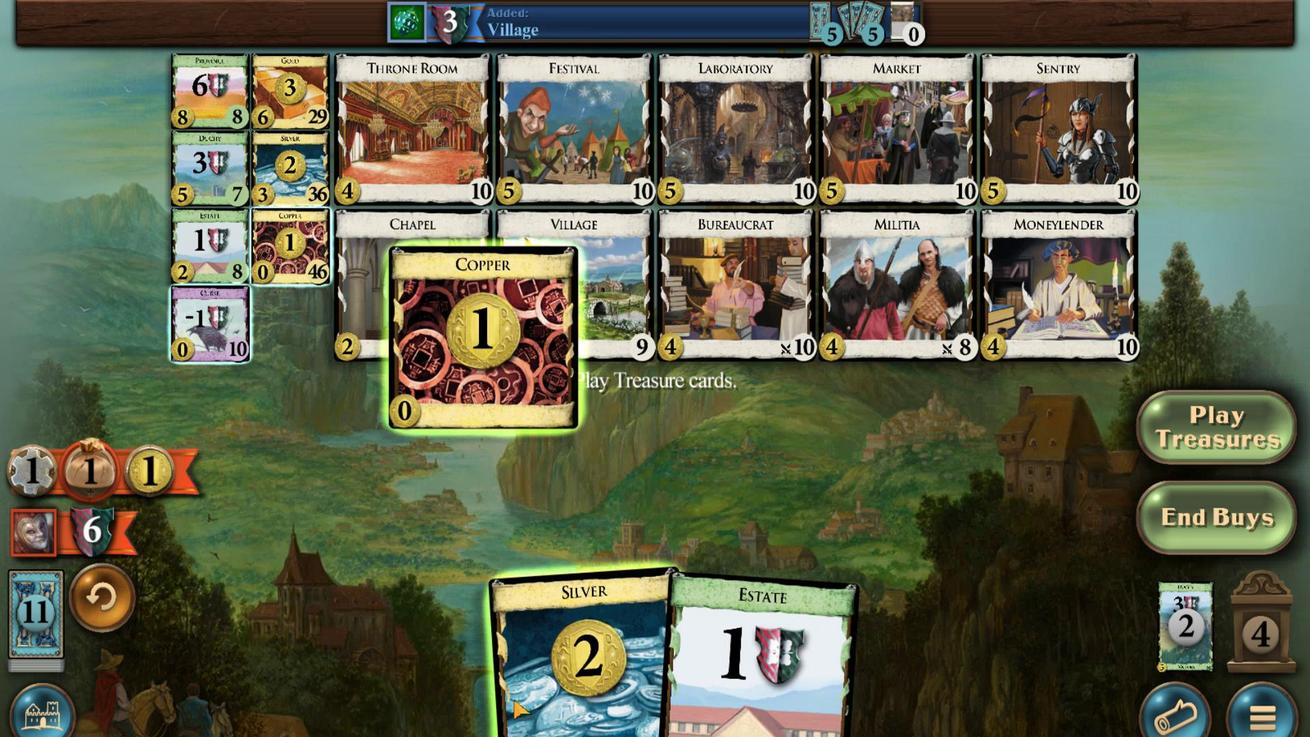 
Action: Mouse scrolled (718, 499) with delta (0, 0)
Screenshot: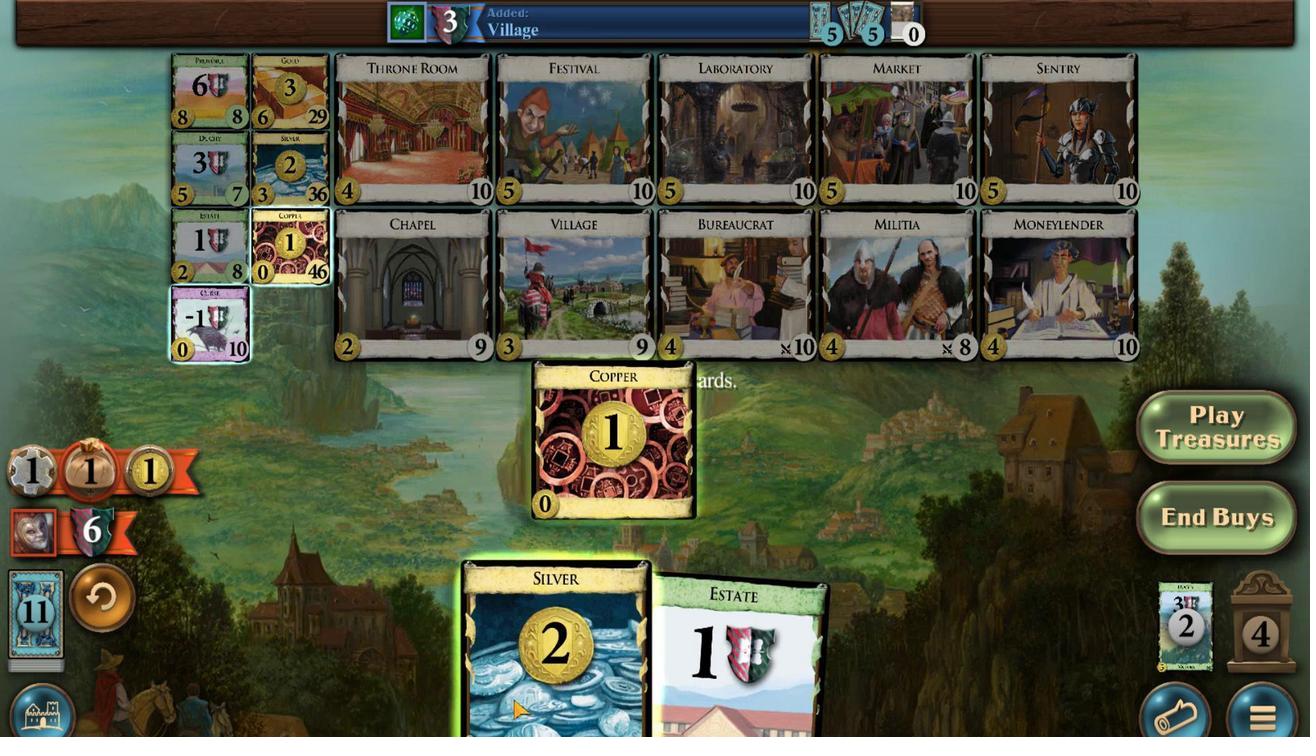 
Action: Mouse scrolled (718, 499) with delta (0, 0)
Screenshot: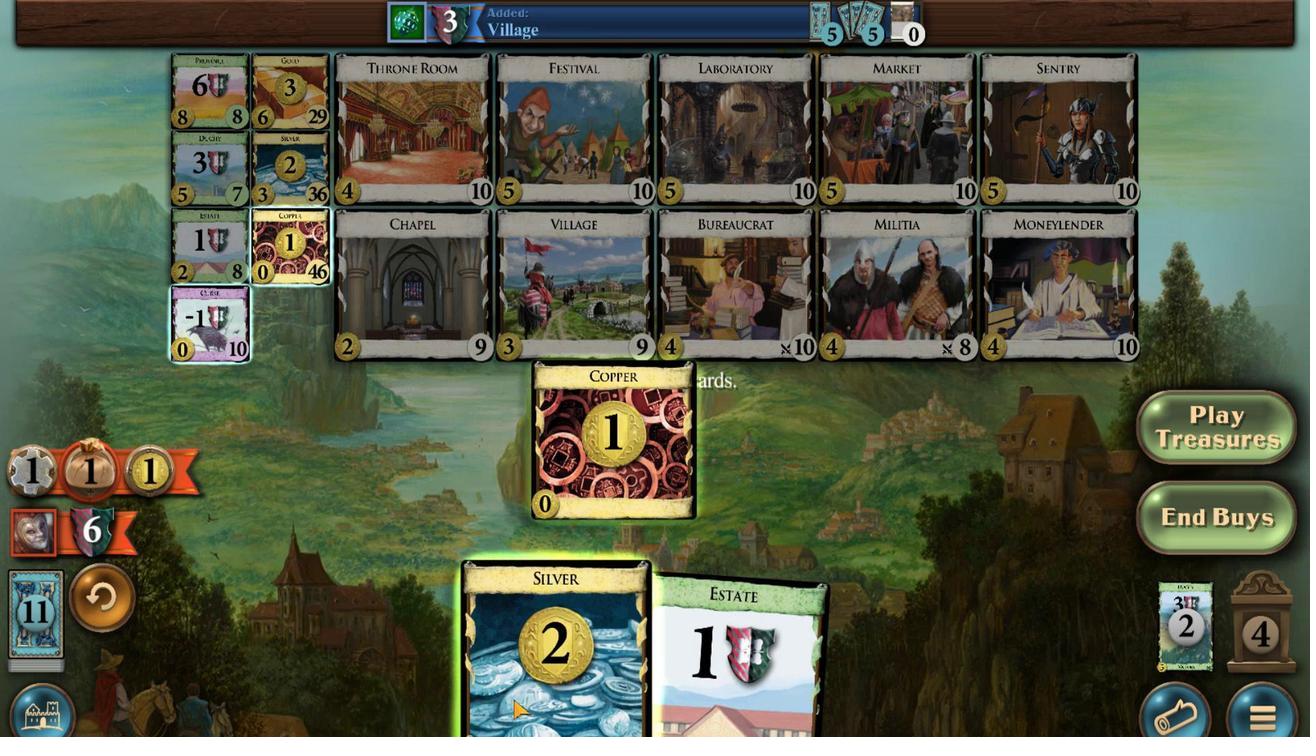 
Action: Mouse scrolled (718, 499) with delta (0, 0)
Screenshot: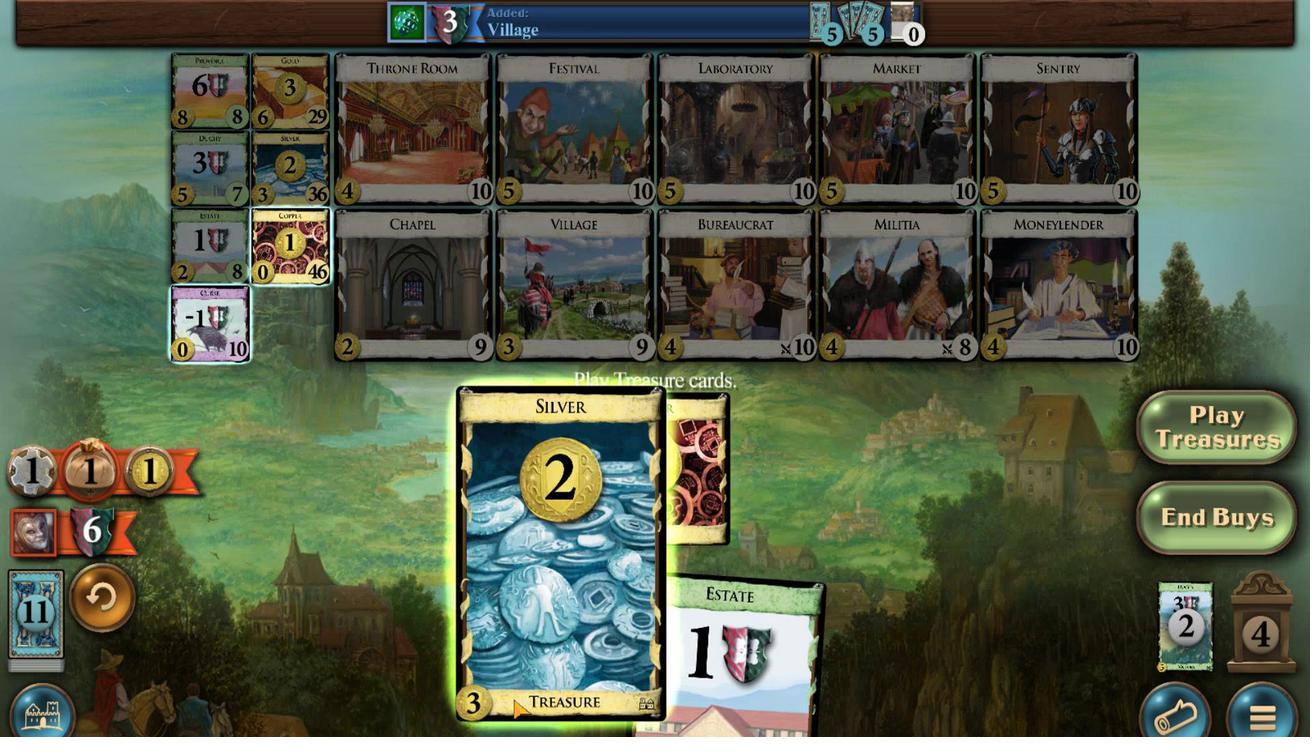 
Action: Mouse moved to (564, 596)
Screenshot: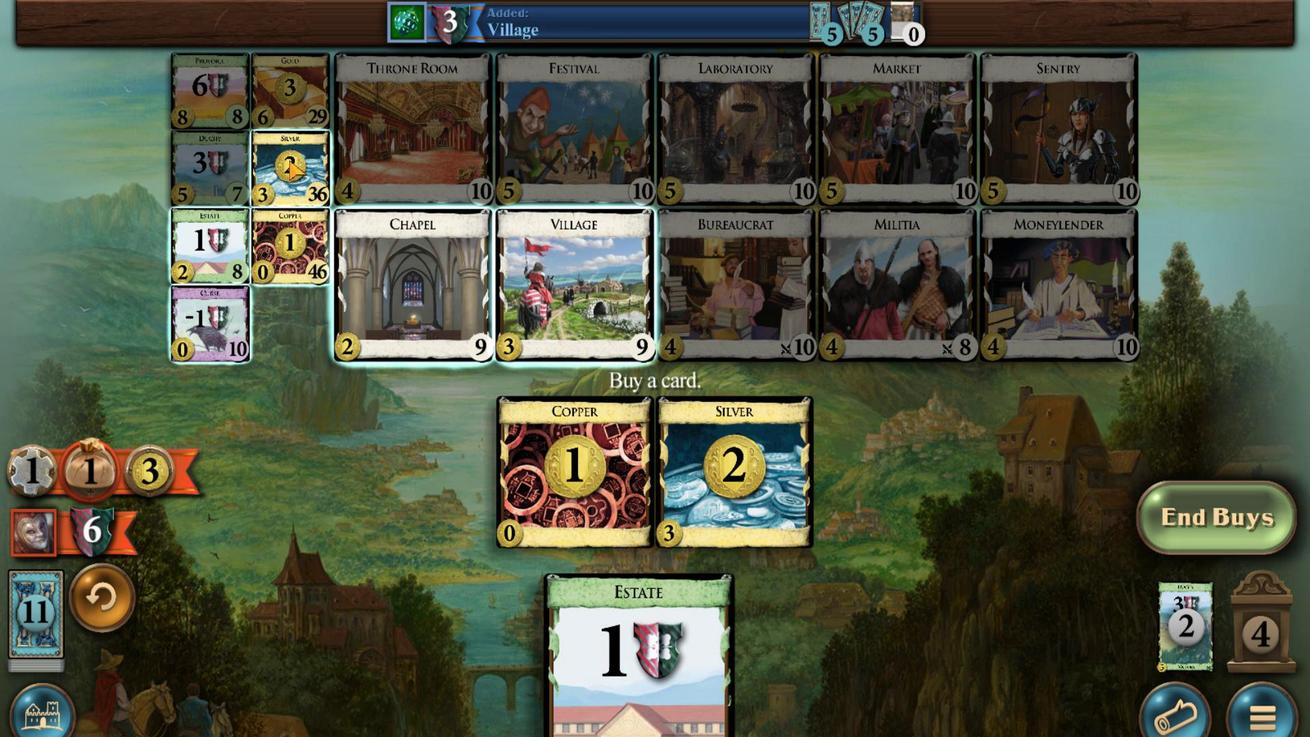 
Action: Mouse pressed left at (564, 596)
Screenshot: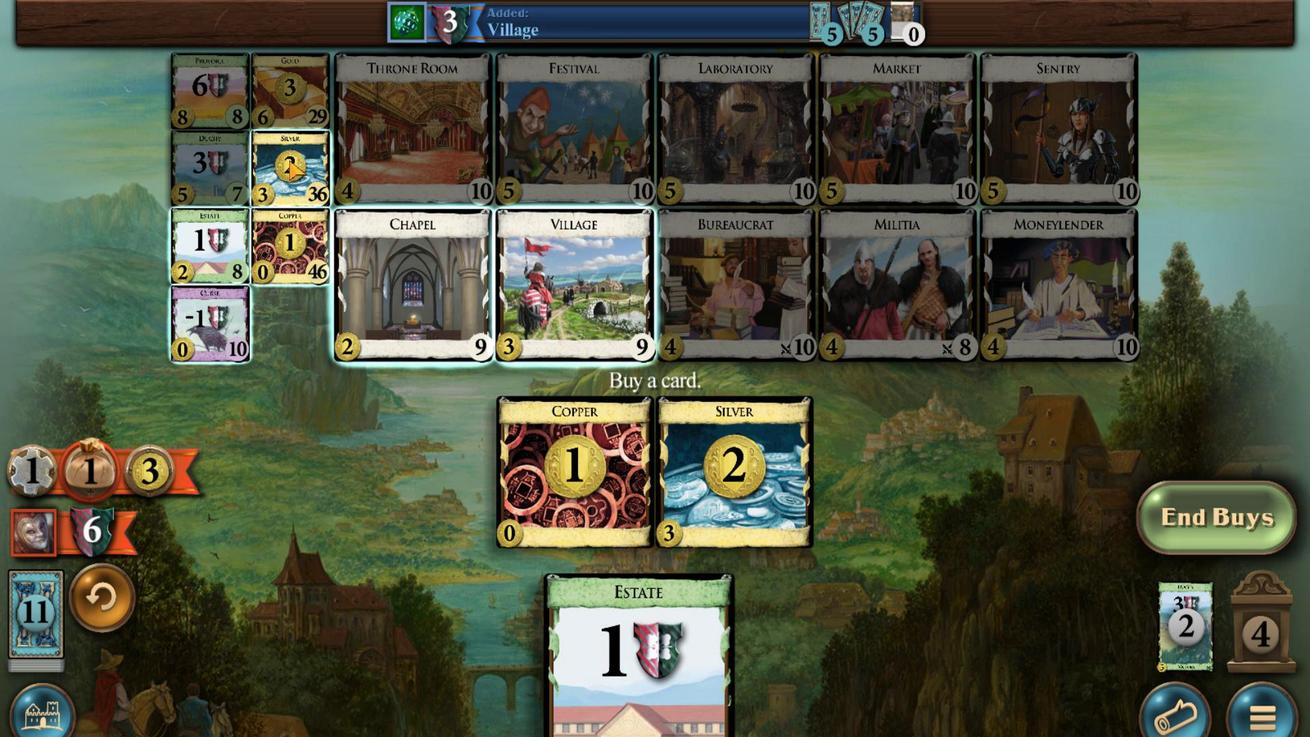 
Action: Mouse moved to (1062, 507)
Screenshot: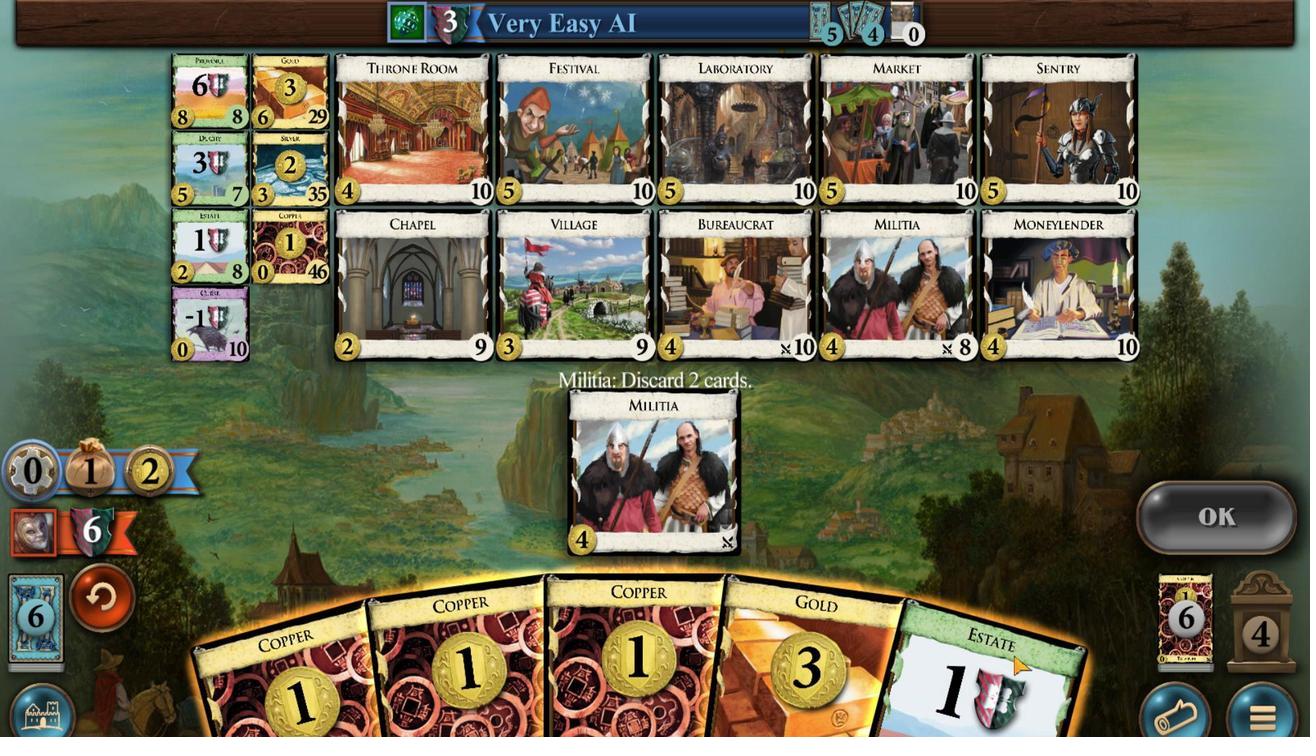 
Action: Mouse scrolled (1062, 507) with delta (0, 0)
Screenshot: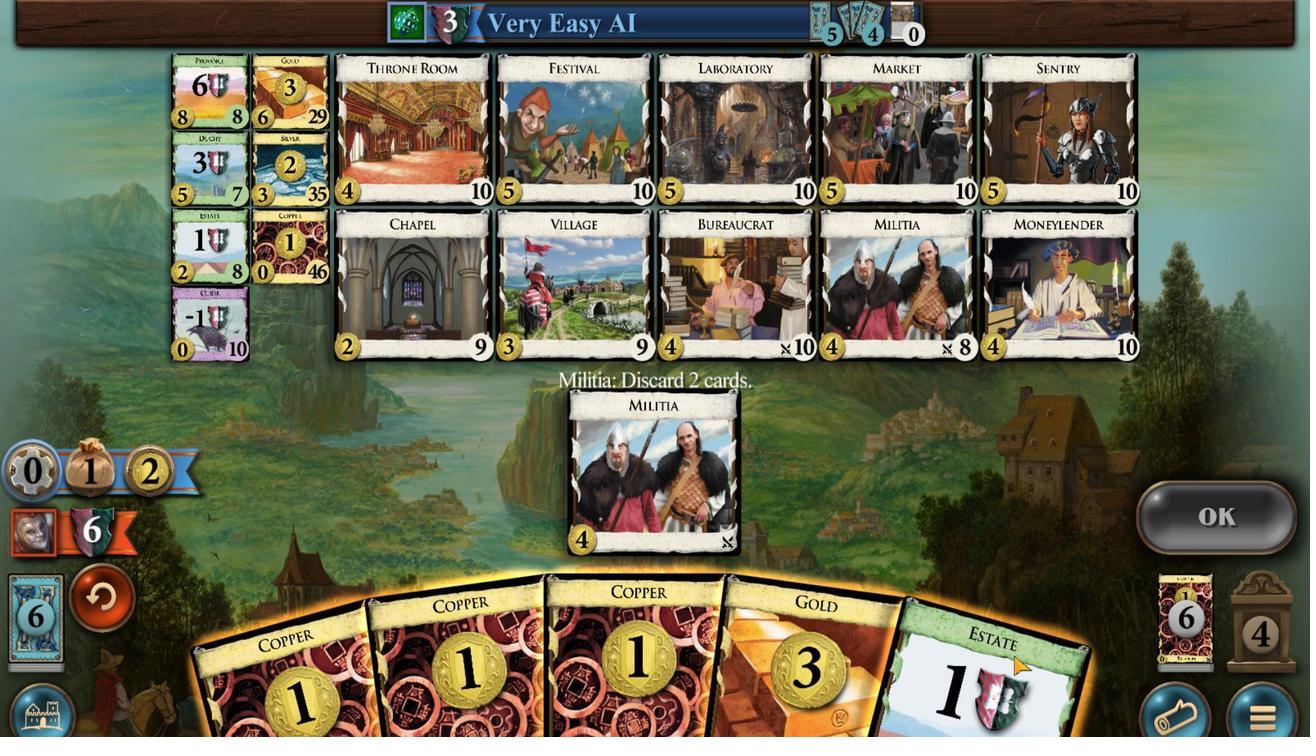 
Action: Mouse scrolled (1062, 507) with delta (0, 0)
Screenshot: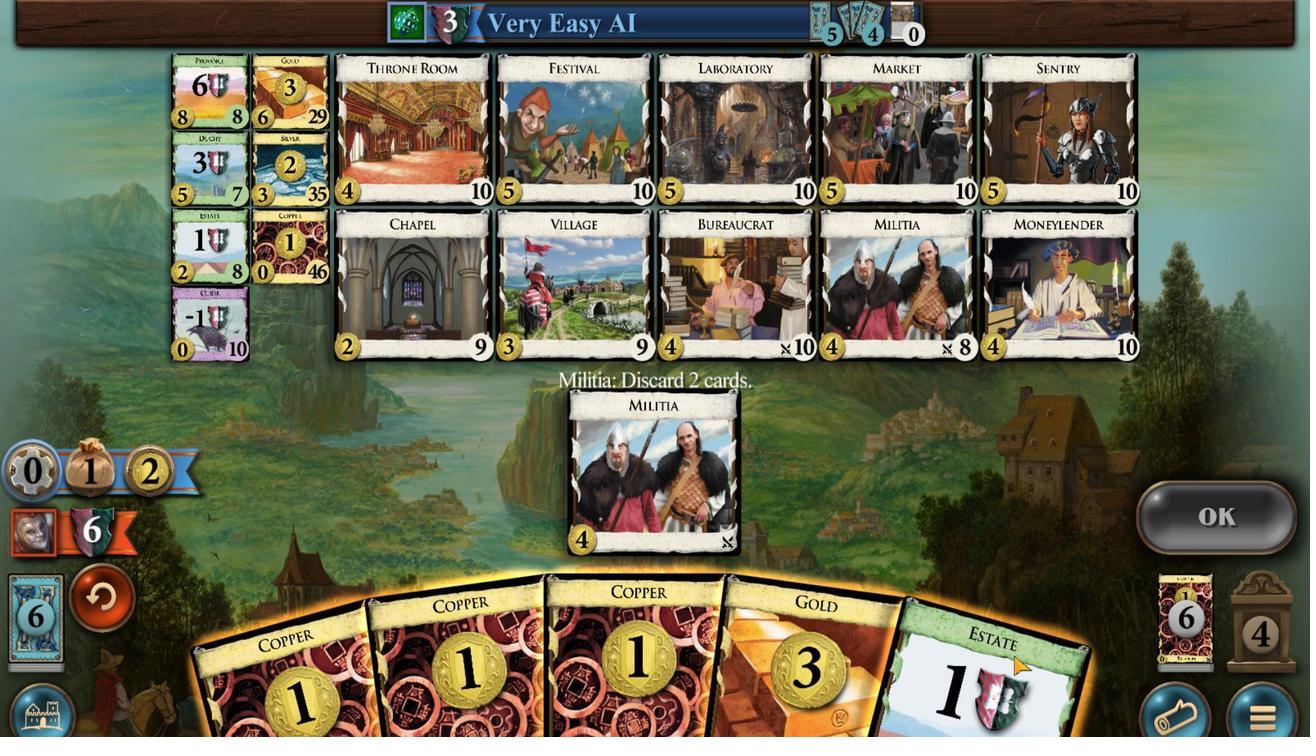 
Action: Mouse scrolled (1062, 507) with delta (0, 0)
Screenshot: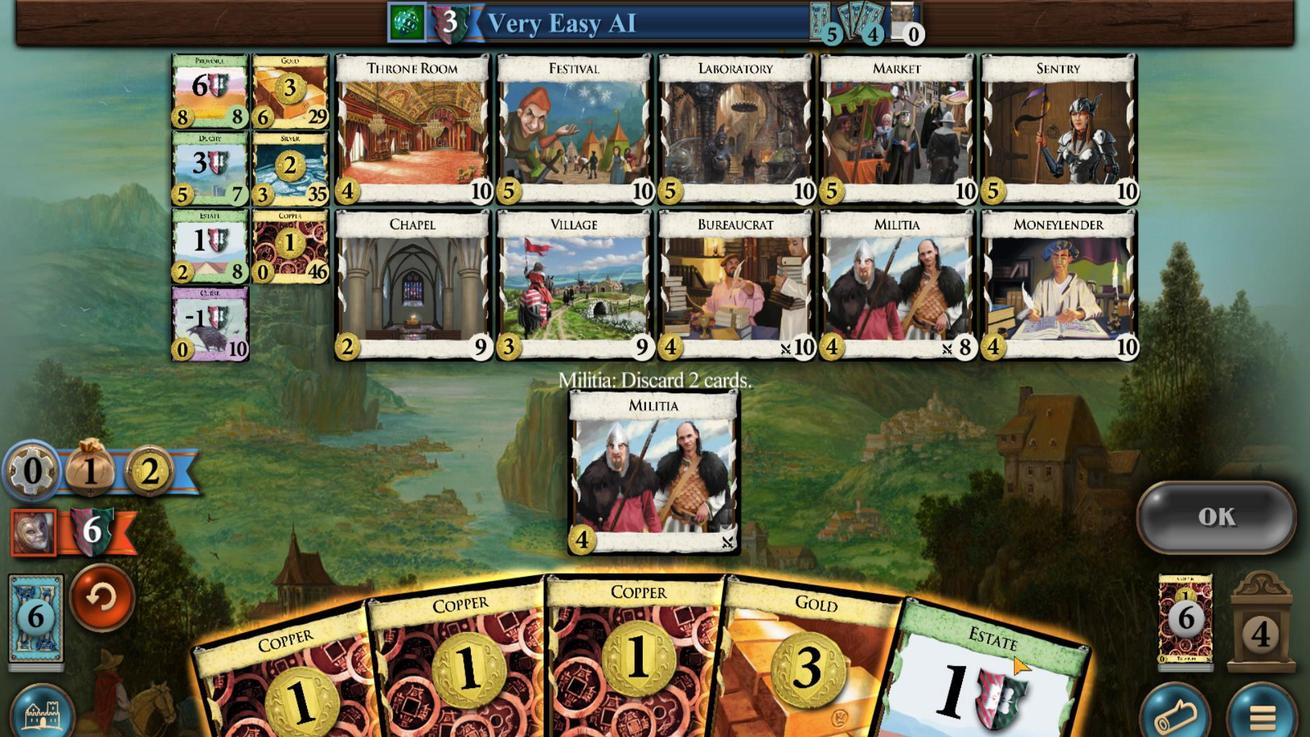 
Action: Mouse scrolled (1062, 507) with delta (0, 0)
Screenshot: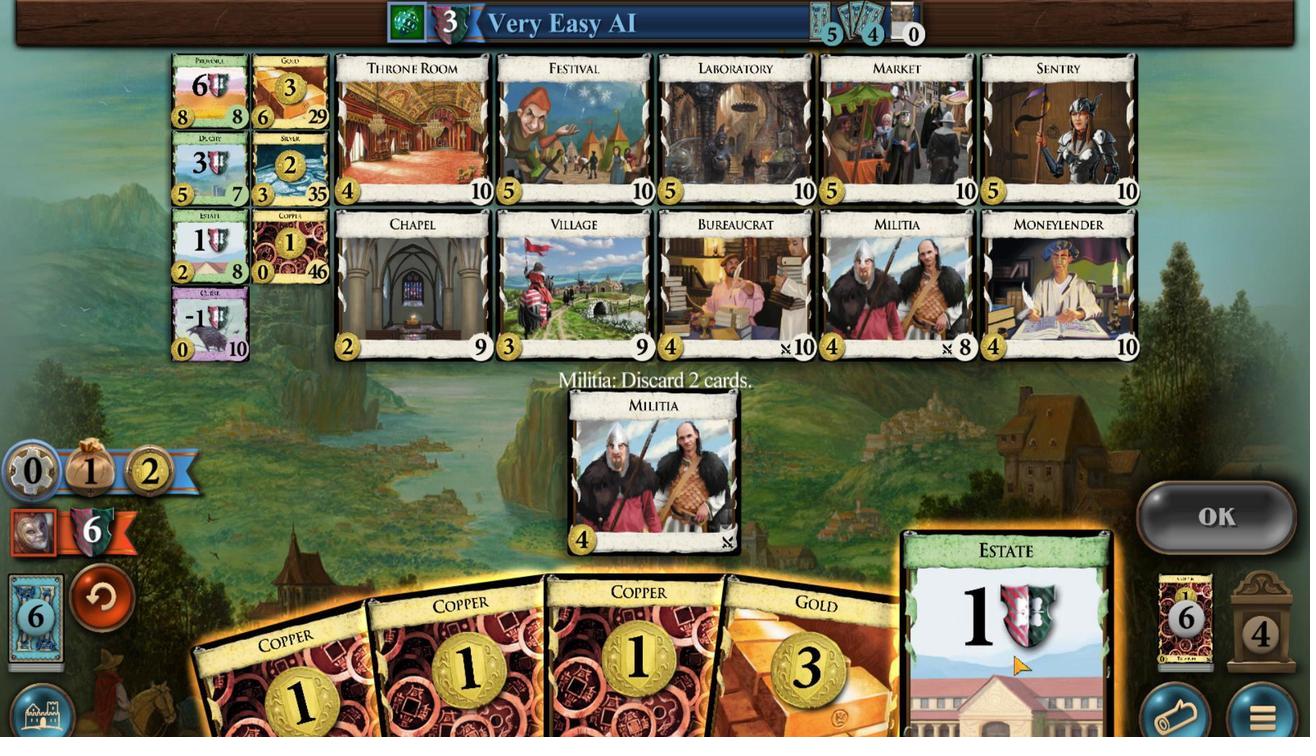 
Action: Mouse moved to (598, 503)
Screenshot: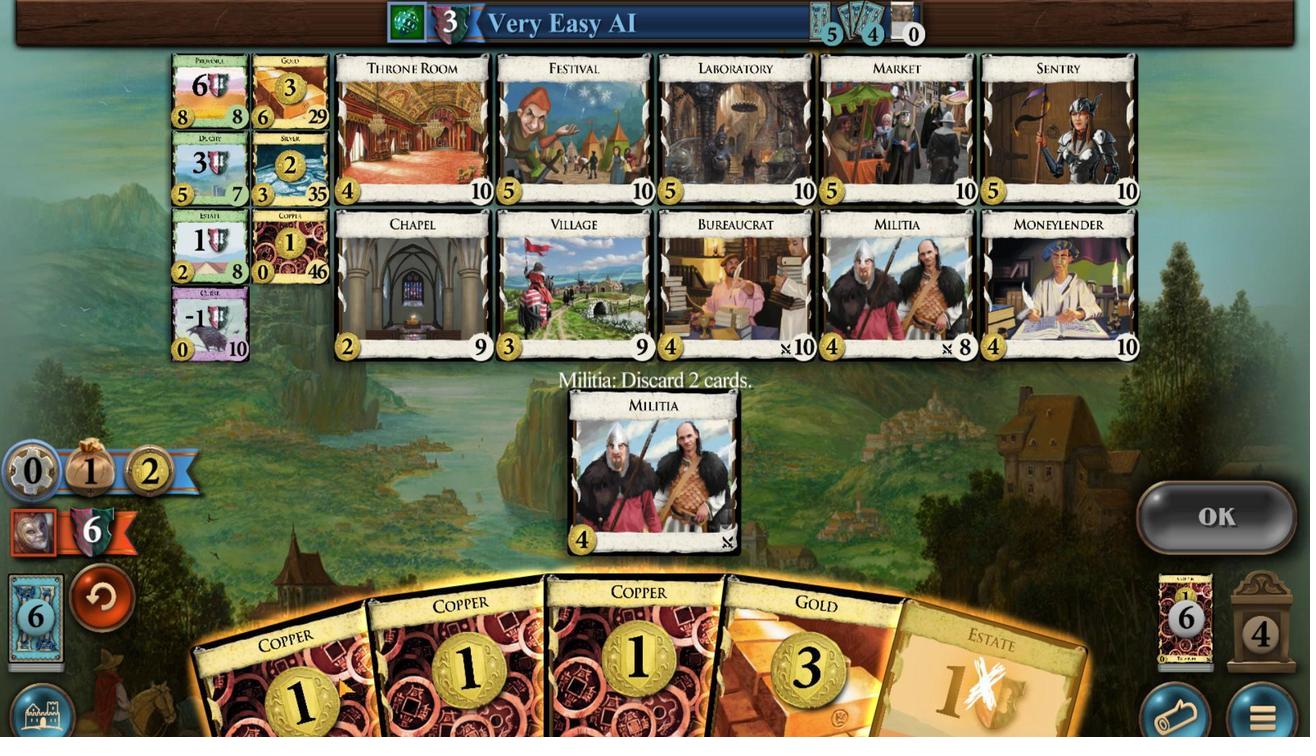 
Action: Mouse scrolled (598, 503) with delta (0, 0)
Screenshot: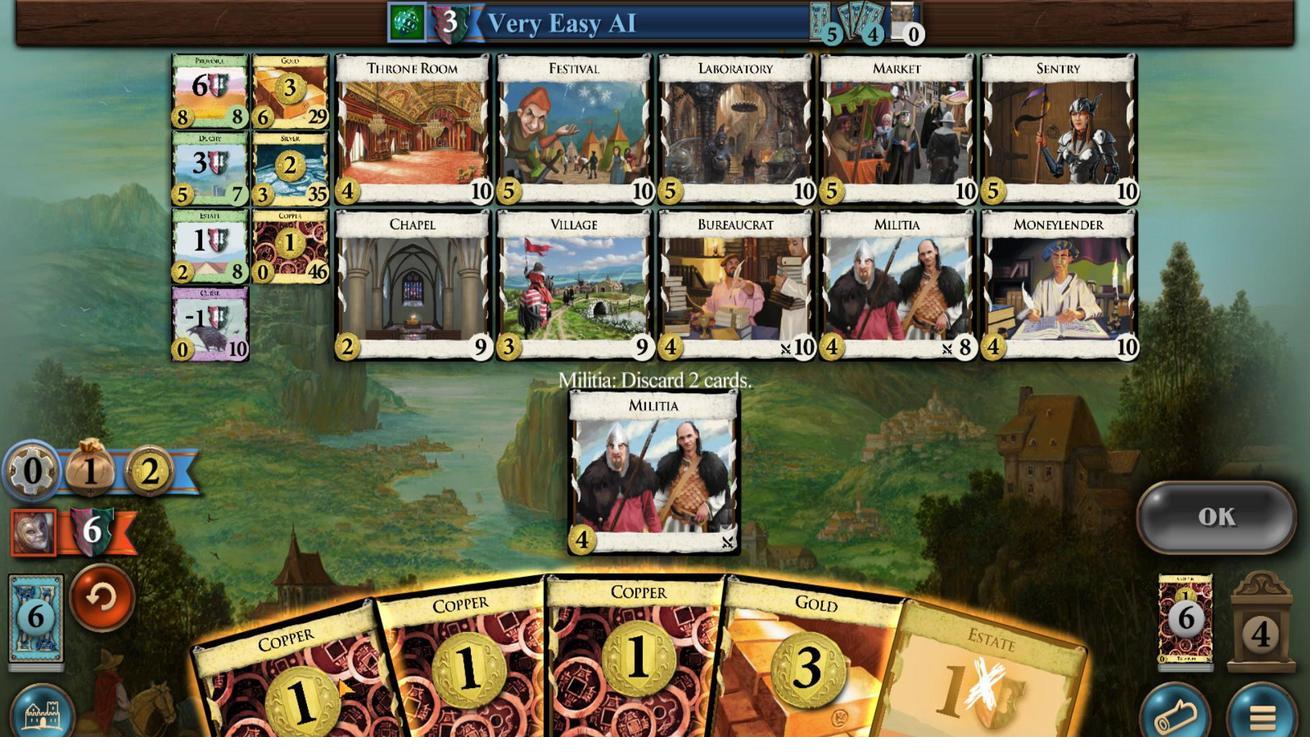 
Action: Mouse scrolled (598, 503) with delta (0, 0)
Screenshot: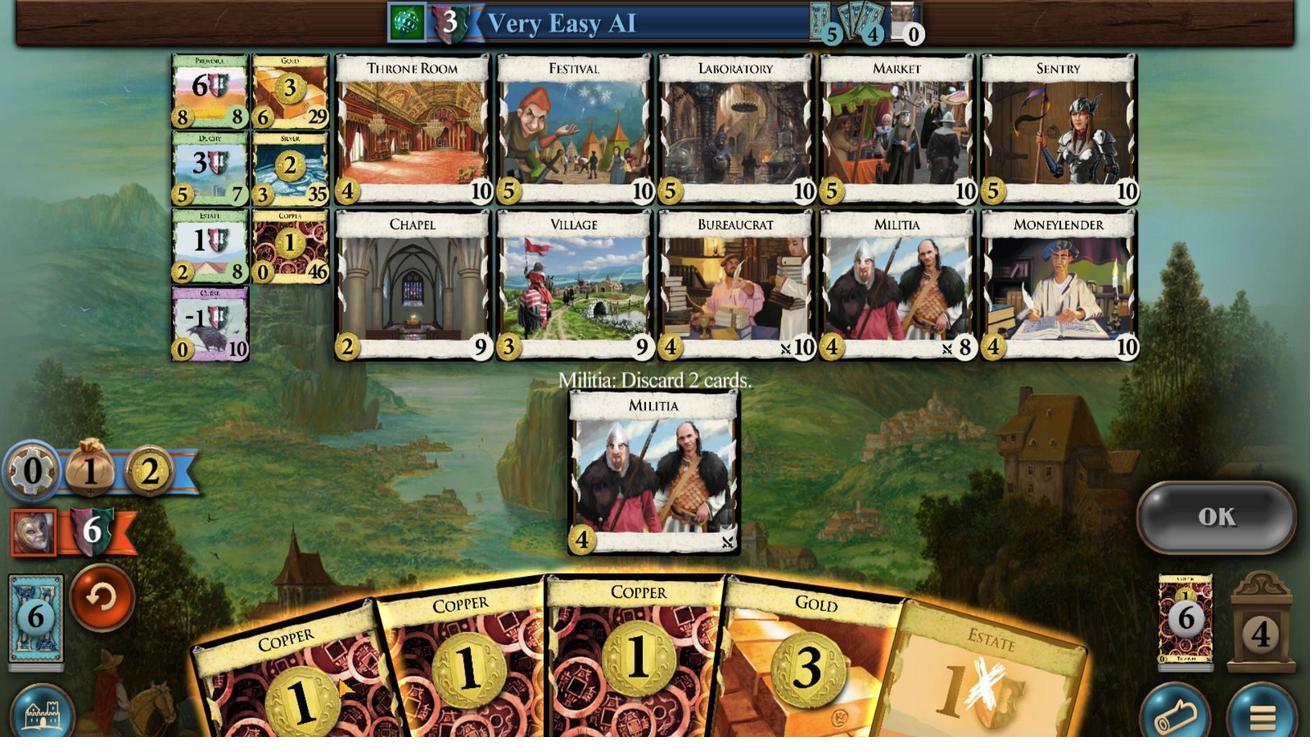 
Action: Mouse scrolled (598, 503) with delta (0, 0)
Screenshot: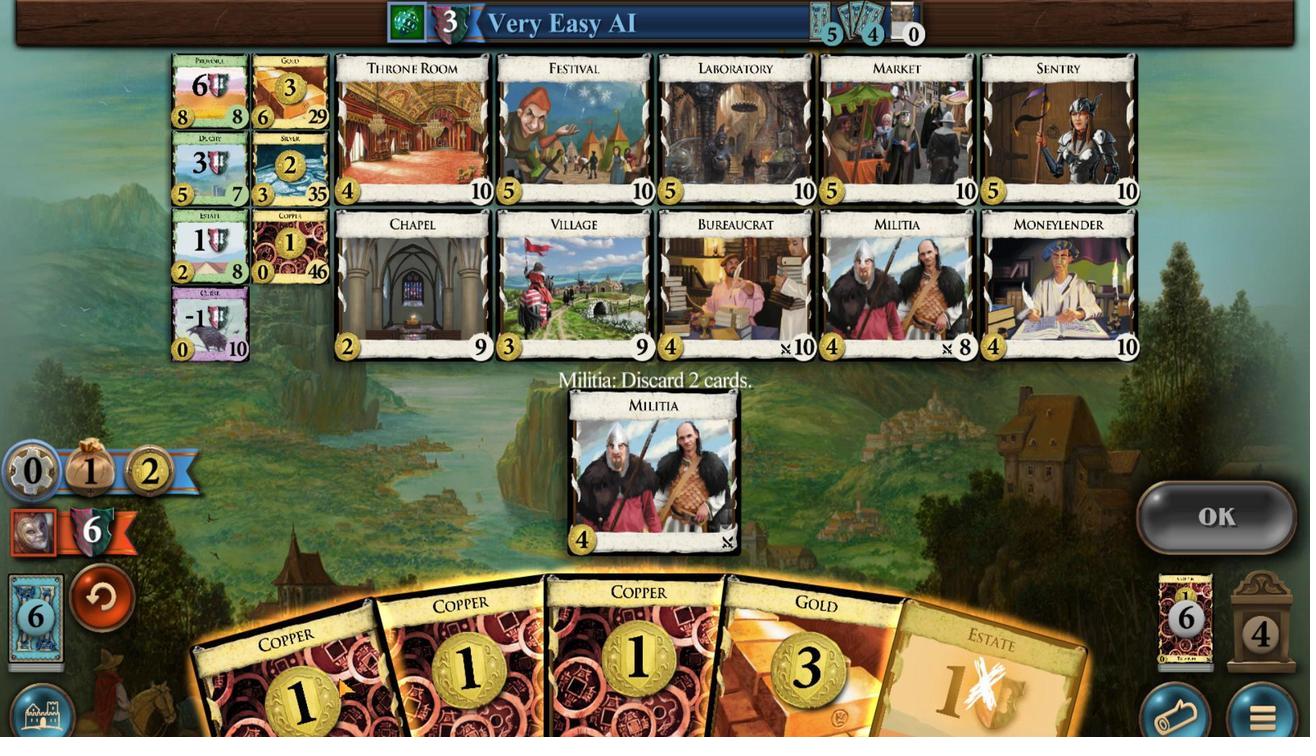 
Action: Mouse scrolled (598, 503) with delta (0, 0)
Screenshot: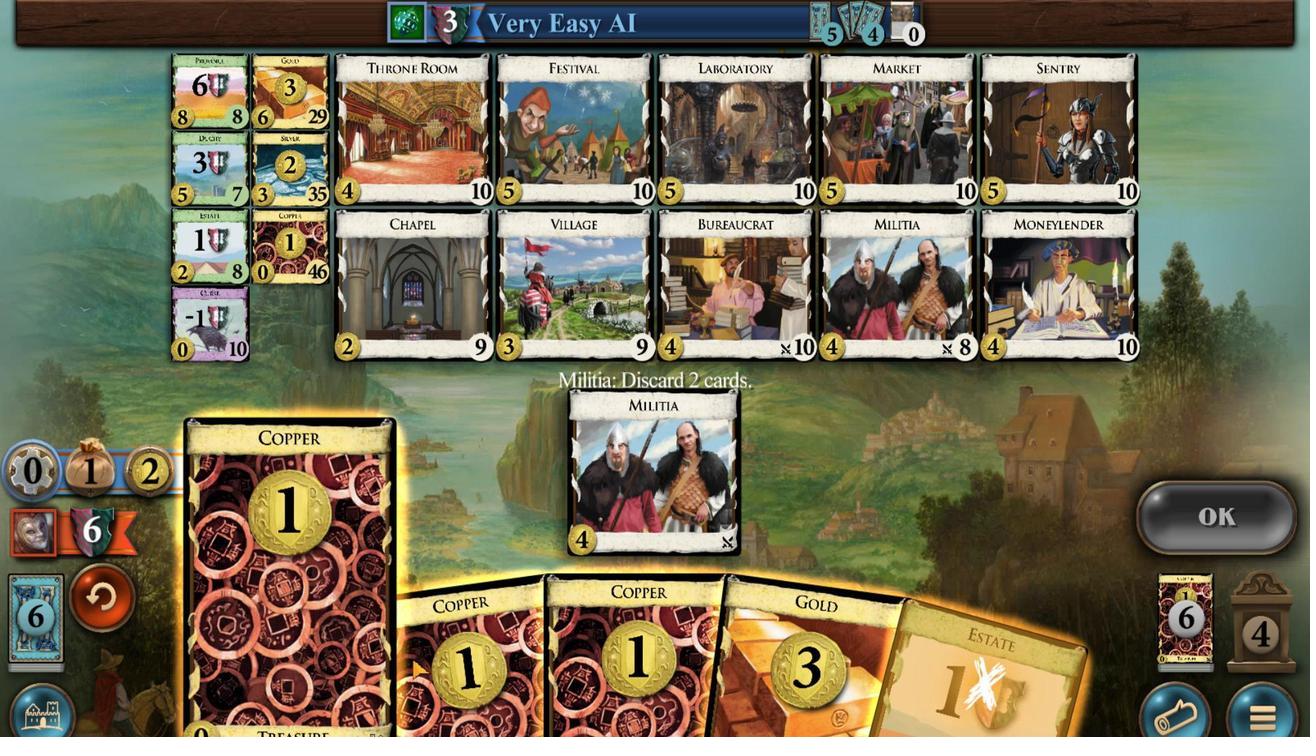 
Action: Mouse moved to (1188, 530)
Screenshot: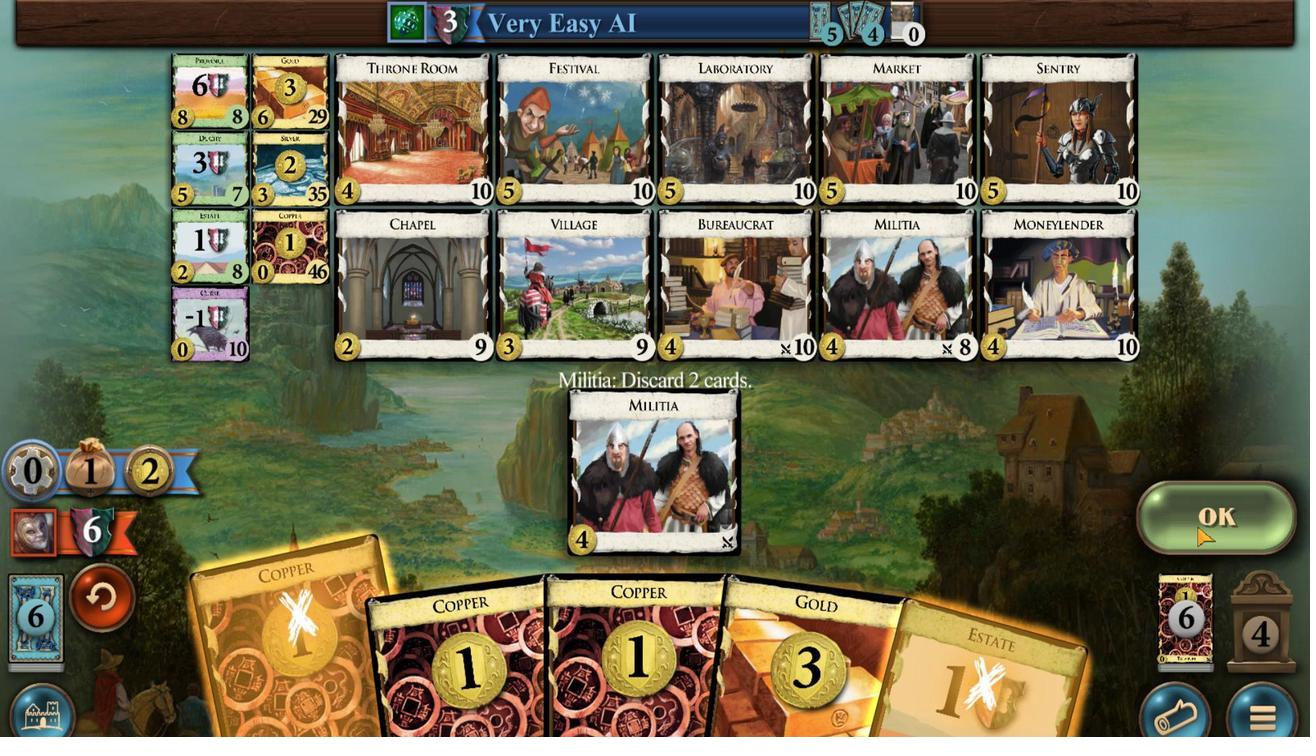 
Action: Mouse pressed left at (1188, 530)
Screenshot: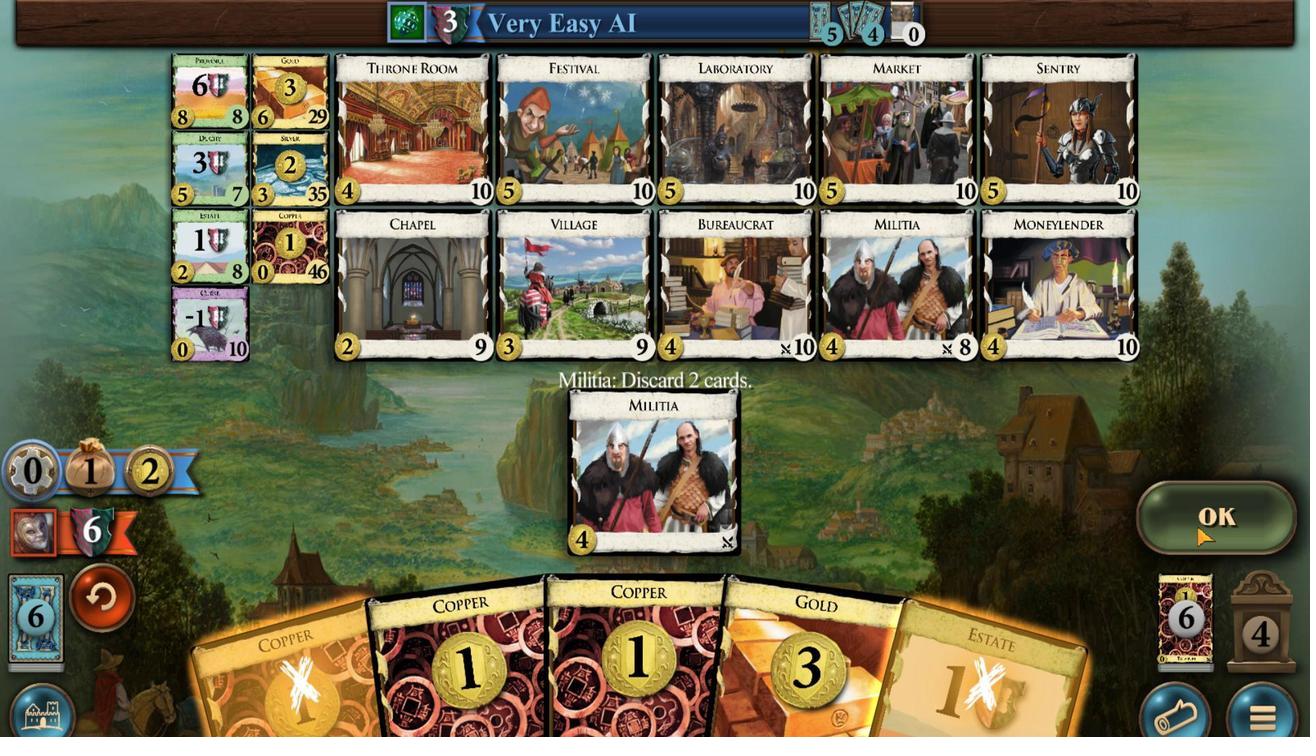 
Action: Mouse moved to (923, 511)
Screenshot: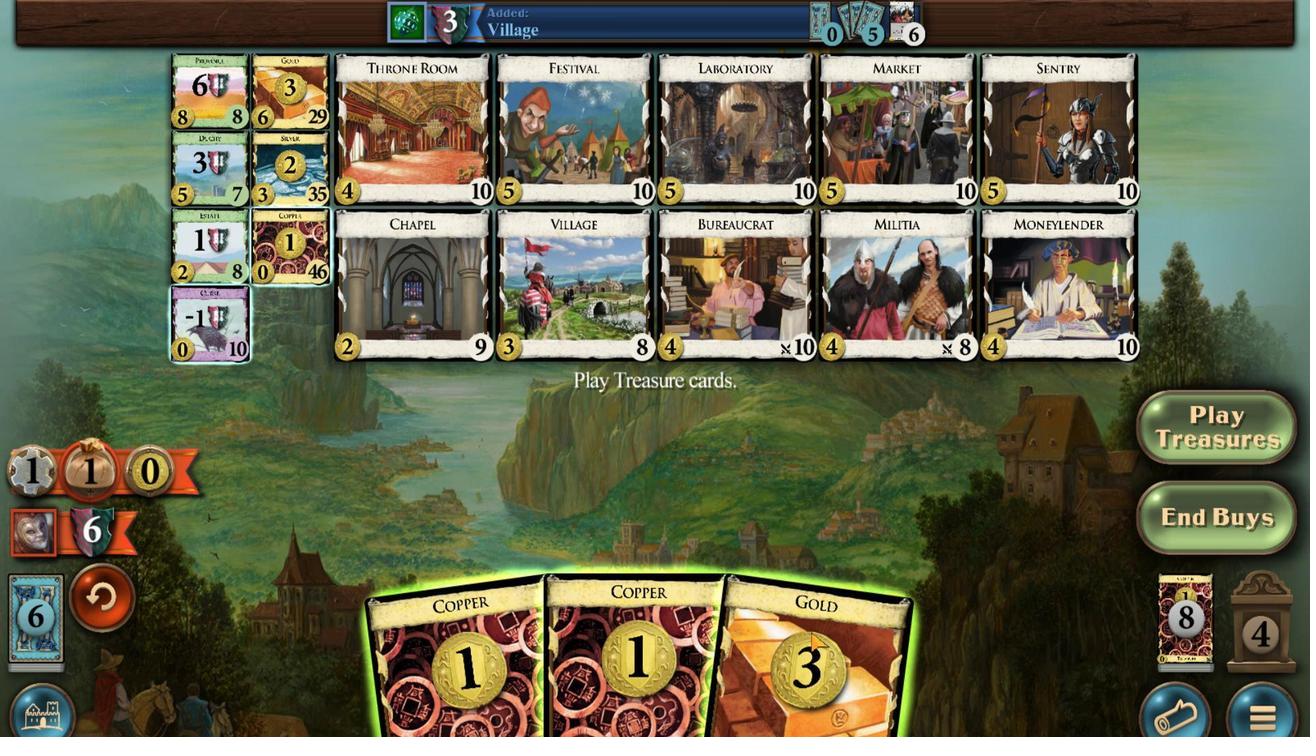 
Action: Mouse scrolled (923, 511) with delta (0, 0)
Screenshot: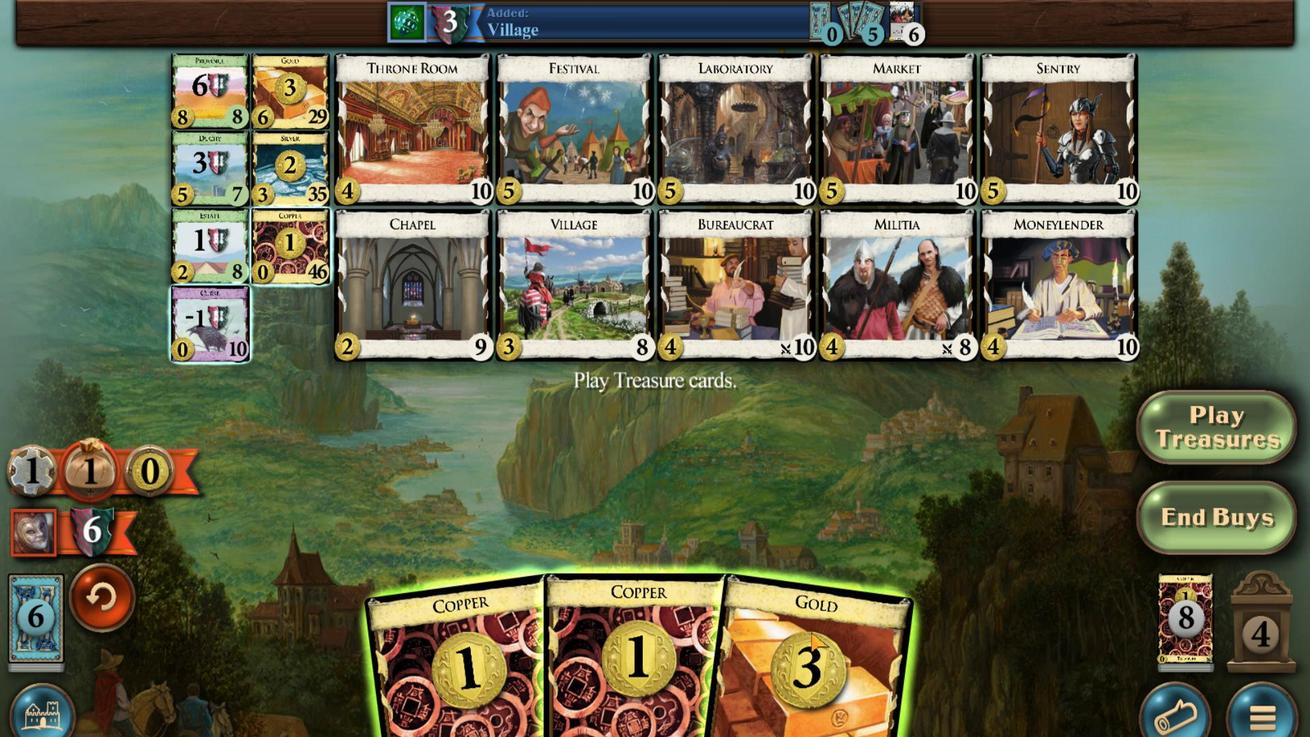 
Action: Mouse scrolled (923, 511) with delta (0, 0)
Screenshot: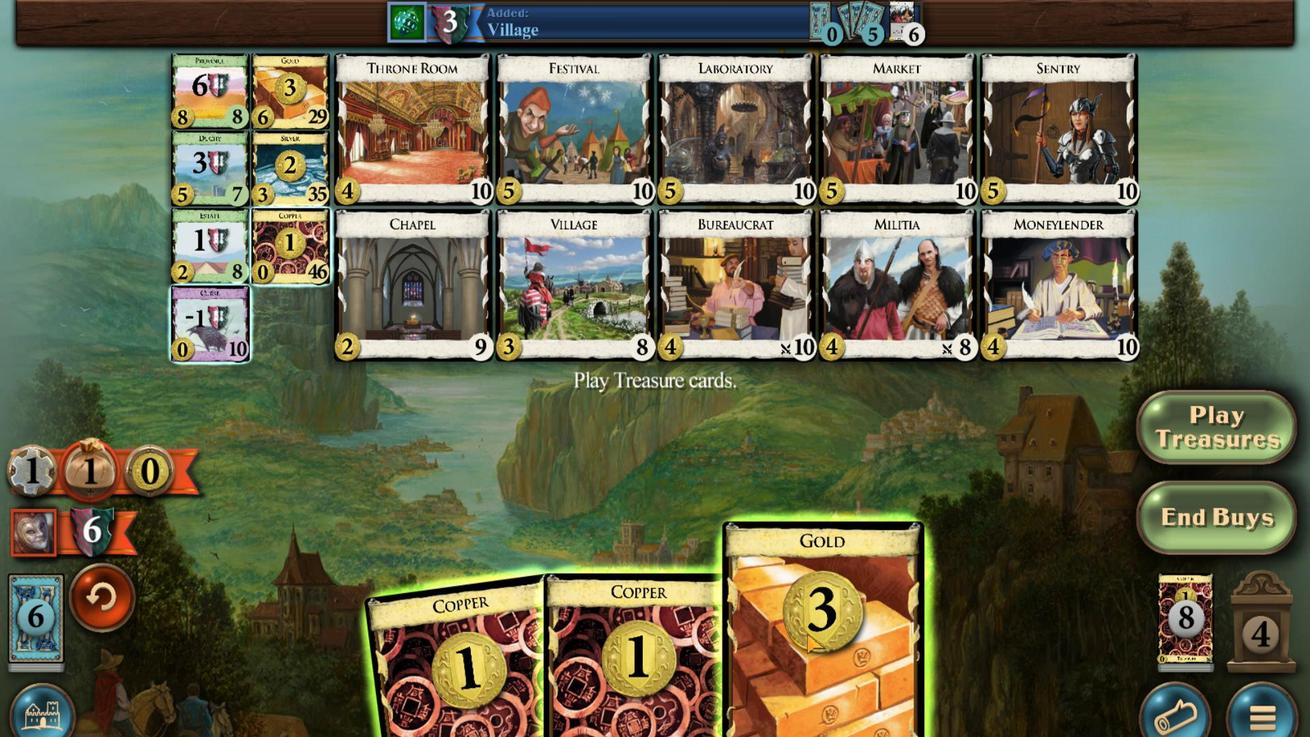 
Action: Mouse moved to (923, 511)
Screenshot: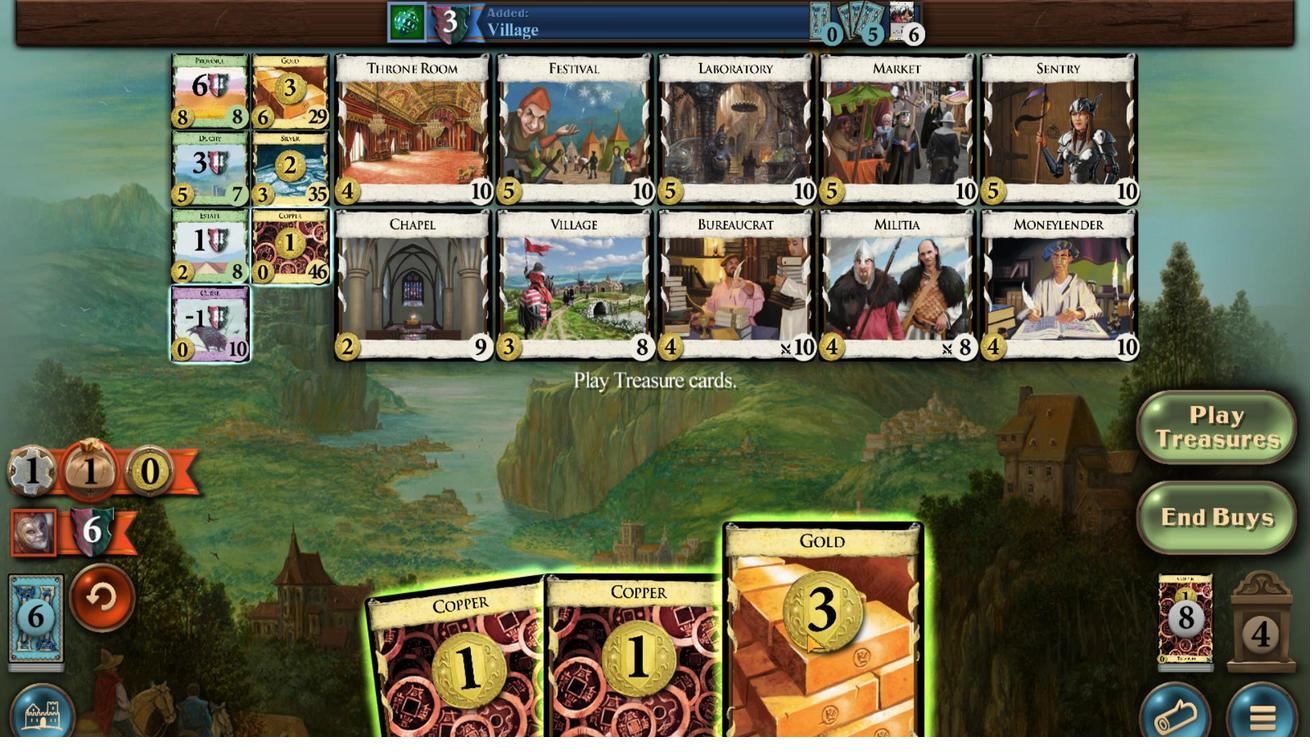 
Action: Mouse scrolled (923, 511) with delta (0, 0)
Screenshot: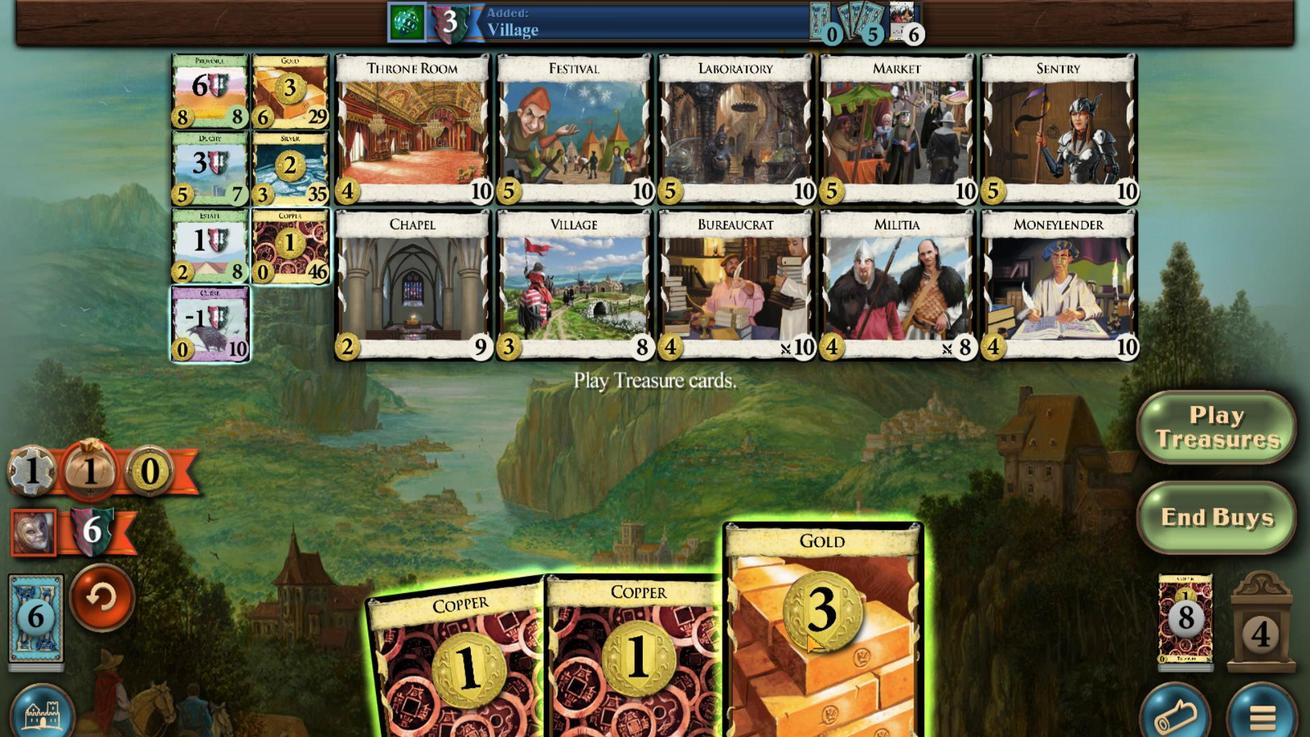 
Action: Mouse moved to (856, 507)
Screenshot: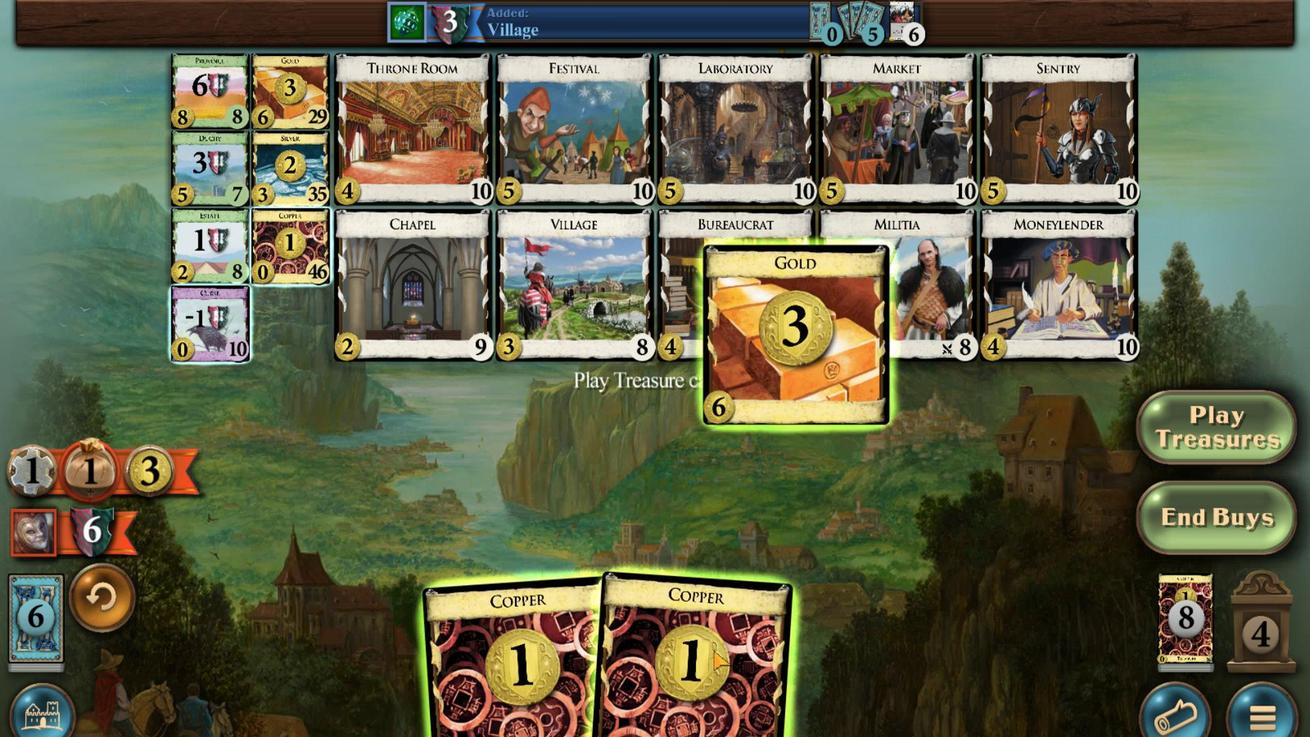 
Action: Mouse scrolled (856, 507) with delta (0, 0)
Screenshot: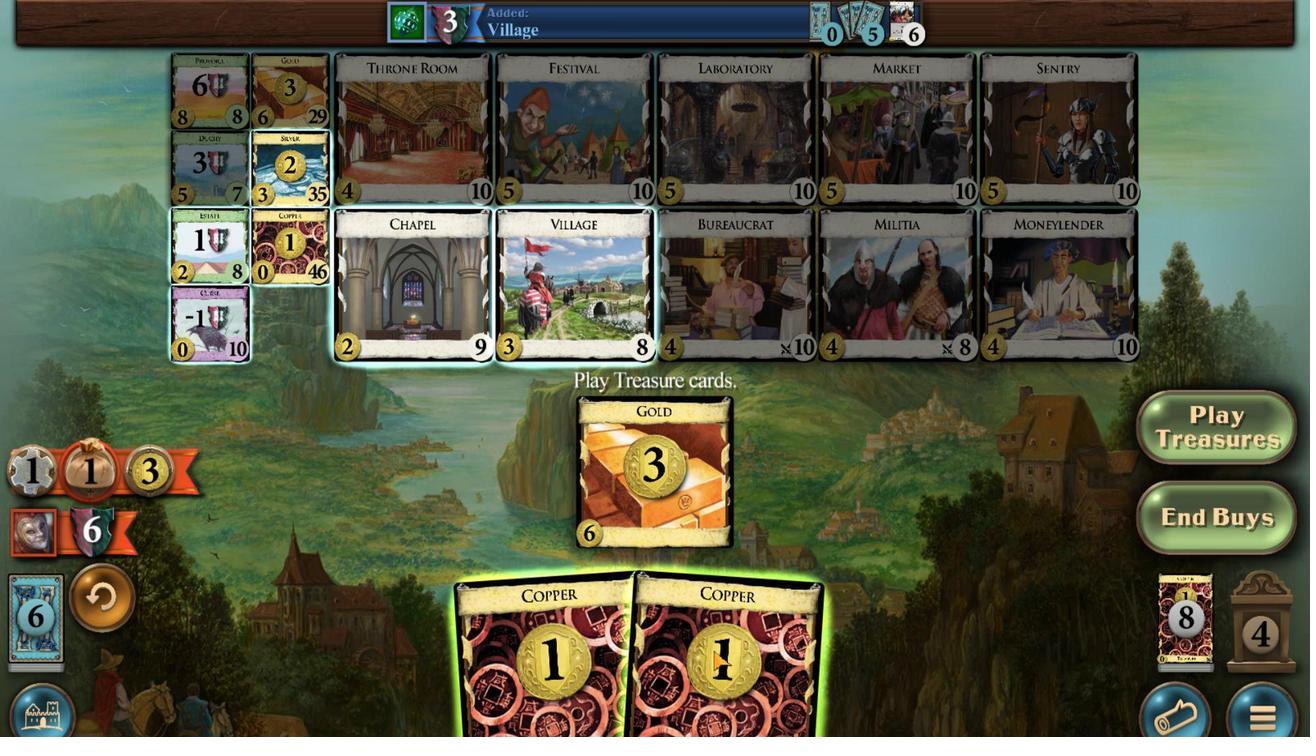 
Action: Mouse scrolled (856, 507) with delta (0, 0)
Screenshot: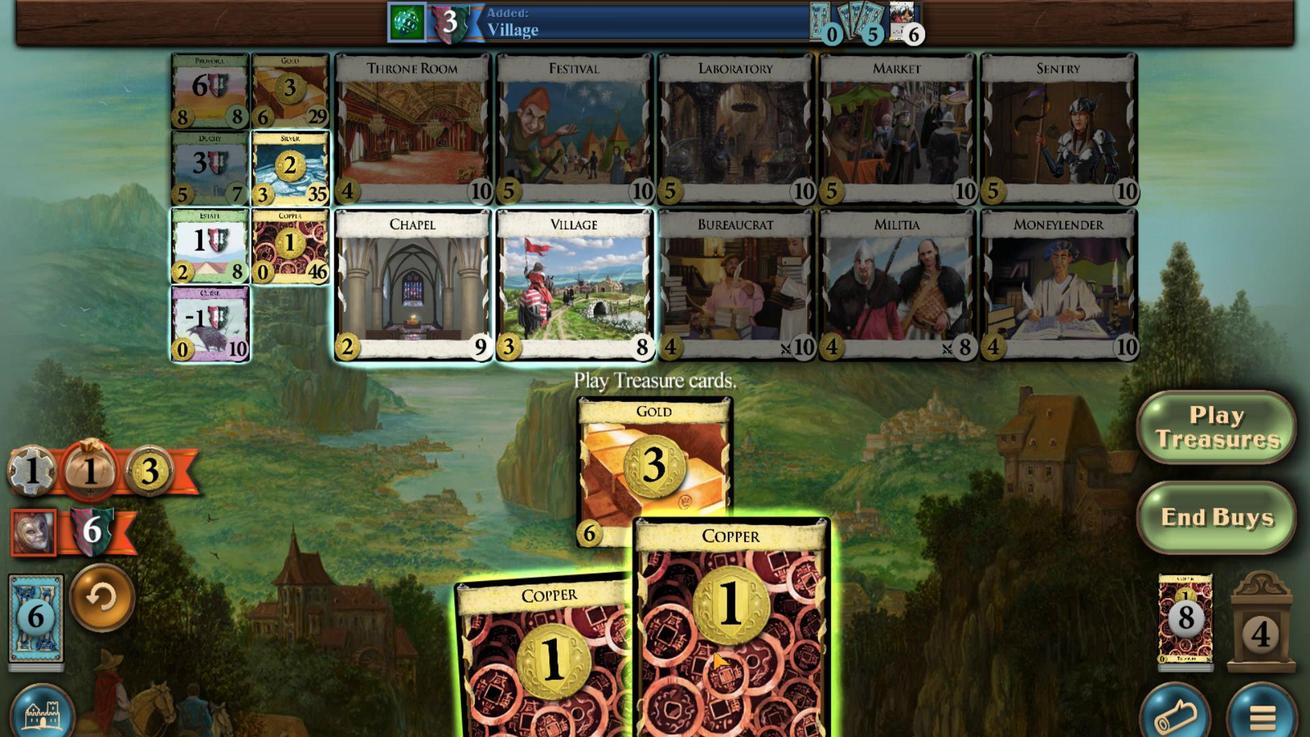 
Action: Mouse moved to (813, 507)
Screenshot: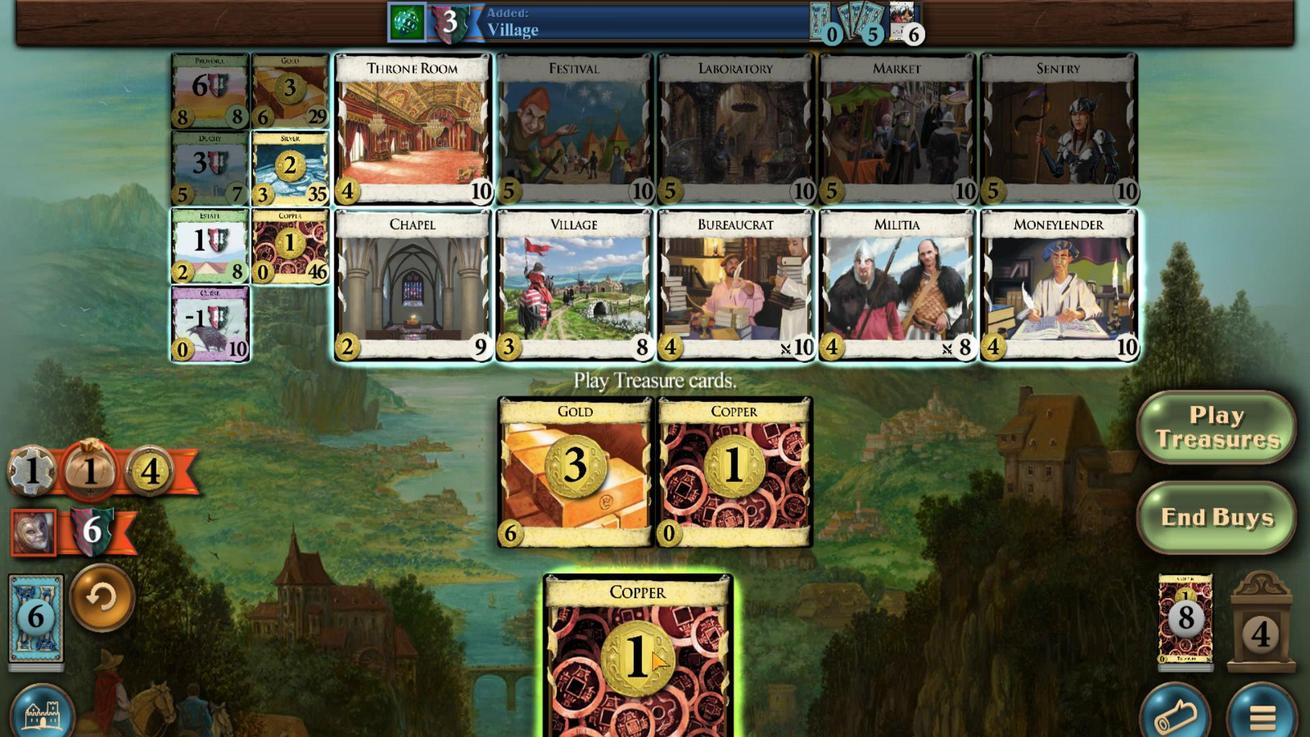 
Action: Mouse scrolled (813, 507) with delta (0, 0)
Screenshot: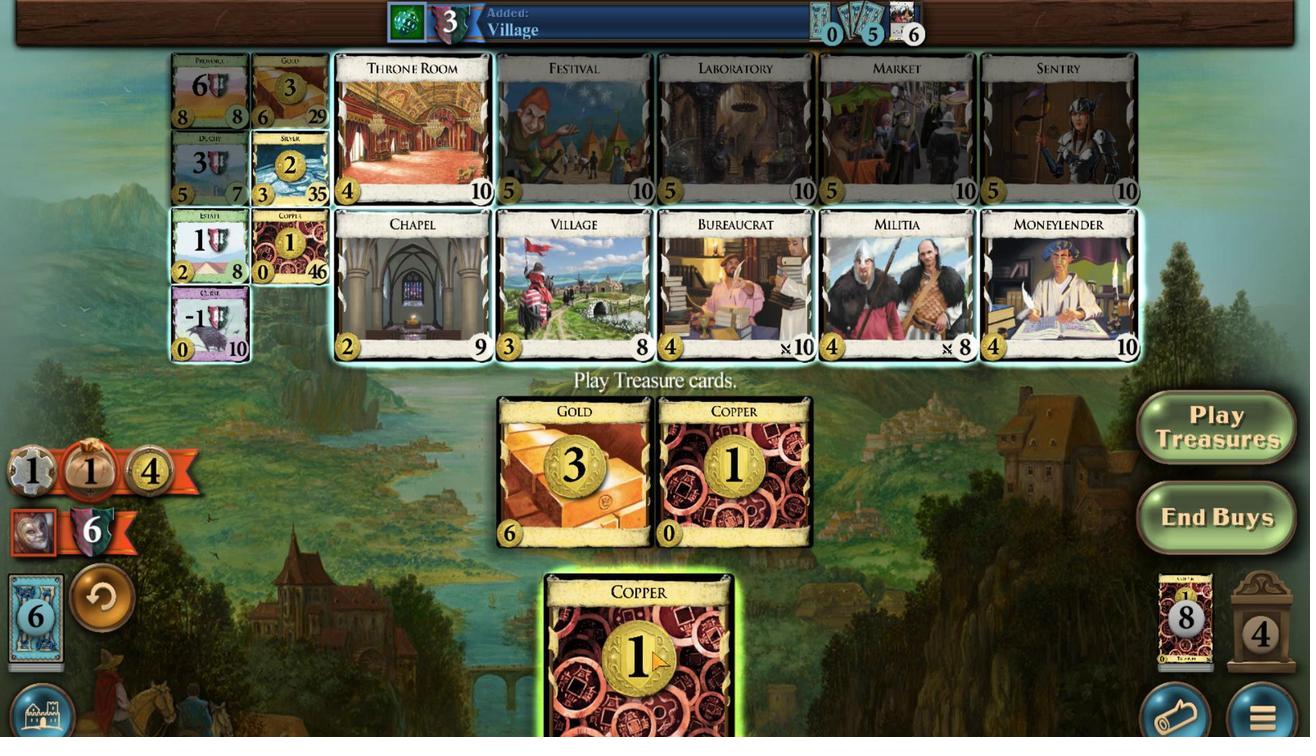 
Action: Mouse scrolled (813, 507) with delta (0, 0)
Screenshot: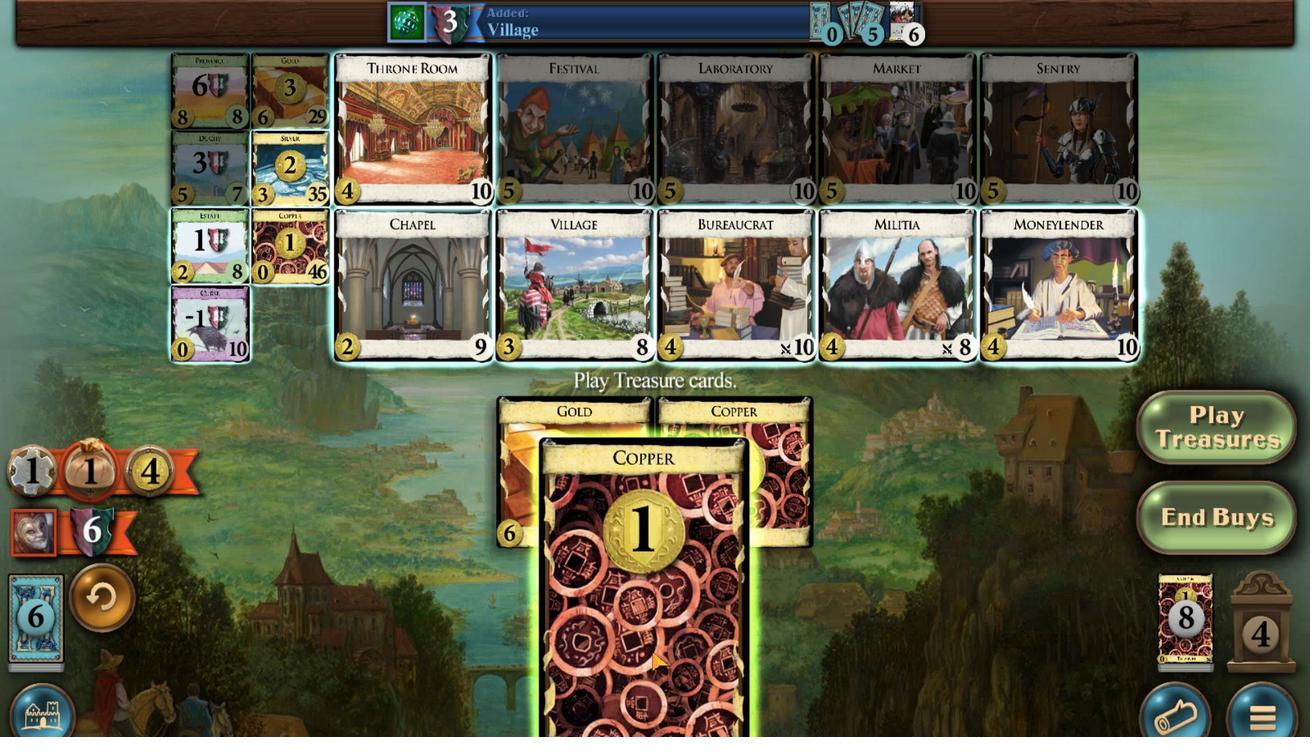 
Action: Mouse moved to (568, 594)
Screenshot: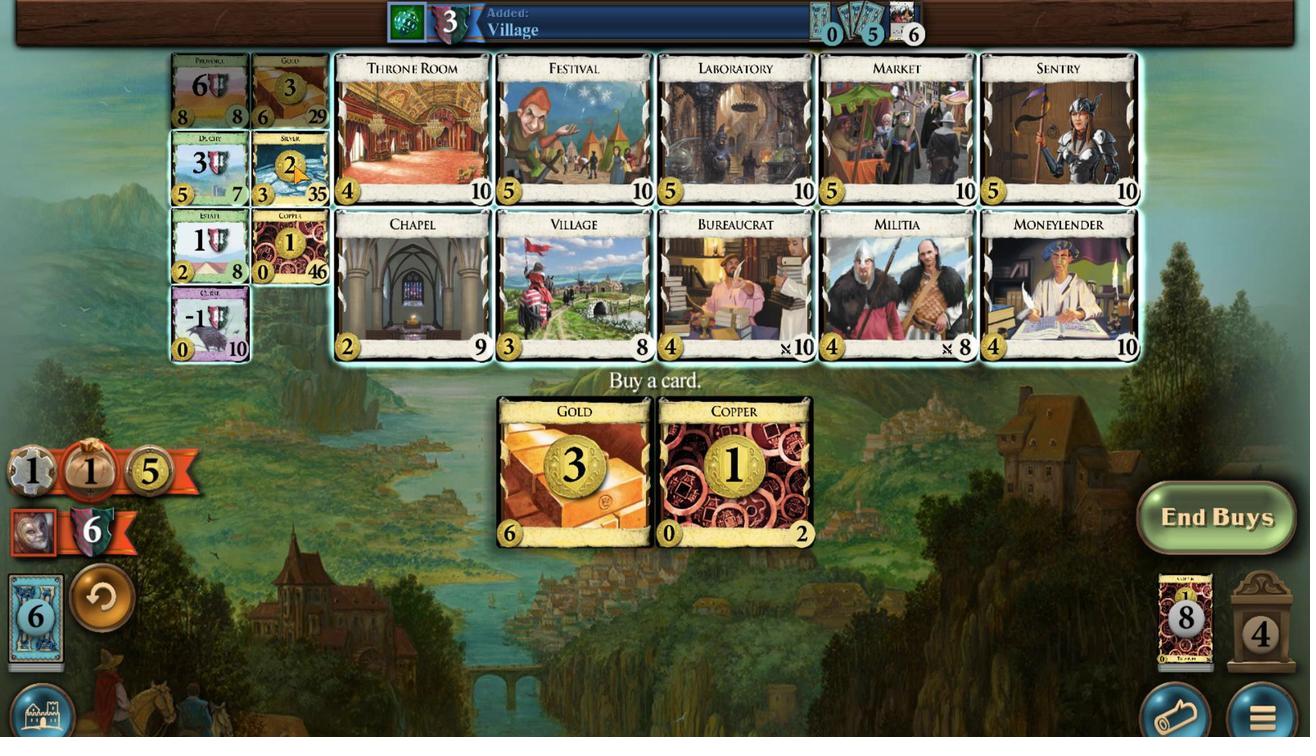 
Action: Mouse pressed left at (568, 594)
Screenshot: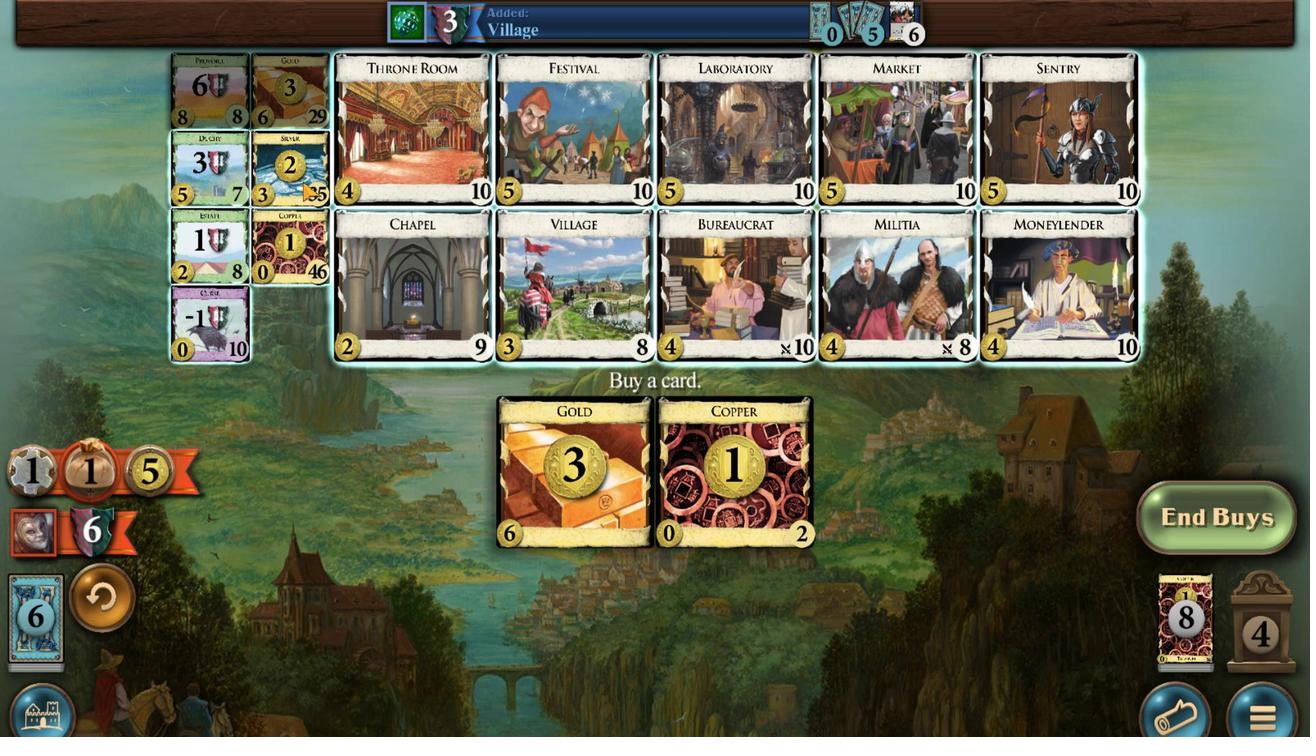 
Action: Mouse moved to (542, 502)
Screenshot: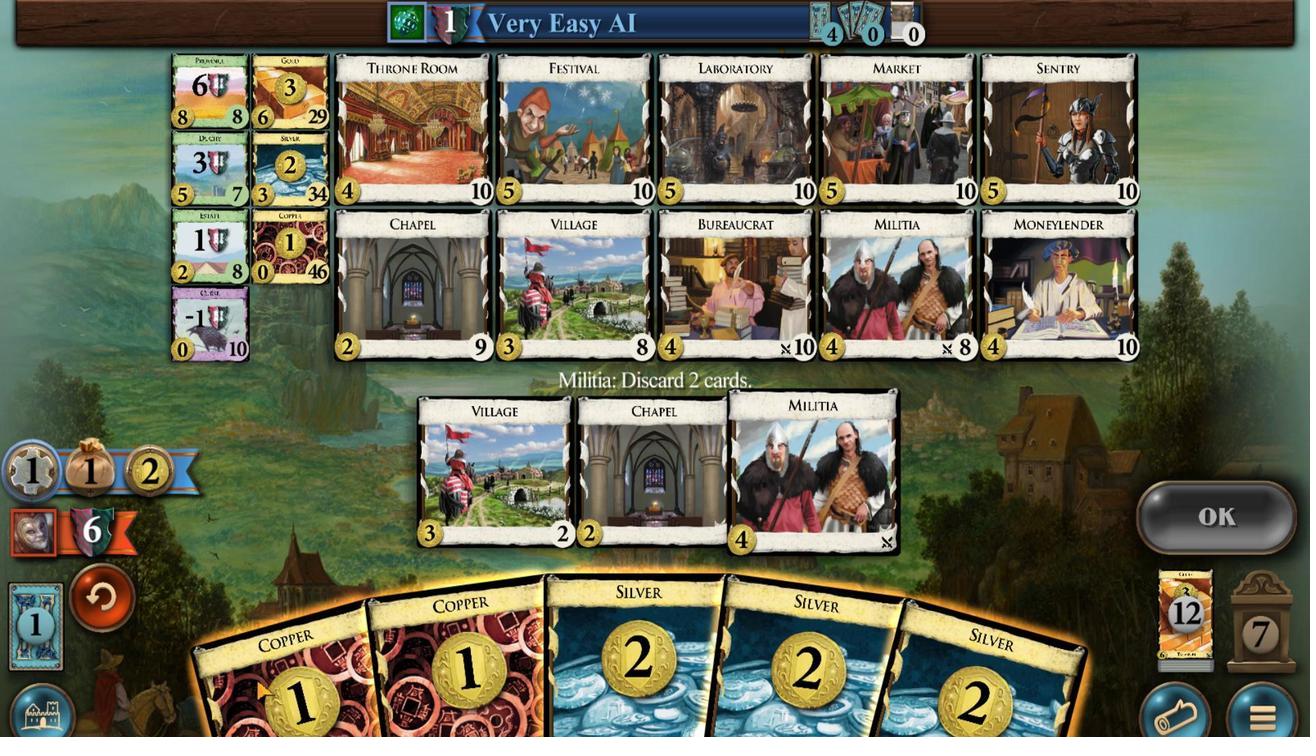 
Action: Mouse scrolled (542, 502) with delta (0, 0)
Screenshot: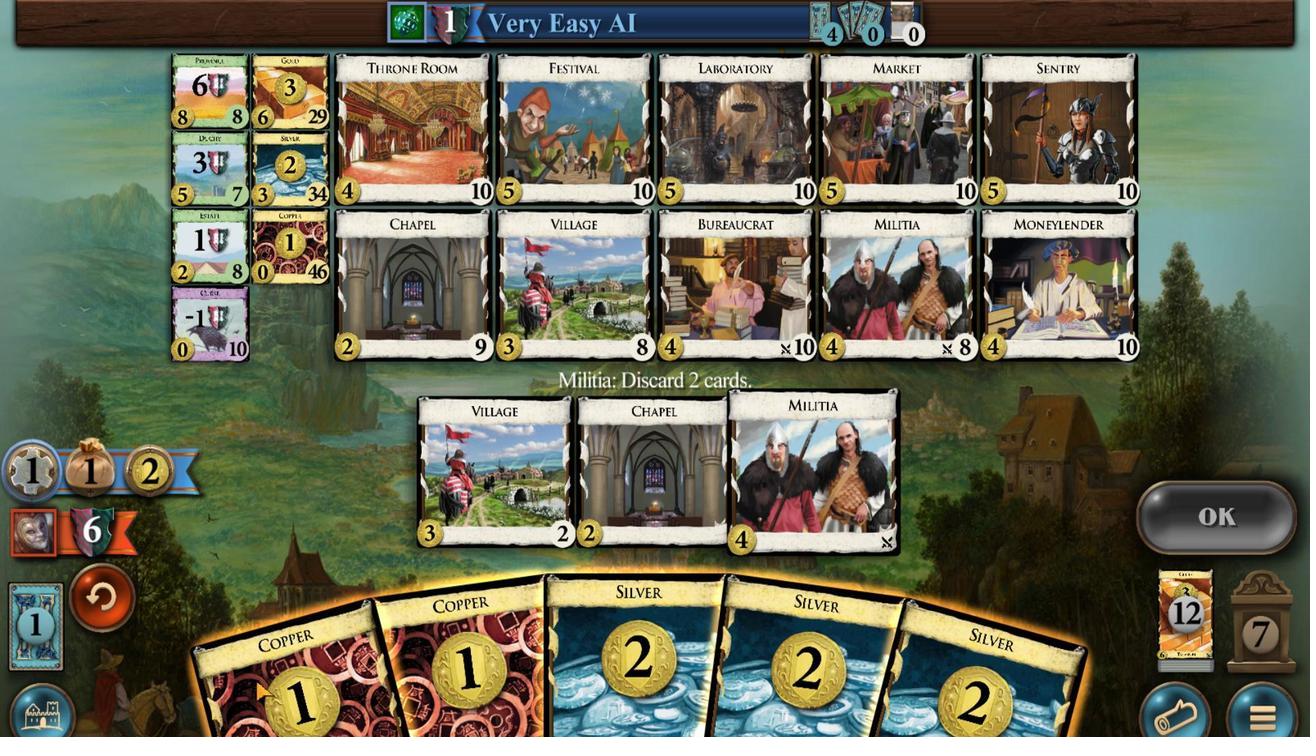 
Action: Mouse scrolled (542, 502) with delta (0, 0)
Screenshot: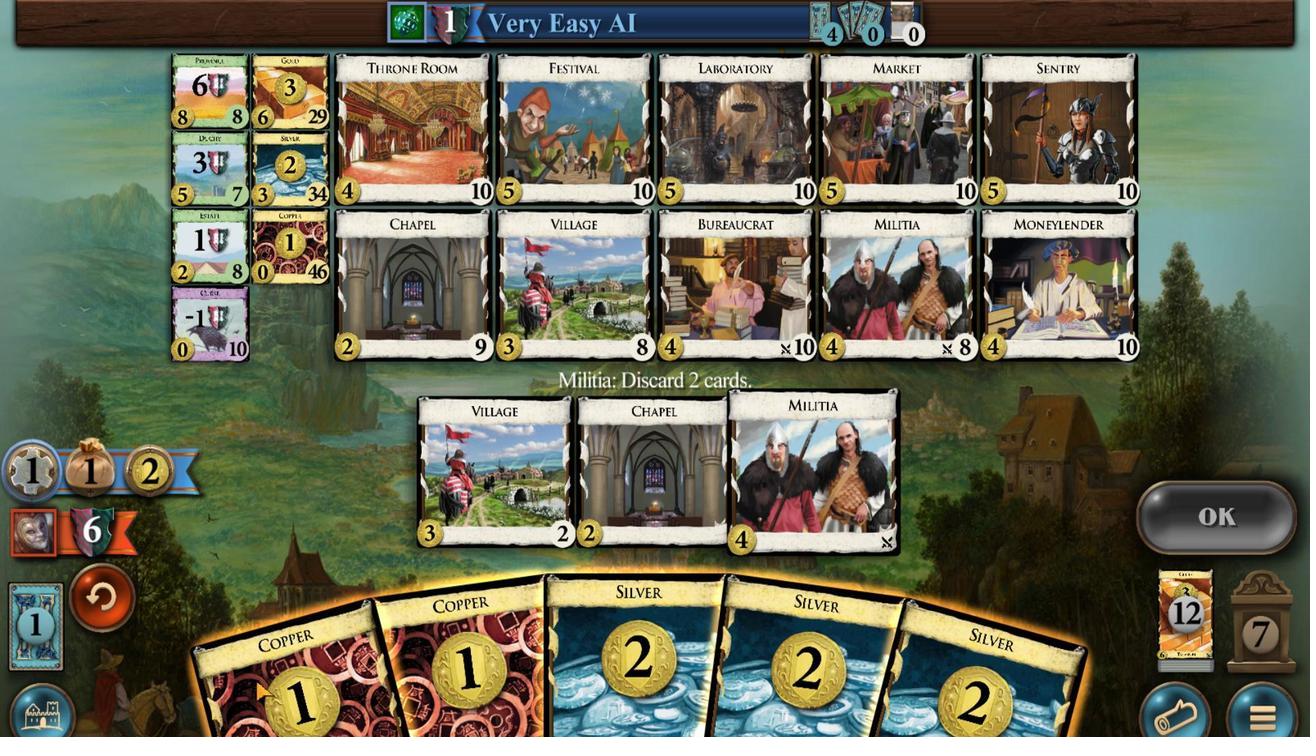 
Action: Mouse scrolled (542, 502) with delta (0, 0)
Screenshot: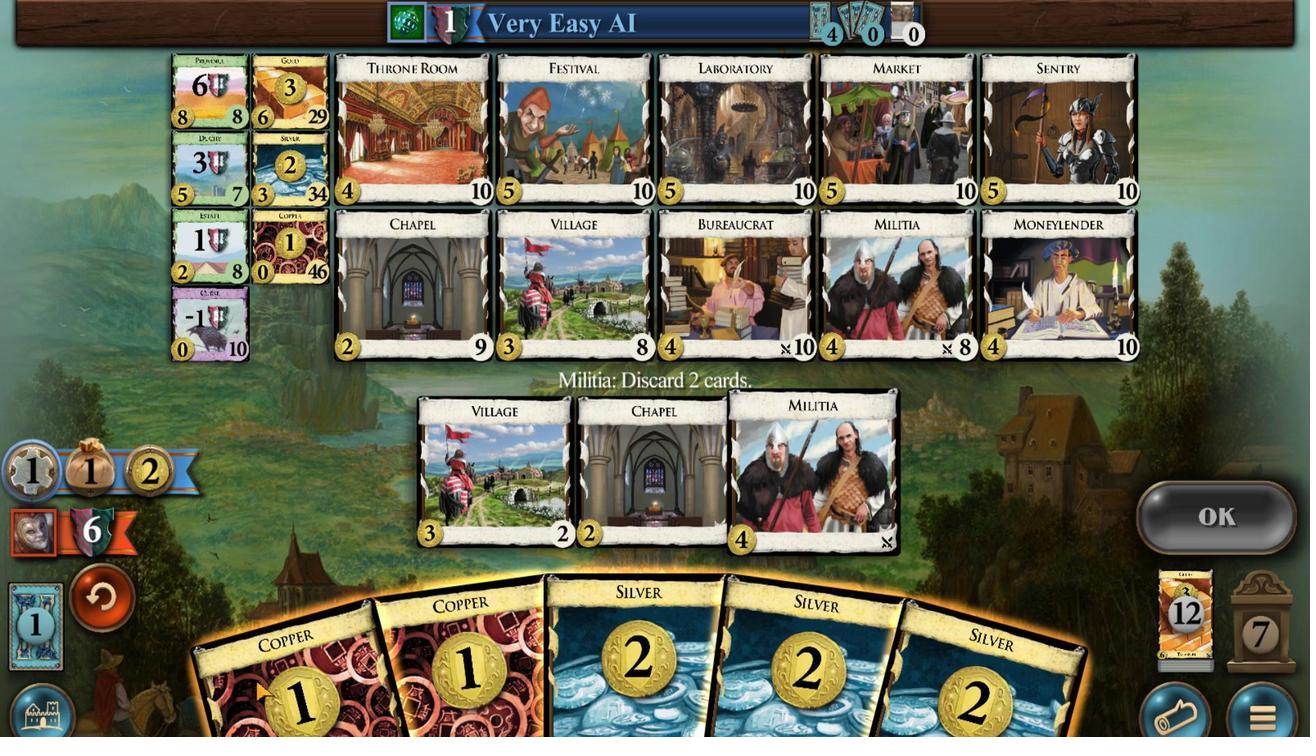 
Action: Mouse moved to (542, 502)
Screenshot: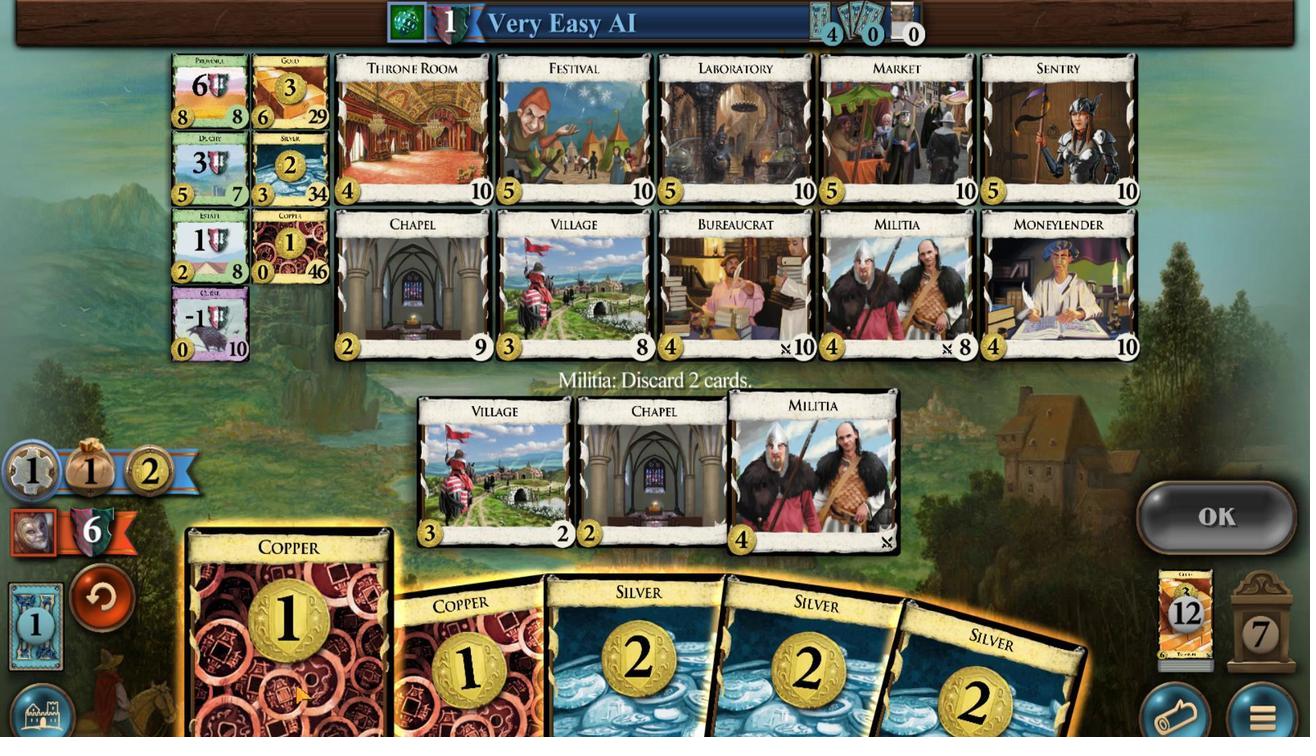
Action: Mouse scrolled (542, 502) with delta (0, 0)
Screenshot: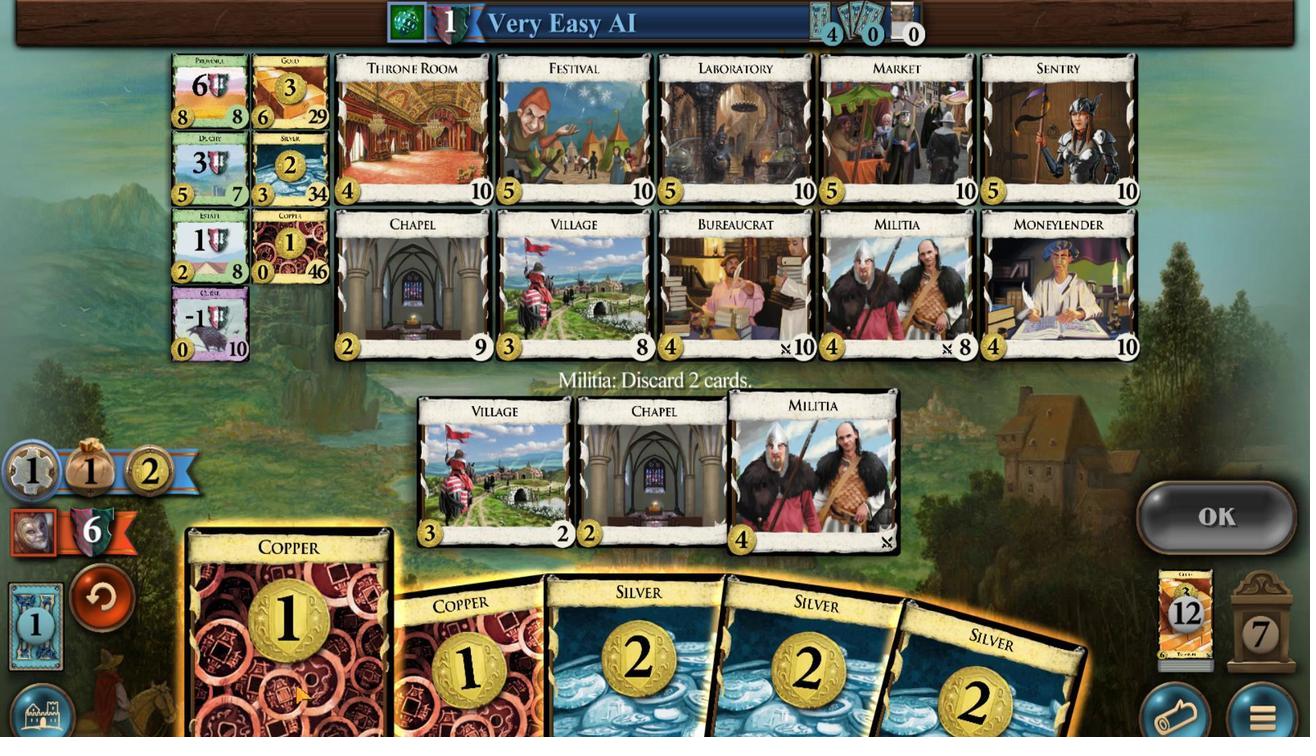 
Action: Mouse moved to (620, 503)
Screenshot: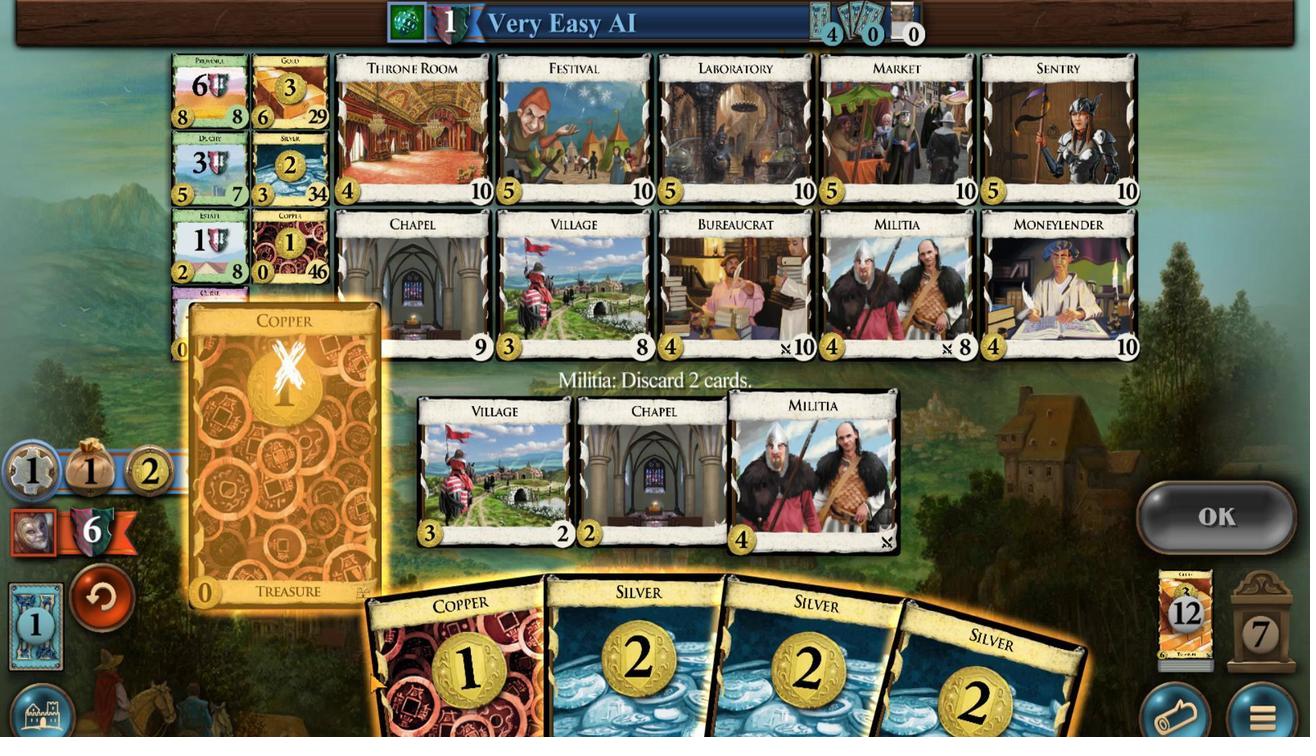 
Action: Mouse scrolled (620, 503) with delta (0, 0)
Screenshot: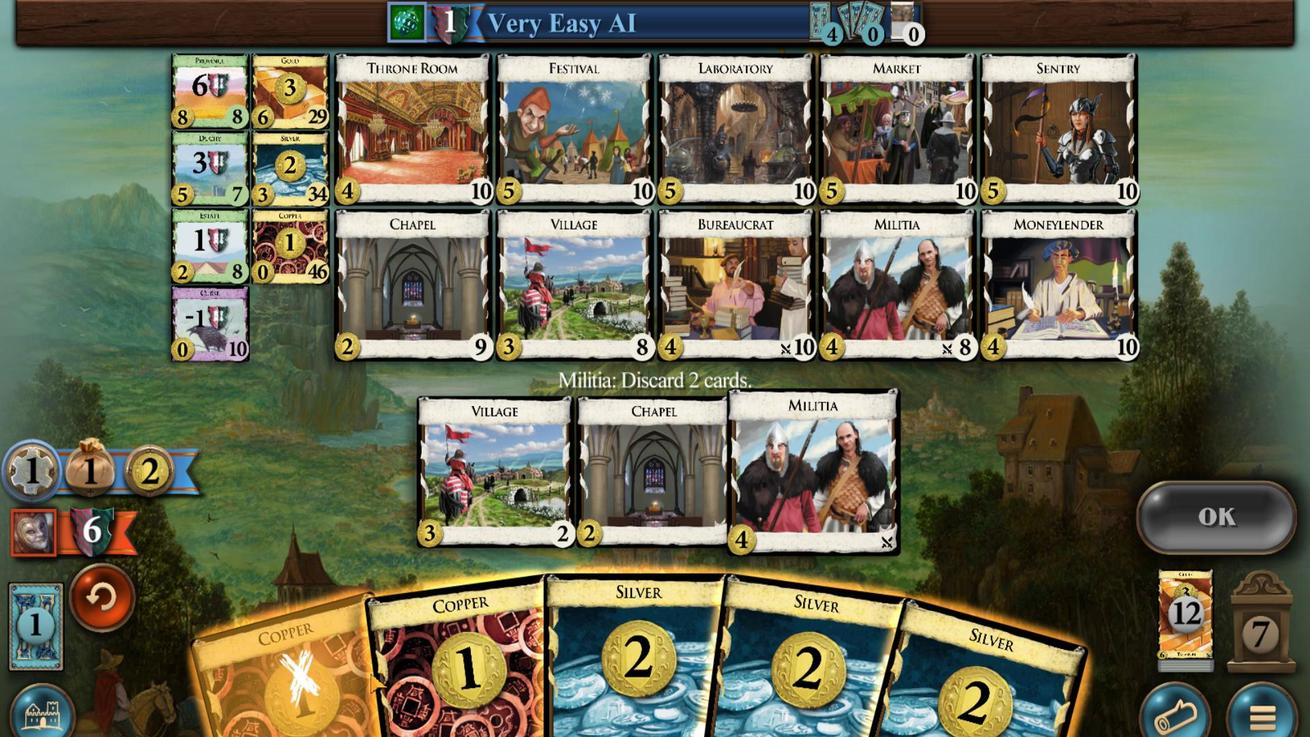 
Action: Mouse scrolled (620, 503) with delta (0, 0)
Screenshot: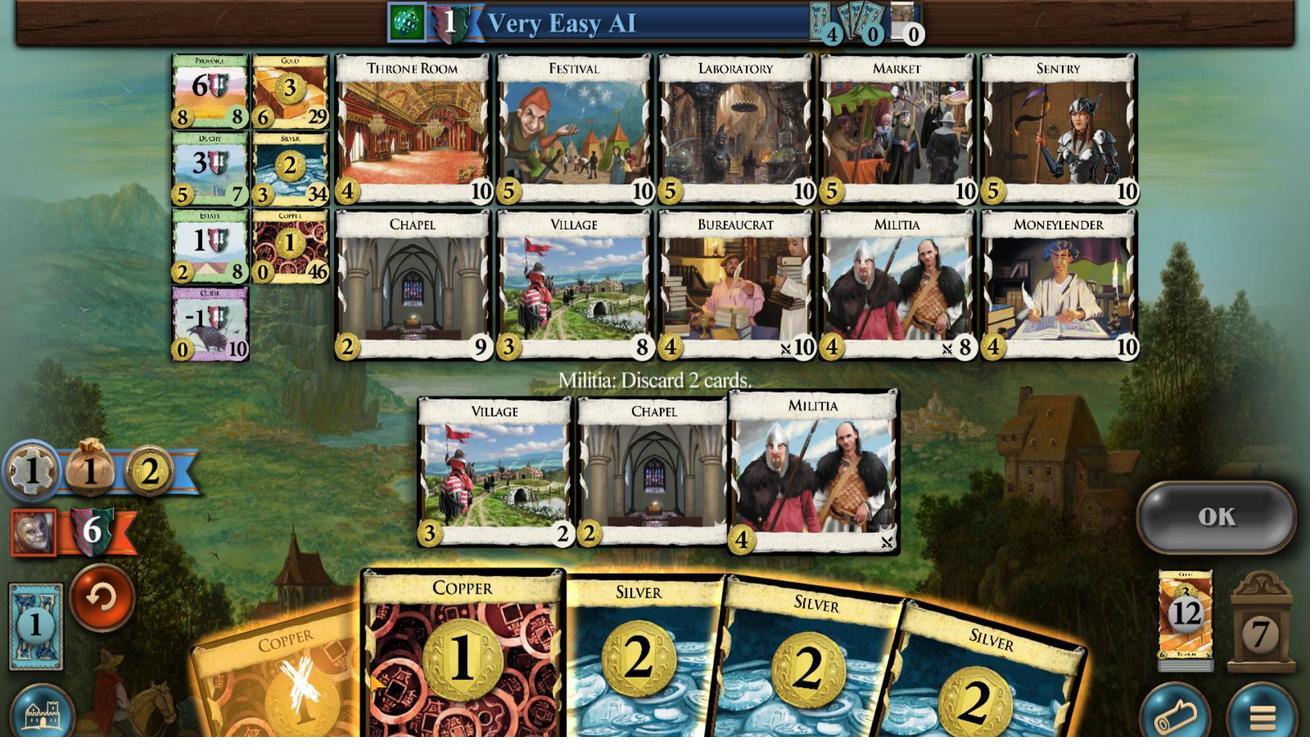 
Action: Mouse scrolled (620, 503) with delta (0, 0)
Screenshot: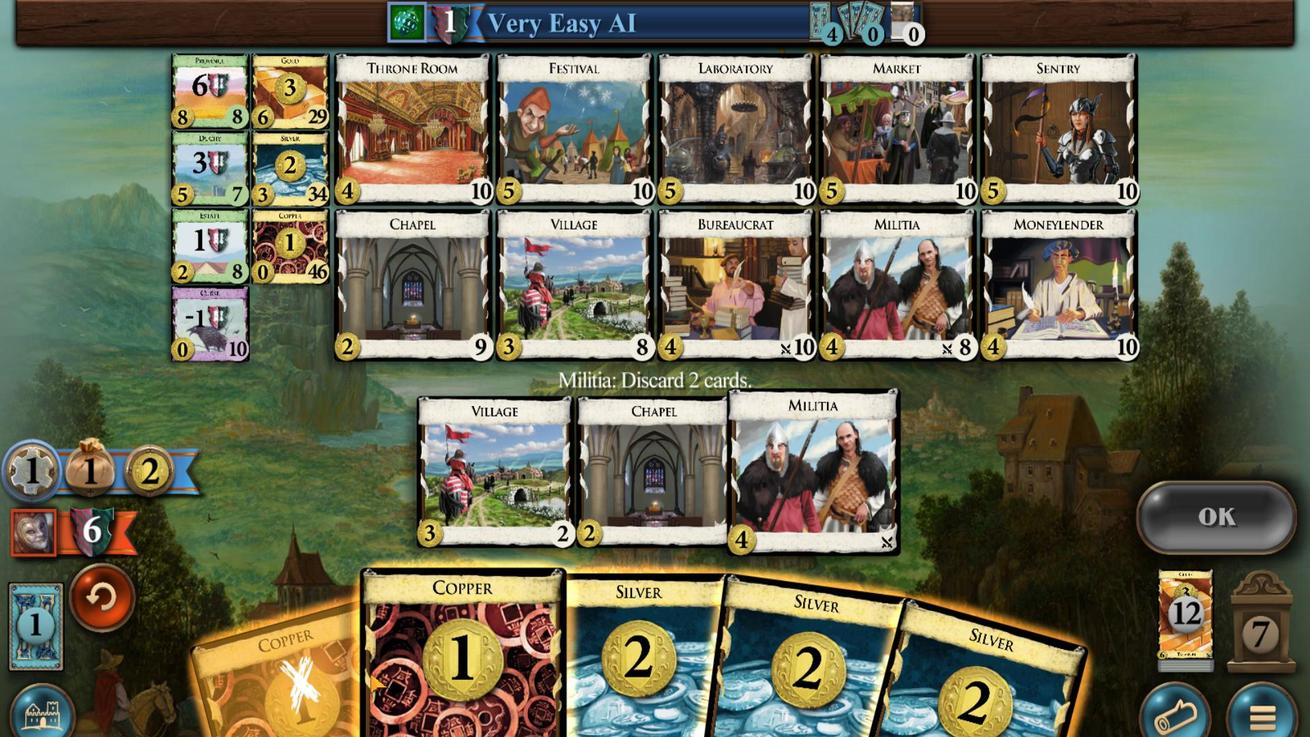 
Action: Mouse moved to (1192, 530)
Screenshot: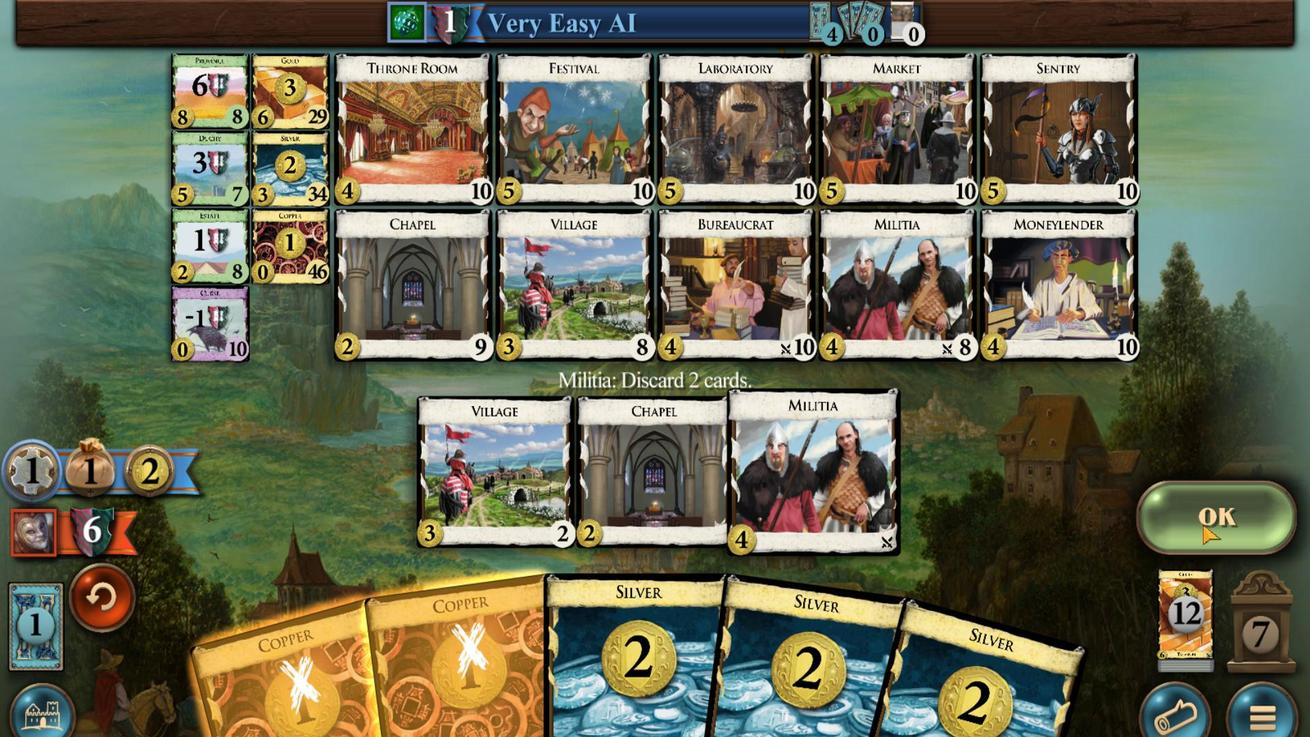 
Action: Mouse pressed left at (1192, 530)
Screenshot: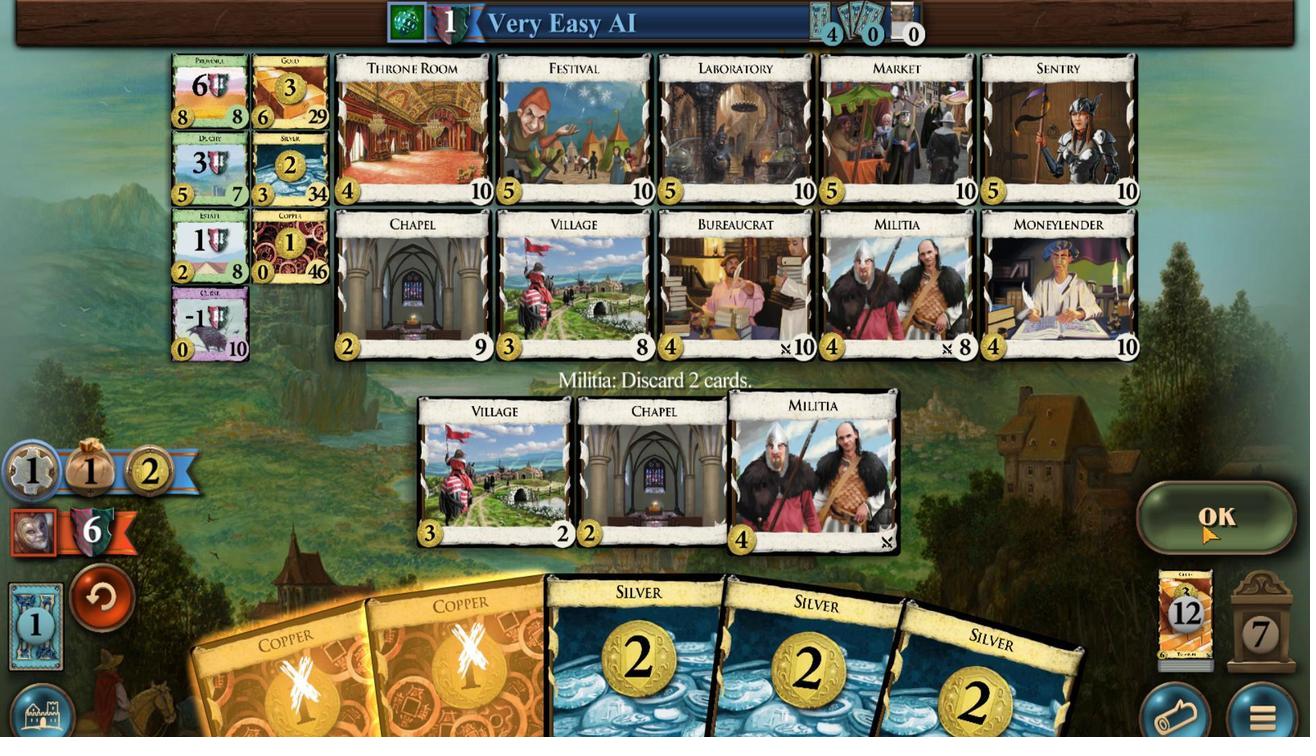 
Action: Mouse moved to (863, 501)
Screenshot: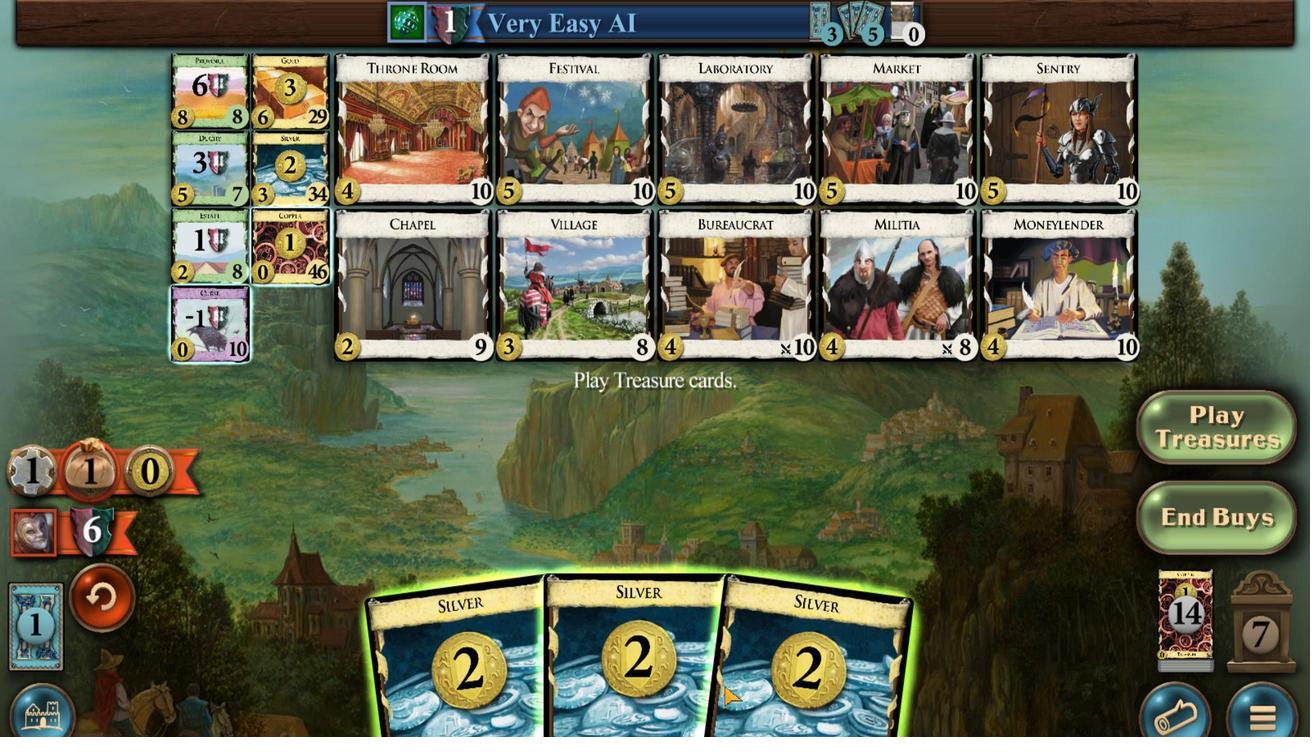 
Action: Mouse scrolled (863, 501) with delta (0, 0)
Screenshot: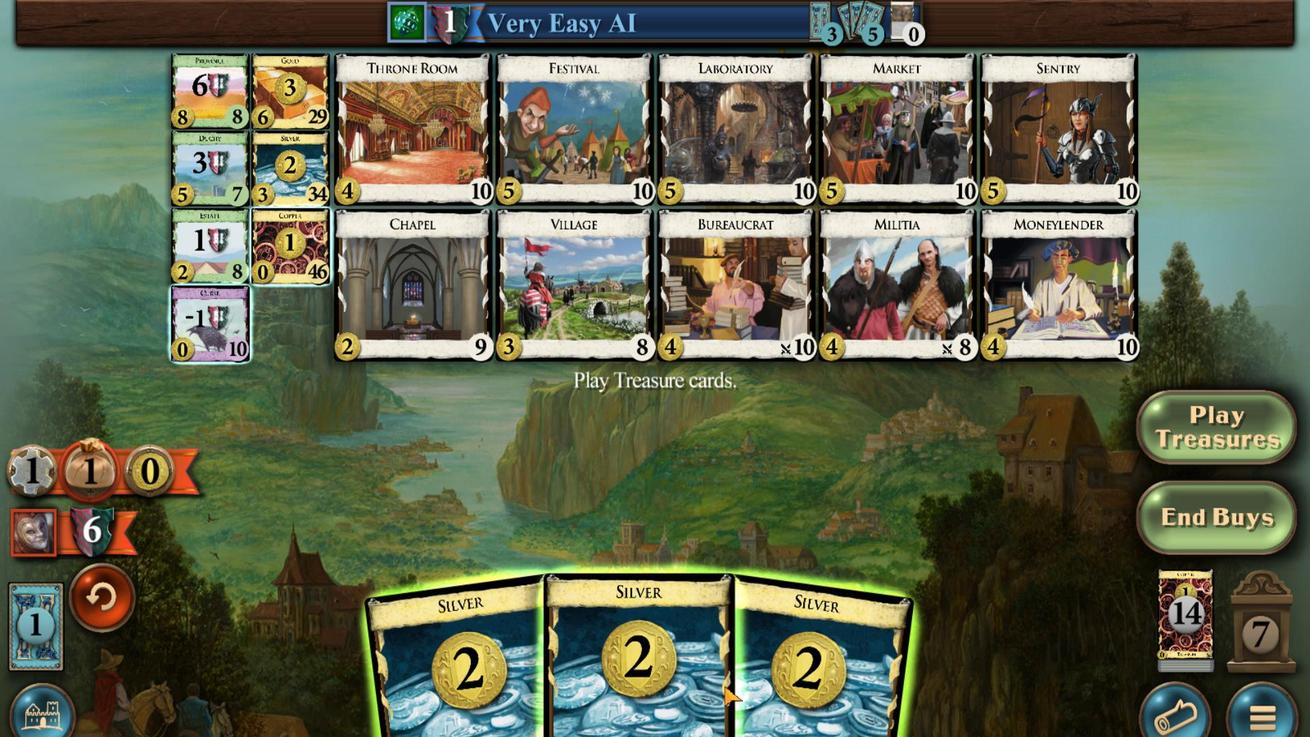 
Action: Mouse scrolled (863, 501) with delta (0, 0)
Screenshot: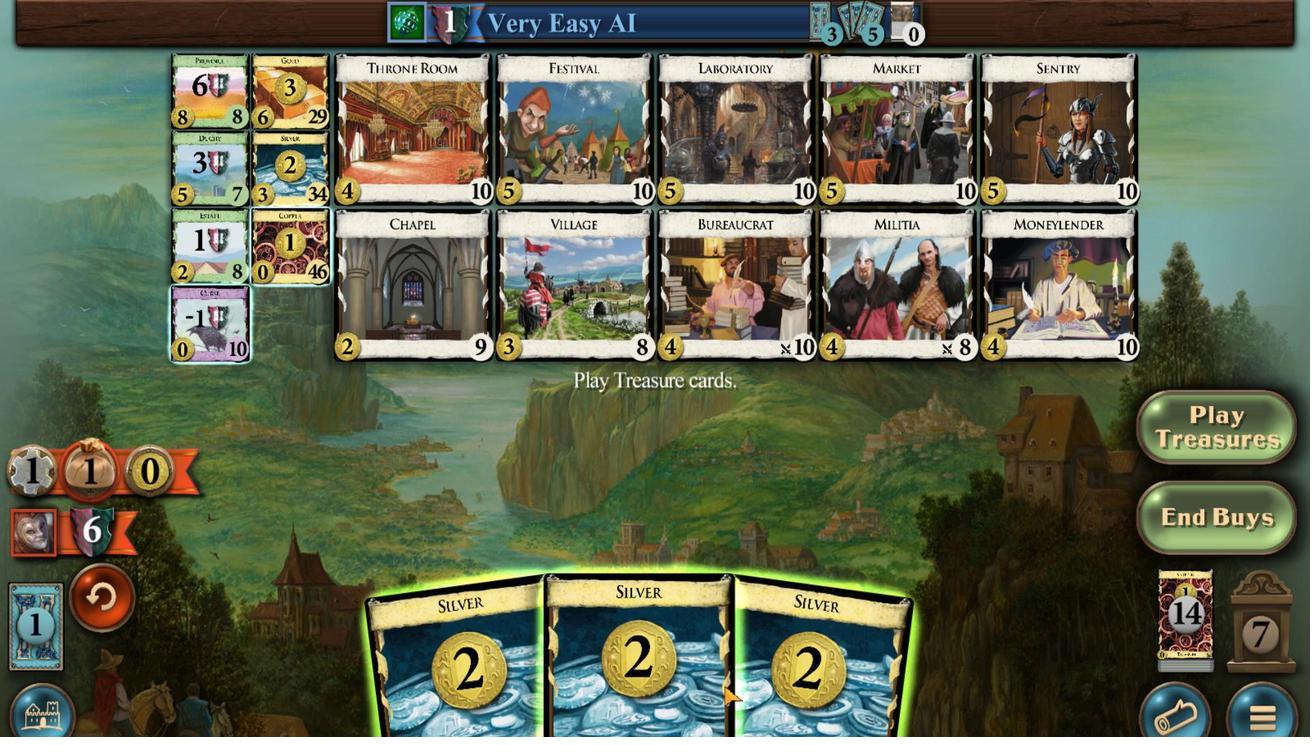 
Action: Mouse scrolled (863, 501) with delta (0, 0)
Screenshot: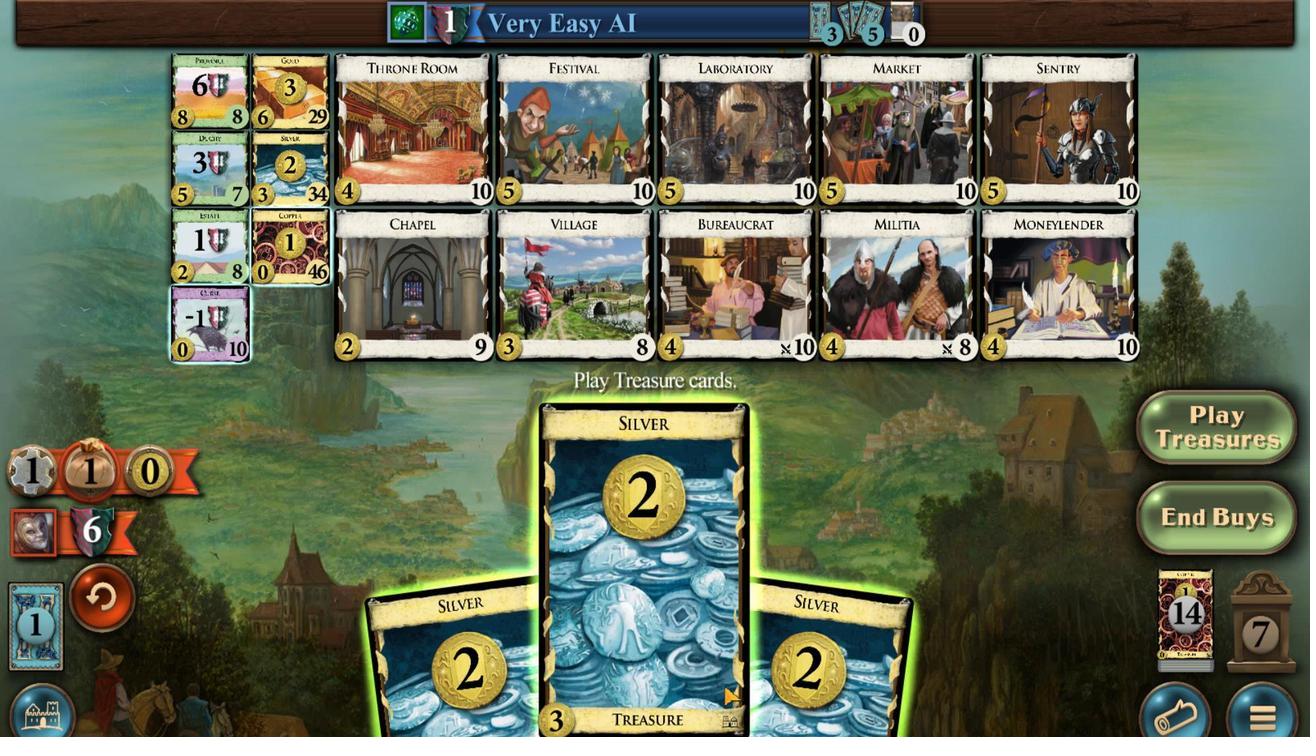 
Action: Mouse moved to (731, 503)
Screenshot: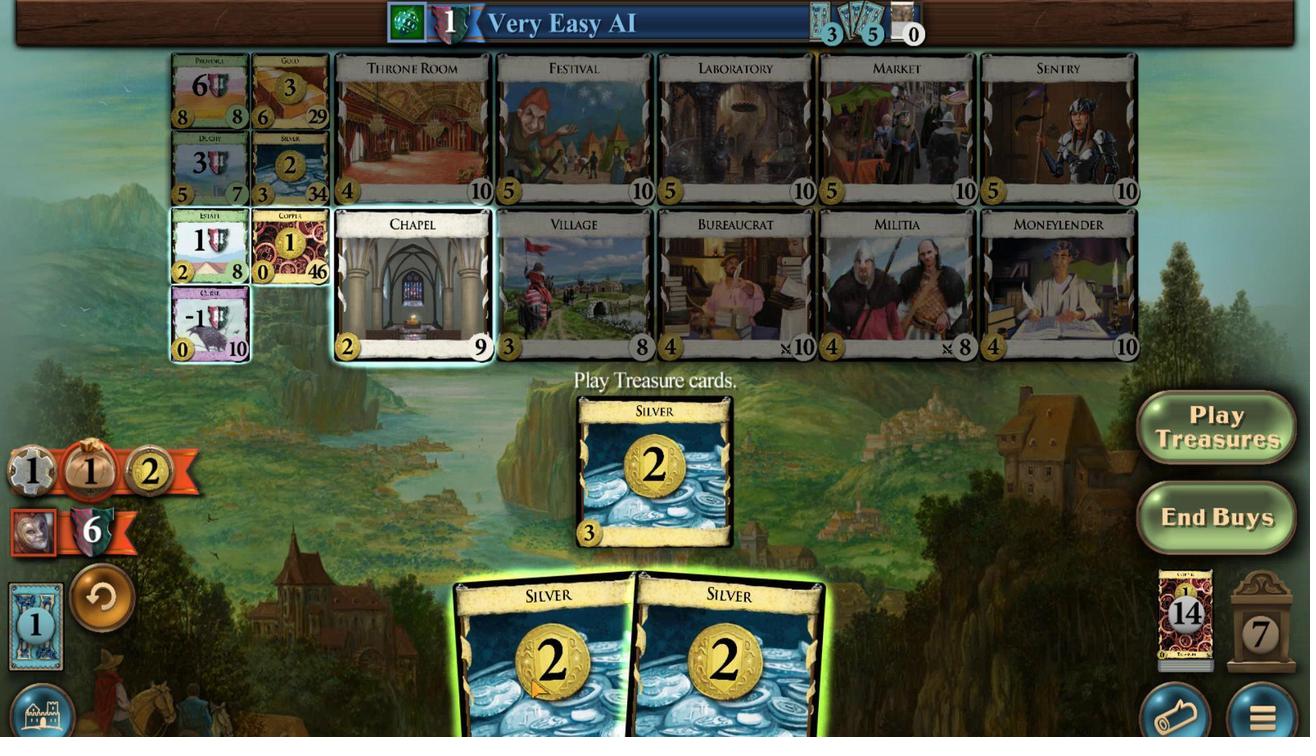 
Action: Mouse scrolled (731, 503) with delta (0, 0)
Screenshot: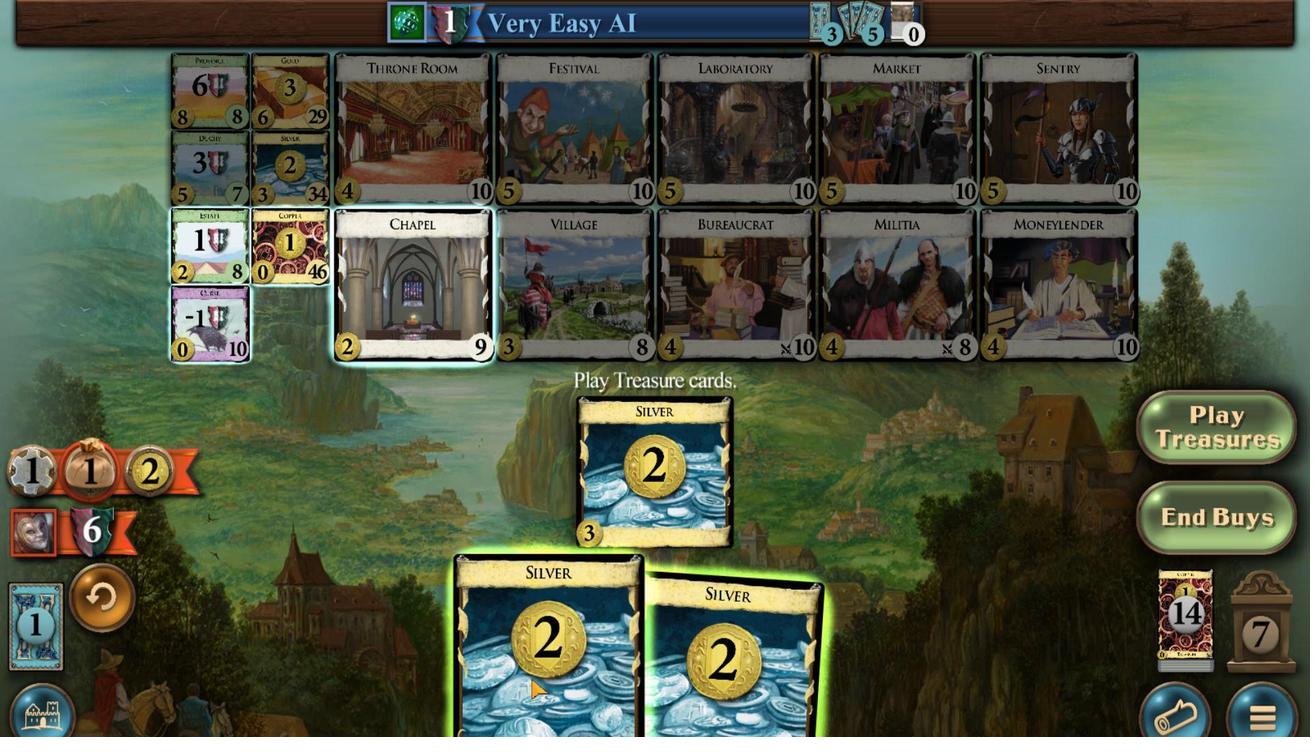 
Action: Mouse scrolled (731, 503) with delta (0, 0)
Screenshot: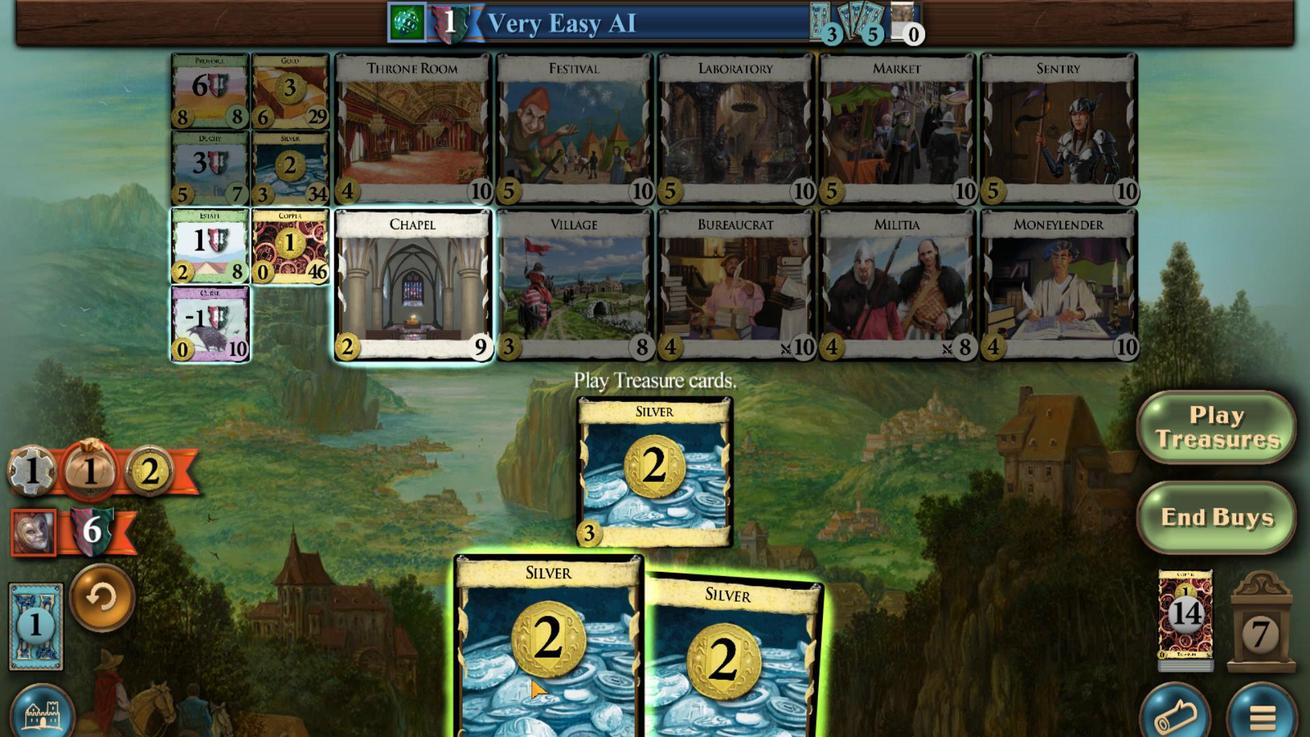 
Action: Mouse scrolled (731, 503) with delta (0, 0)
Screenshot: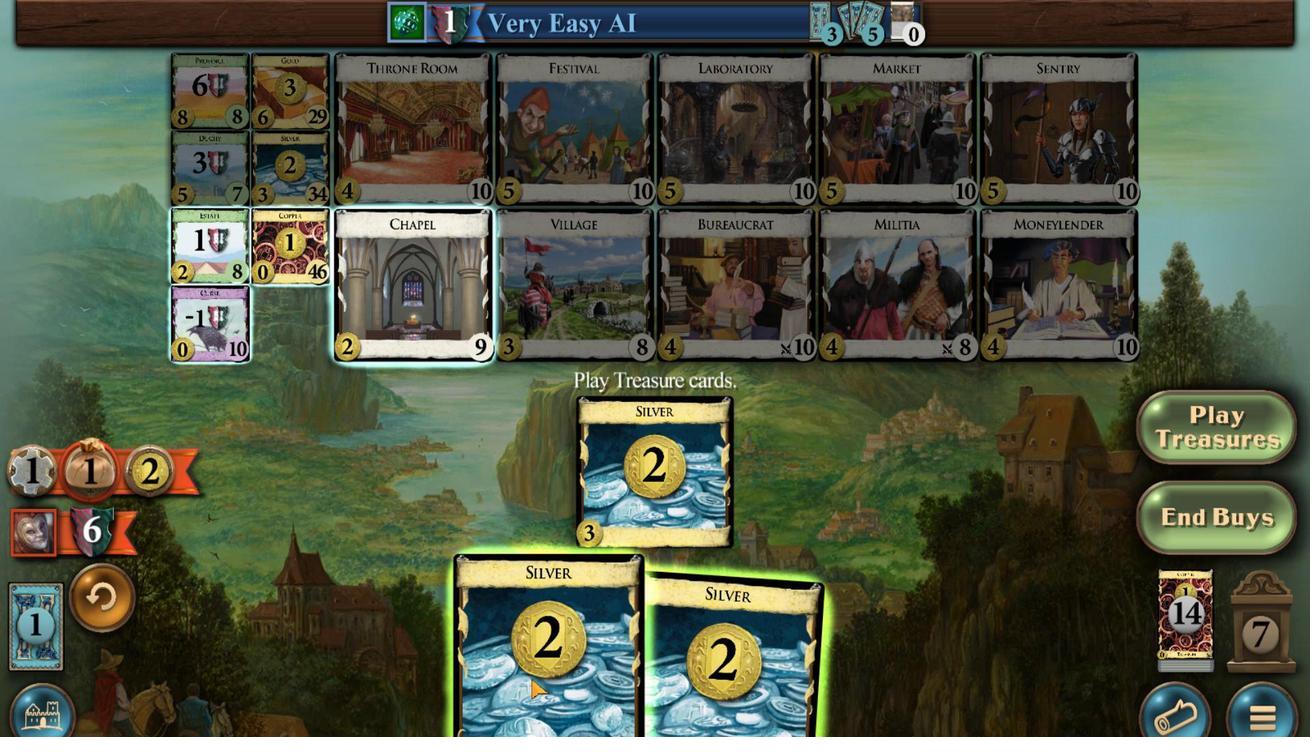 
Action: Mouse moved to (832, 499)
Screenshot: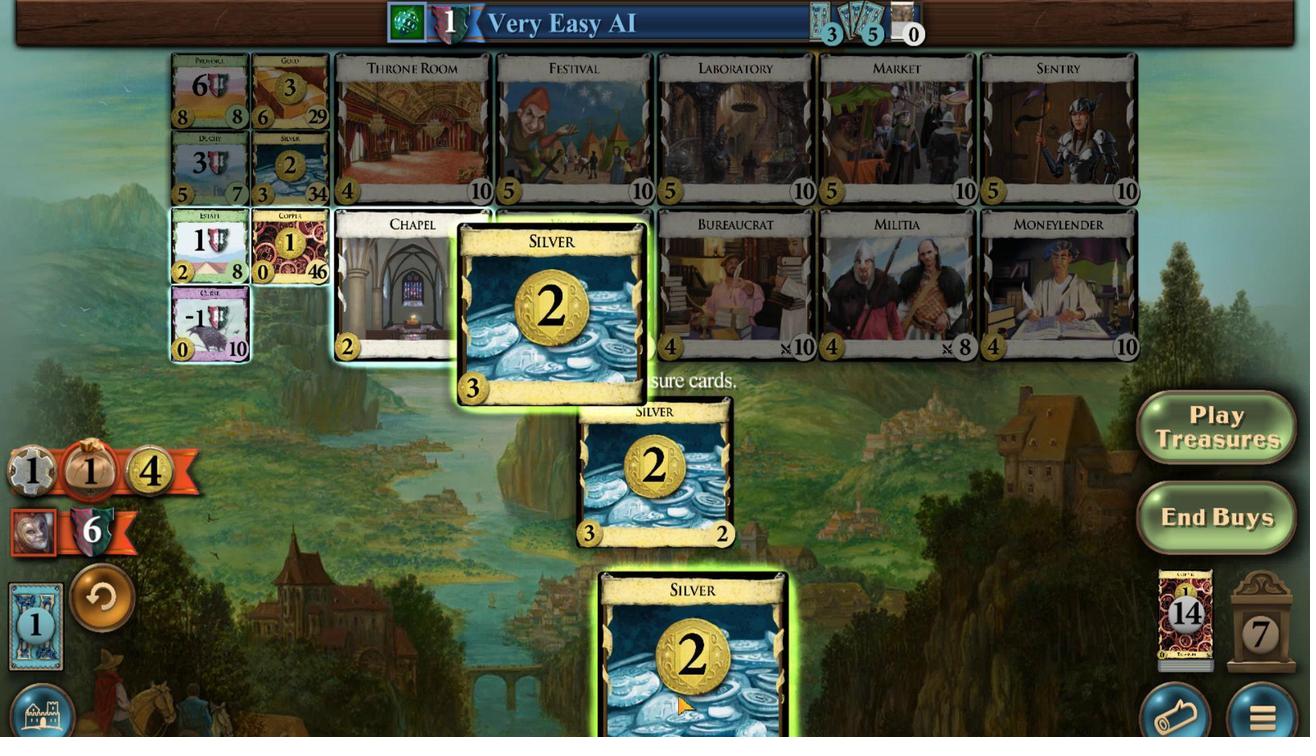 
Action: Mouse scrolled (832, 499) with delta (0, 0)
Screenshot: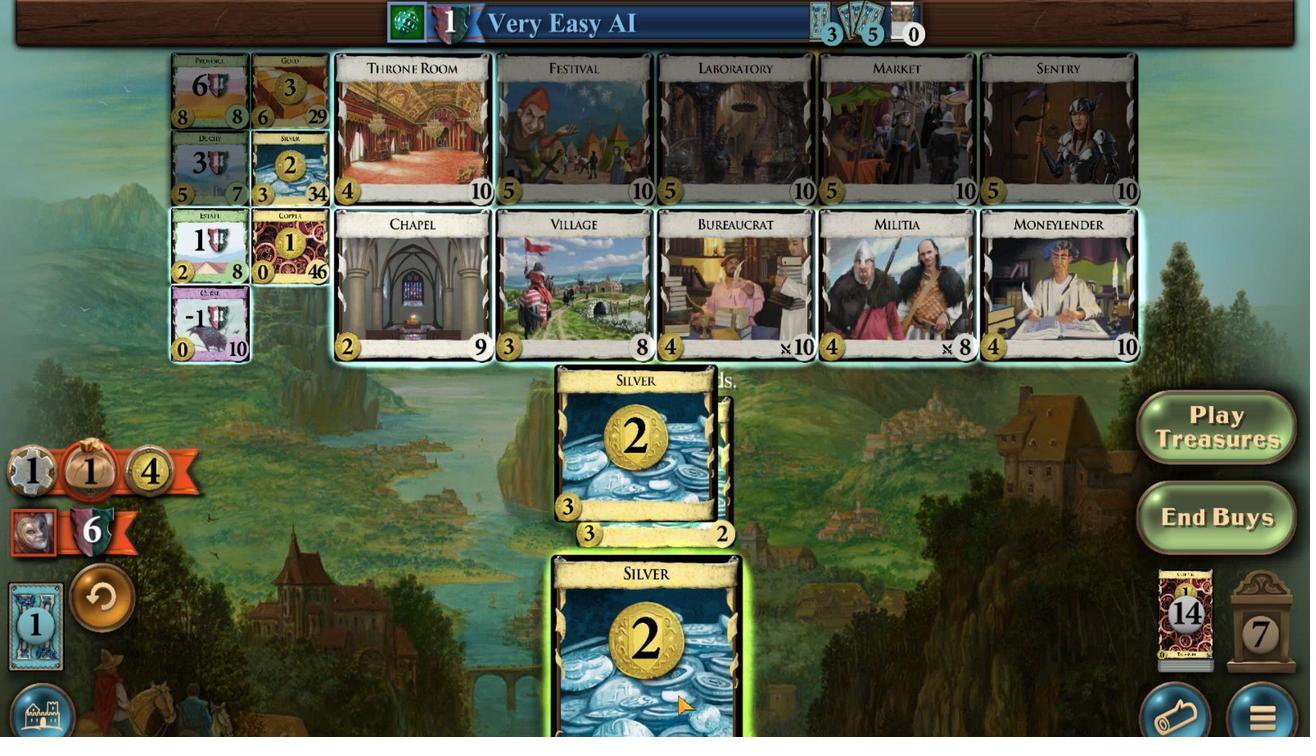 
Action: Mouse scrolled (832, 499) with delta (0, 0)
Screenshot: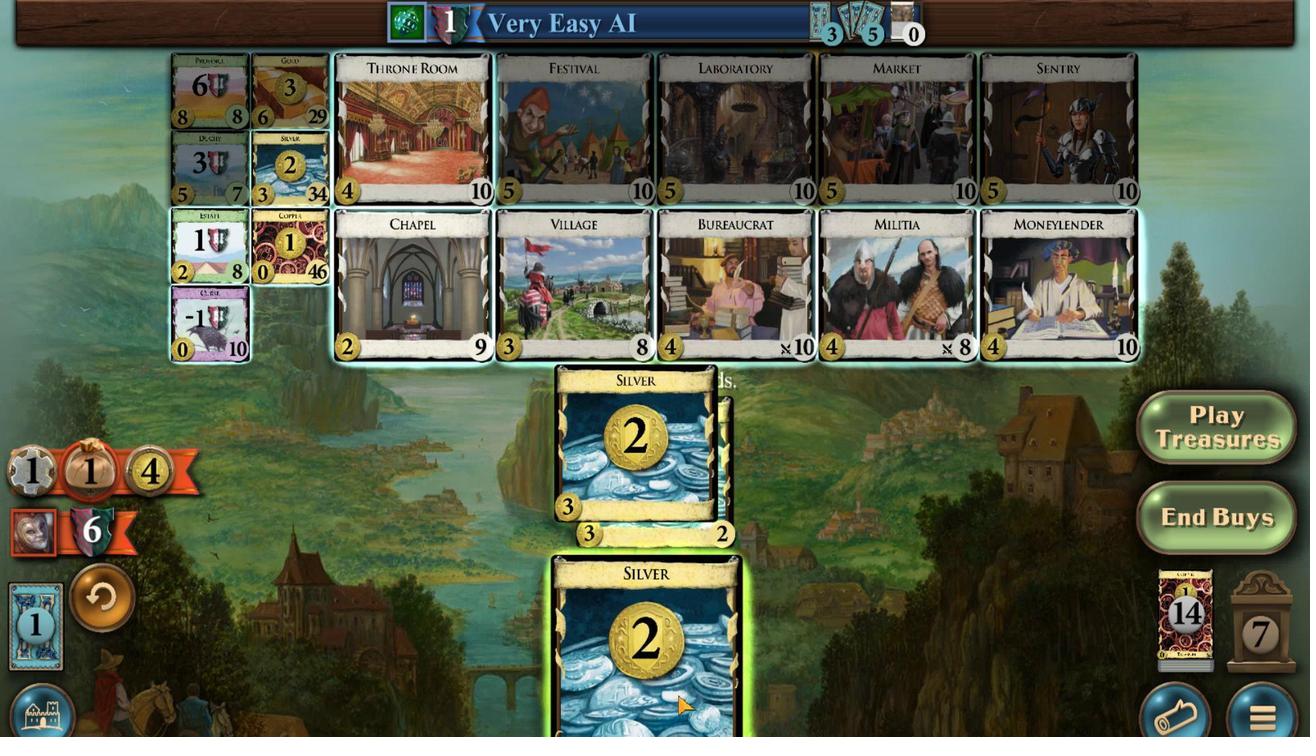
Action: Mouse scrolled (832, 499) with delta (0, 0)
Screenshot: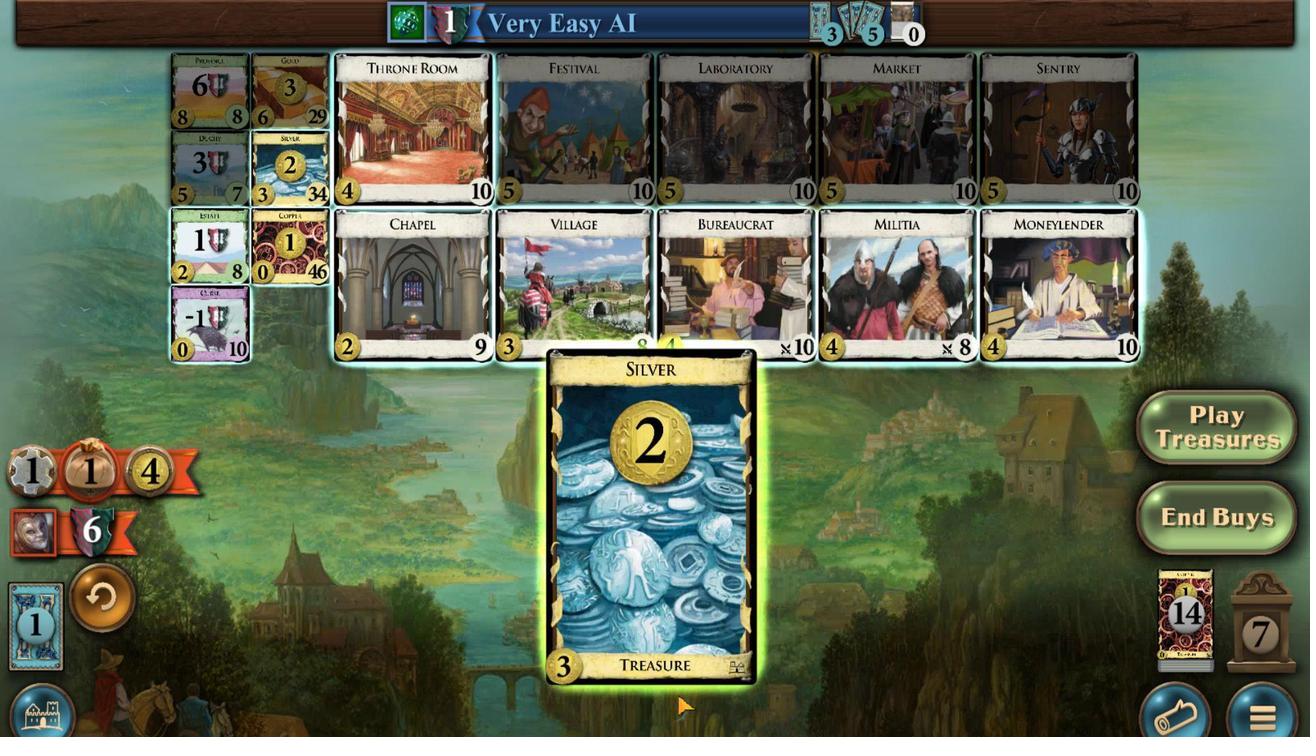 
Action: Mouse moved to (505, 596)
Screenshot: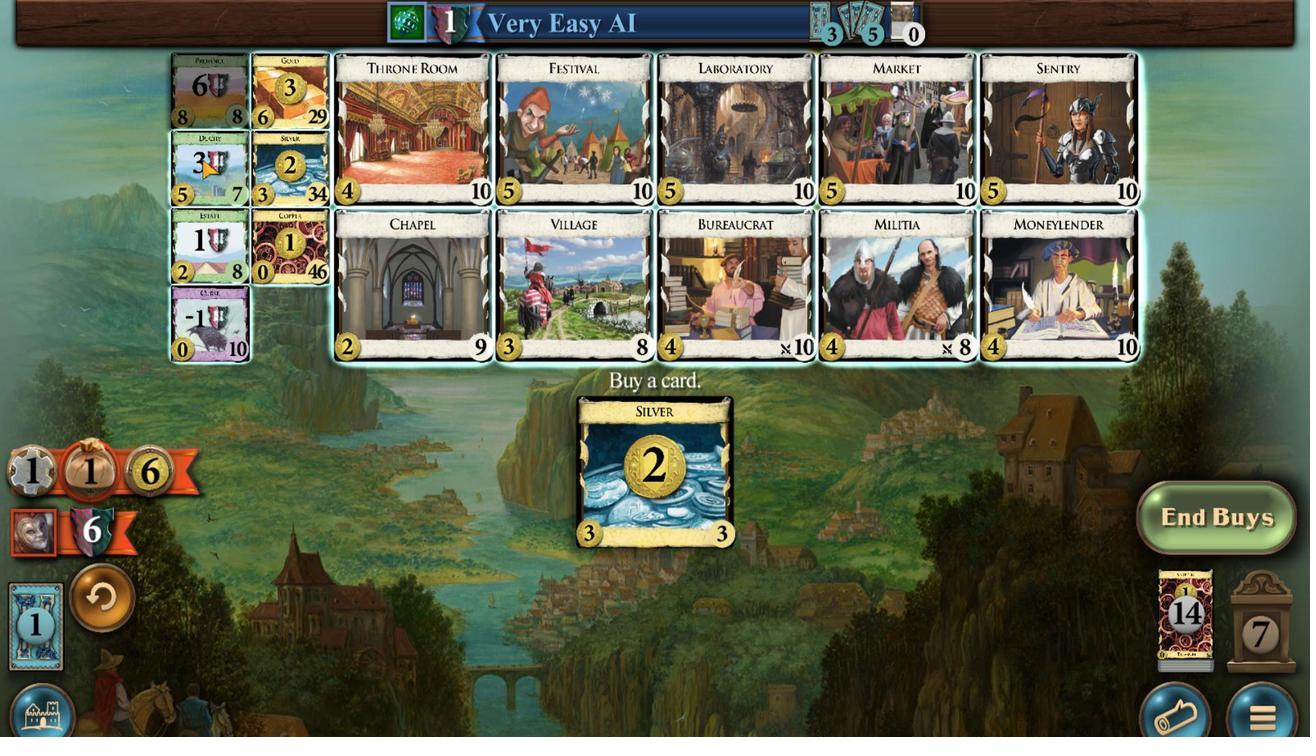 
Action: Mouse pressed left at (505, 596)
Screenshot: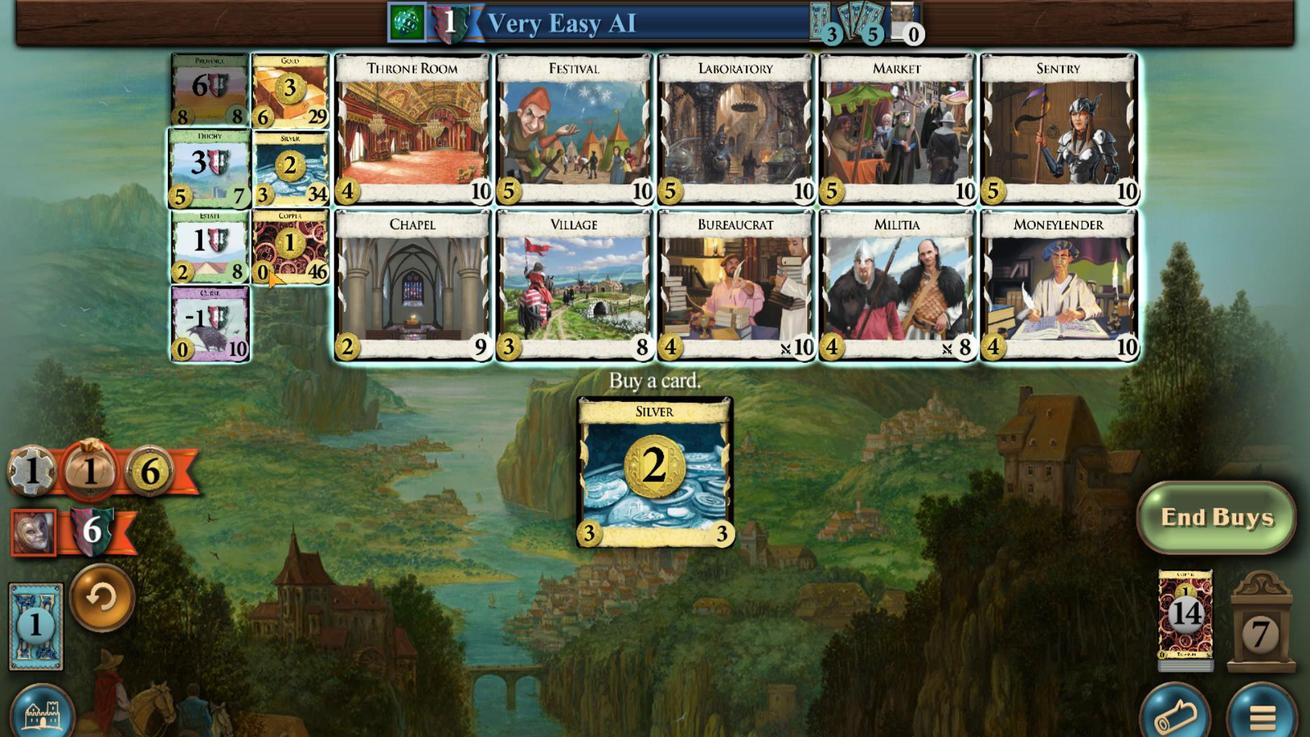 
Action: Mouse moved to (578, 500)
Screenshot: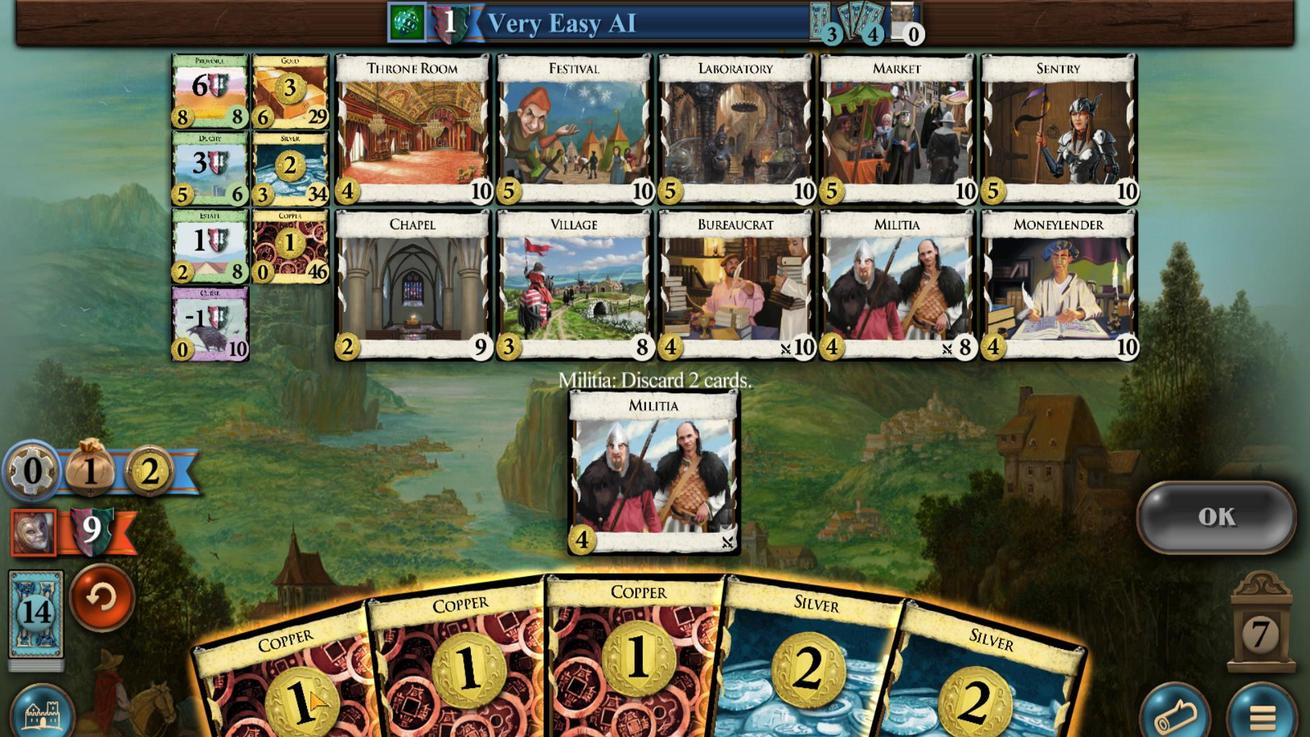 
Action: Mouse scrolled (578, 501) with delta (0, 0)
Screenshot: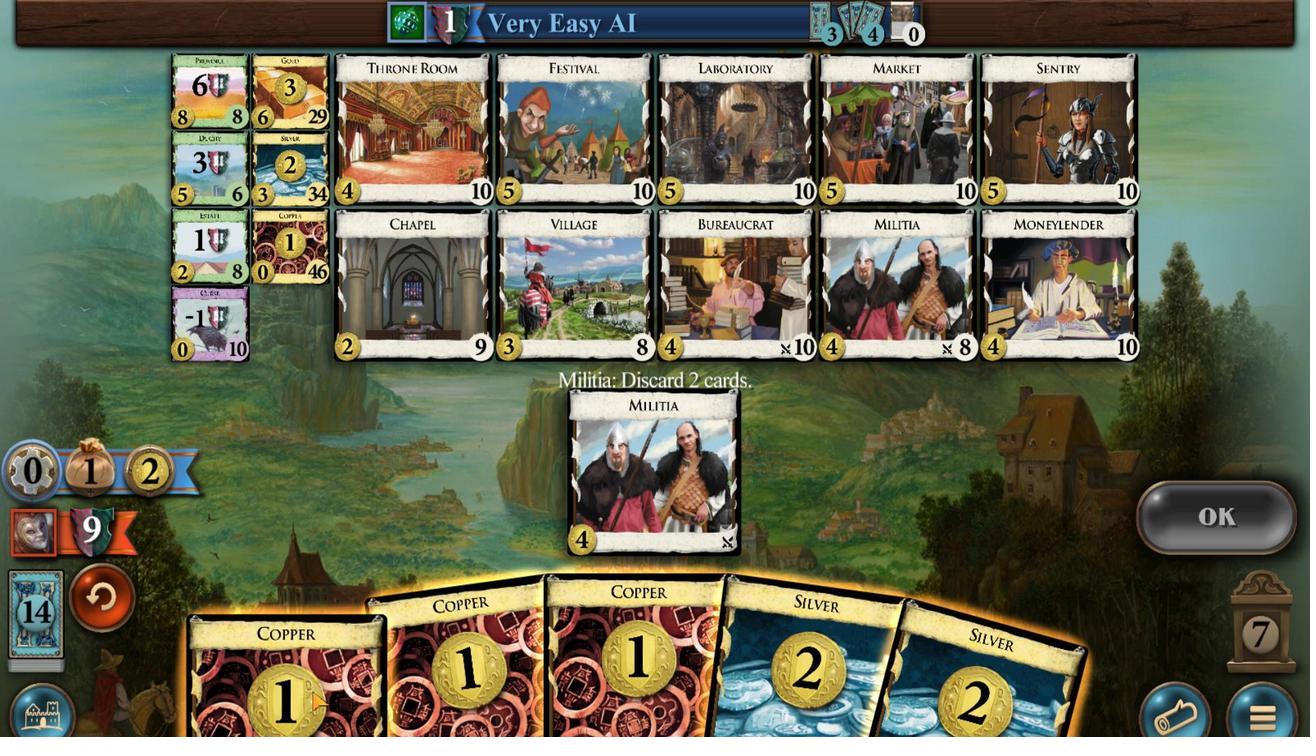 
Action: Mouse scrolled (578, 501) with delta (0, 0)
Screenshot: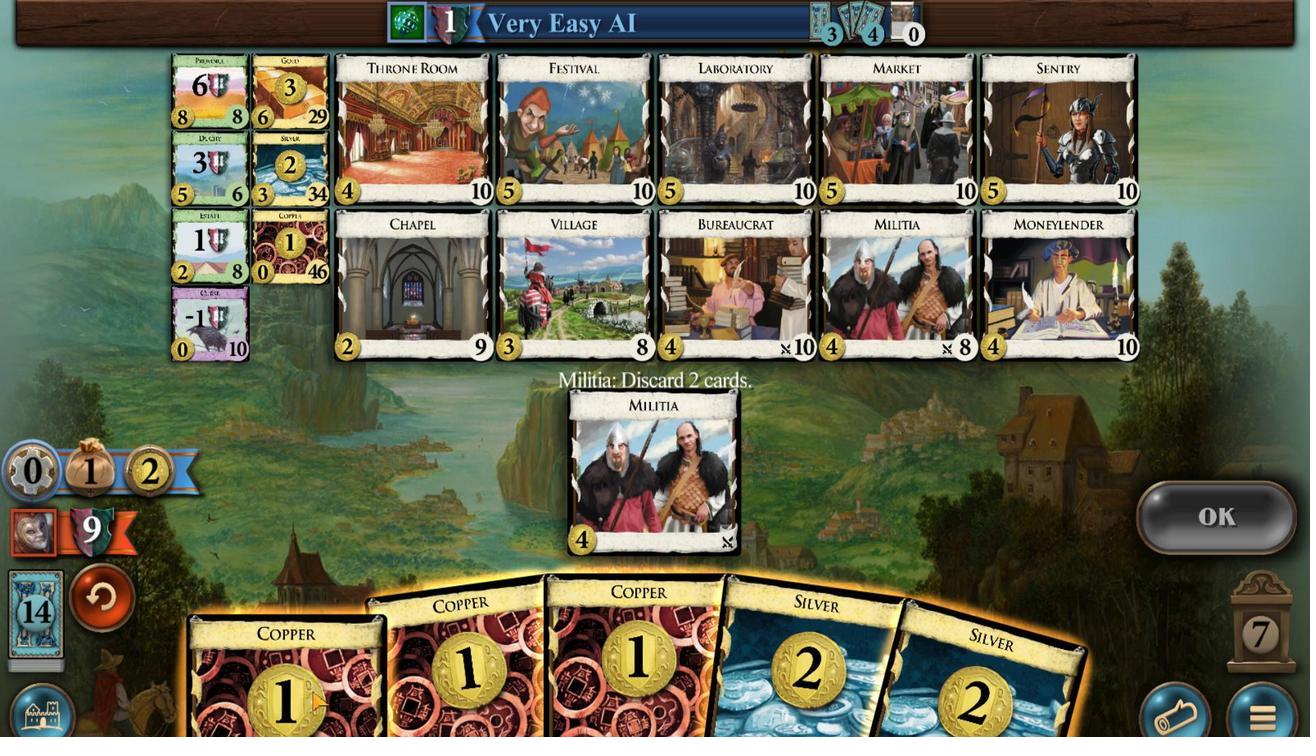 
Action: Mouse scrolled (578, 501) with delta (0, 0)
Screenshot: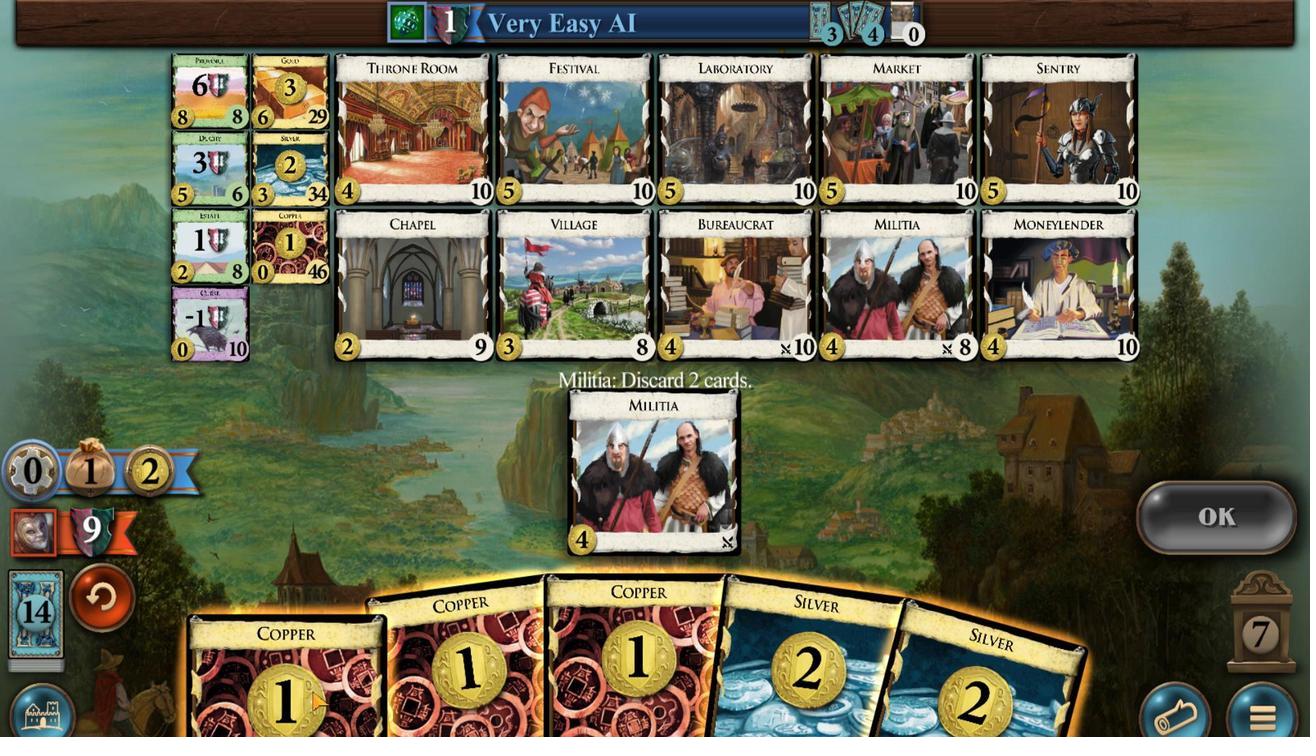 
Action: Mouse moved to (652, 505)
Screenshot: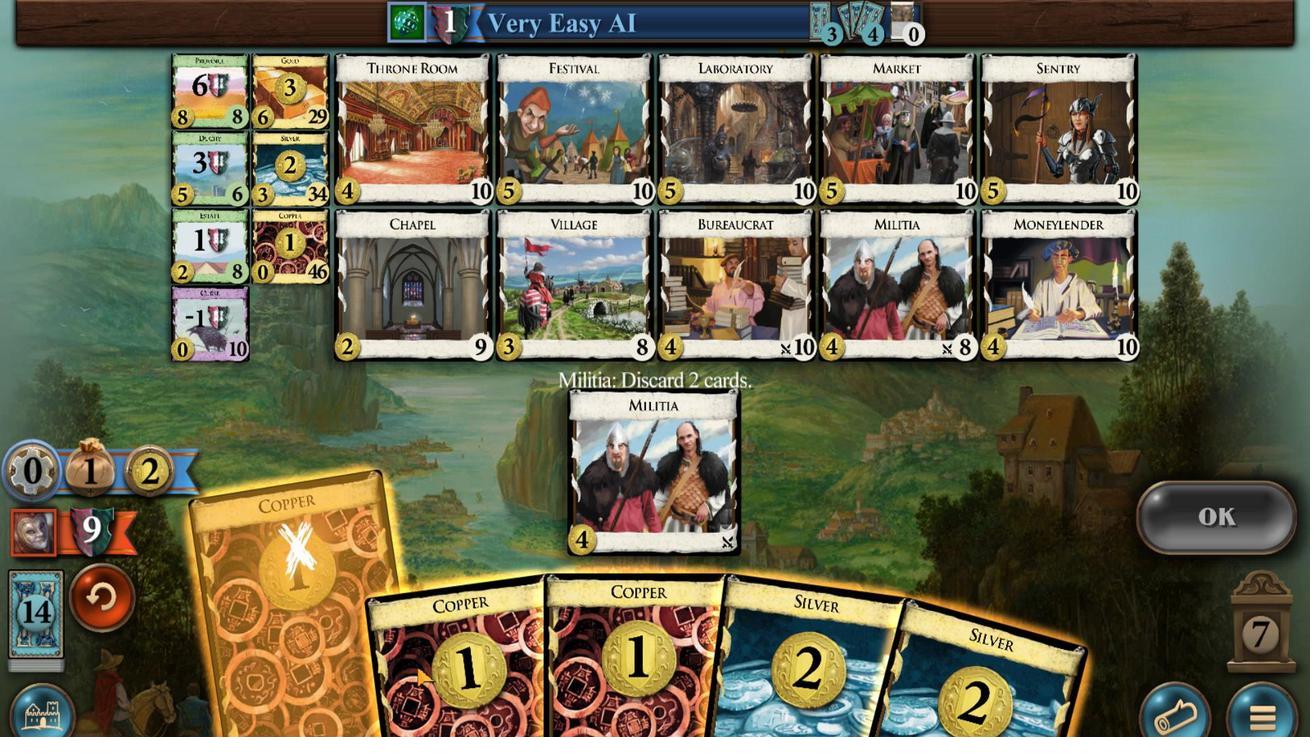 
Action: Mouse scrolled (652, 505) with delta (0, 0)
Screenshot: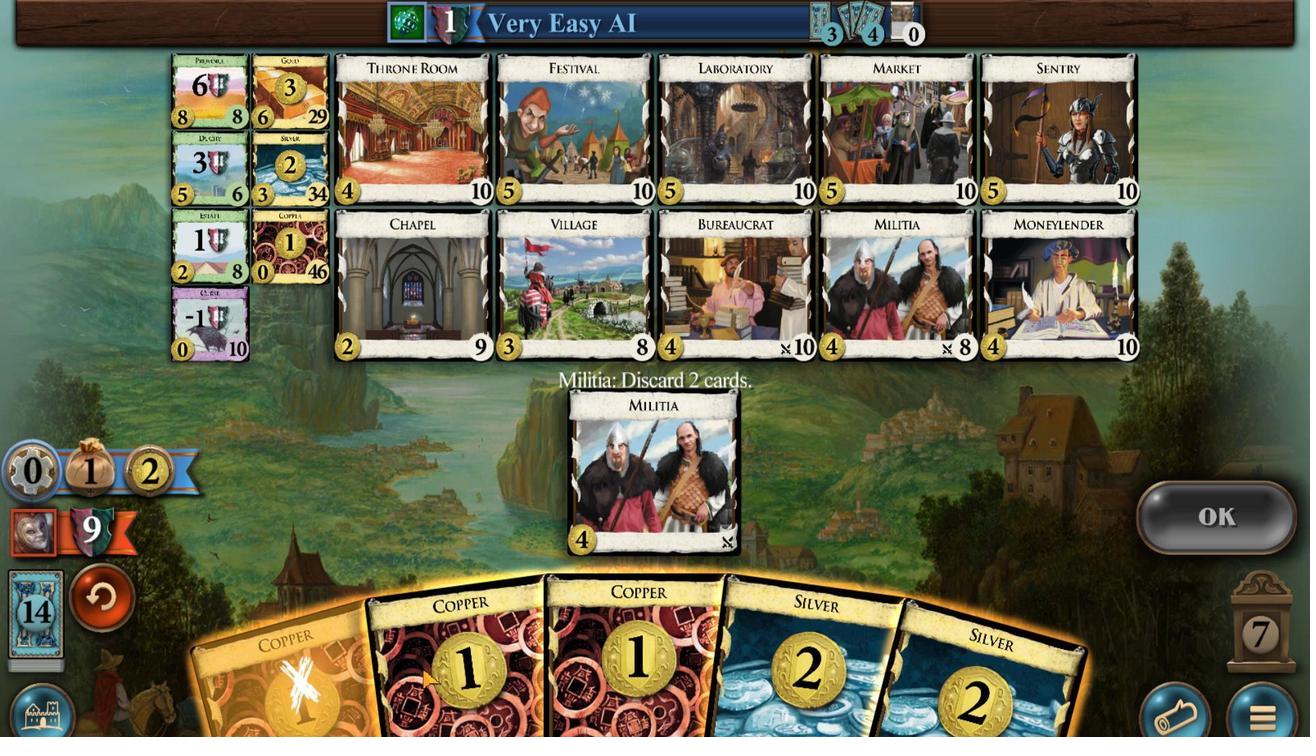 
Action: Mouse moved to (655, 504)
Screenshot: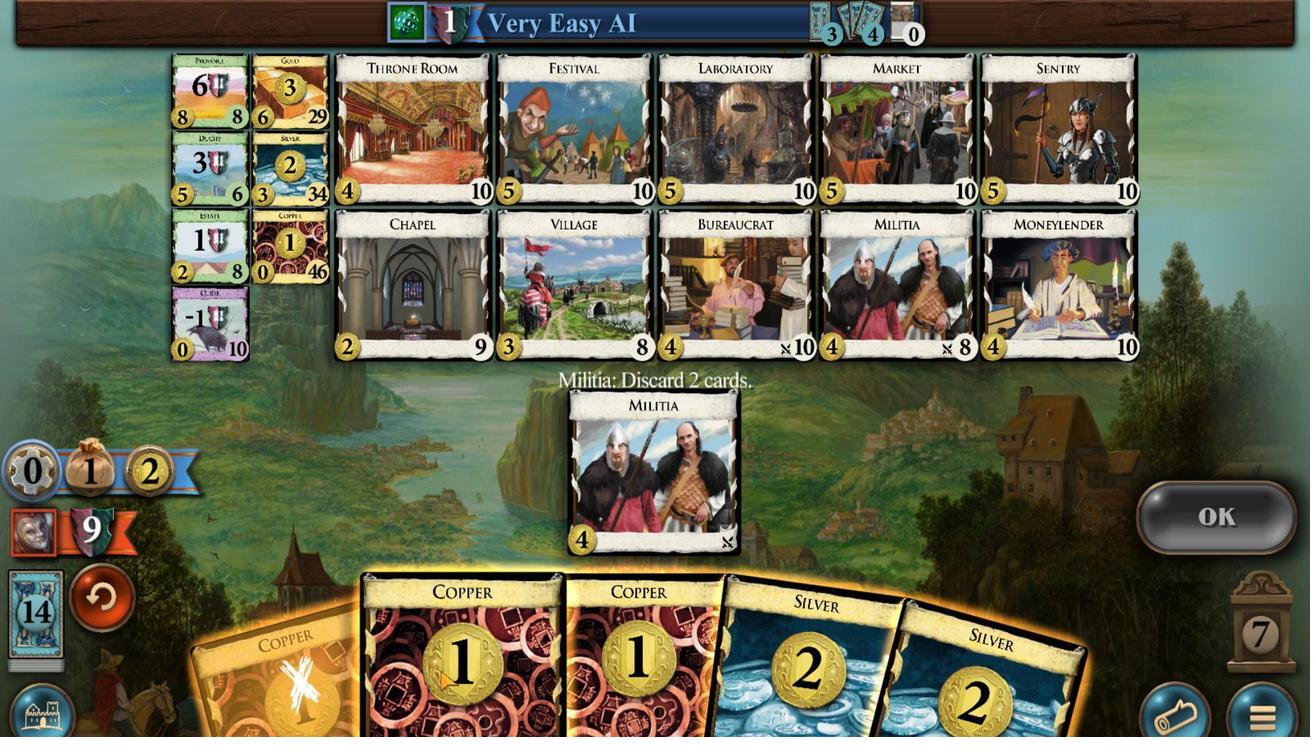 
Action: Mouse scrolled (655, 505) with delta (0, 0)
Screenshot: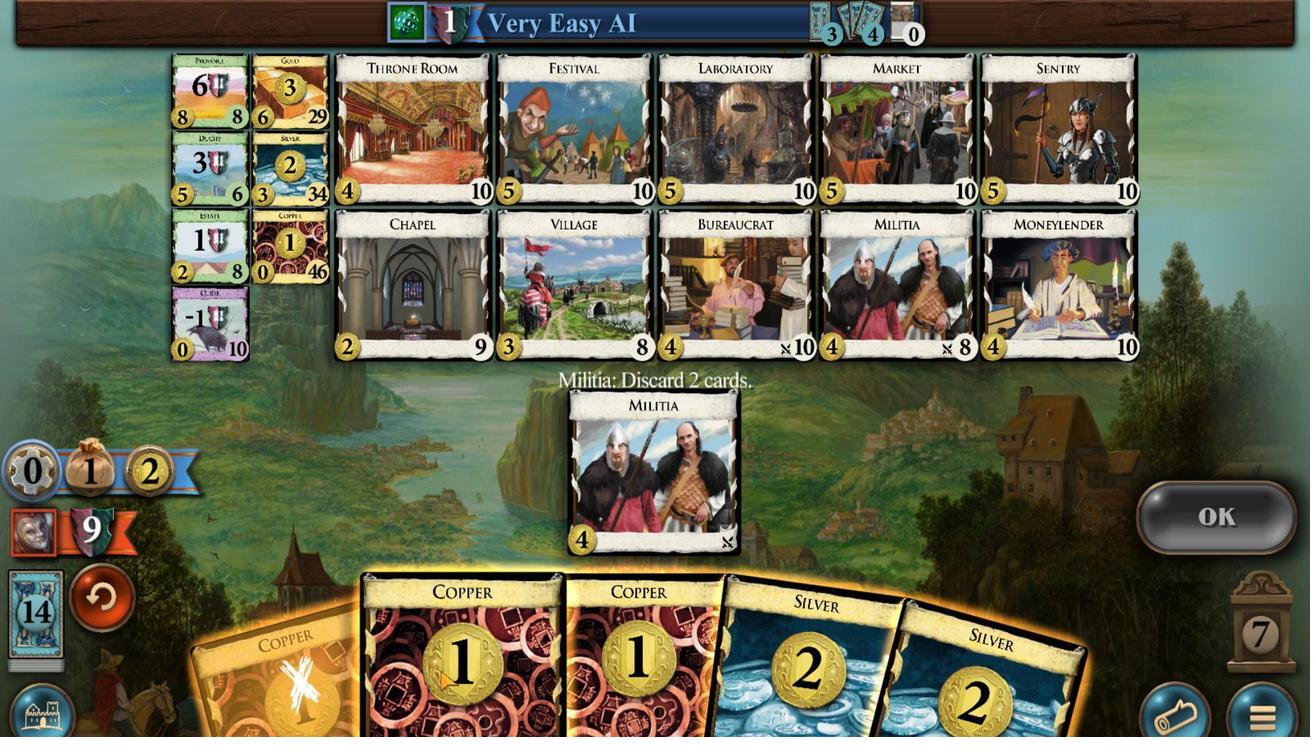 
Action: Mouse moved to (658, 504)
Screenshot: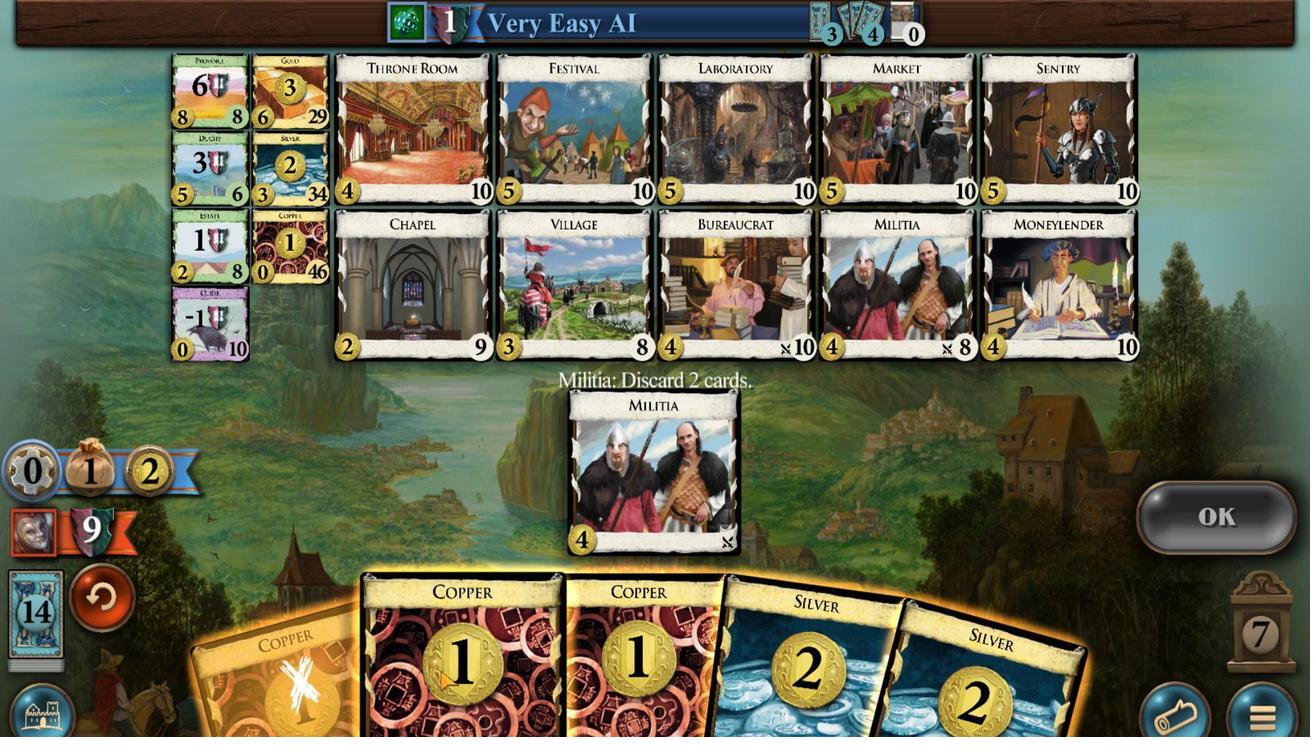 
Action: Mouse scrolled (658, 504) with delta (0, 0)
Screenshot: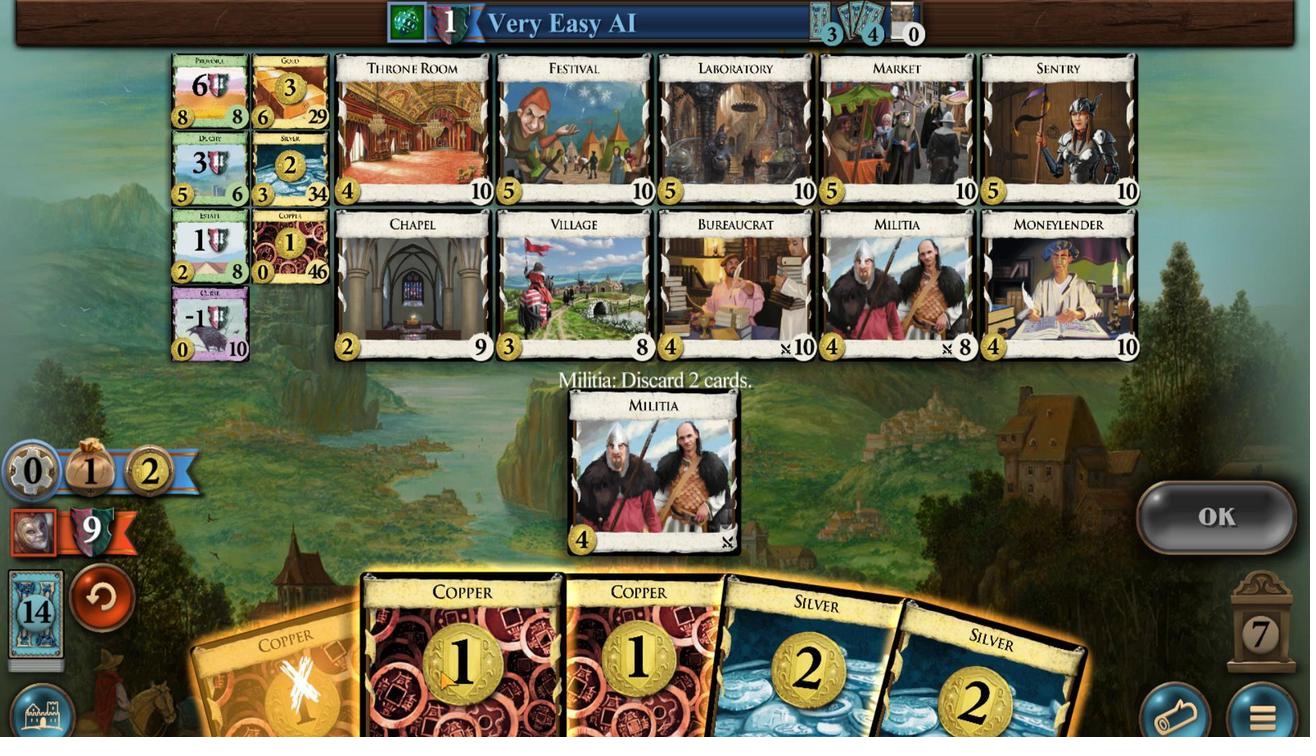 
Action: Mouse moved to (1196, 533)
Screenshot: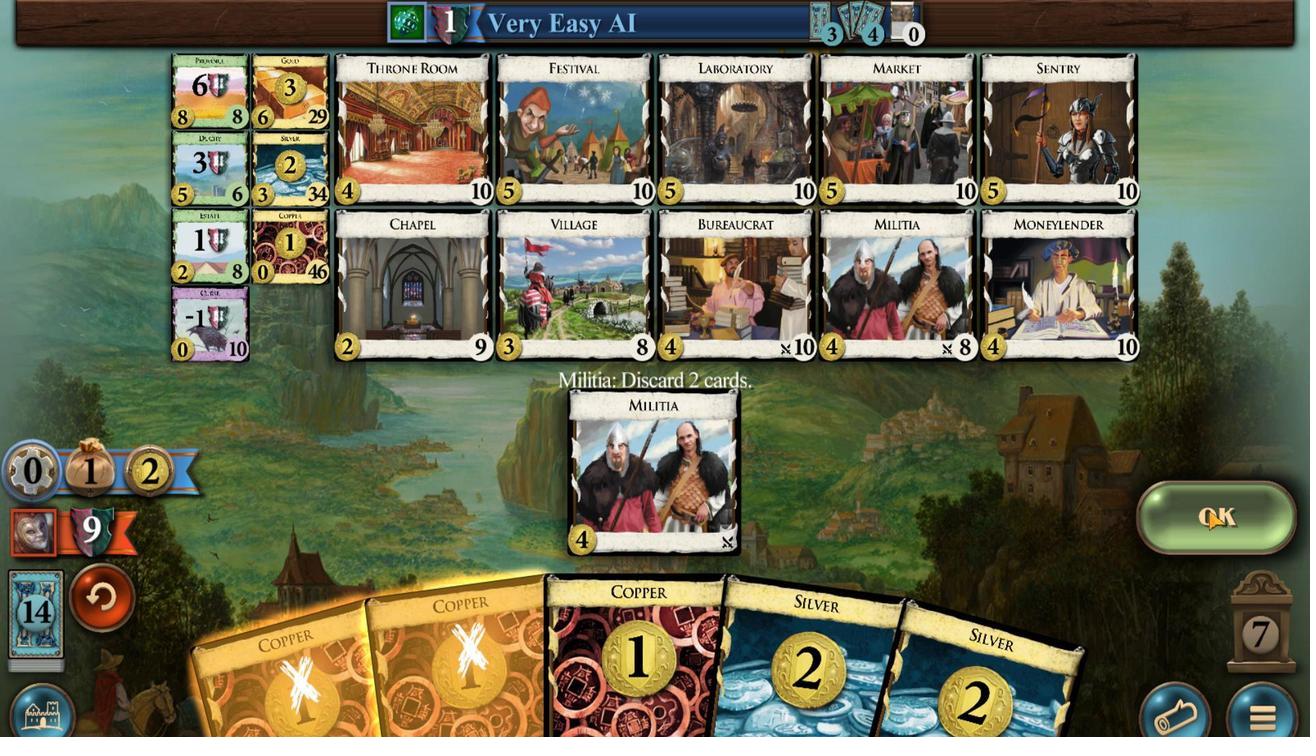 
Action: Mouse pressed left at (1196, 533)
Screenshot: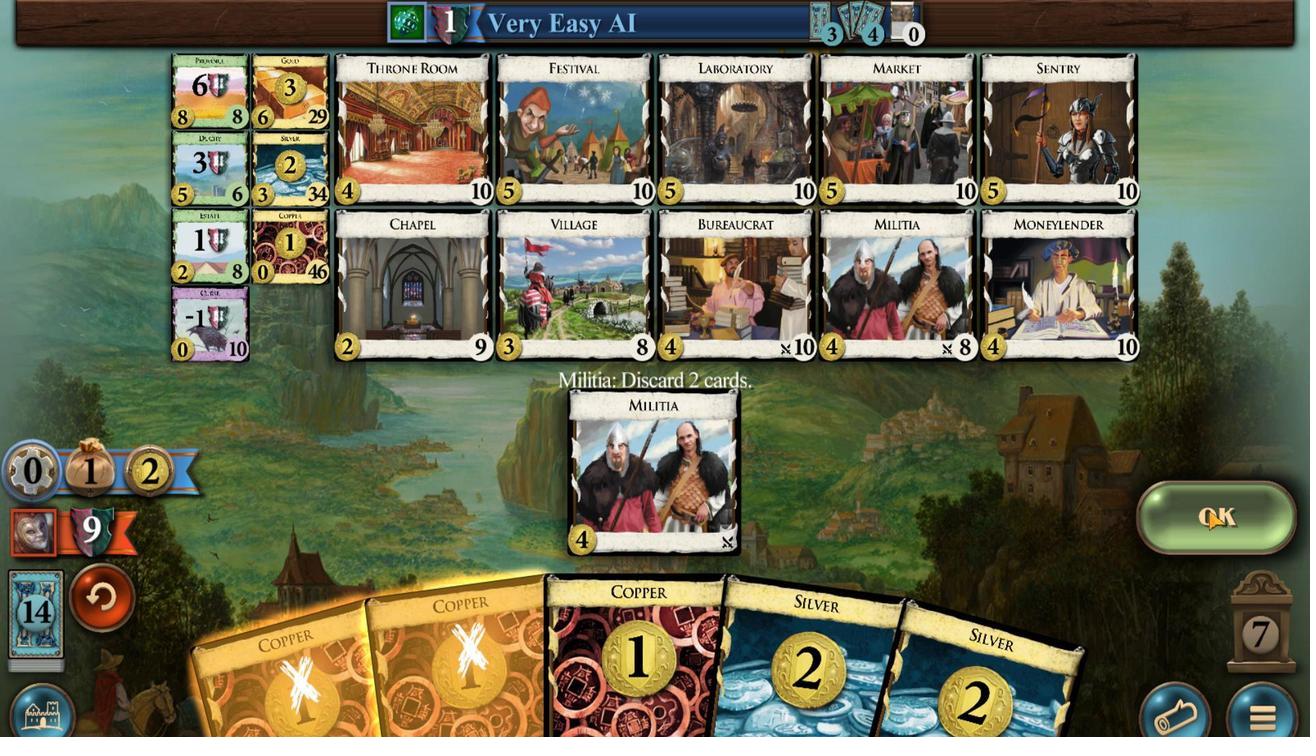 
Action: Mouse moved to (690, 509)
Screenshot: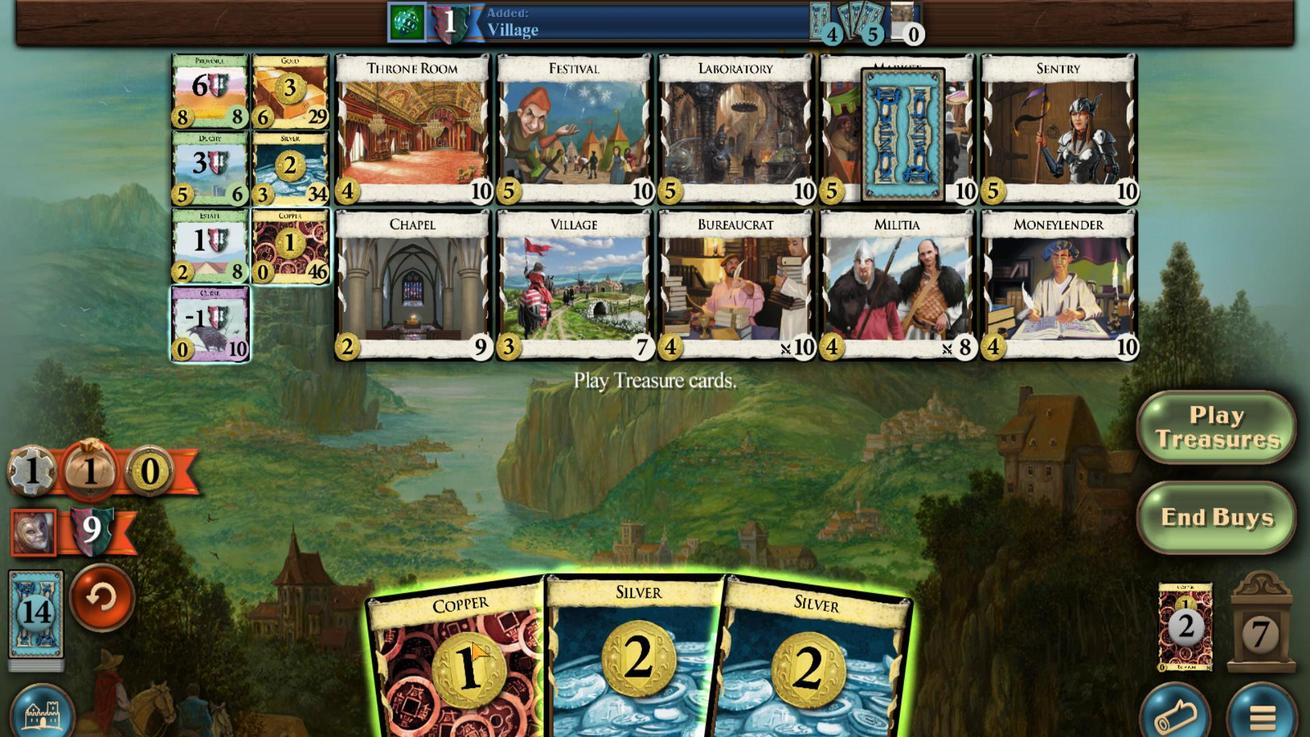 
Action: Mouse scrolled (690, 510) with delta (0, 0)
Screenshot: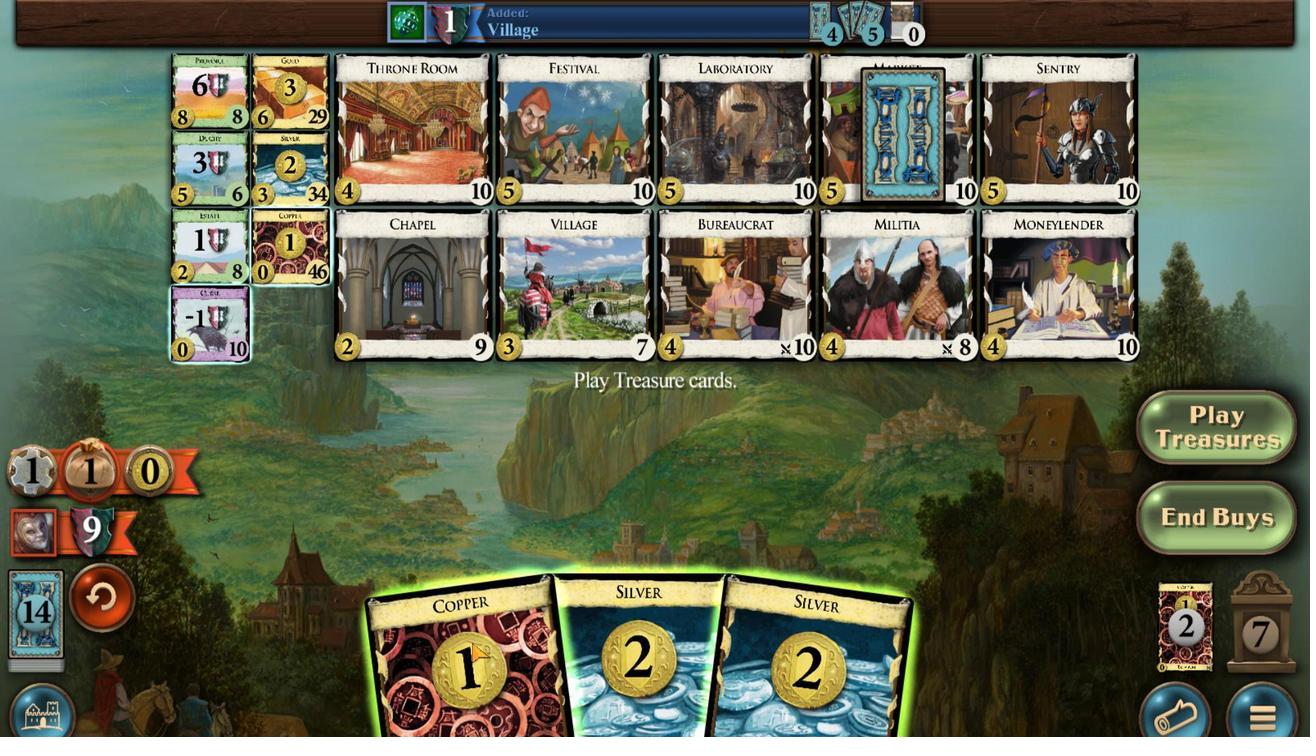 
Action: Mouse scrolled (690, 510) with delta (0, 0)
Screenshot: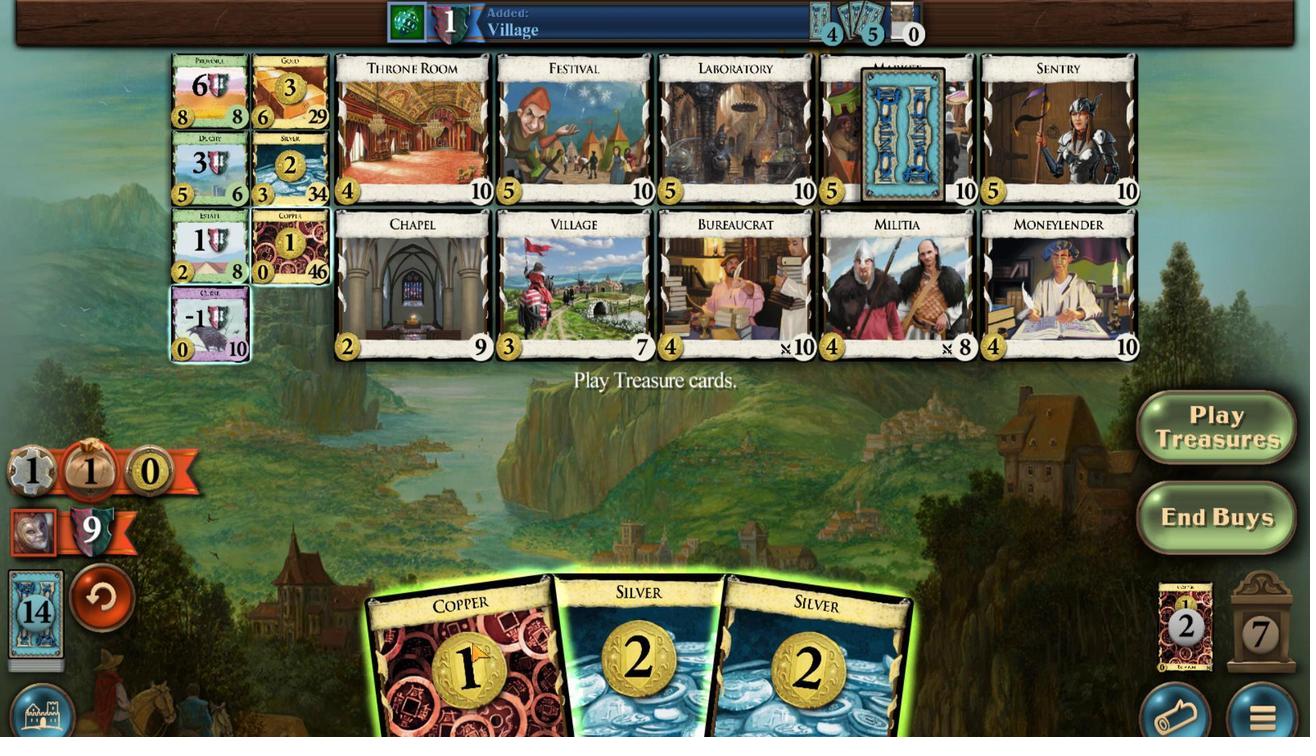 
Action: Mouse scrolled (690, 510) with delta (0, 0)
Screenshot: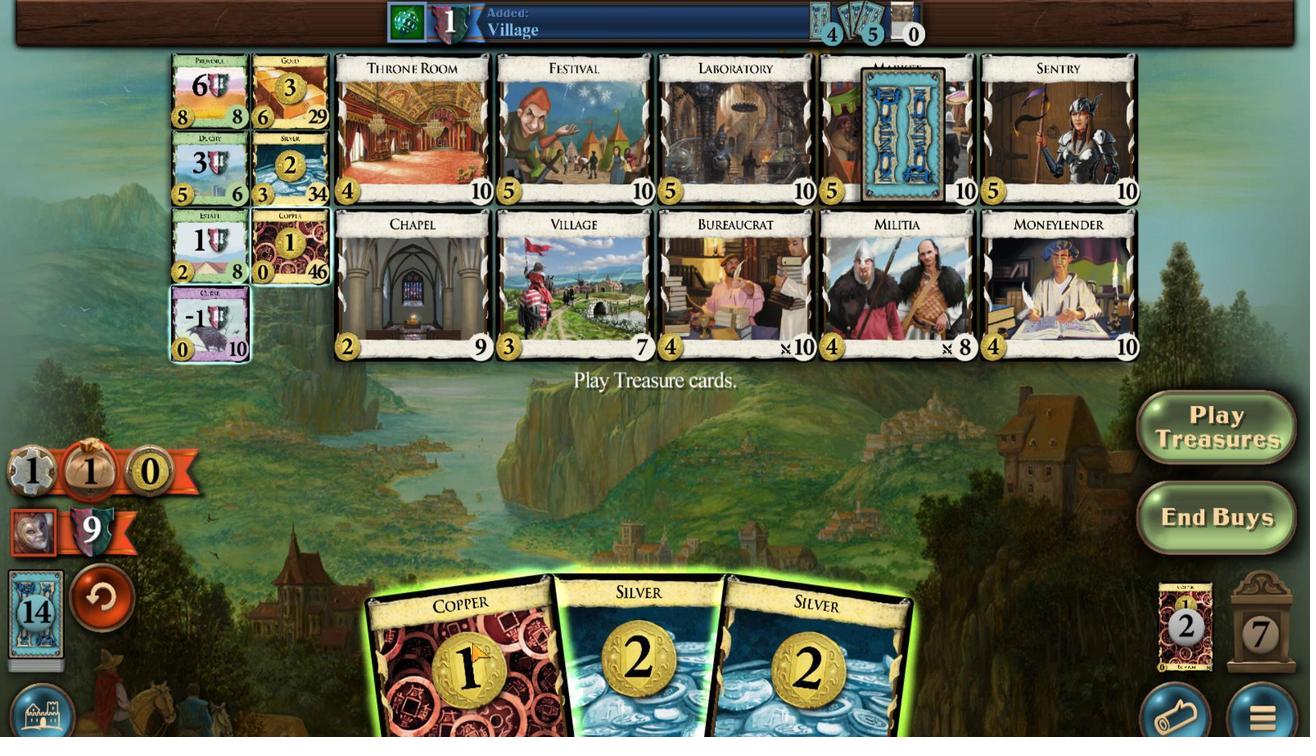 
Action: Mouse moved to (746, 505)
Screenshot: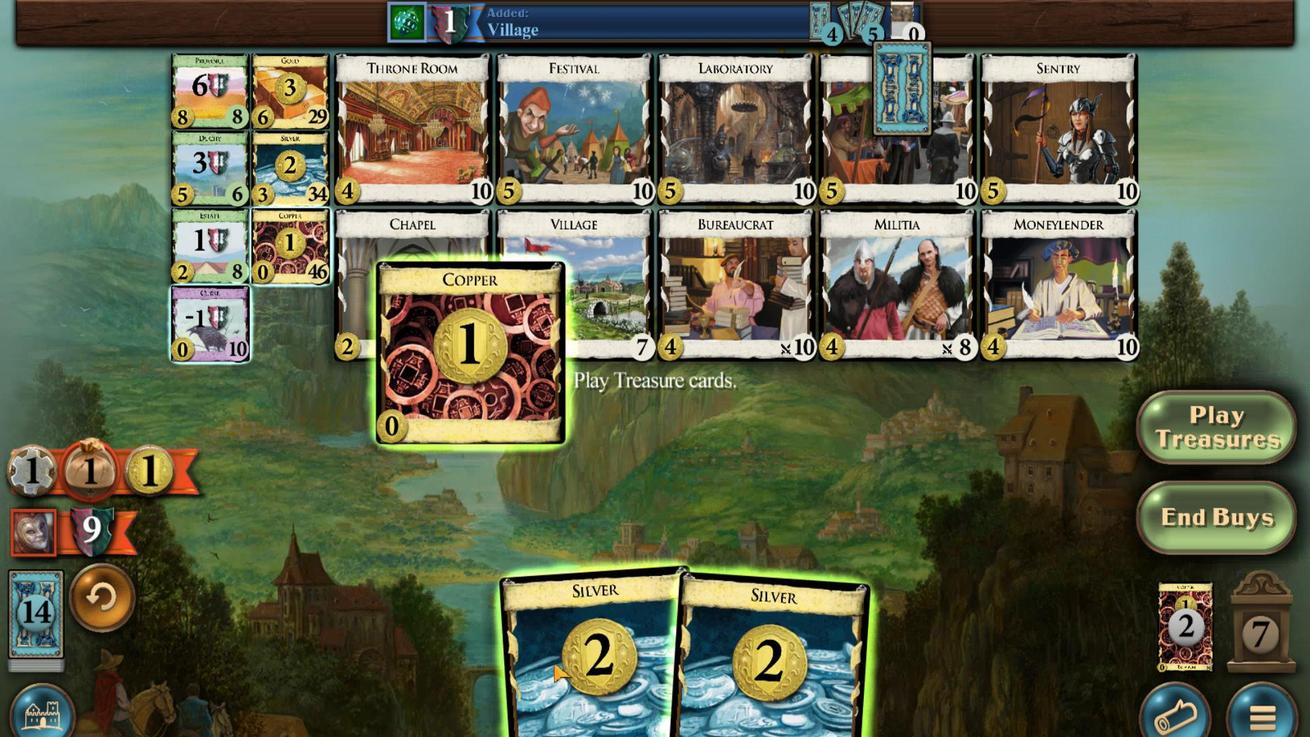 
Action: Mouse scrolled (746, 505) with delta (0, 0)
Screenshot: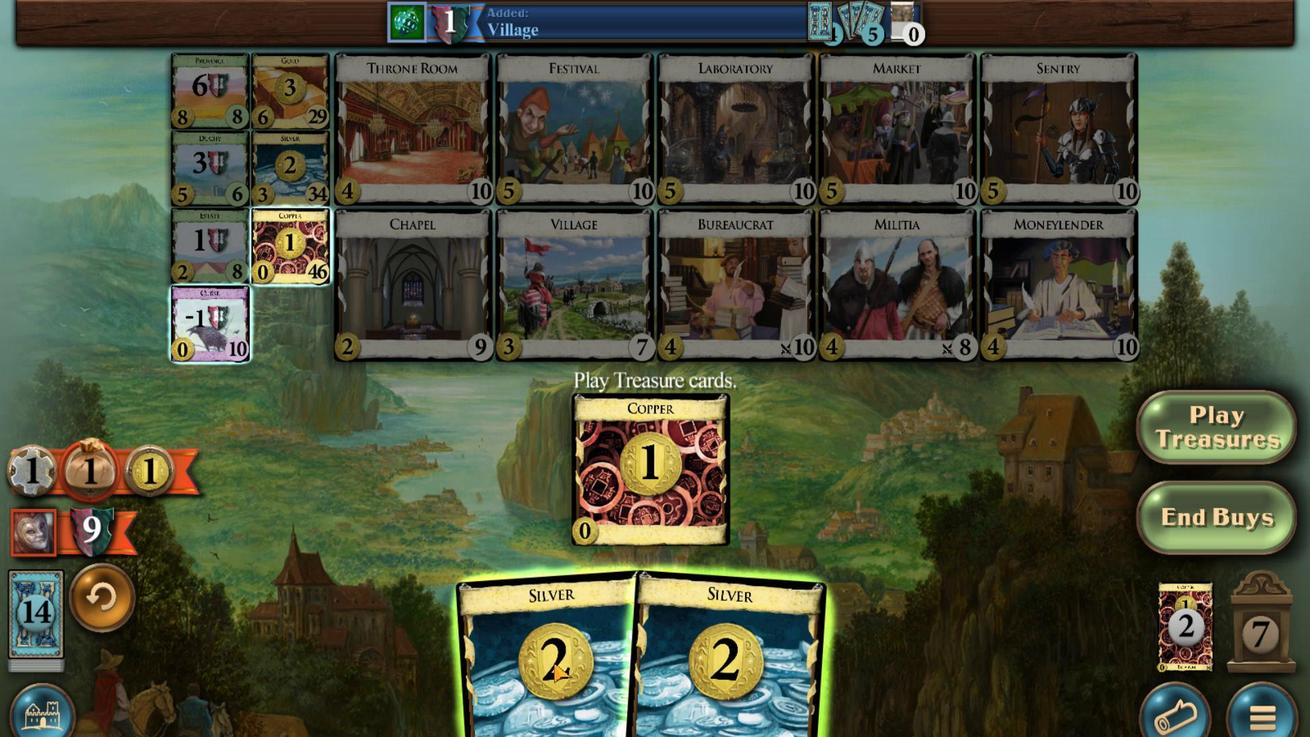 
Action: Mouse scrolled (746, 505) with delta (0, 0)
Screenshot: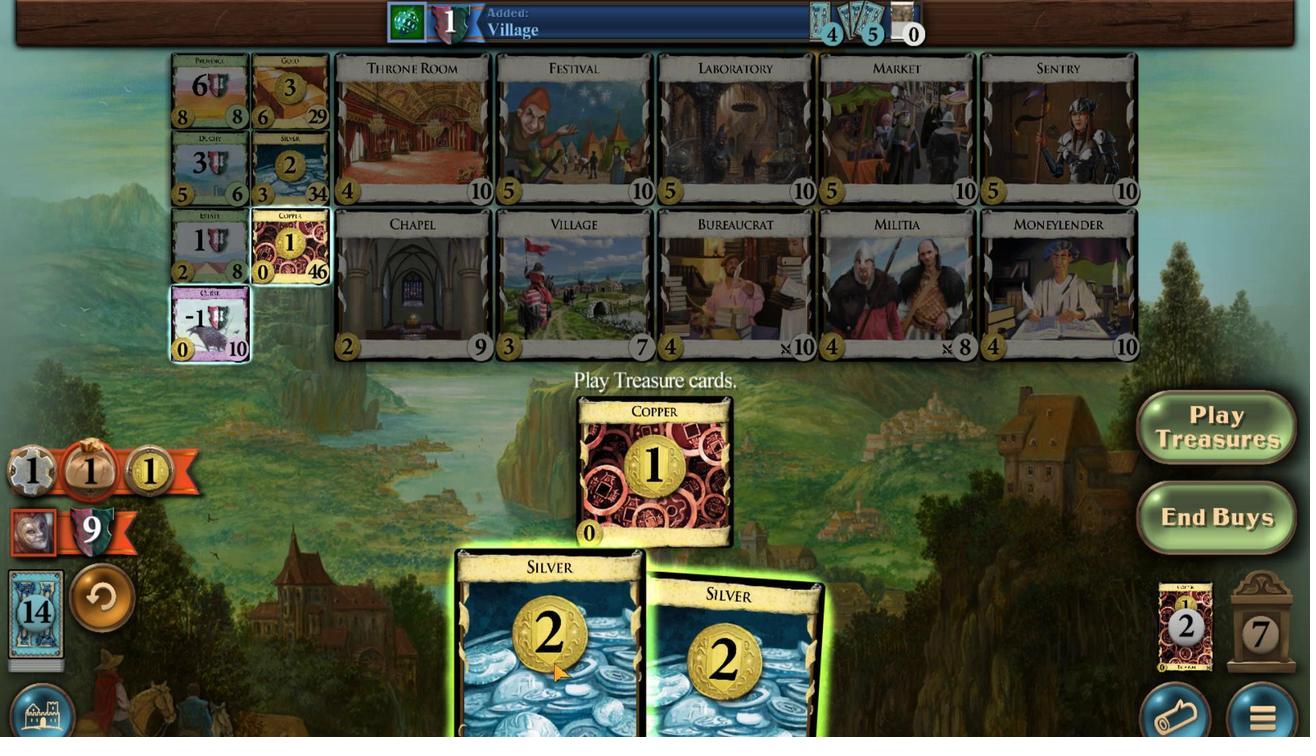 
Action: Mouse scrolled (746, 505) with delta (0, 0)
Screenshot: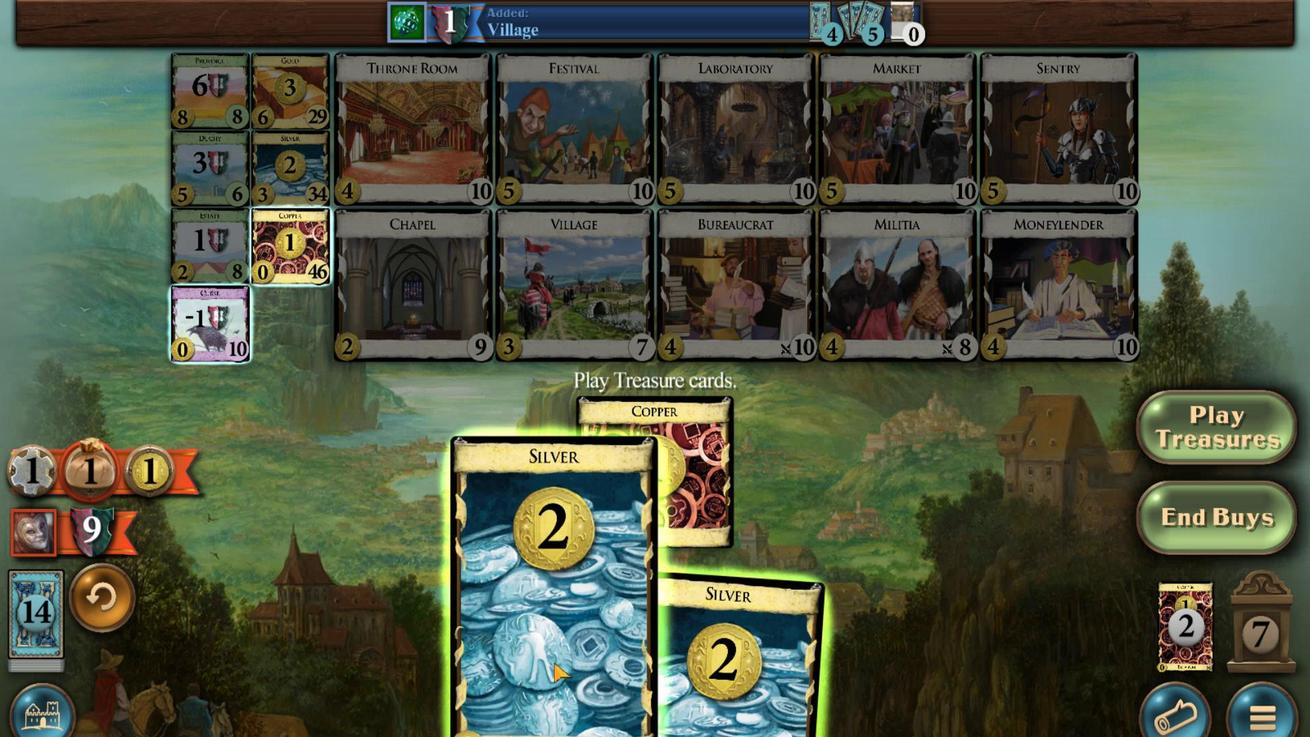 
Action: Mouse moved to (798, 505)
Screenshot: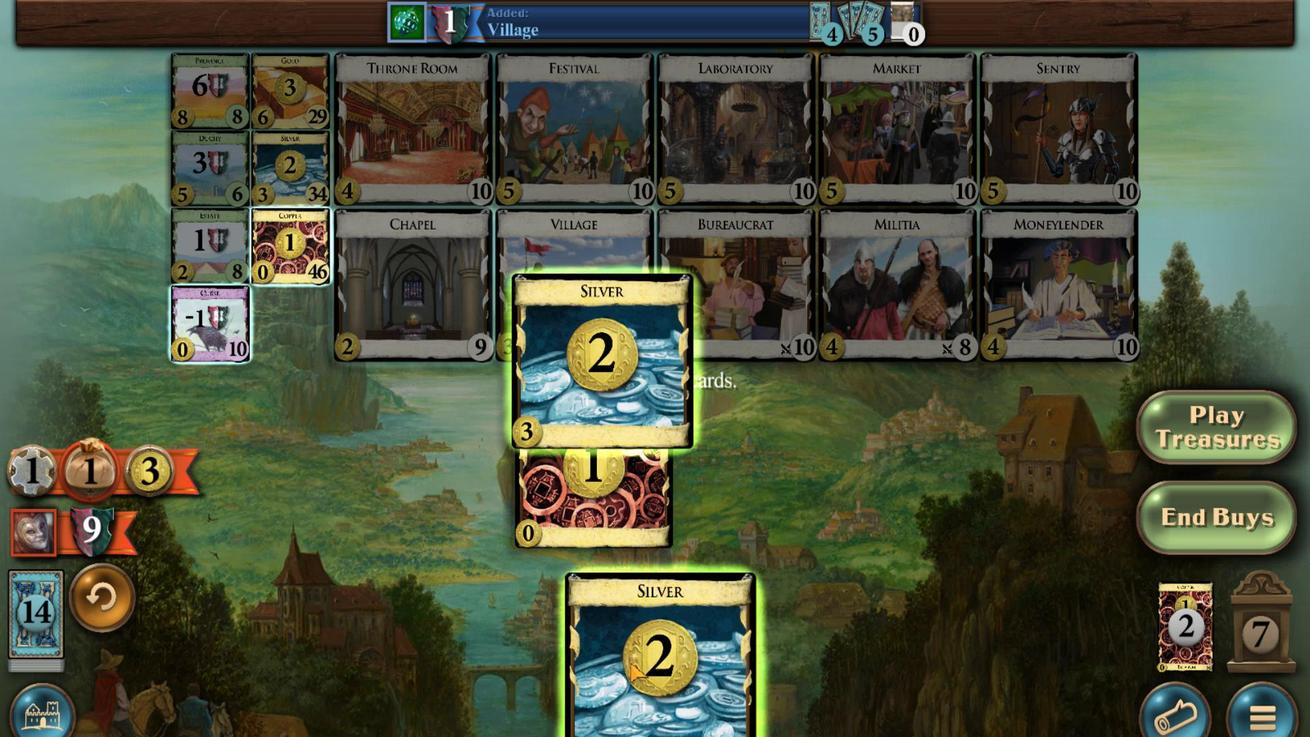 
Action: Mouse scrolled (798, 505) with delta (0, 0)
Screenshot: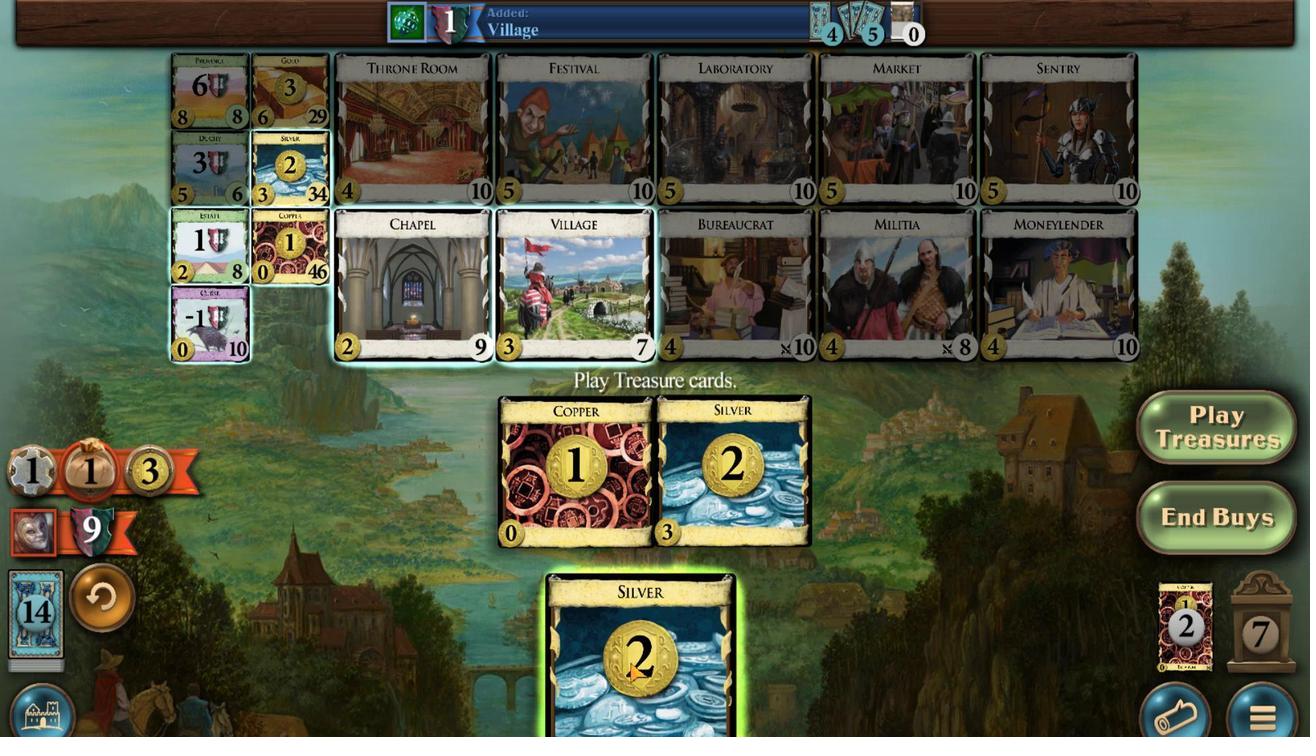 
Action: Mouse scrolled (798, 505) with delta (0, 0)
Screenshot: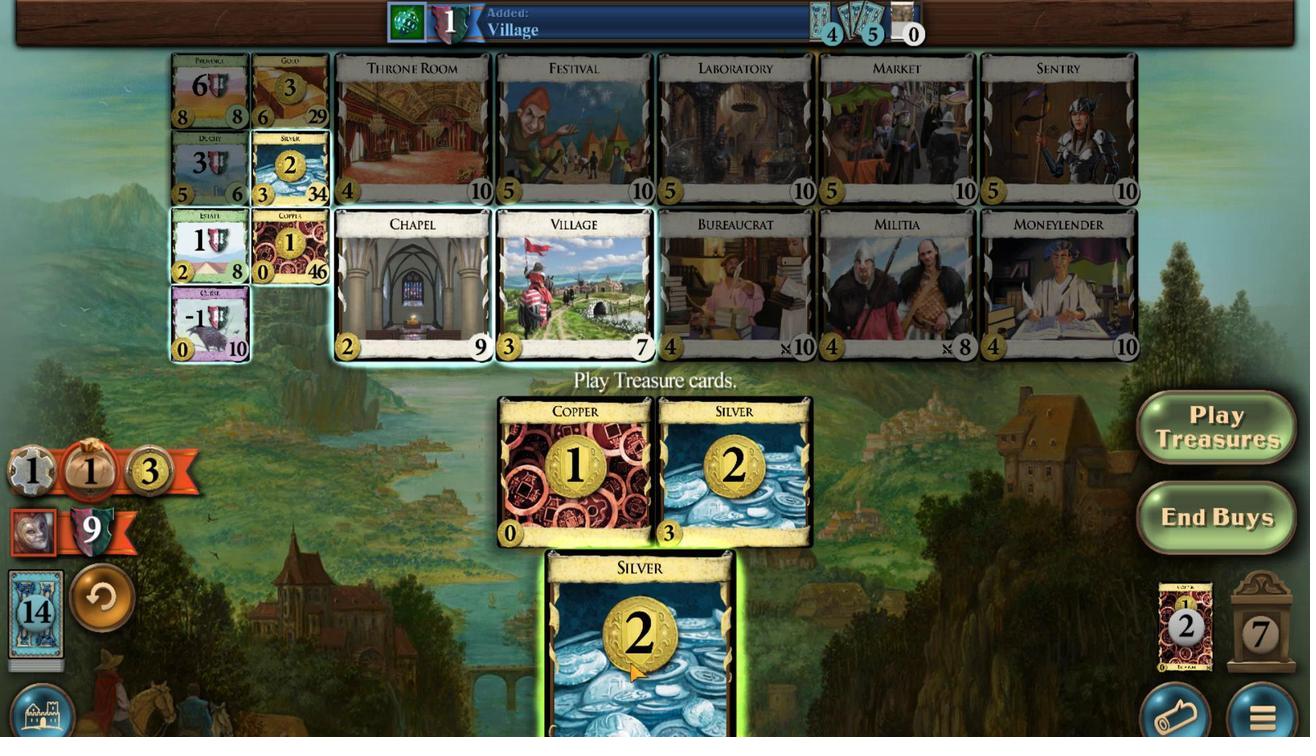 
Action: Mouse moved to (529, 590)
Screenshot: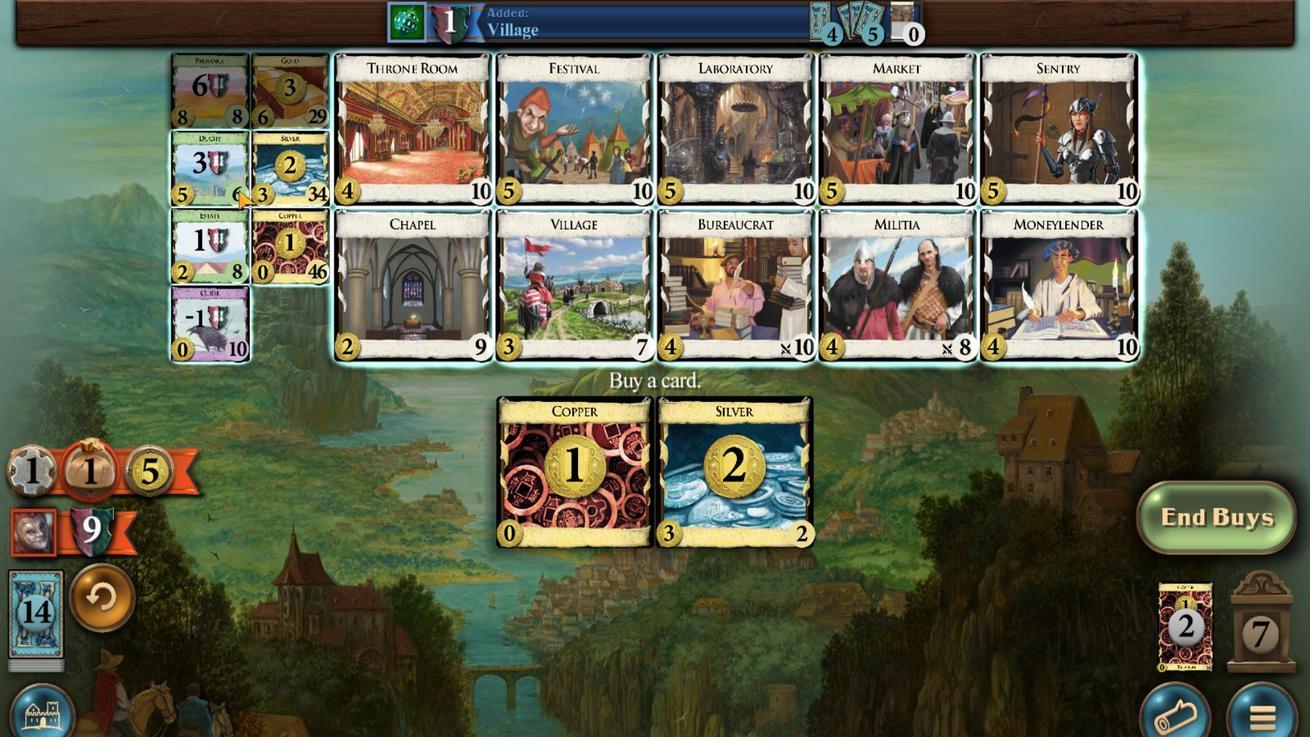 
Action: Mouse pressed left at (529, 590)
Screenshot: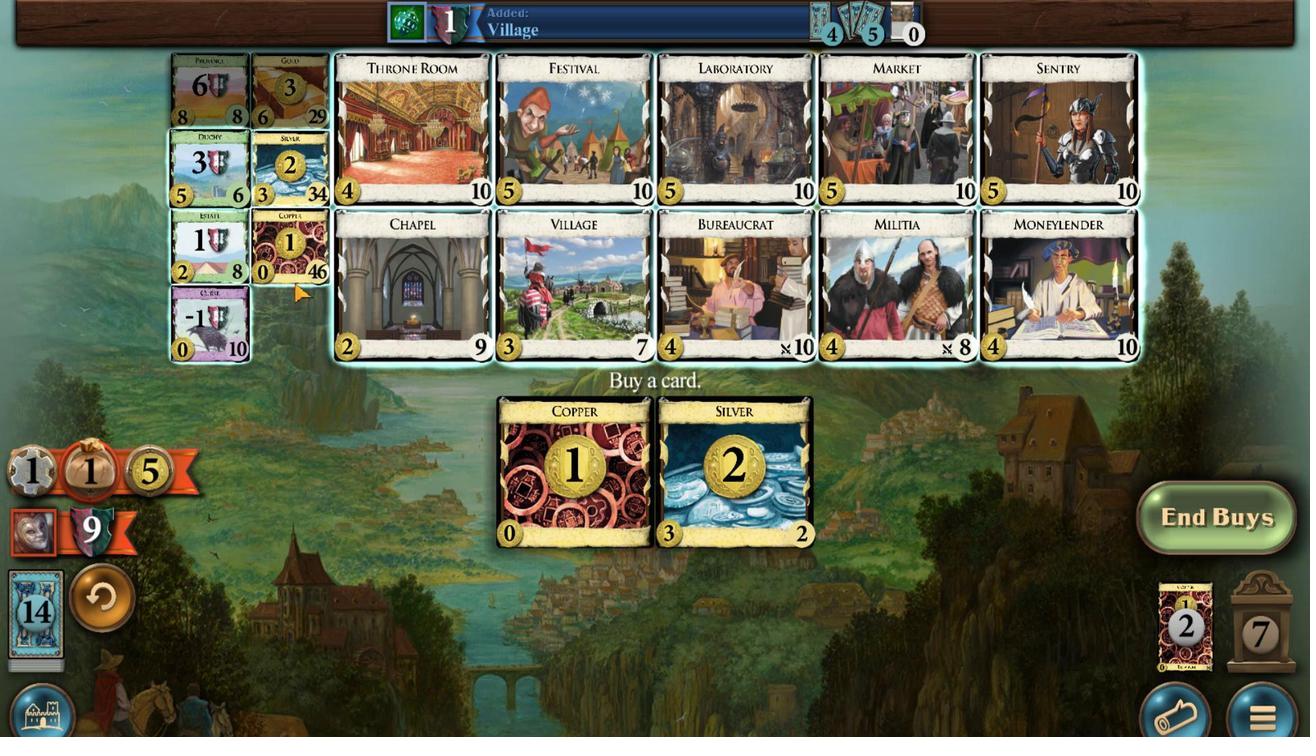 
Action: Mouse moved to (938, 499)
Screenshot: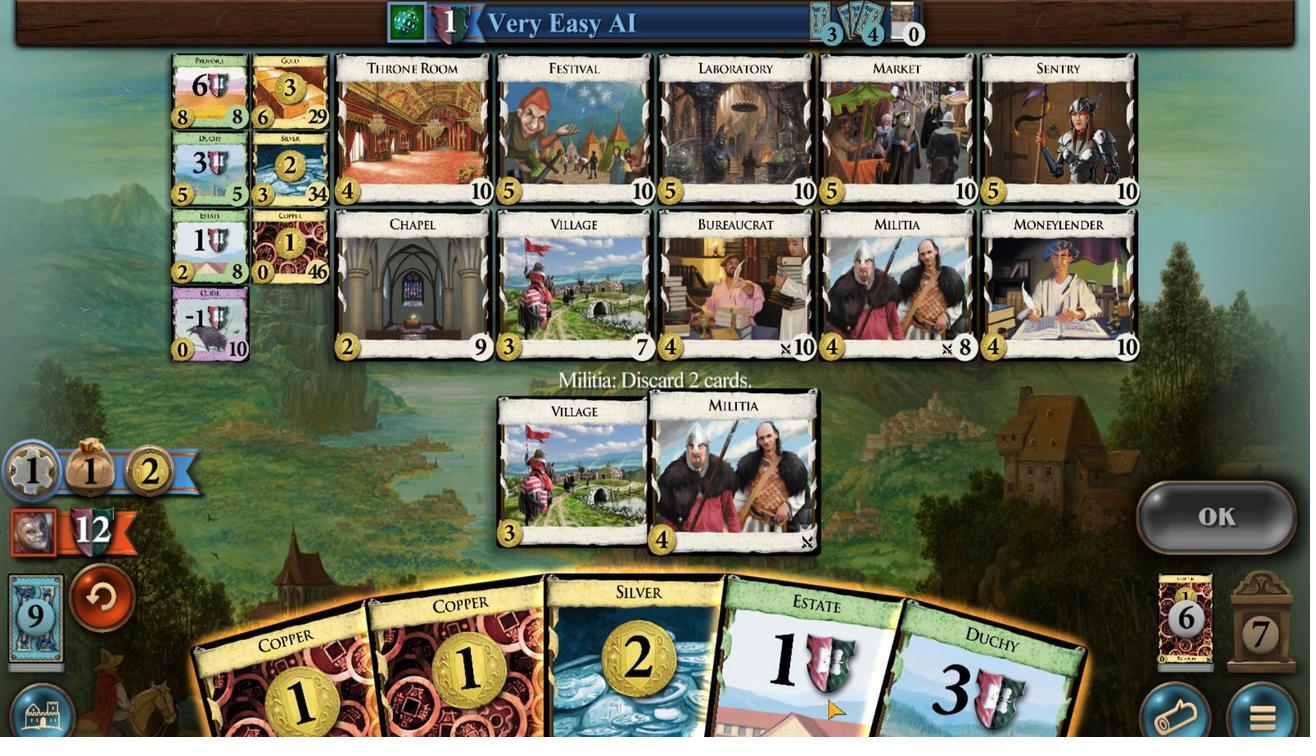 
Action: Mouse scrolled (938, 499) with delta (0, 0)
Screenshot: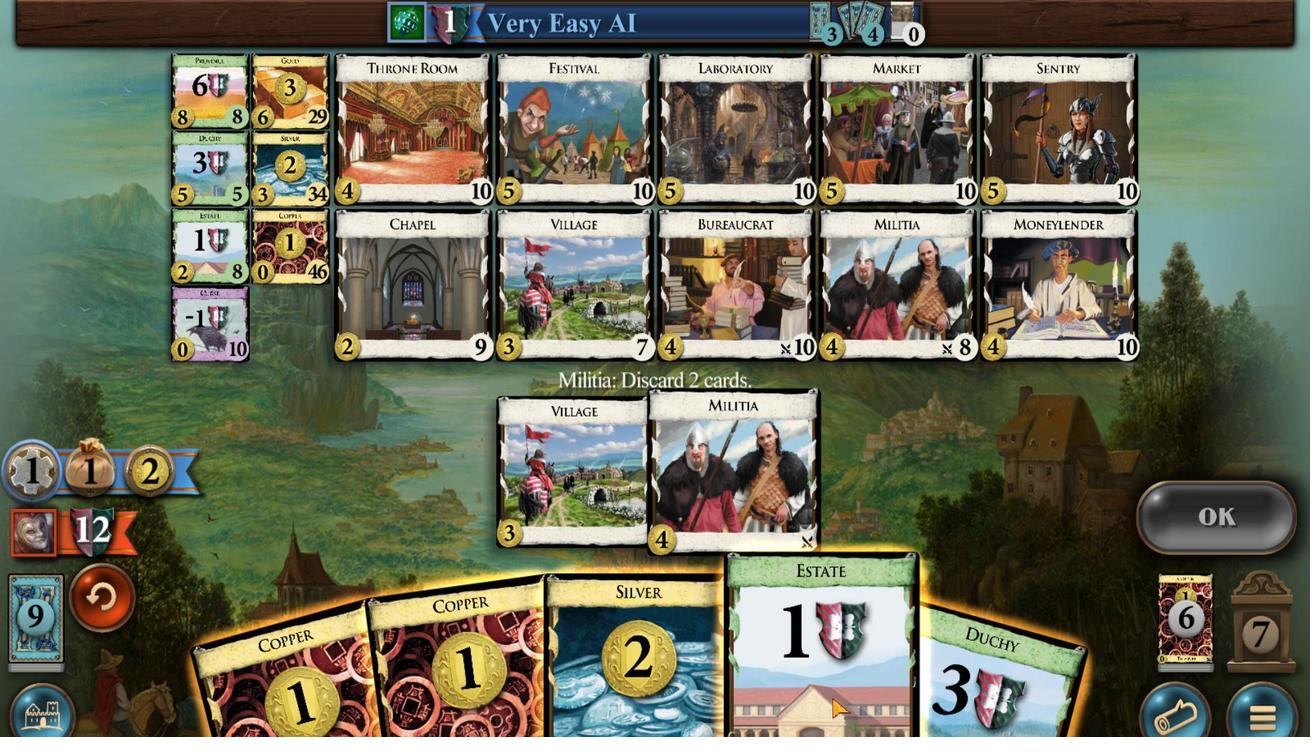 
Action: Mouse scrolled (938, 499) with delta (0, 0)
Screenshot: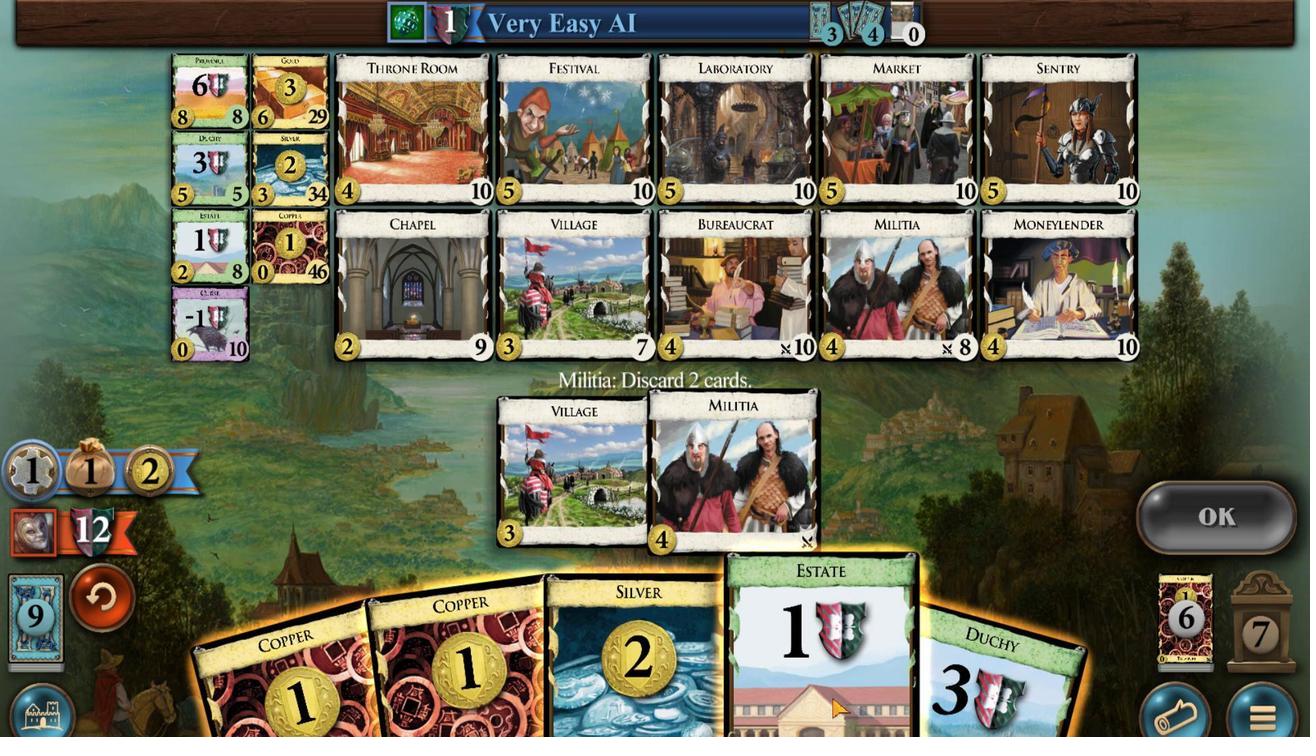 
Action: Mouse scrolled (938, 499) with delta (0, 0)
Screenshot: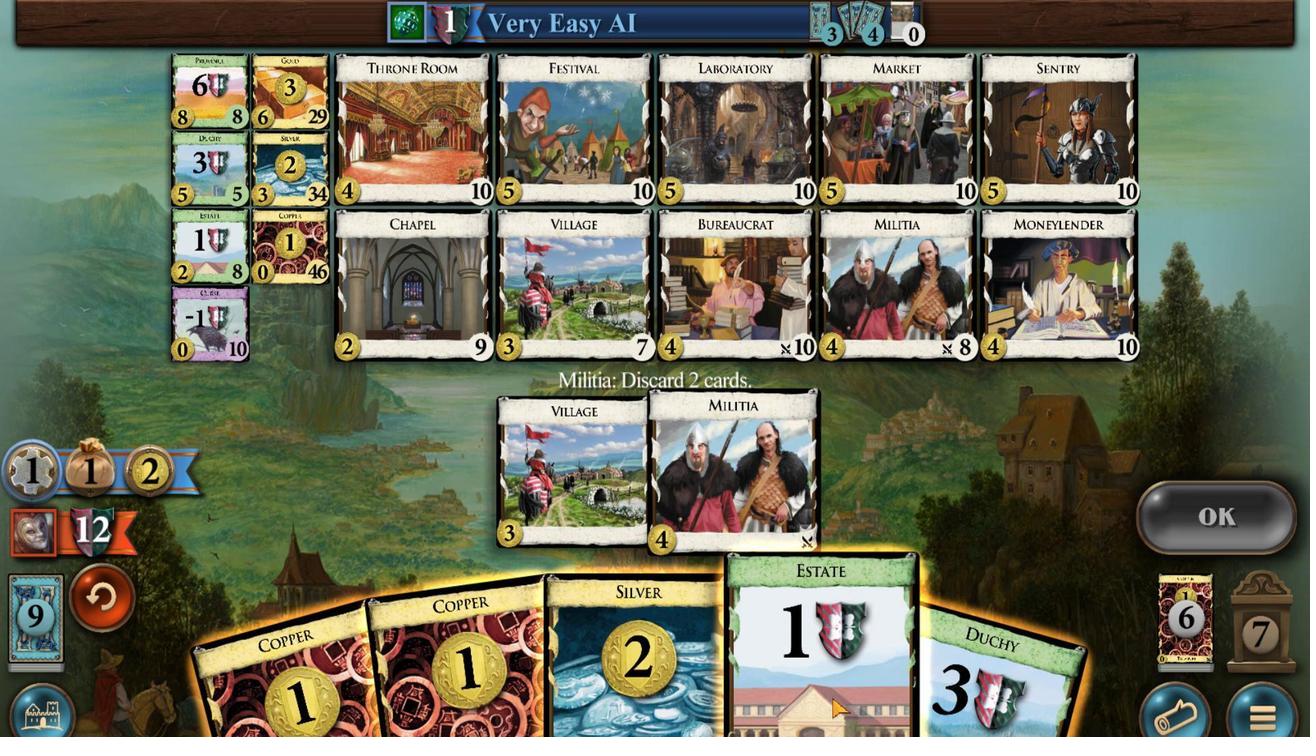 
Action: Mouse scrolled (938, 499) with delta (0, 0)
Screenshot: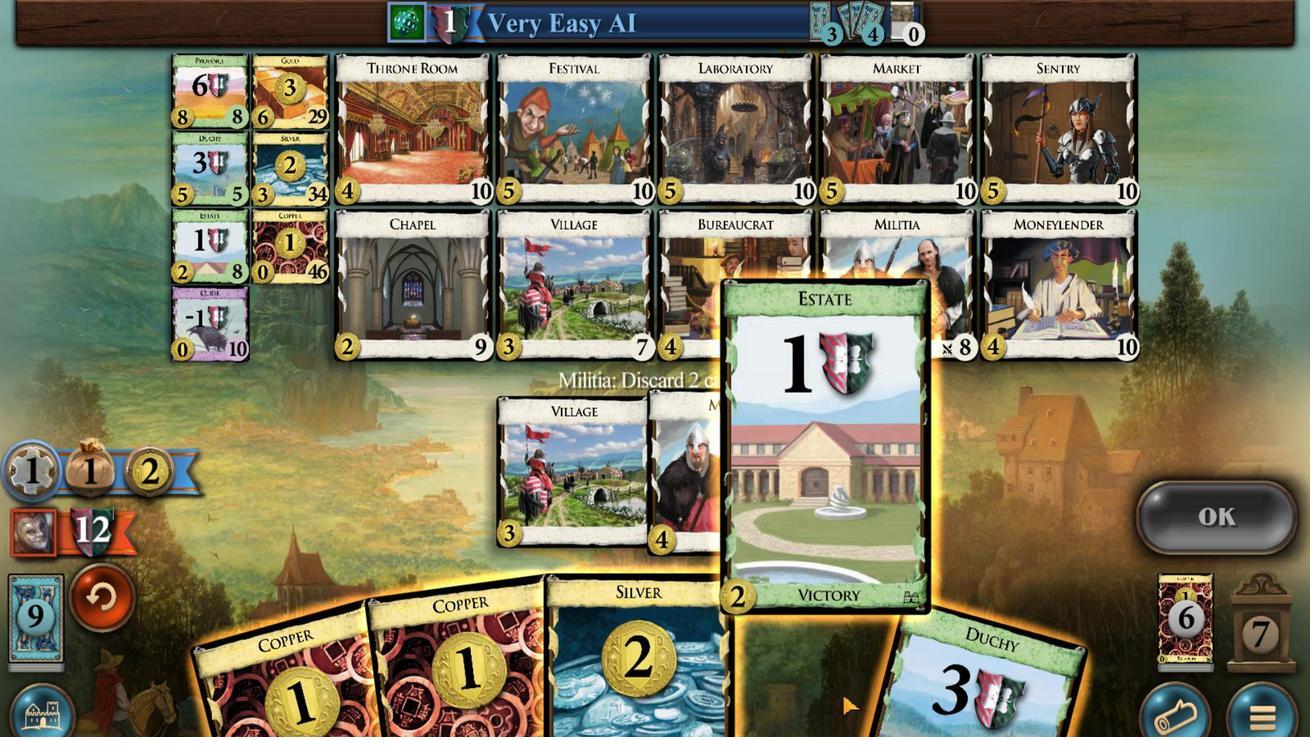 
Action: Mouse moved to (1011, 503)
Screenshot: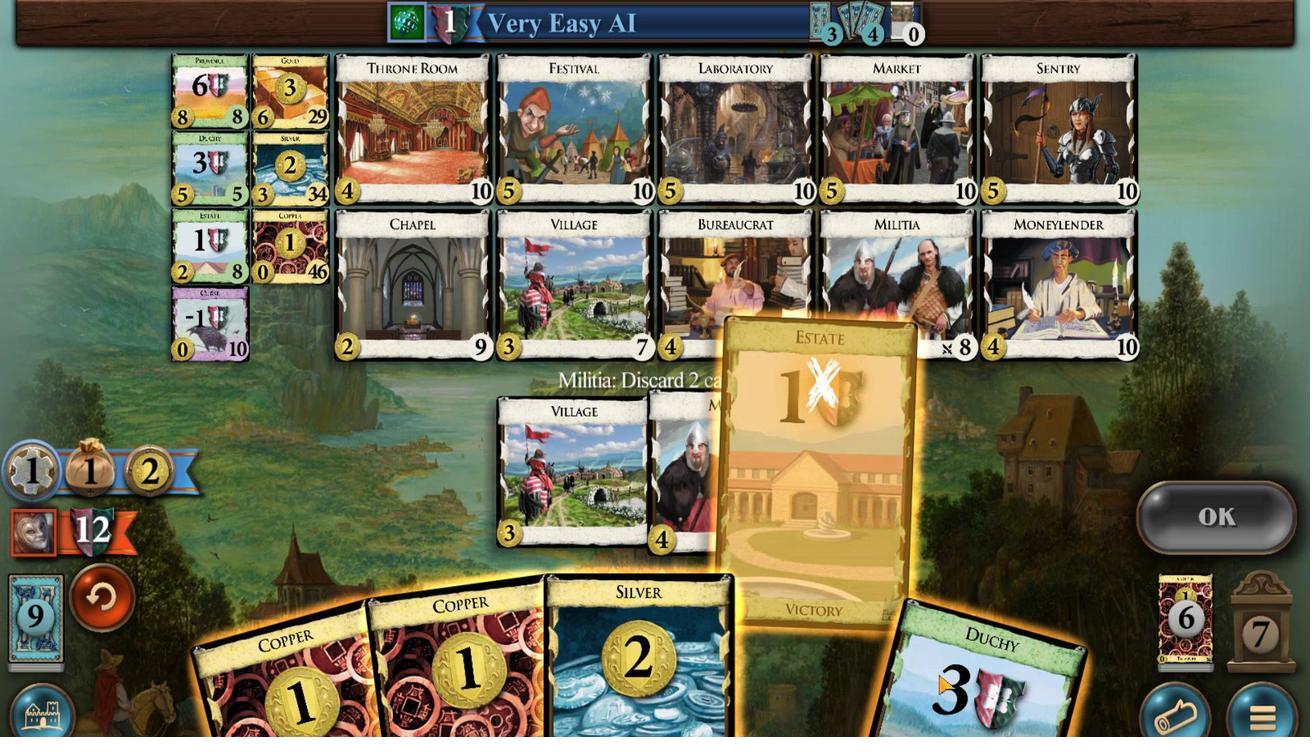 
Action: Mouse scrolled (1011, 503) with delta (0, 0)
Screenshot: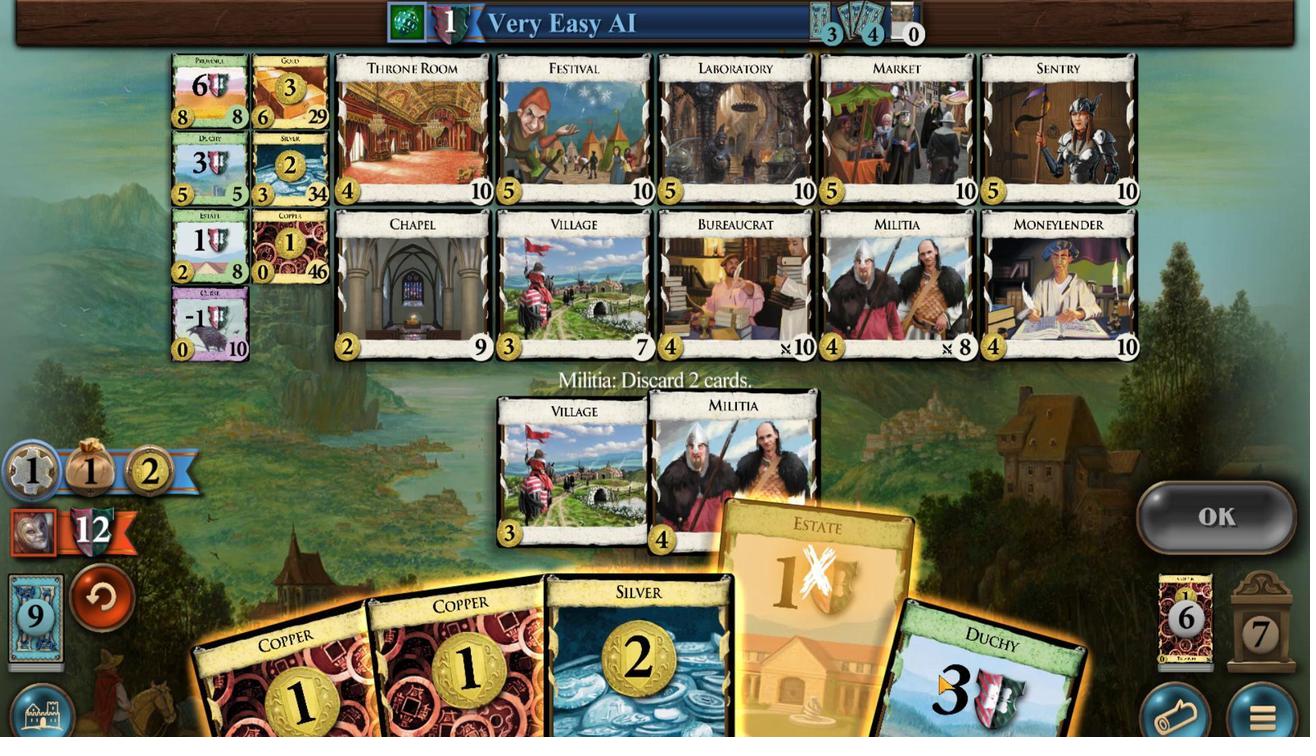 
Action: Mouse scrolled (1011, 503) with delta (0, 0)
Screenshot: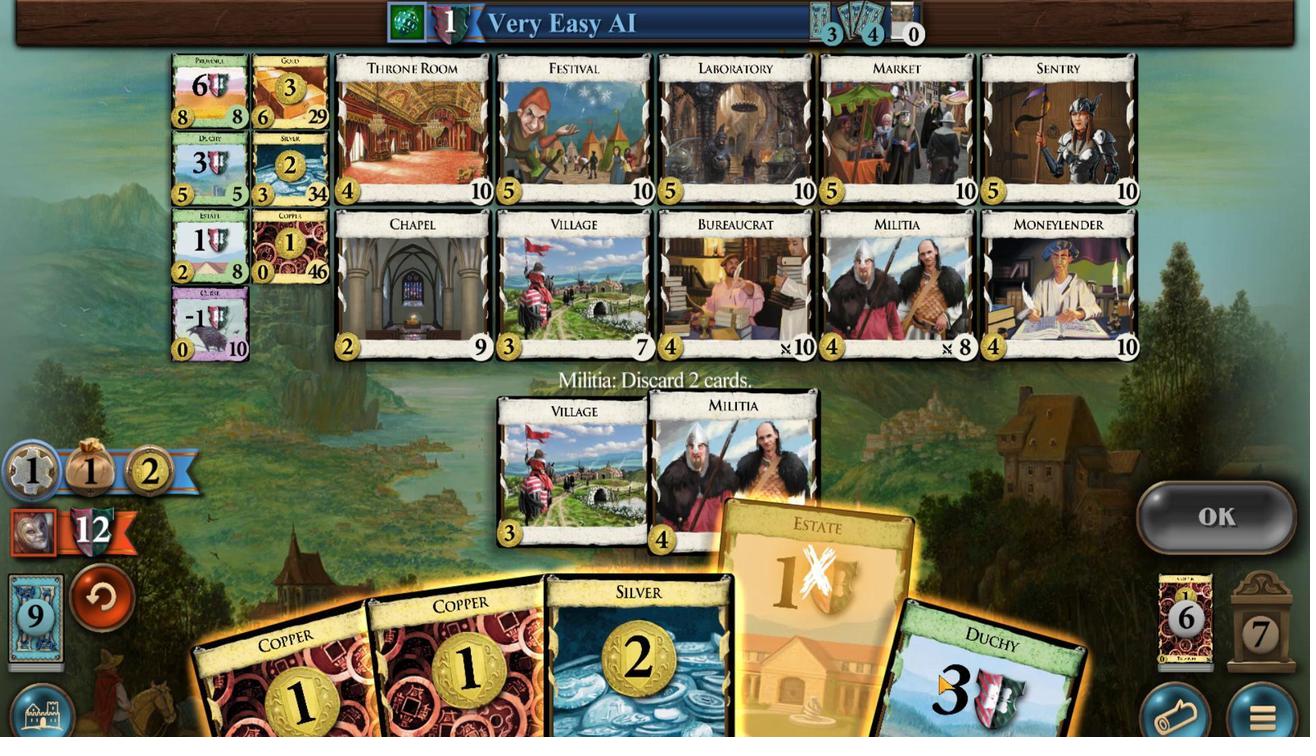 
Action: Mouse scrolled (1011, 503) with delta (0, 0)
Screenshot: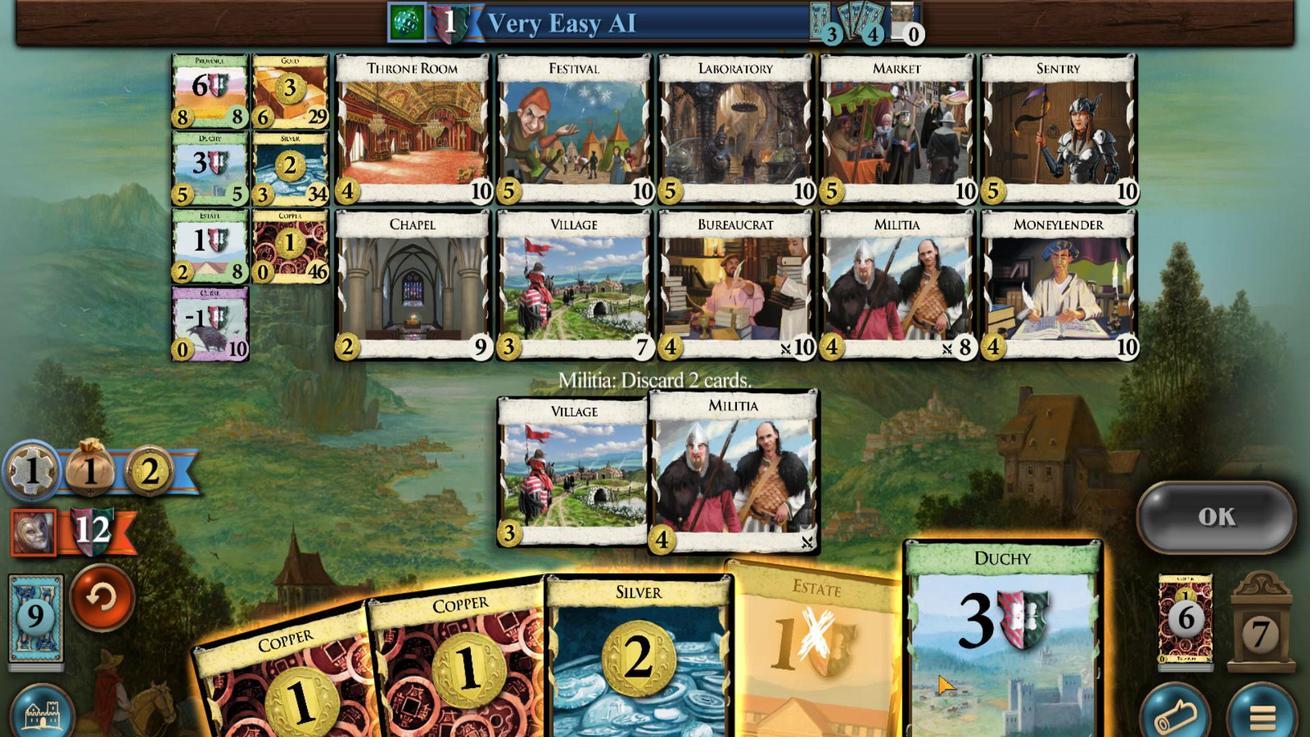 
Action: Mouse moved to (1175, 530)
Screenshot: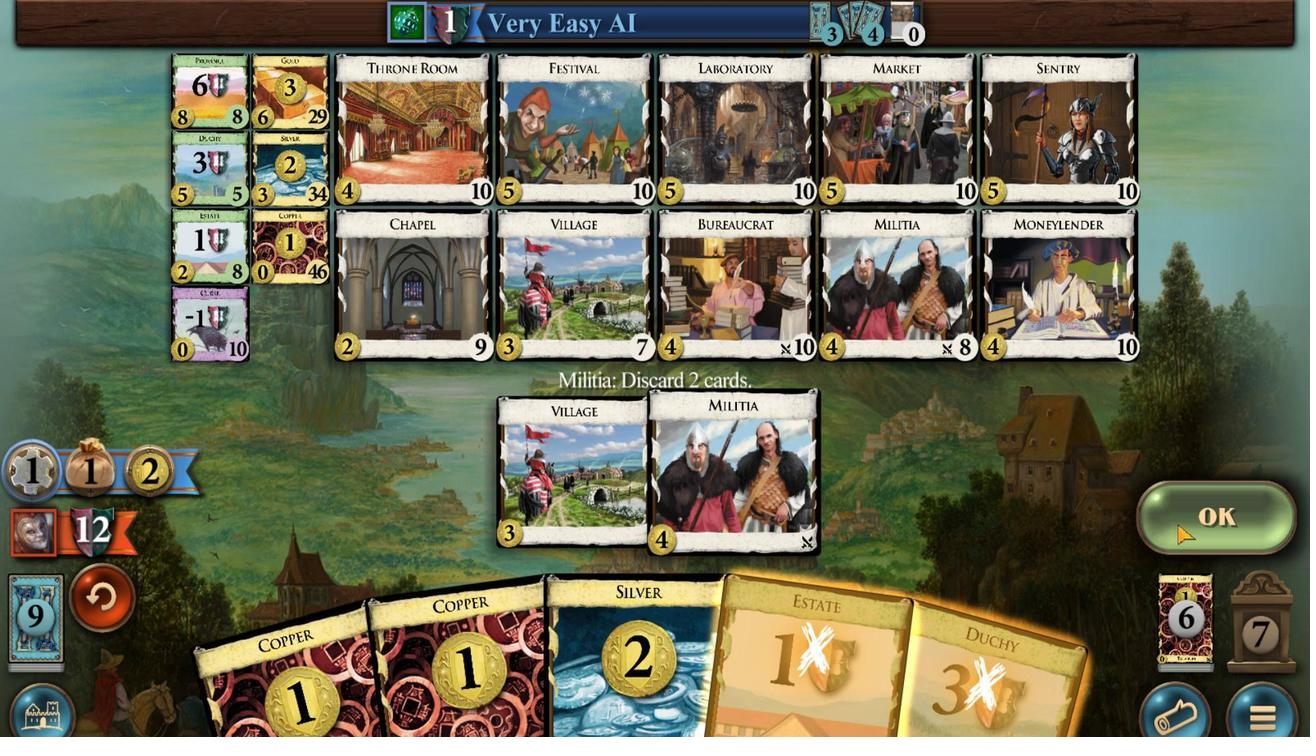 
Action: Mouse pressed left at (1175, 530)
Screenshot: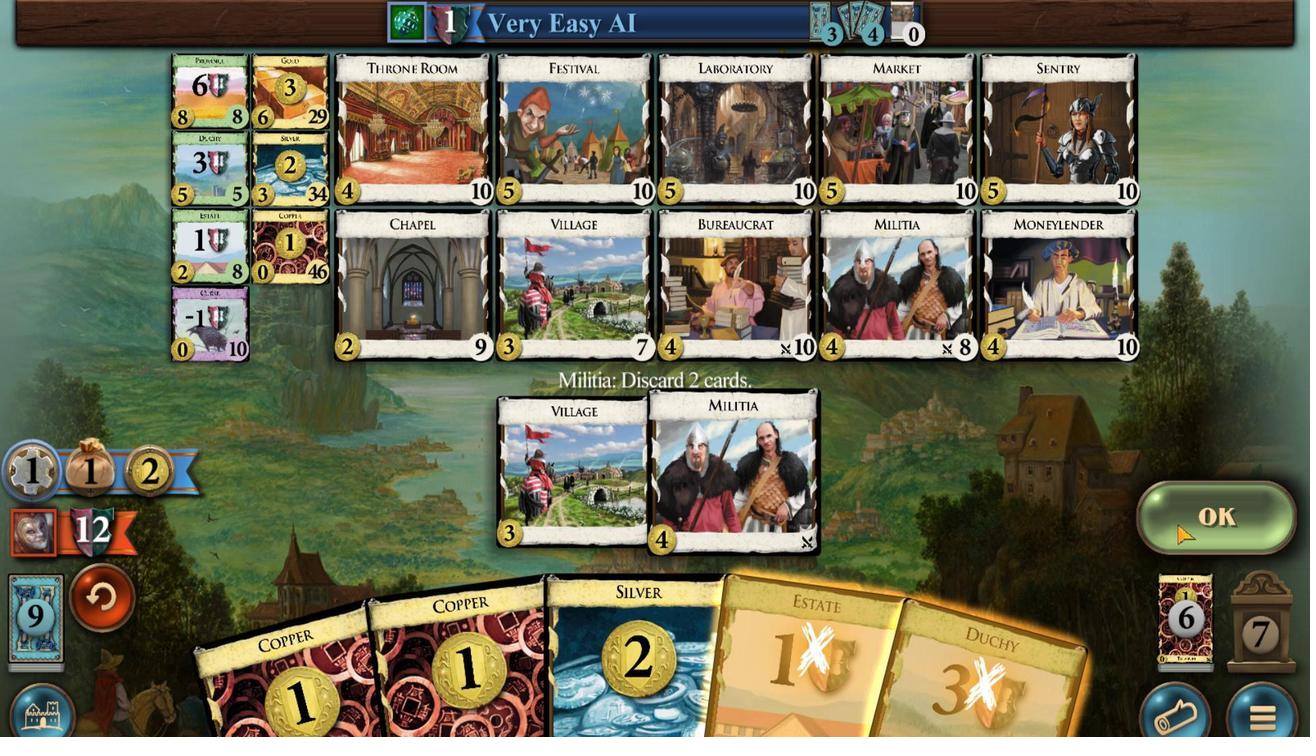 
Action: Mouse moved to (717, 505)
Screenshot: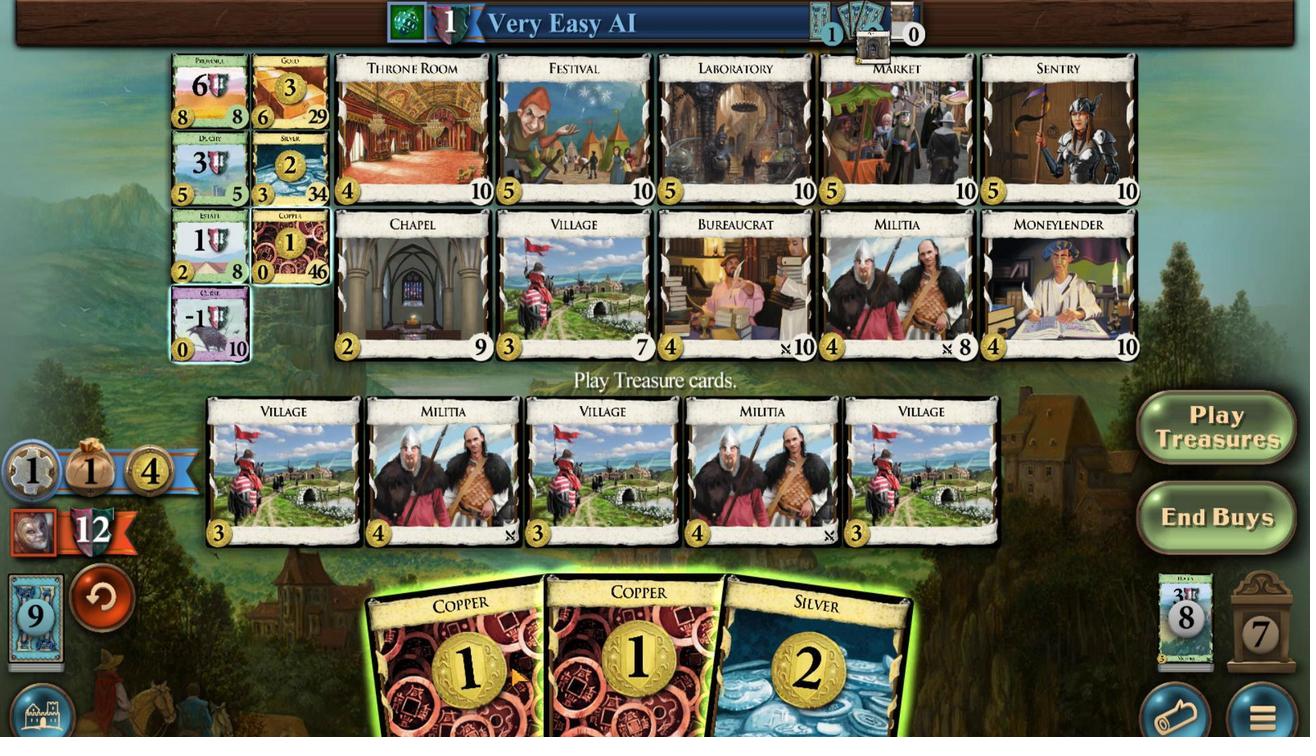 
Action: Mouse scrolled (717, 505) with delta (0, 0)
Screenshot: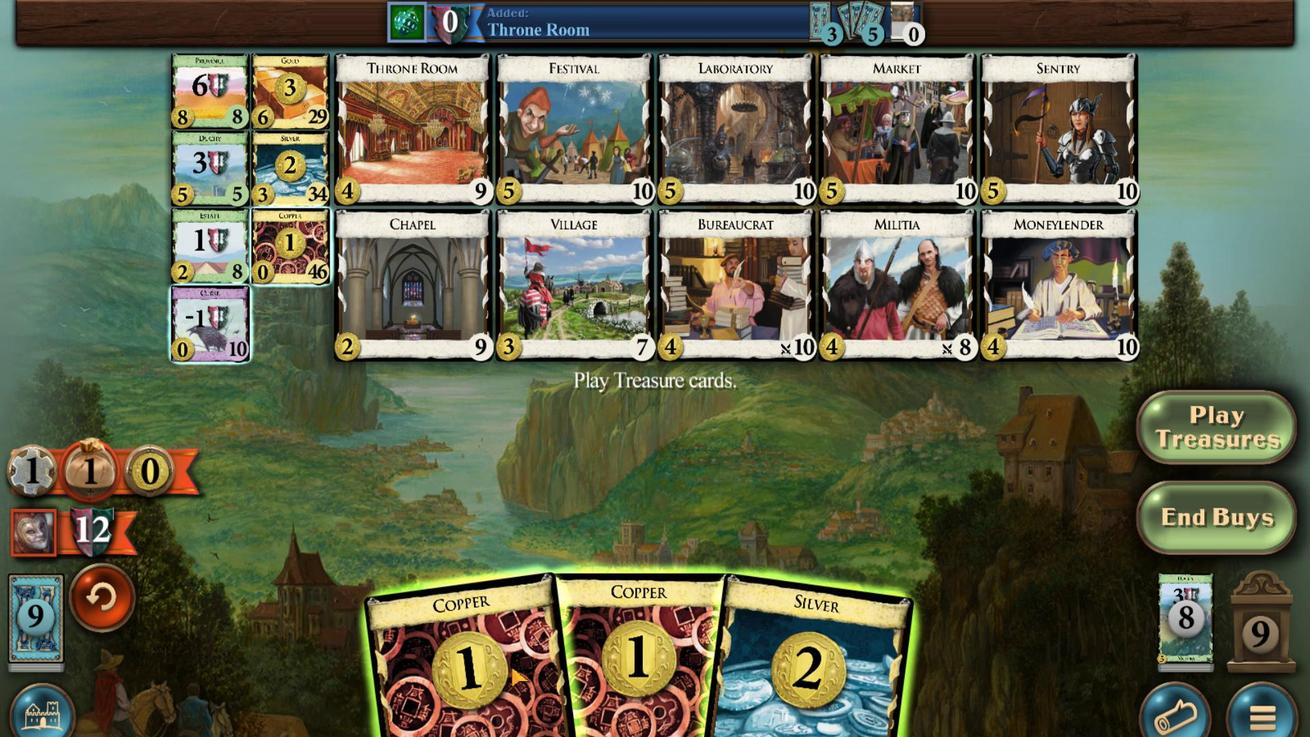 
Action: Mouse scrolled (717, 505) with delta (0, 0)
Screenshot: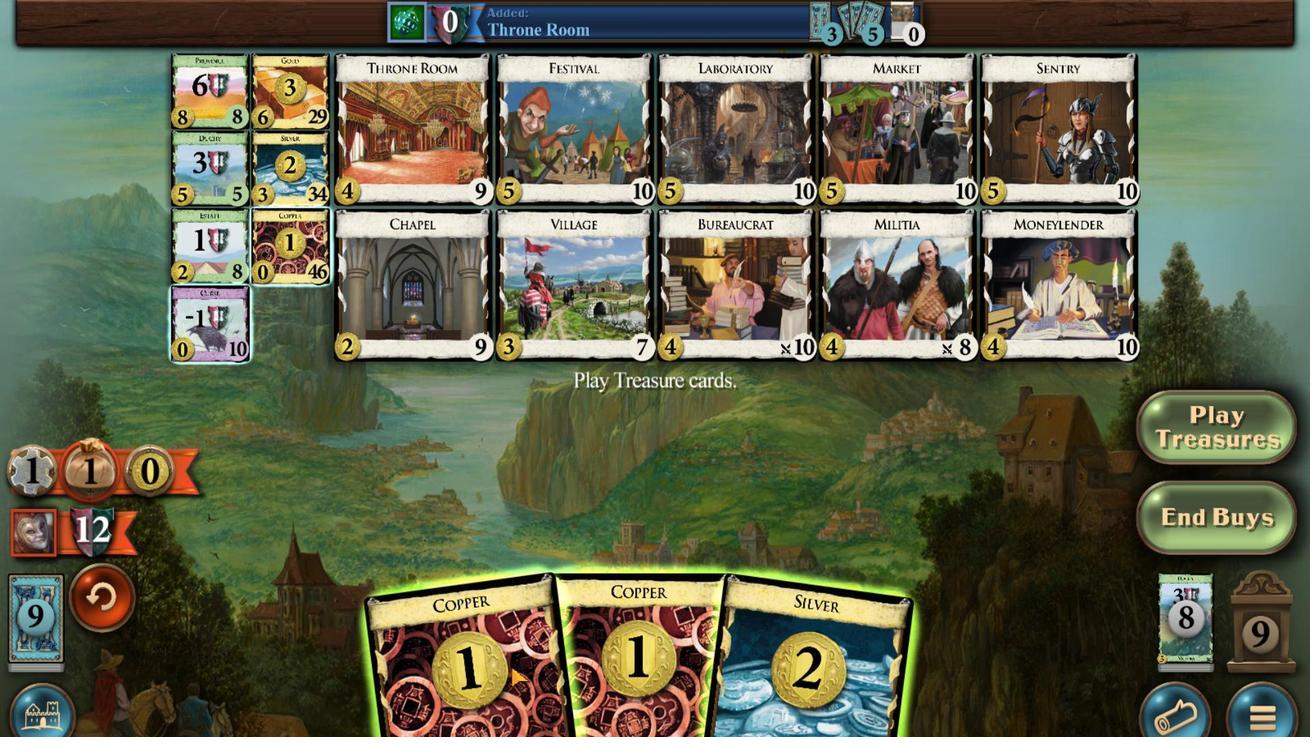 
Action: Mouse scrolled (717, 505) with delta (0, 0)
Screenshot: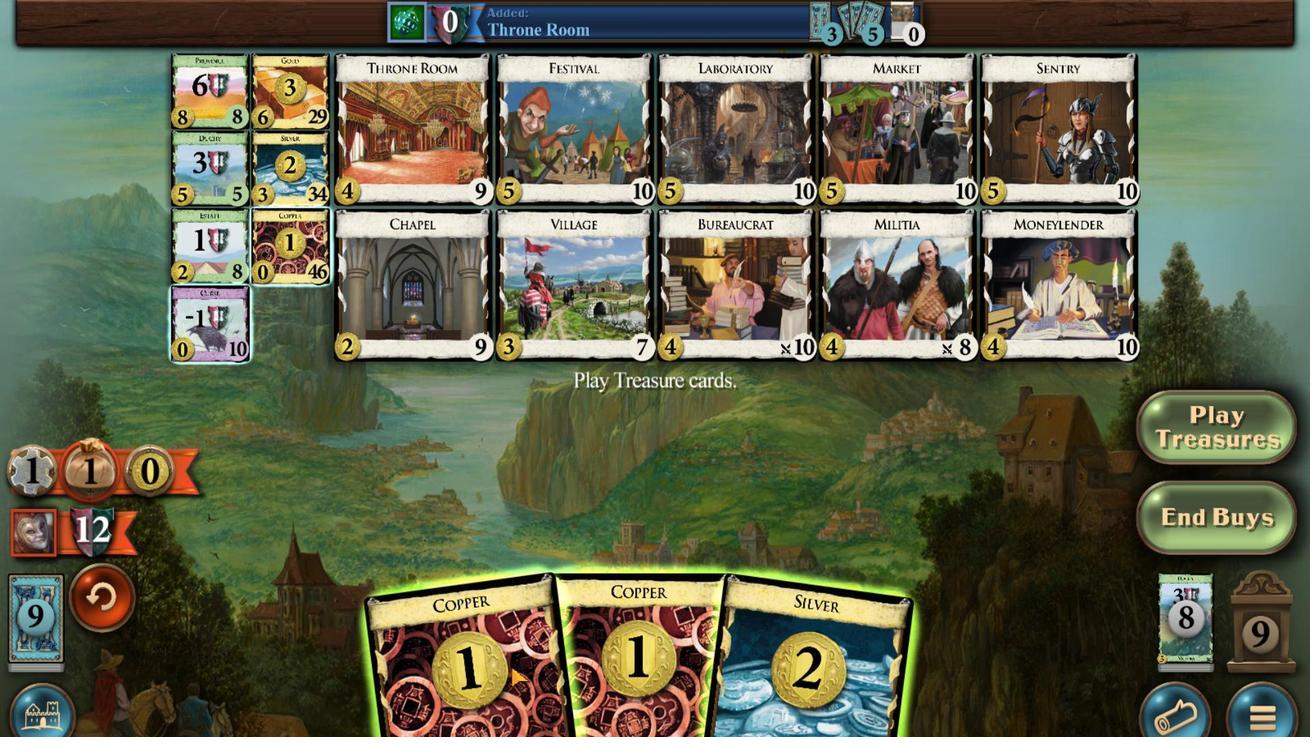 
Action: Mouse moved to (769, 501)
Screenshot: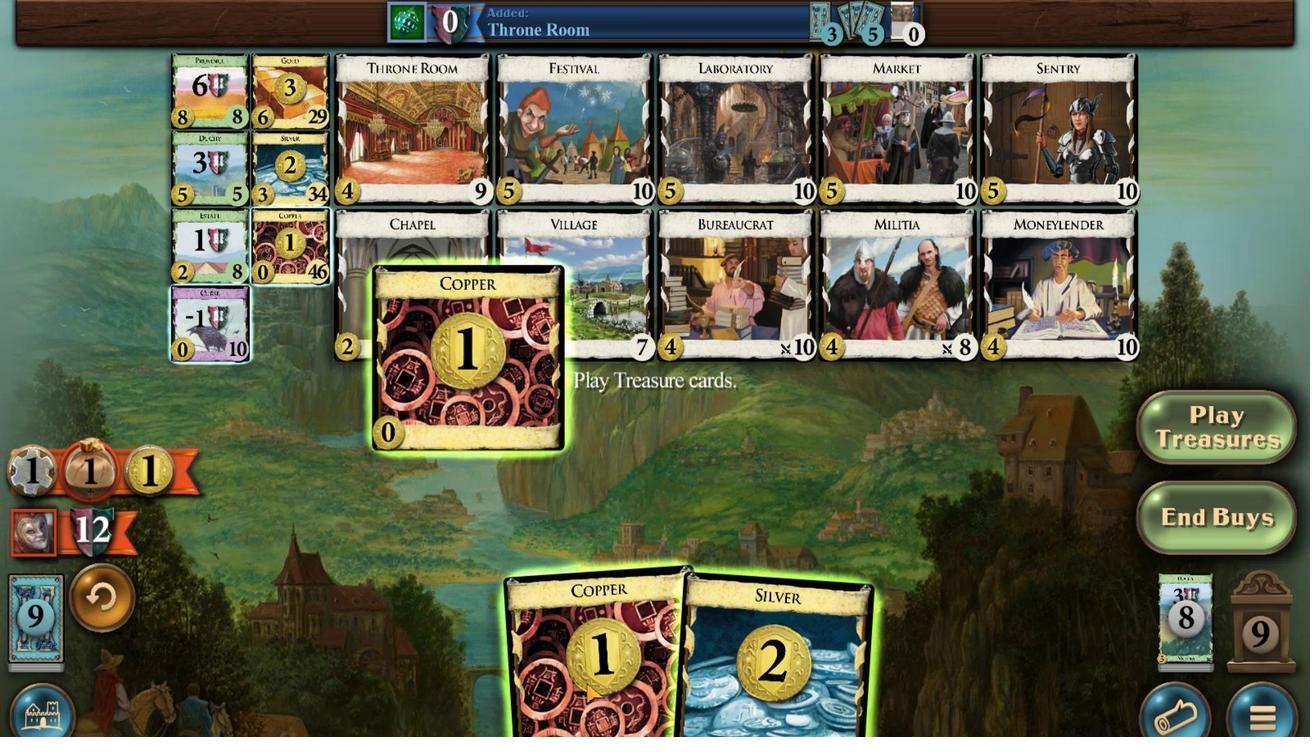 
Action: Mouse scrolled (769, 502) with delta (0, 0)
Screenshot: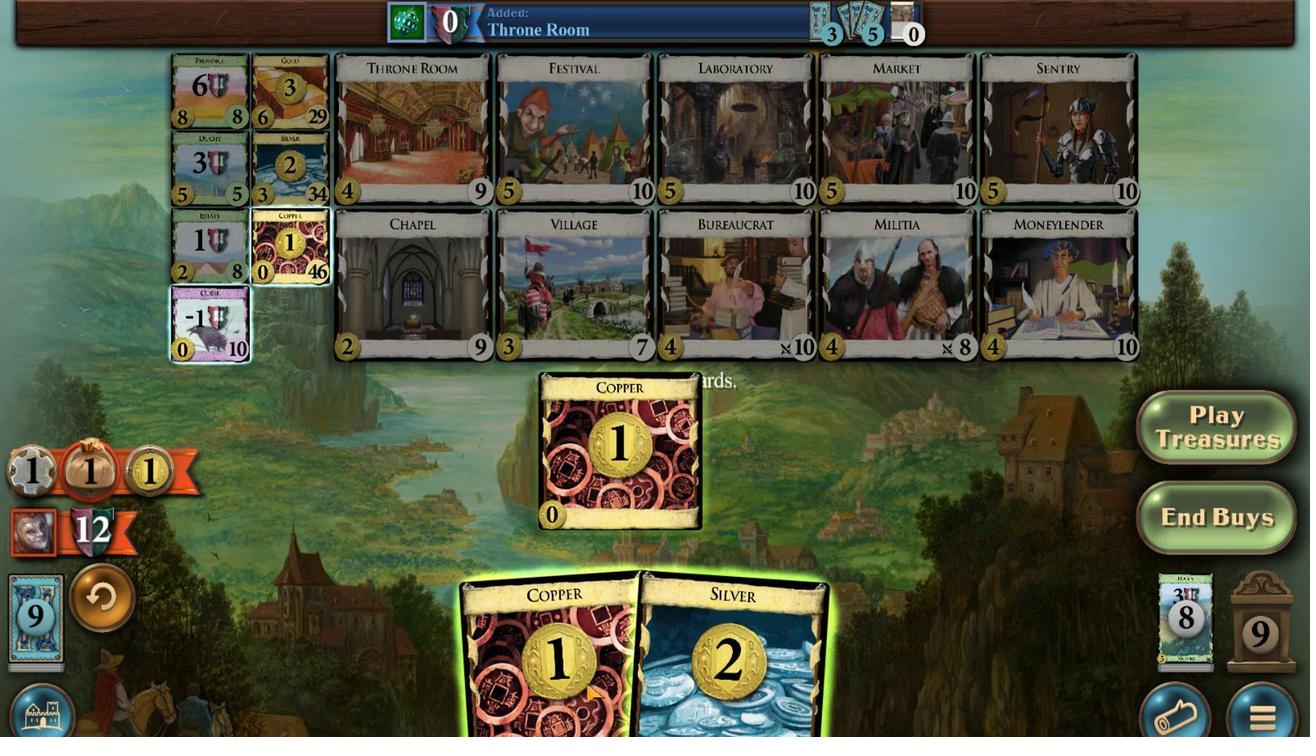 
Action: Mouse scrolled (769, 502) with delta (0, 0)
Screenshot: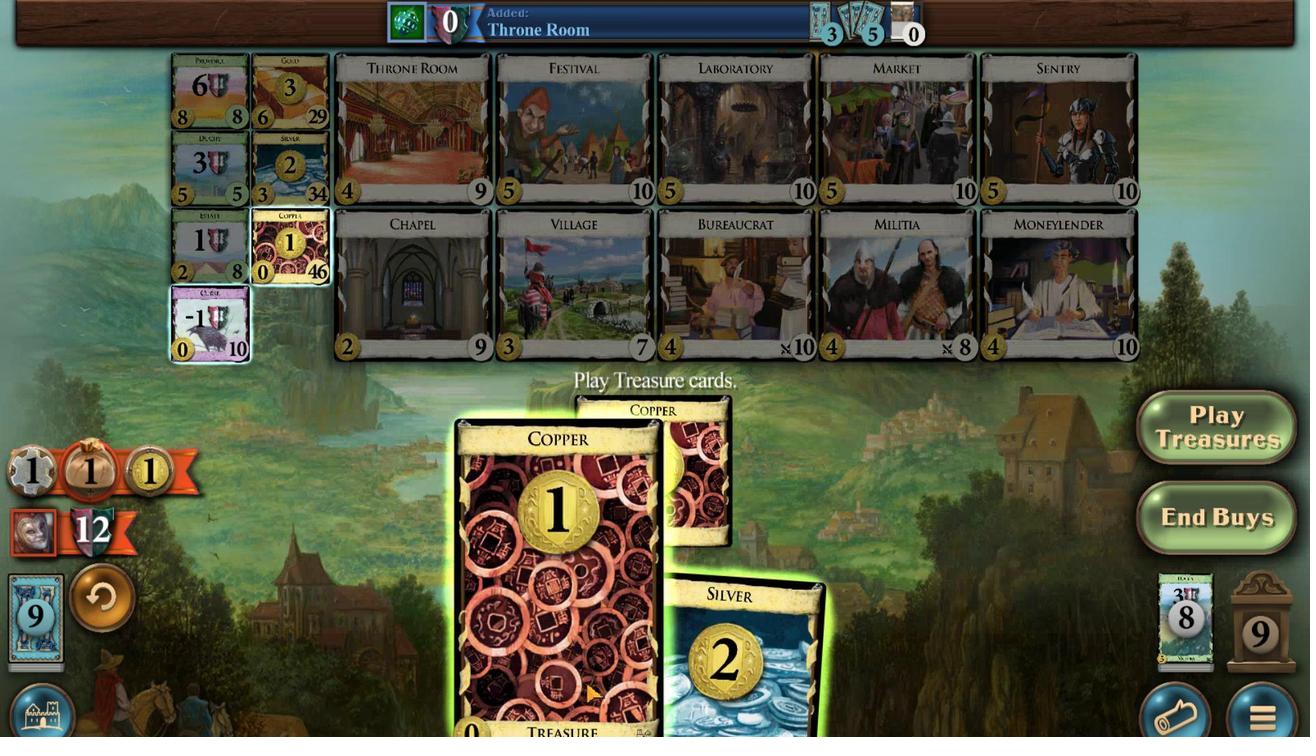
Action: Mouse scrolled (769, 502) with delta (0, 0)
Screenshot: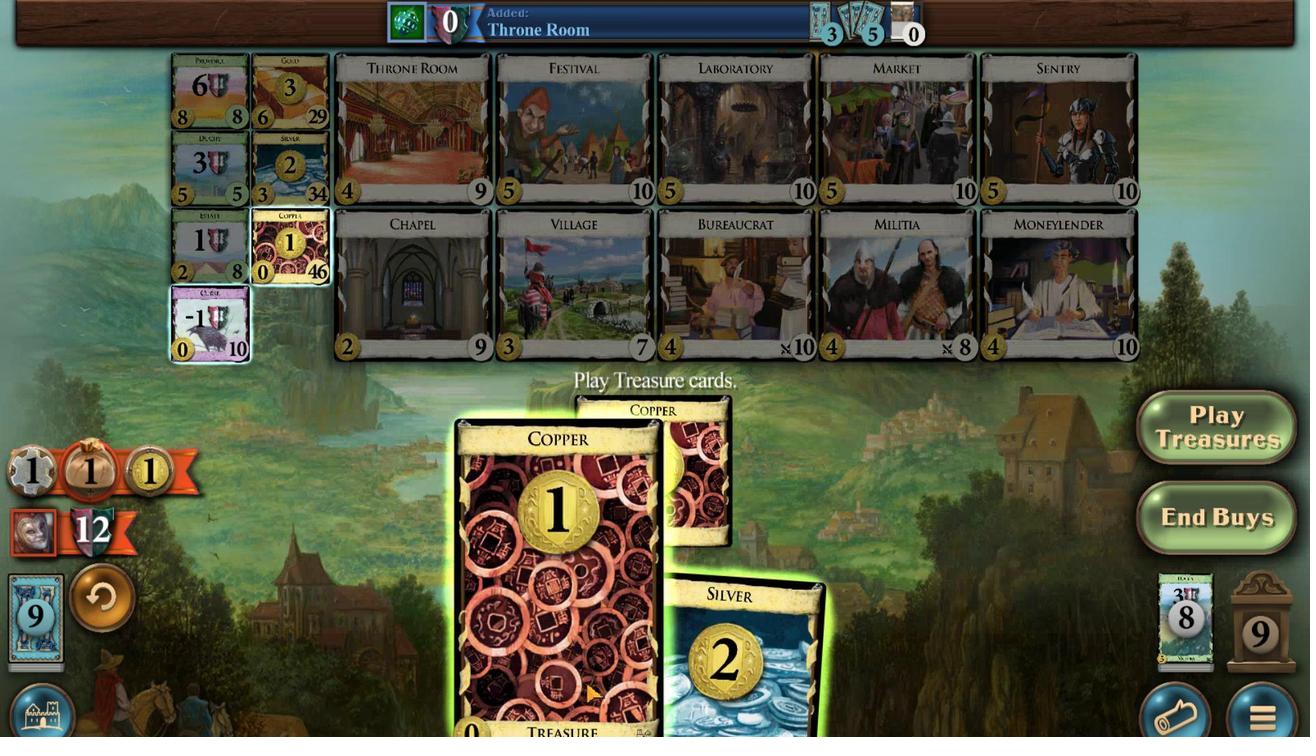 
Action: Mouse moved to (817, 500)
Screenshot: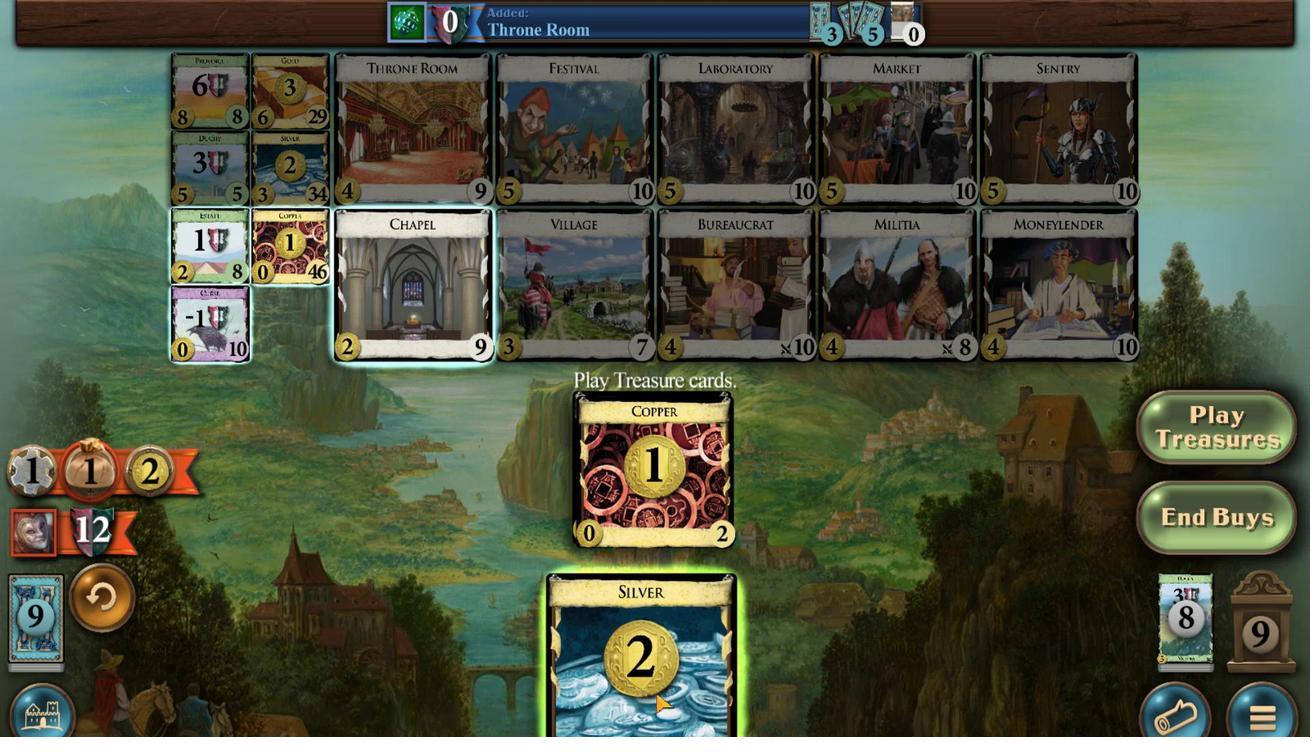 
Action: Mouse scrolled (817, 500) with delta (0, 0)
Screenshot: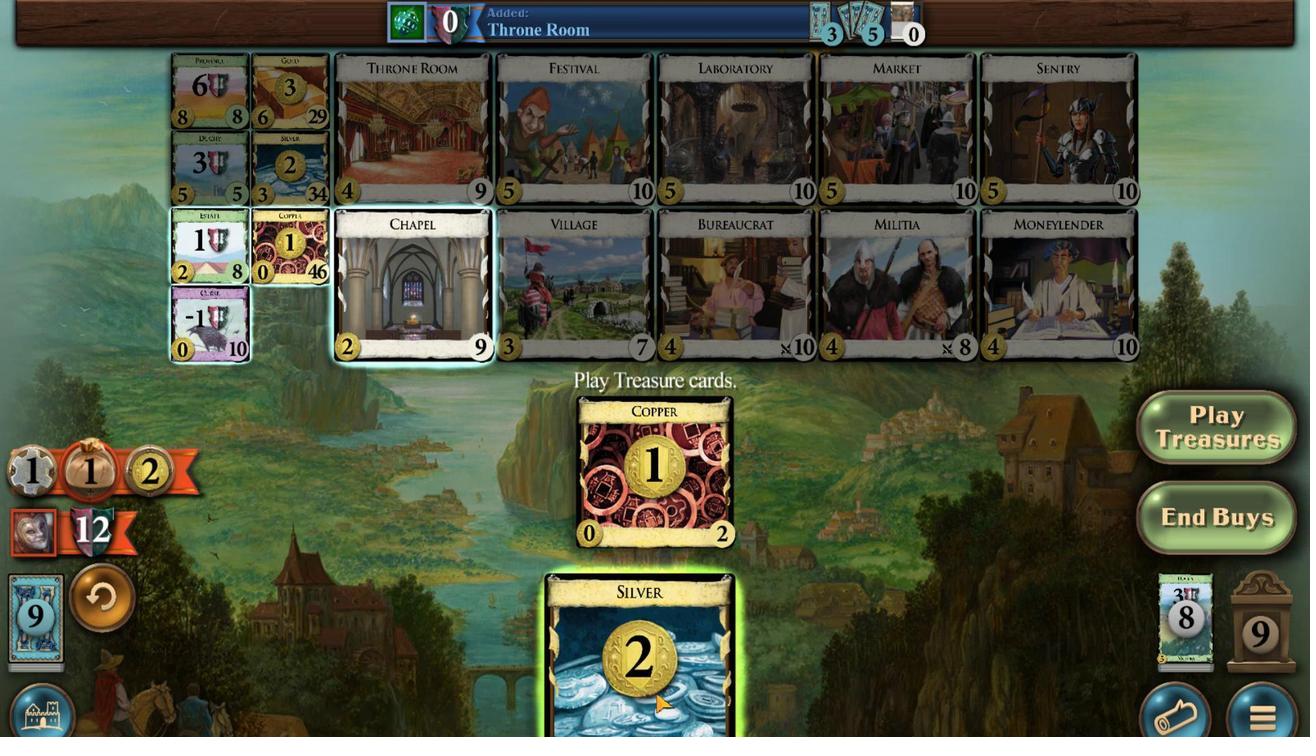 
Action: Mouse scrolled (817, 500) with delta (0, 0)
Screenshot: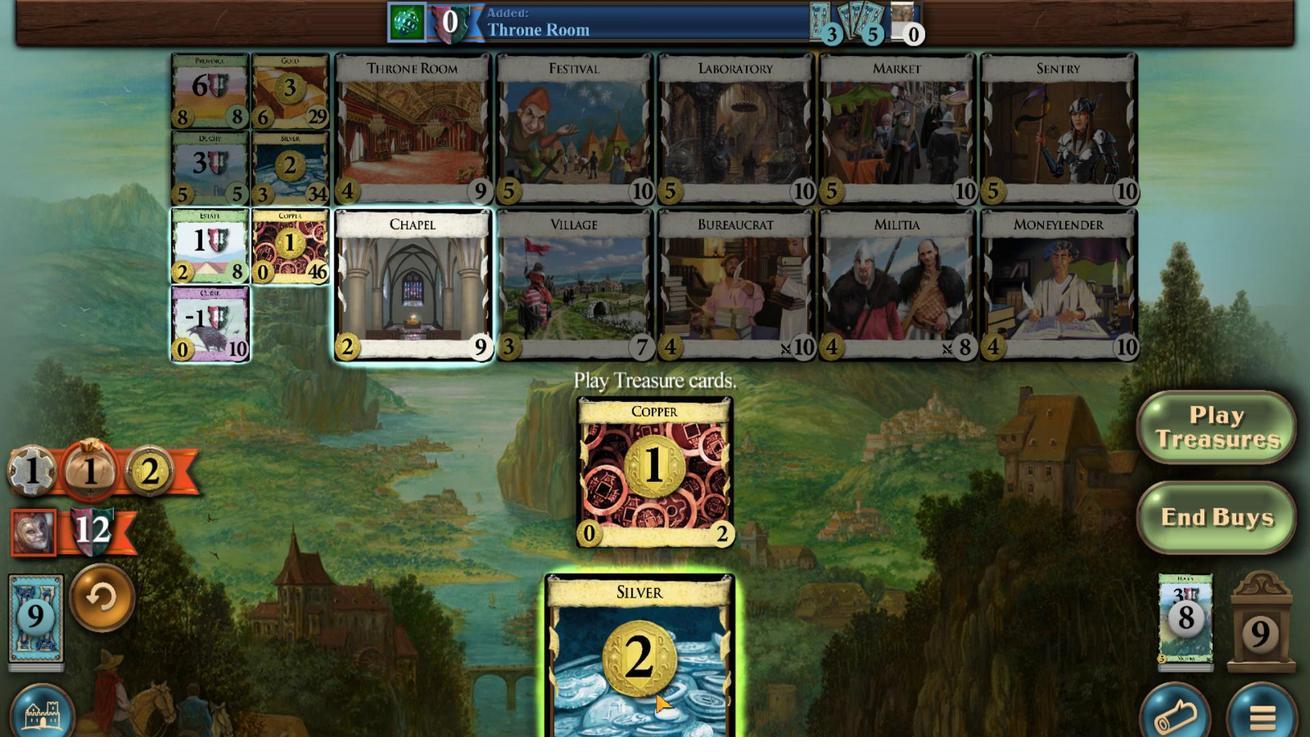 
Action: Mouse scrolled (817, 500) with delta (0, 0)
Screenshot: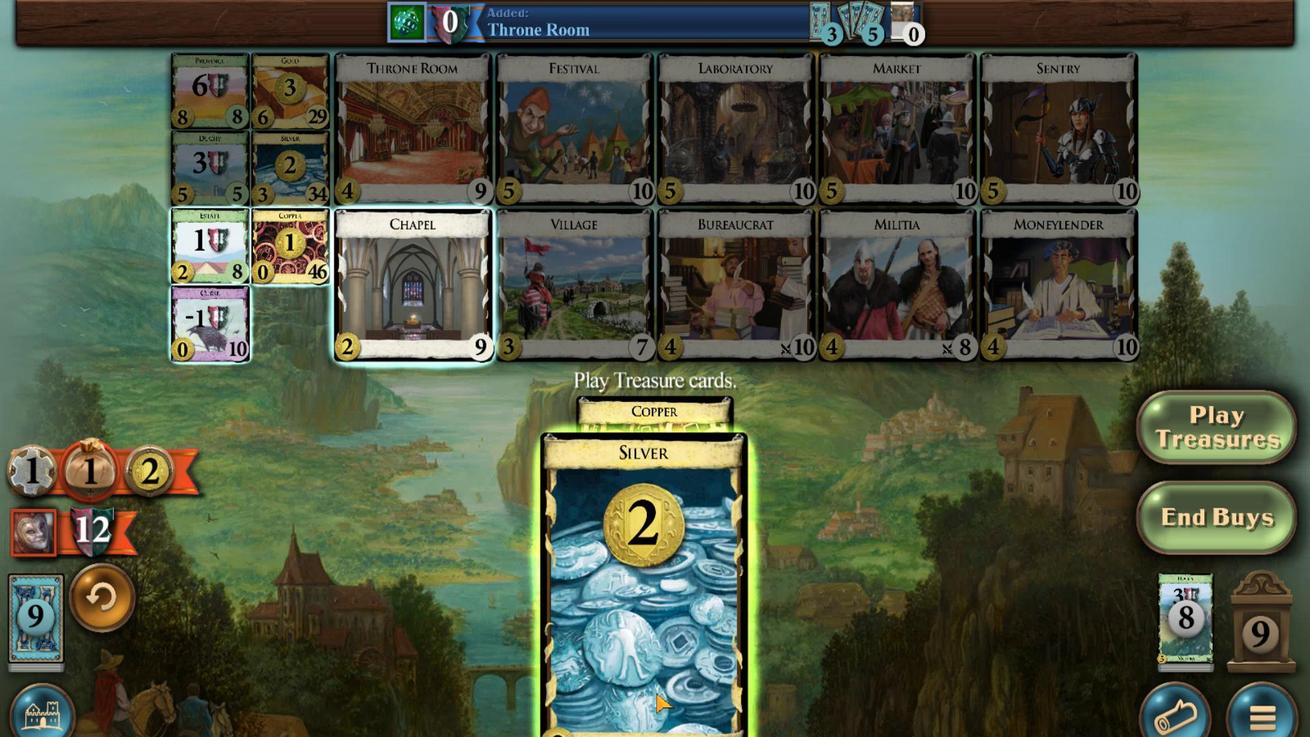 
Action: Mouse scrolled (817, 500) with delta (0, 0)
Screenshot: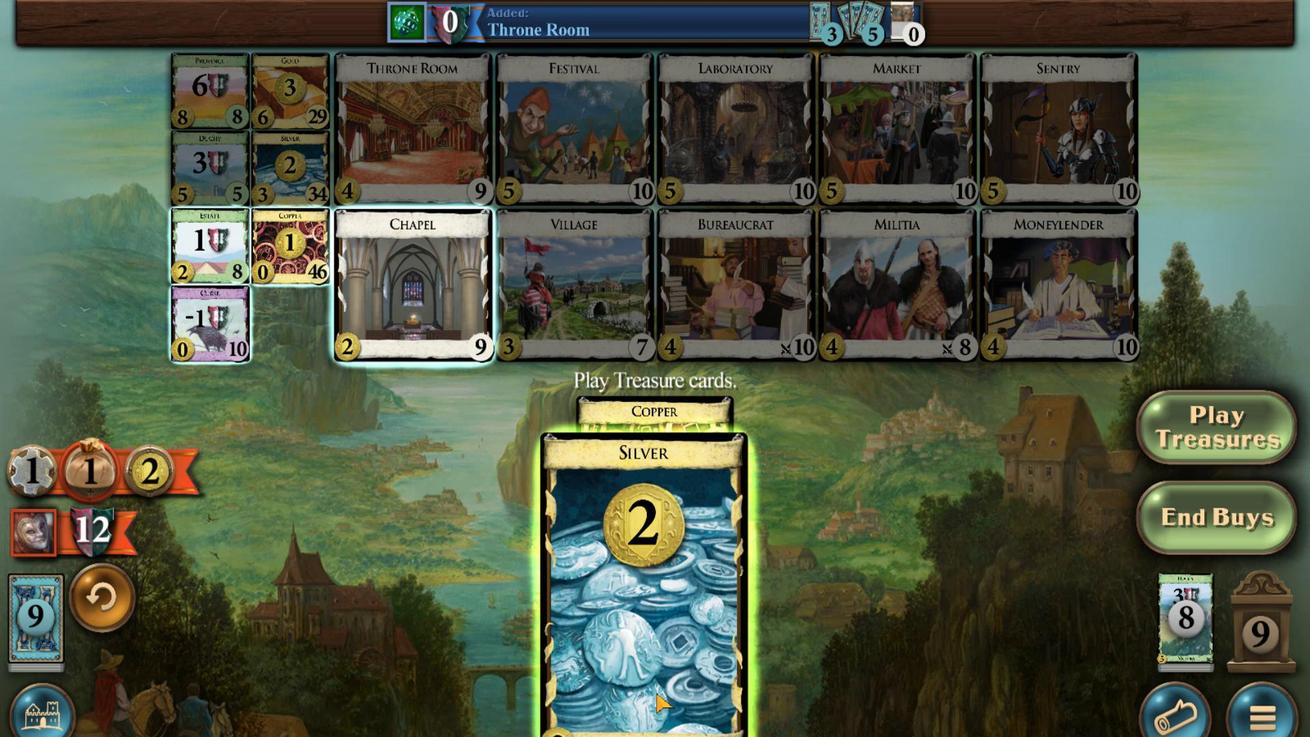 
Action: Mouse moved to (568, 593)
Screenshot: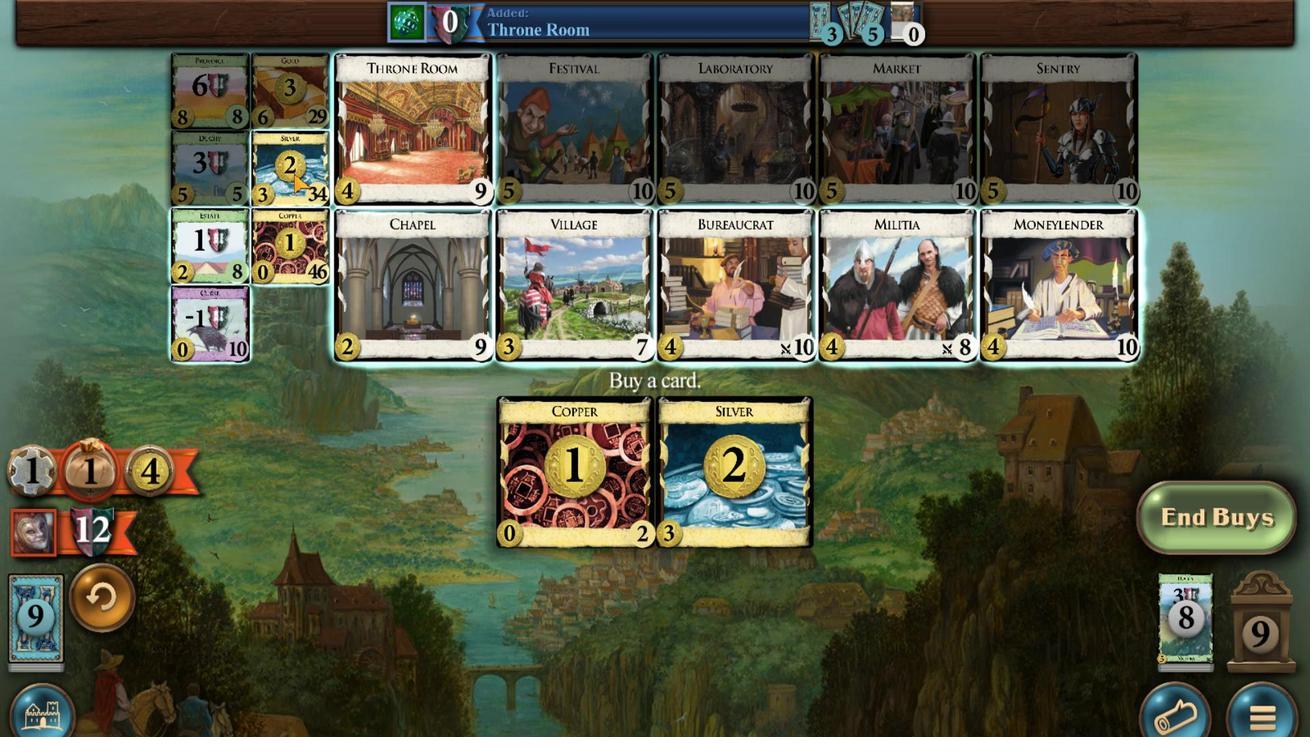 
Action: Mouse pressed left at (568, 593)
Screenshot: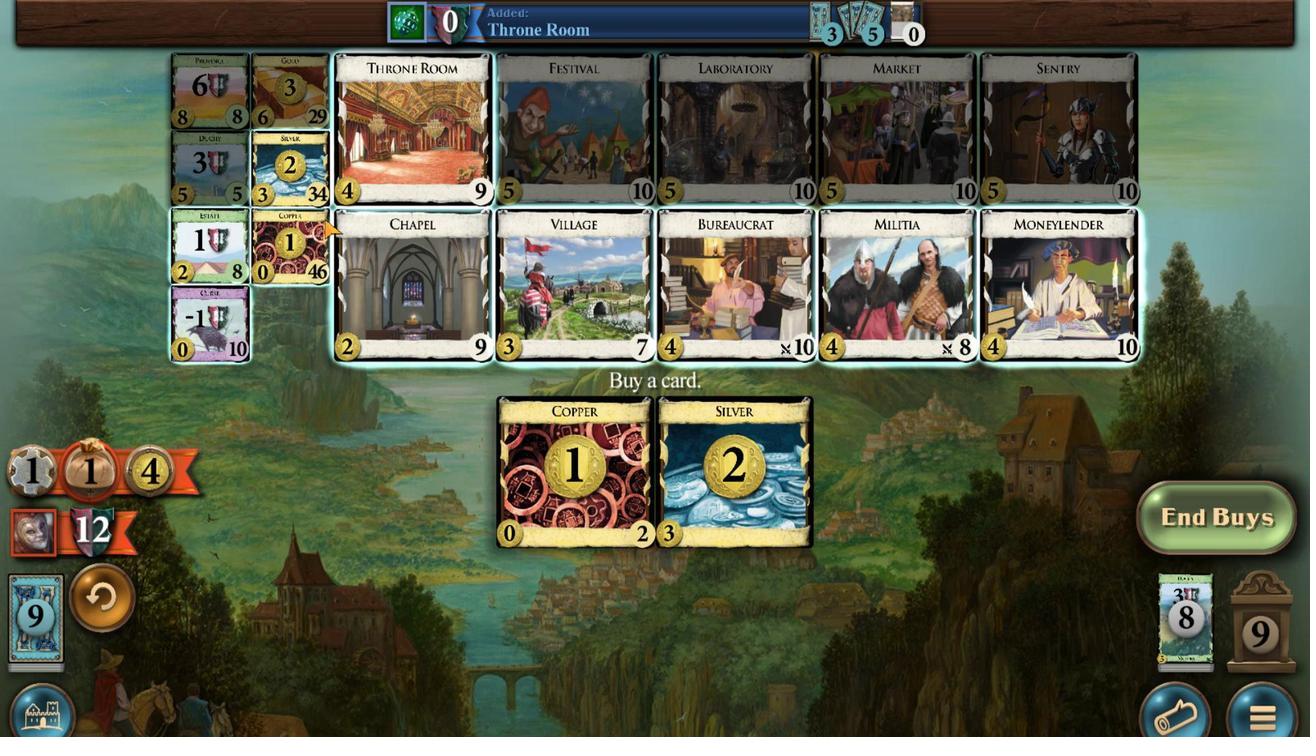
Action: Mouse moved to (917, 495)
Screenshot: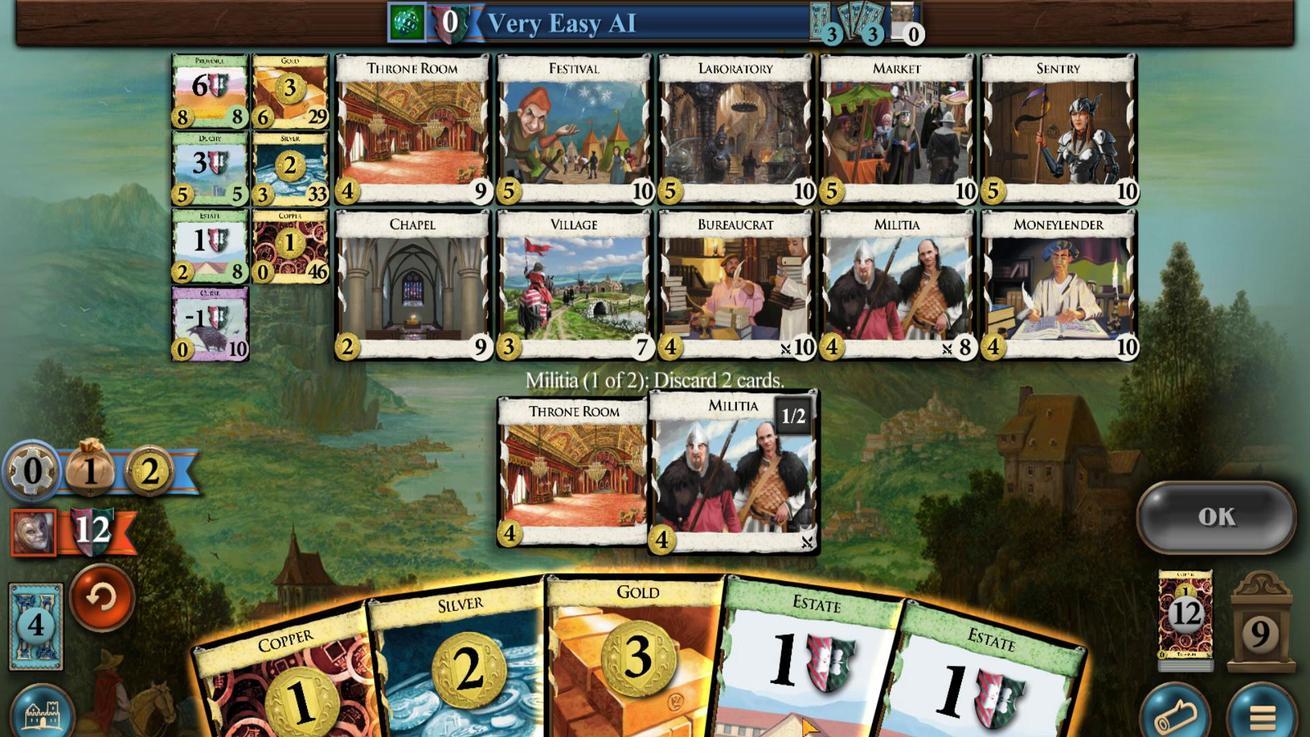 
Action: Mouse scrolled (917, 496) with delta (0, 0)
Screenshot: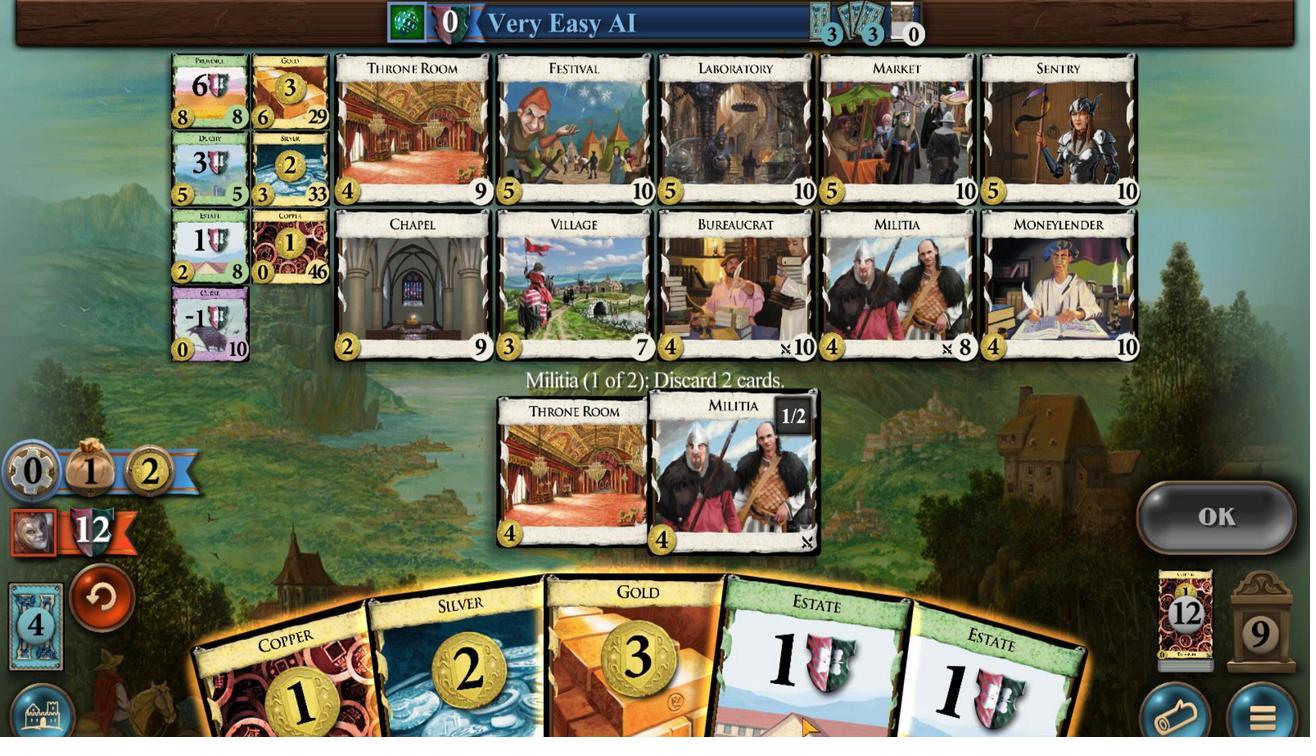 
Action: Mouse scrolled (917, 496) with delta (0, 0)
Screenshot: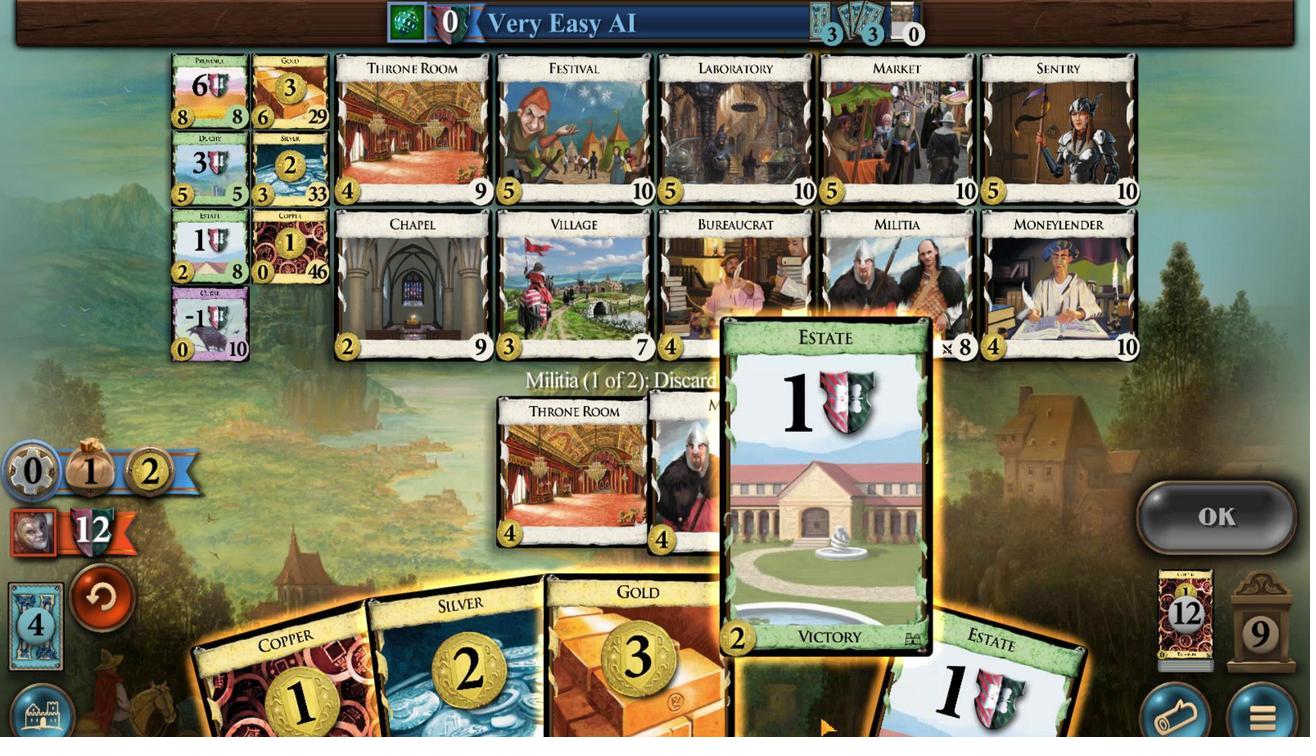 
Action: Mouse moved to (917, 495)
Screenshot: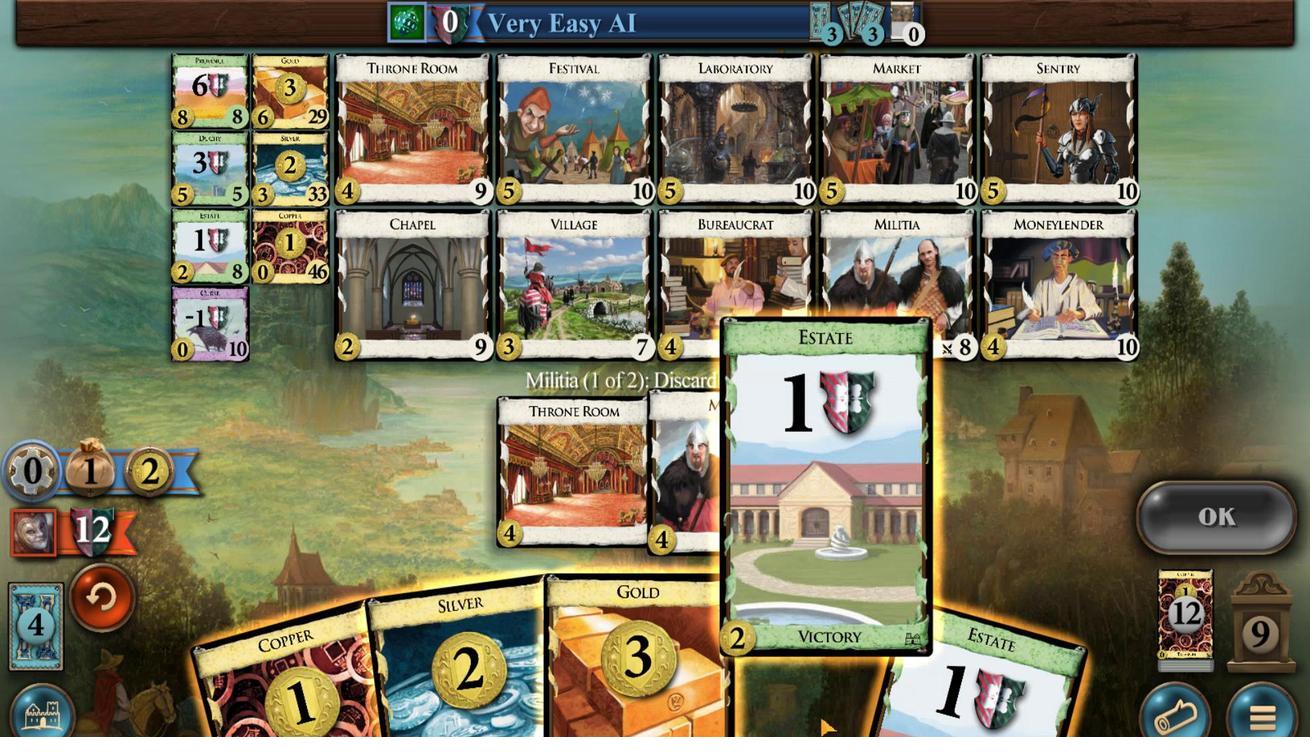 
Action: Mouse scrolled (917, 496) with delta (0, 0)
